 Task: In the  document Healthydiet.doc ,insert the clipart between heading and points ' search for vegetabels ' and adjust the shape height to  '2.9''
Action: Mouse moved to (155, 408)
Screenshot: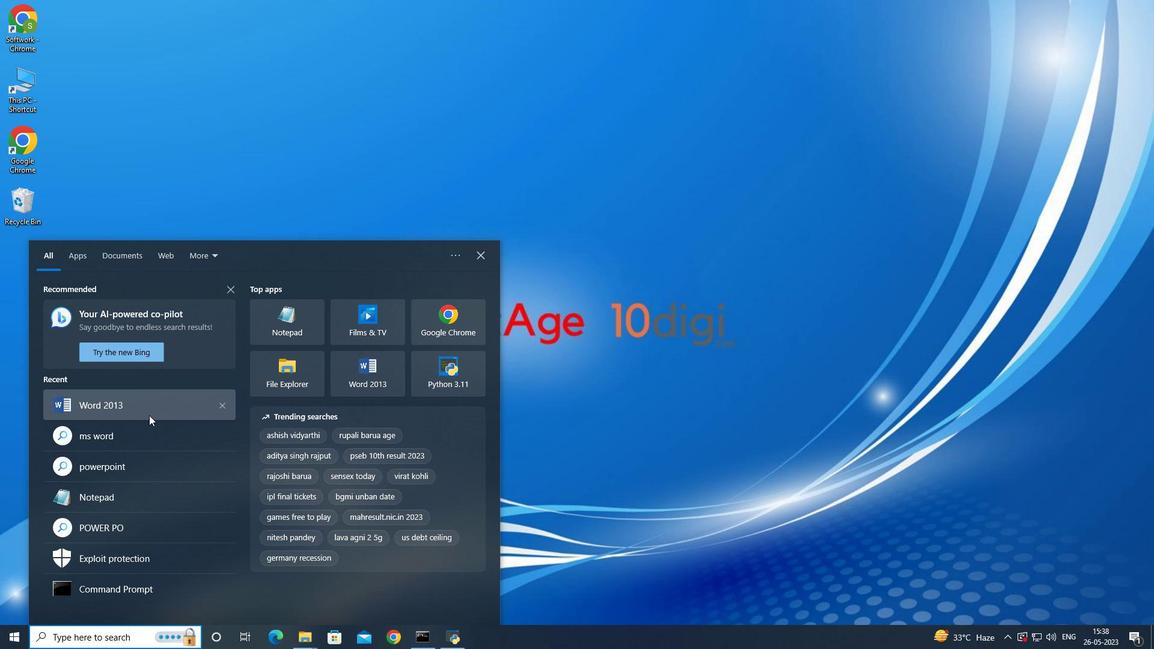 
Action: Mouse pressed left at (155, 408)
Screenshot: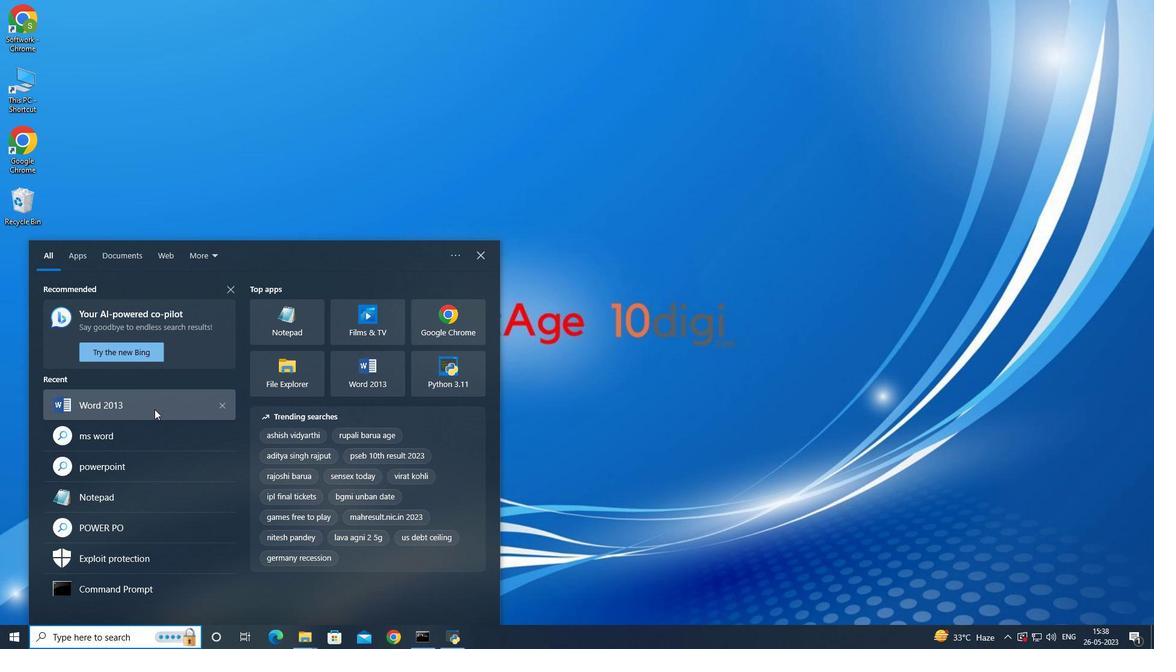 
Action: Mouse moved to (18, 108)
Screenshot: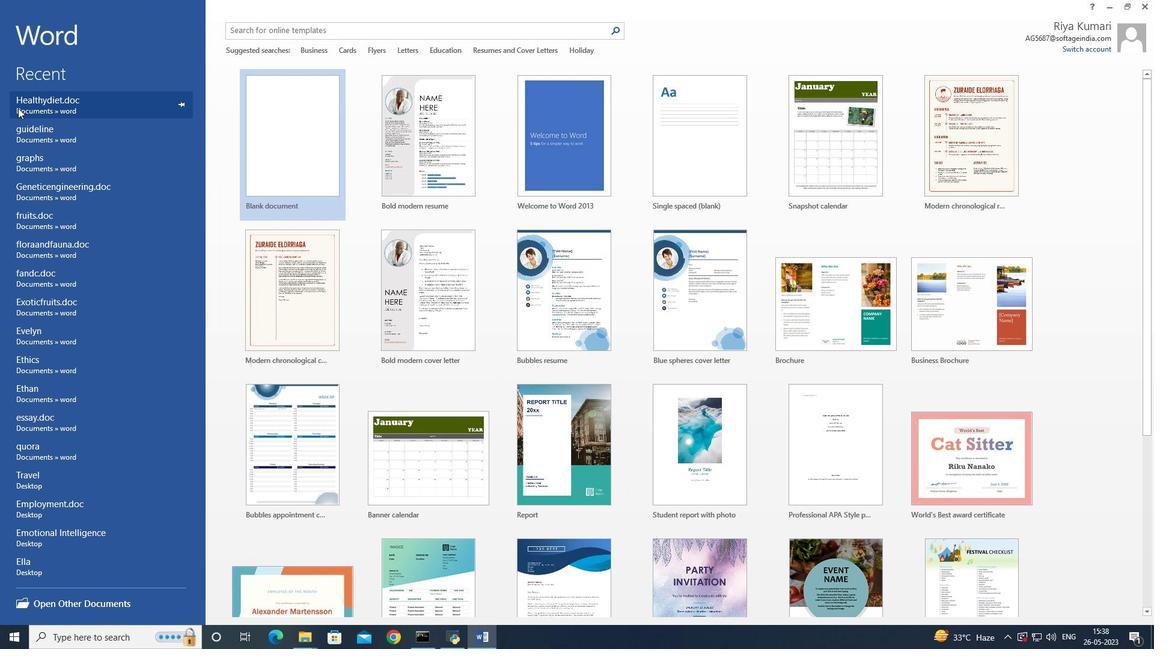 
Action: Mouse pressed left at (18, 108)
Screenshot: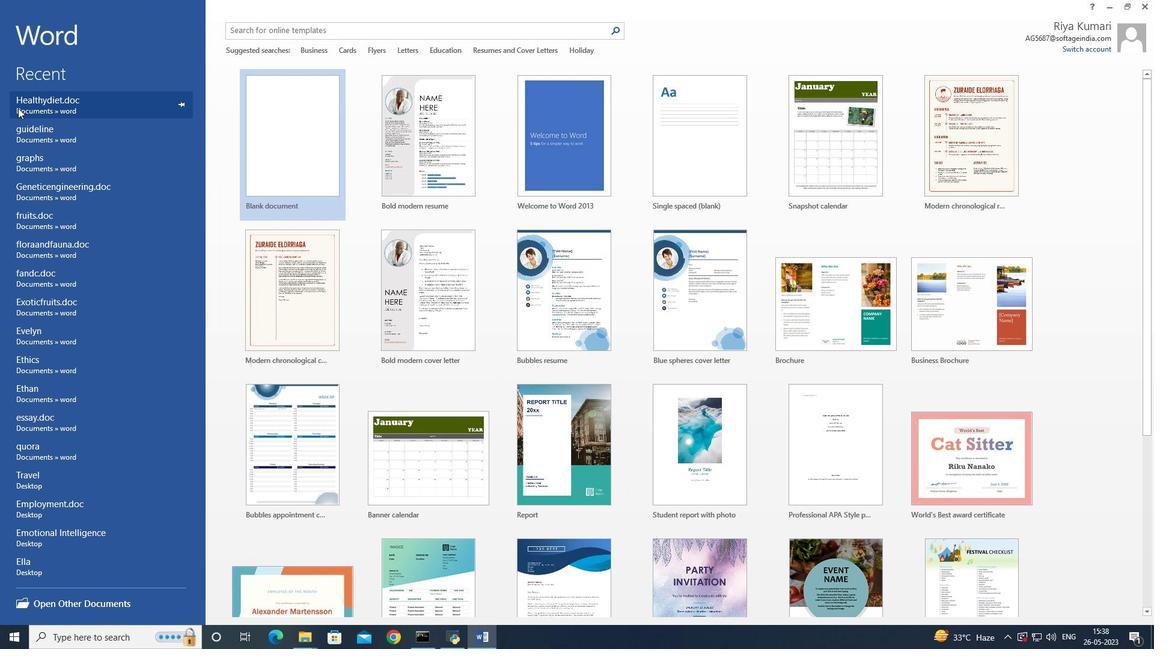 
Action: Mouse moved to (473, 159)
Screenshot: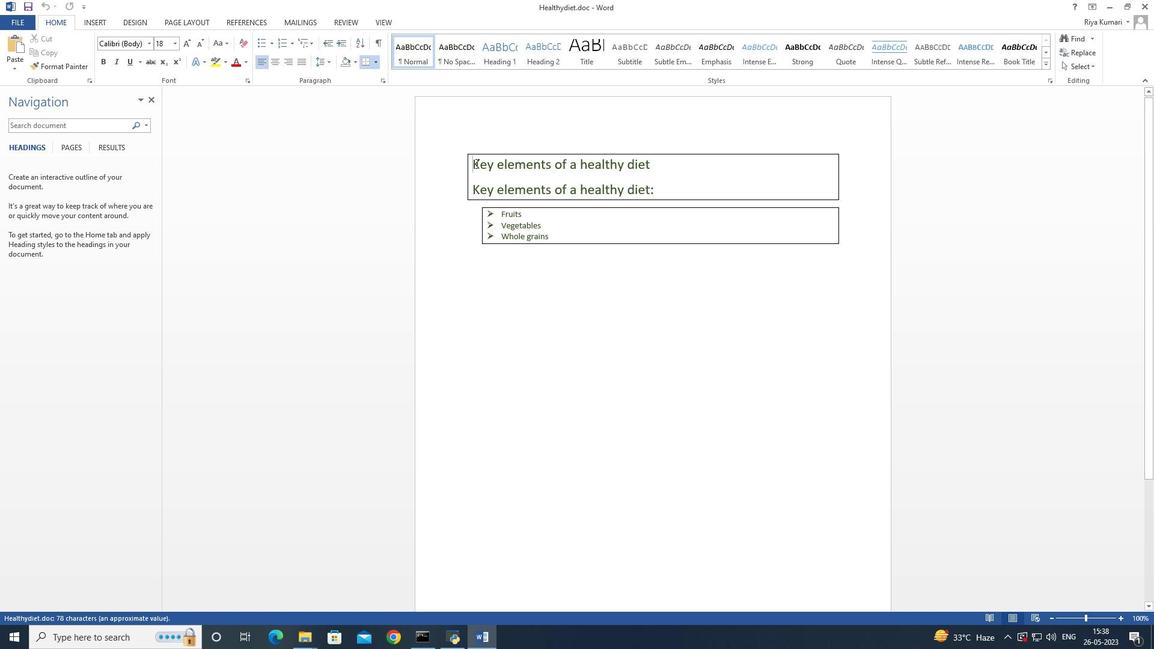 
Action: Mouse pressed left at (473, 159)
Screenshot: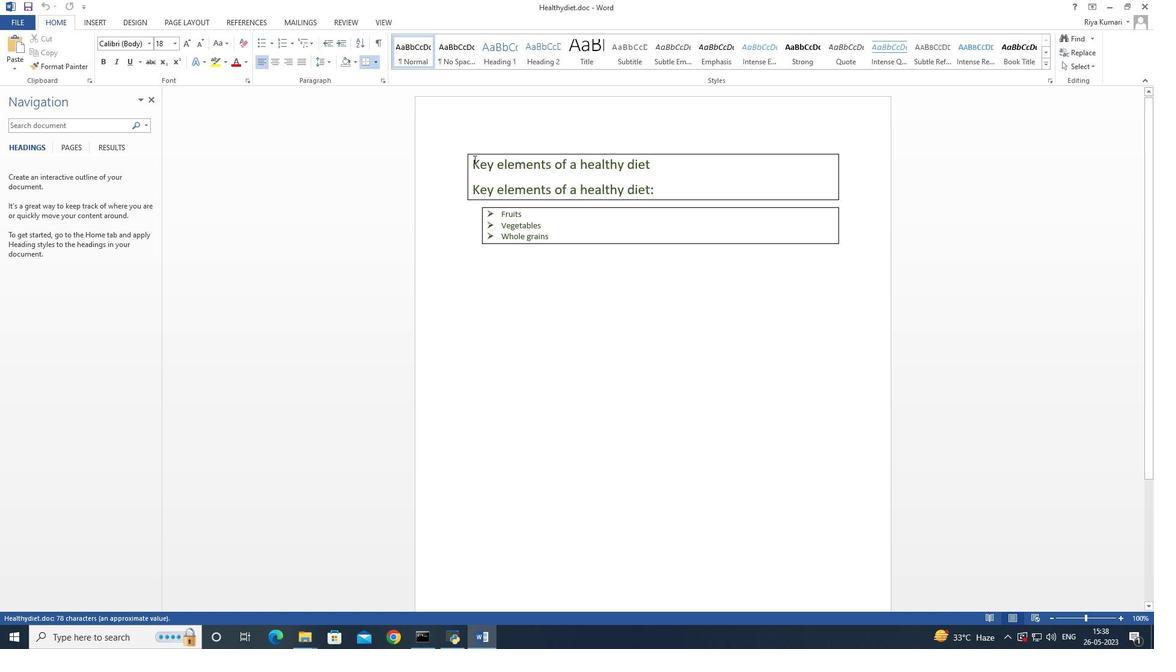 
Action: Mouse moved to (561, 229)
Screenshot: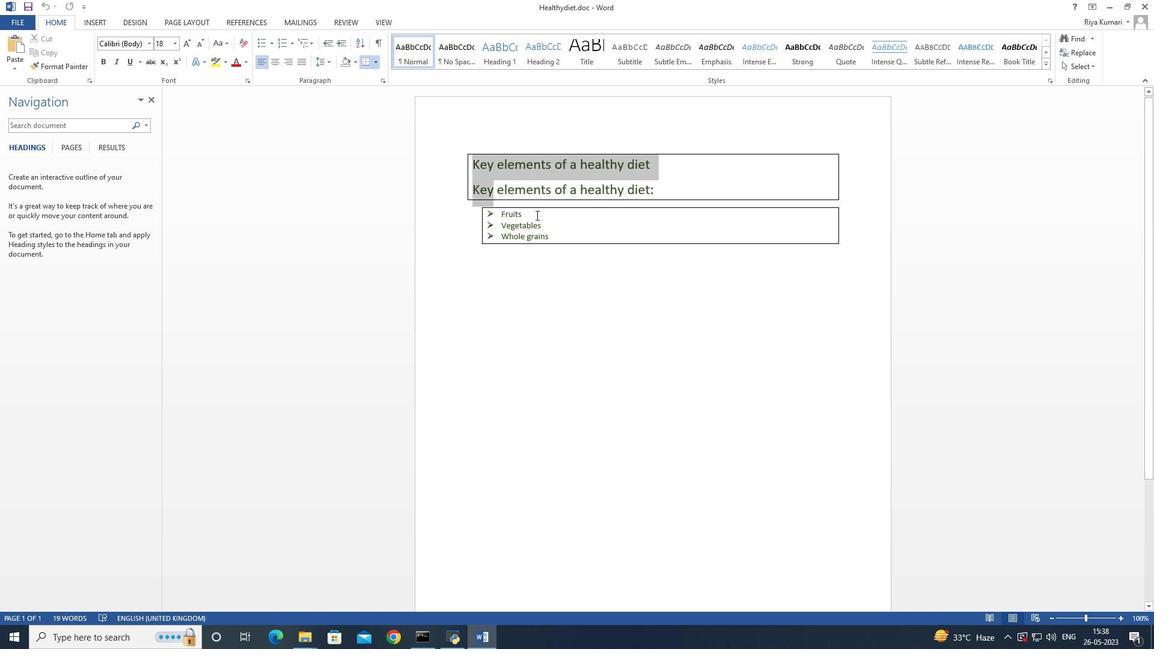 
Action: Mouse pressed left at (561, 229)
Screenshot: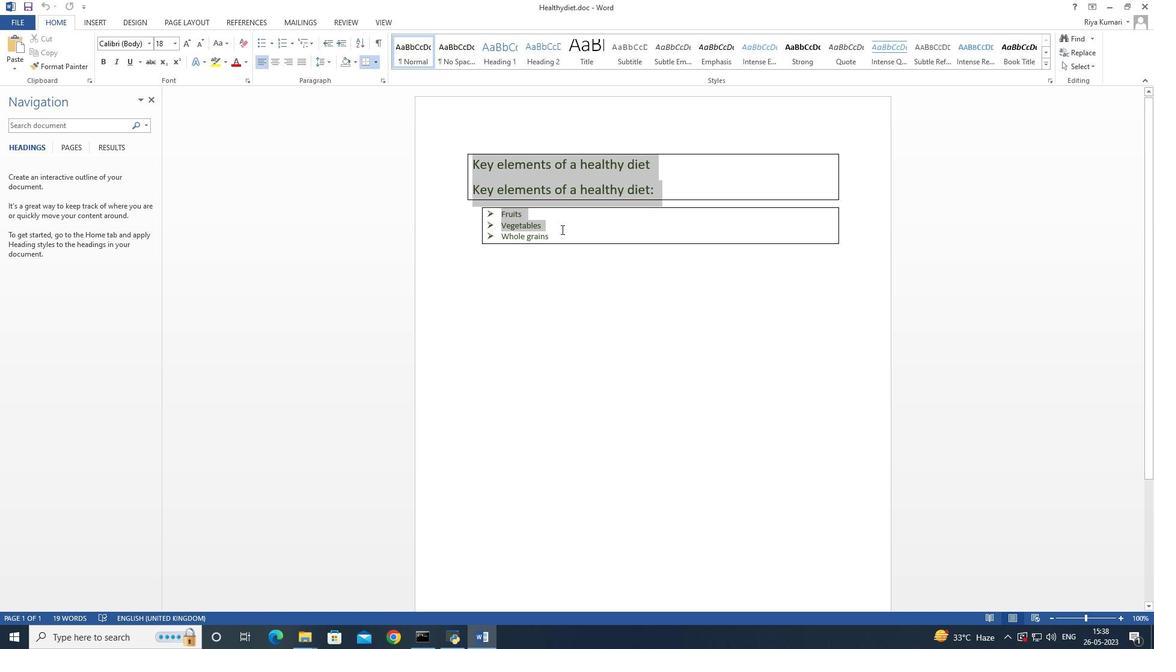 
Action: Mouse moved to (470, 164)
Screenshot: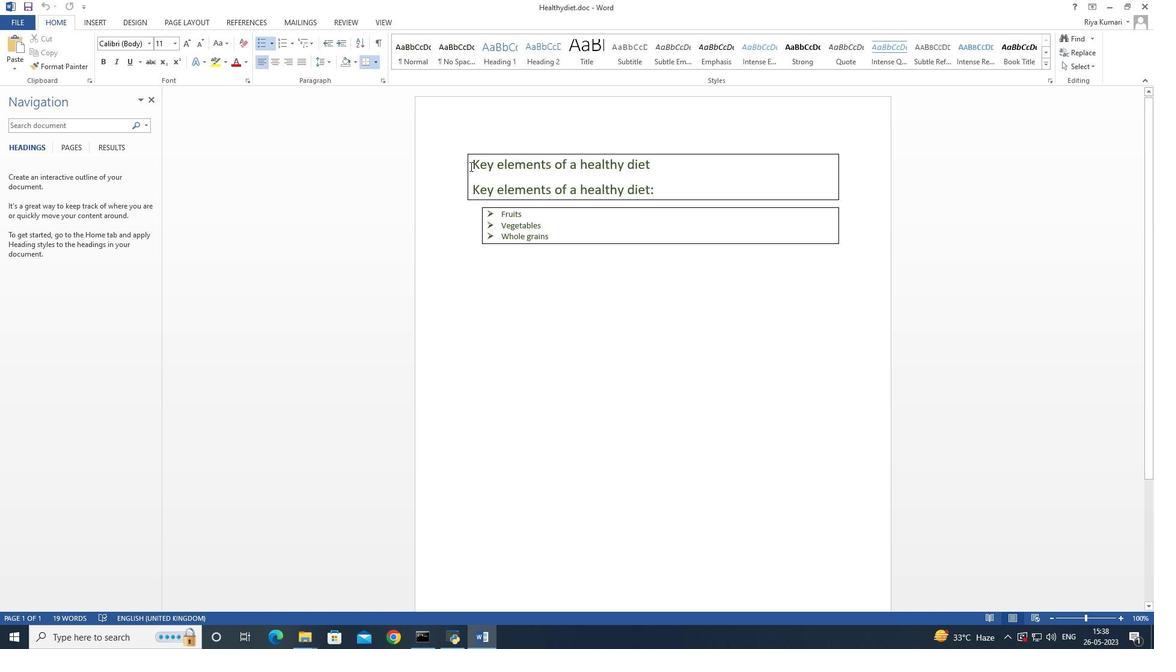 
Action: Mouse pressed left at (470, 164)
Screenshot: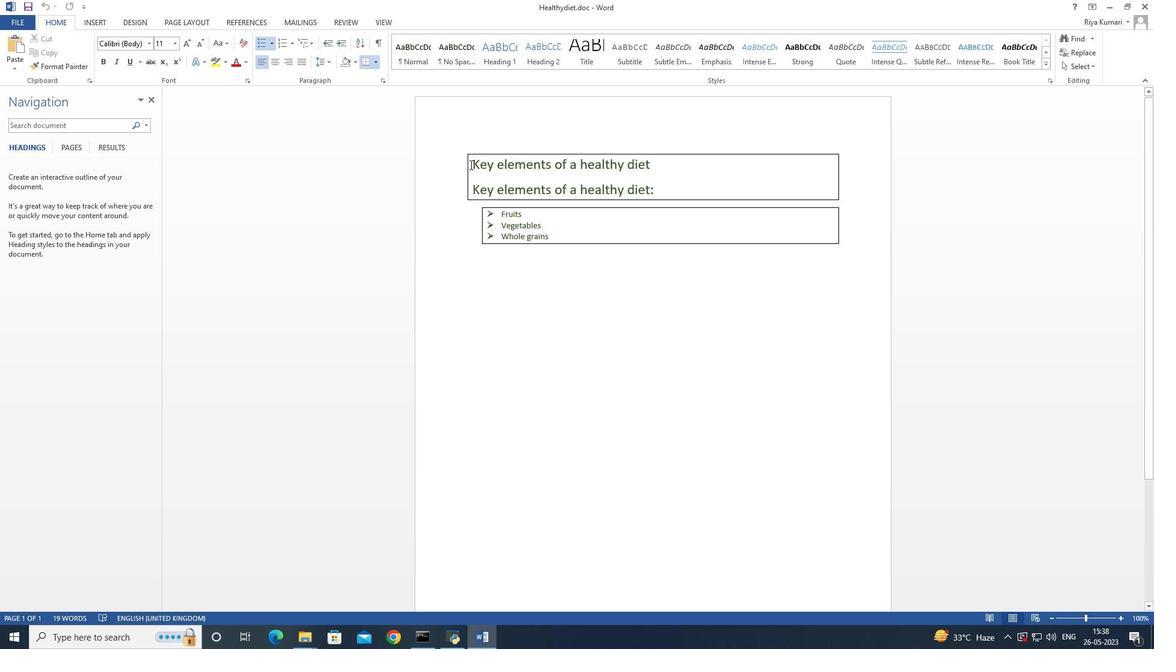
Action: Mouse moved to (375, 59)
Screenshot: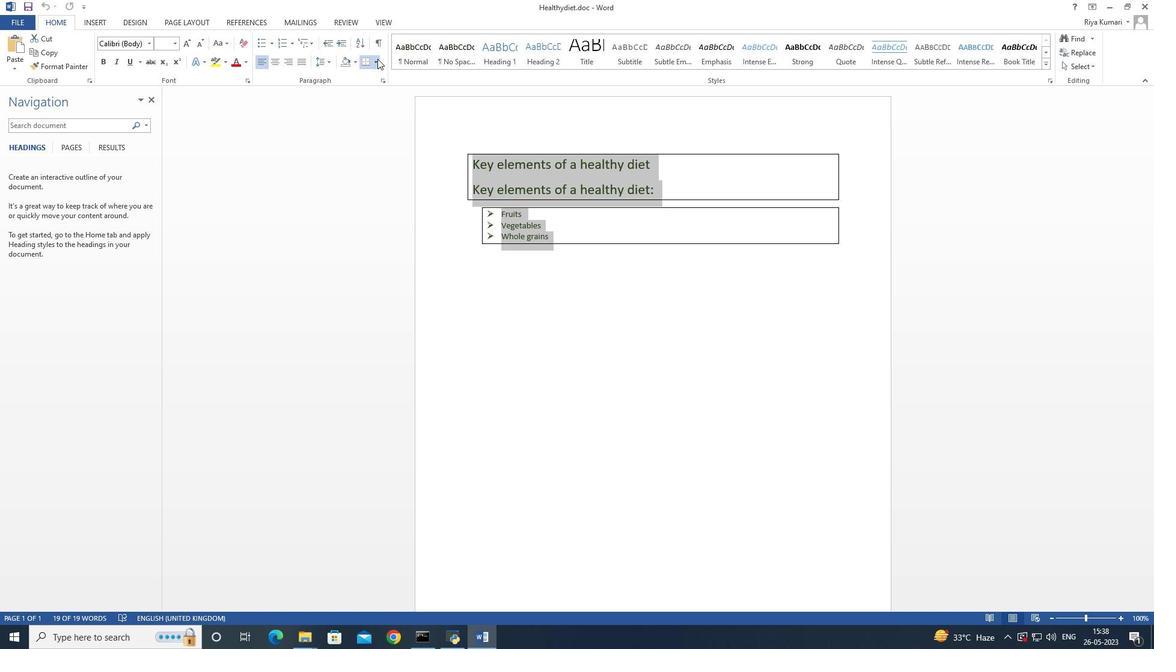 
Action: Mouse pressed left at (375, 59)
Screenshot: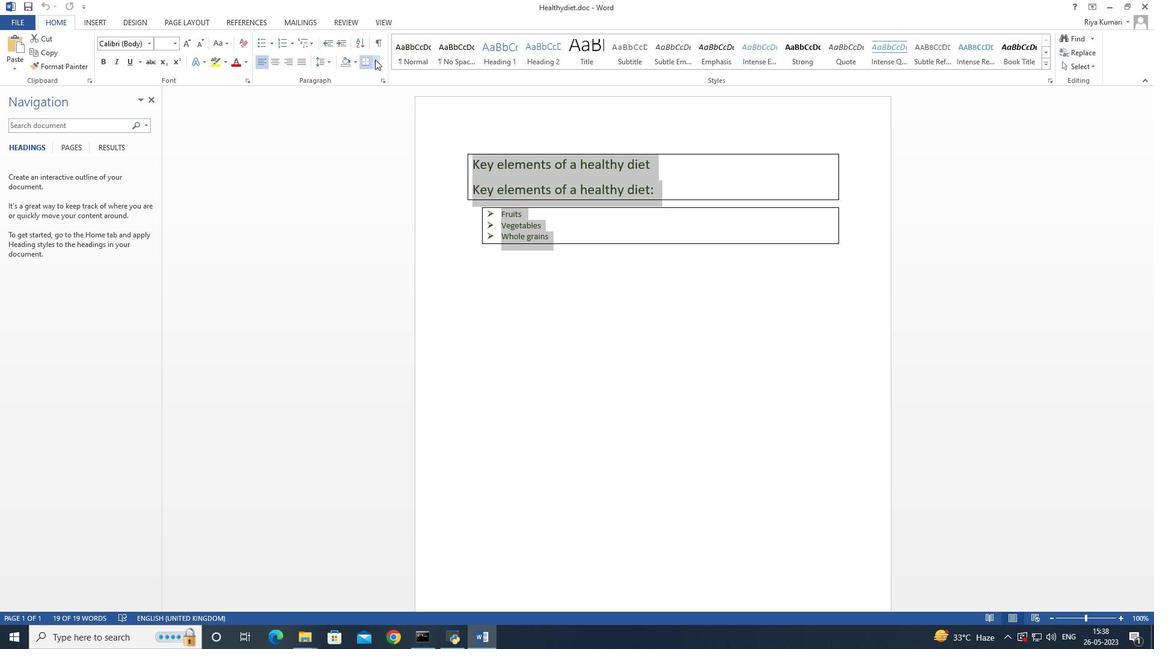 
Action: Mouse moved to (391, 135)
Screenshot: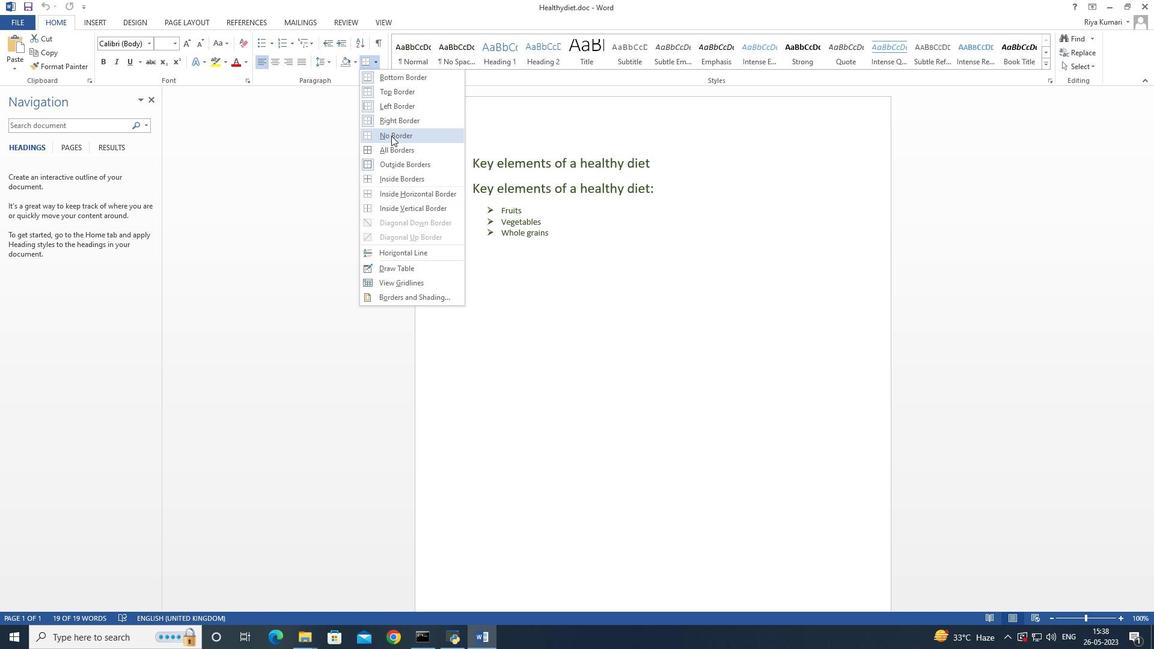 
Action: Mouse pressed left at (391, 135)
Screenshot: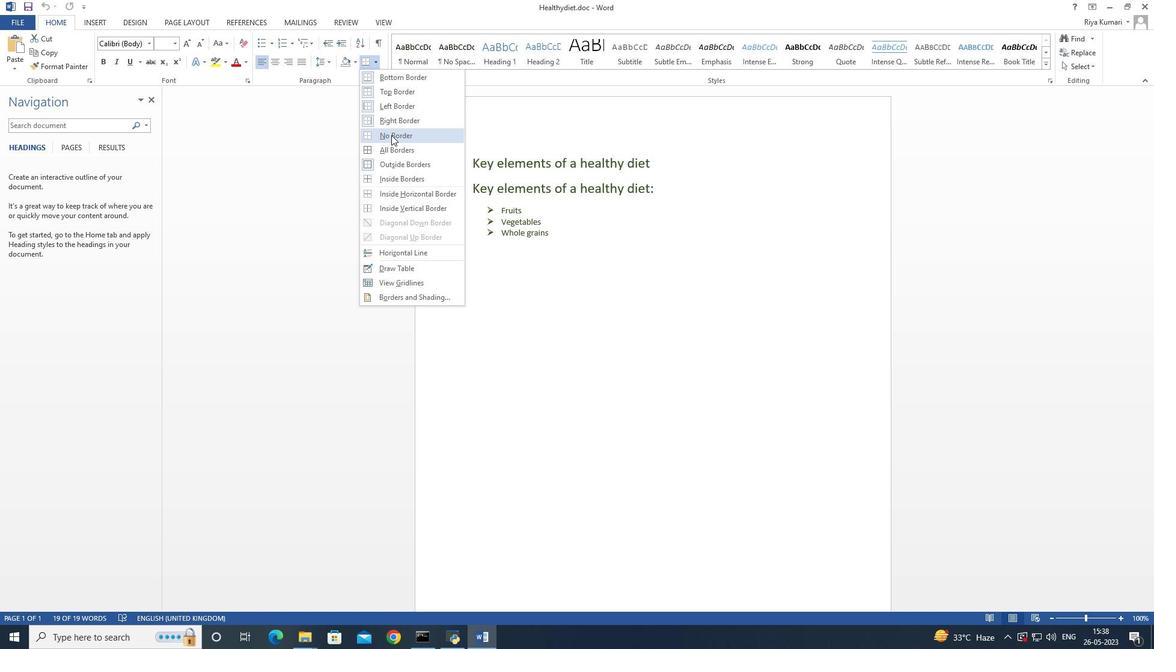 
Action: Mouse moved to (576, 270)
Screenshot: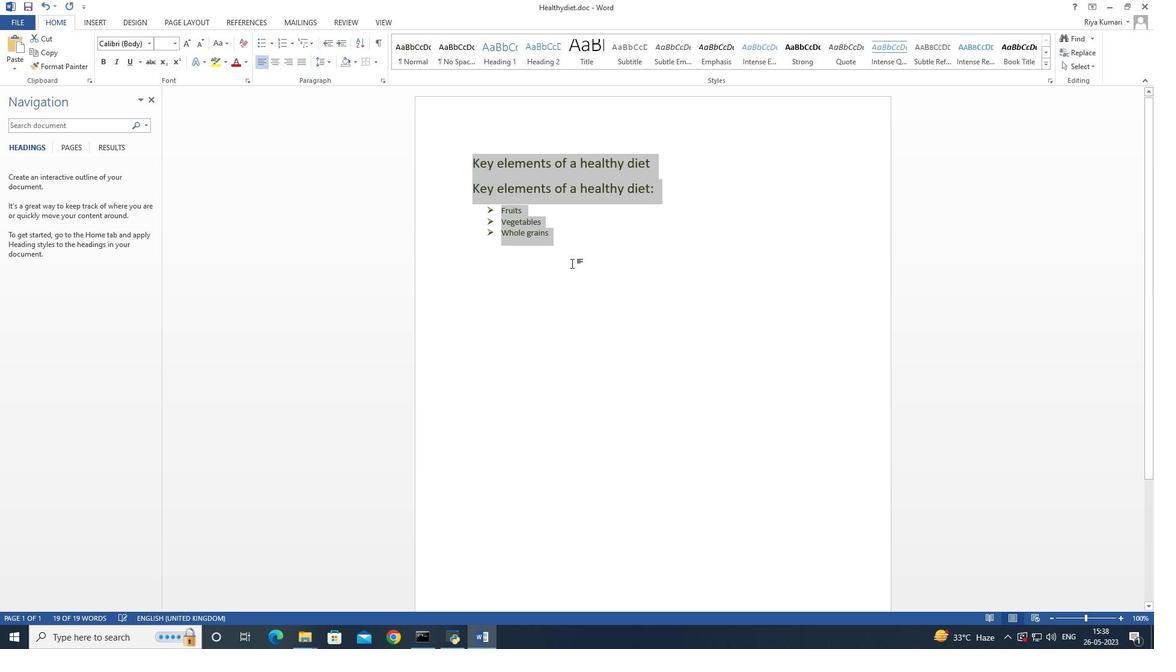 
Action: Mouse pressed left at (576, 270)
Screenshot: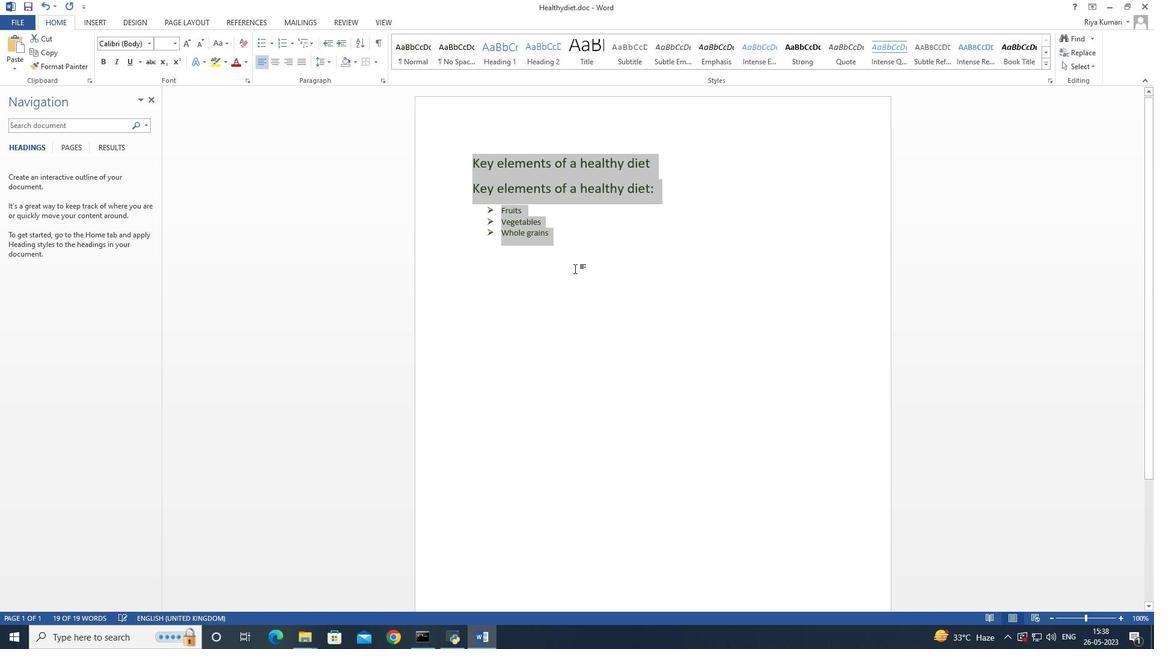 
Action: Mouse moved to (663, 196)
Screenshot: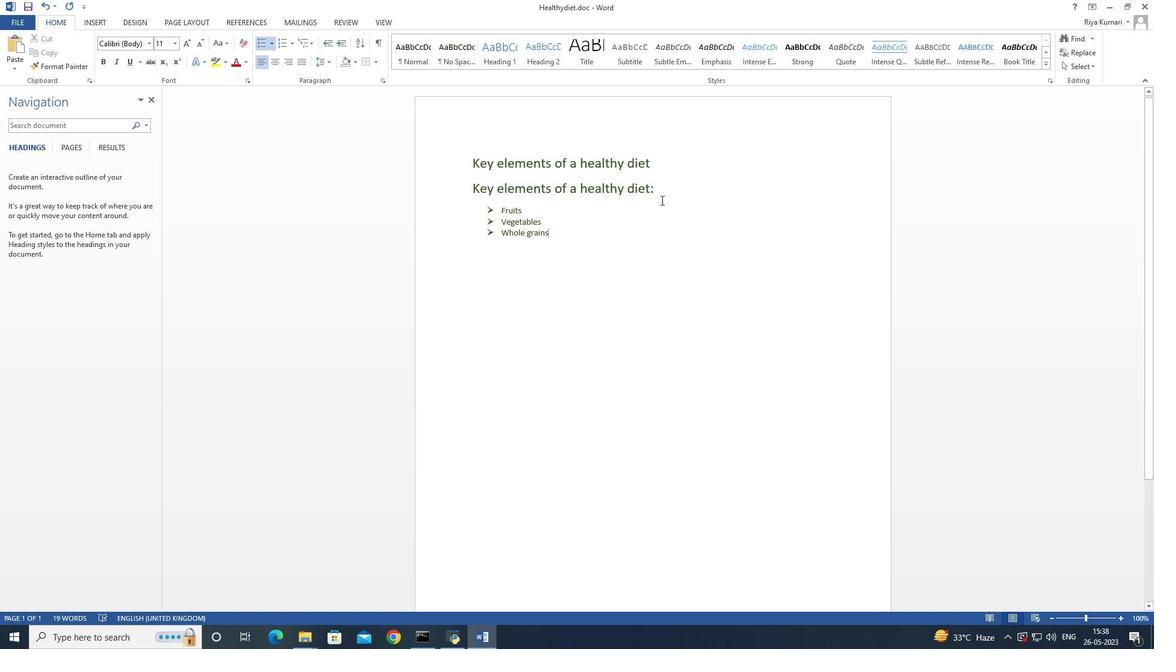 
Action: Mouse pressed left at (663, 196)
Screenshot: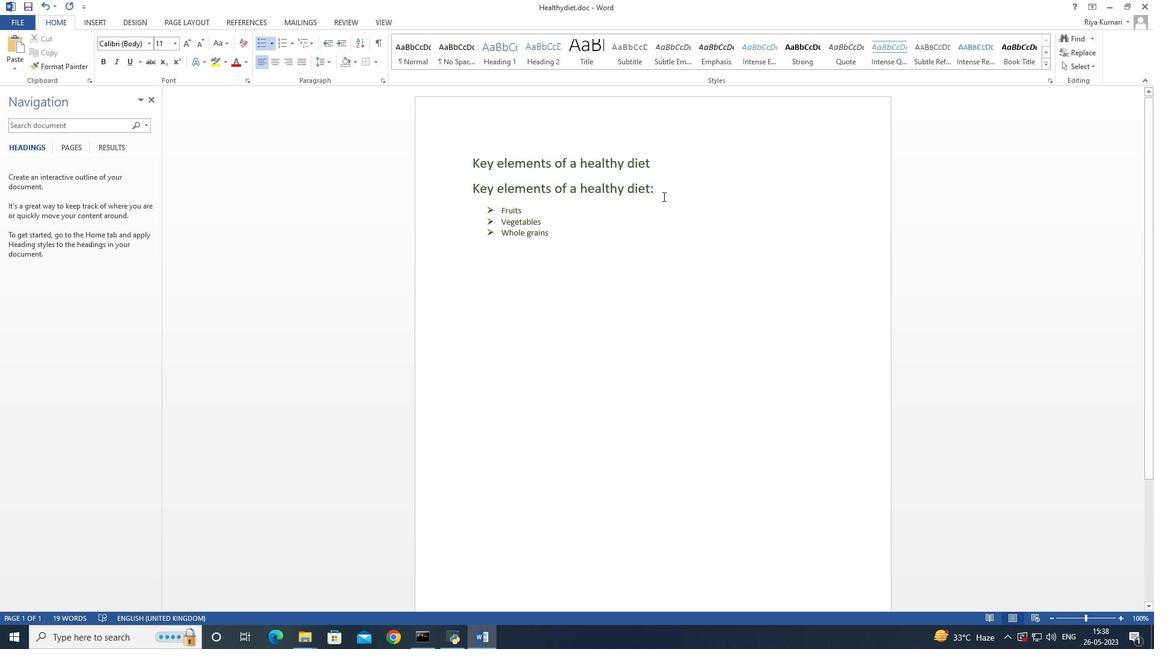 
Action: Mouse moved to (643, 204)
Screenshot: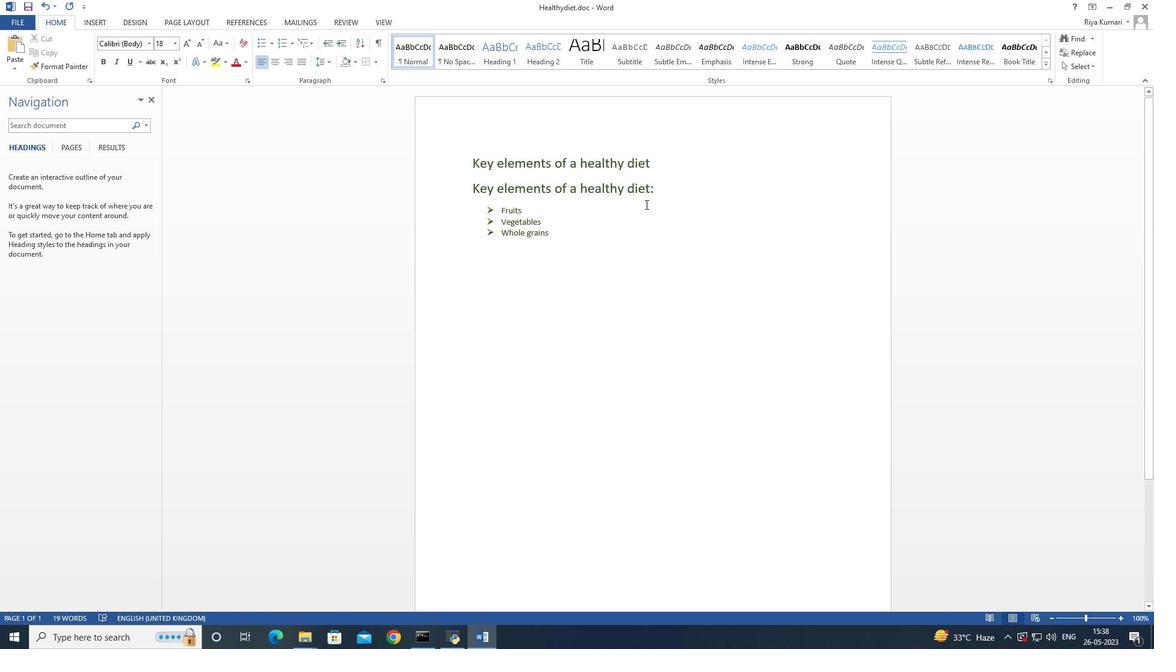 
Action: Key pressed <Key.enter><Key.enter><Key.enter>
Screenshot: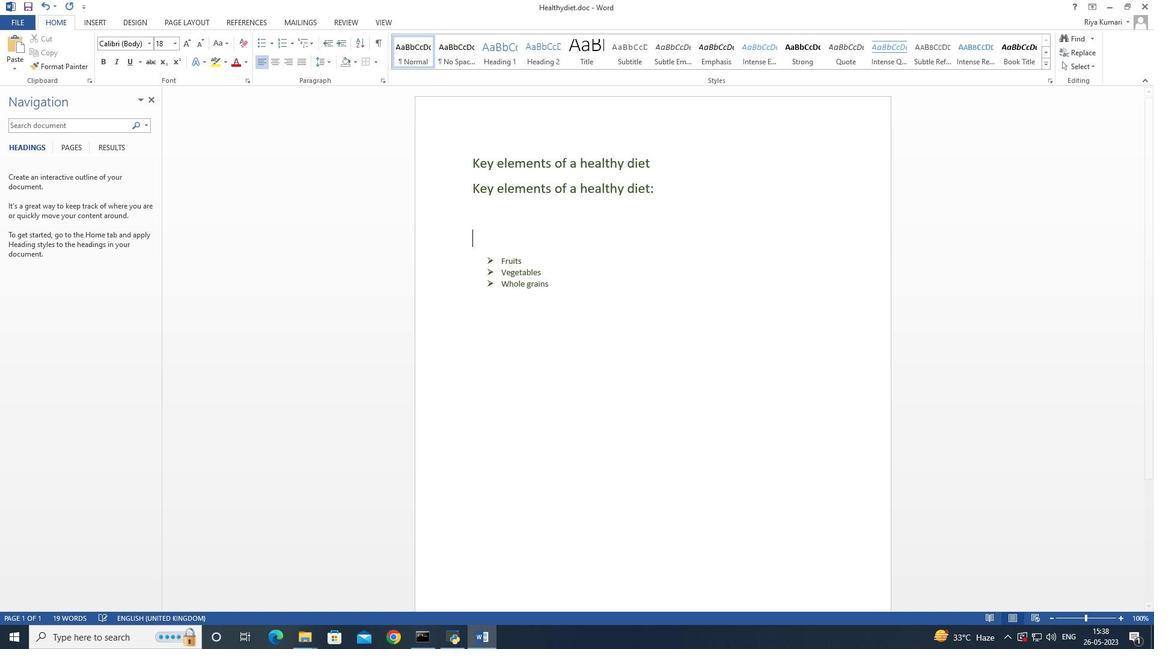 
Action: Mouse moved to (495, 223)
Screenshot: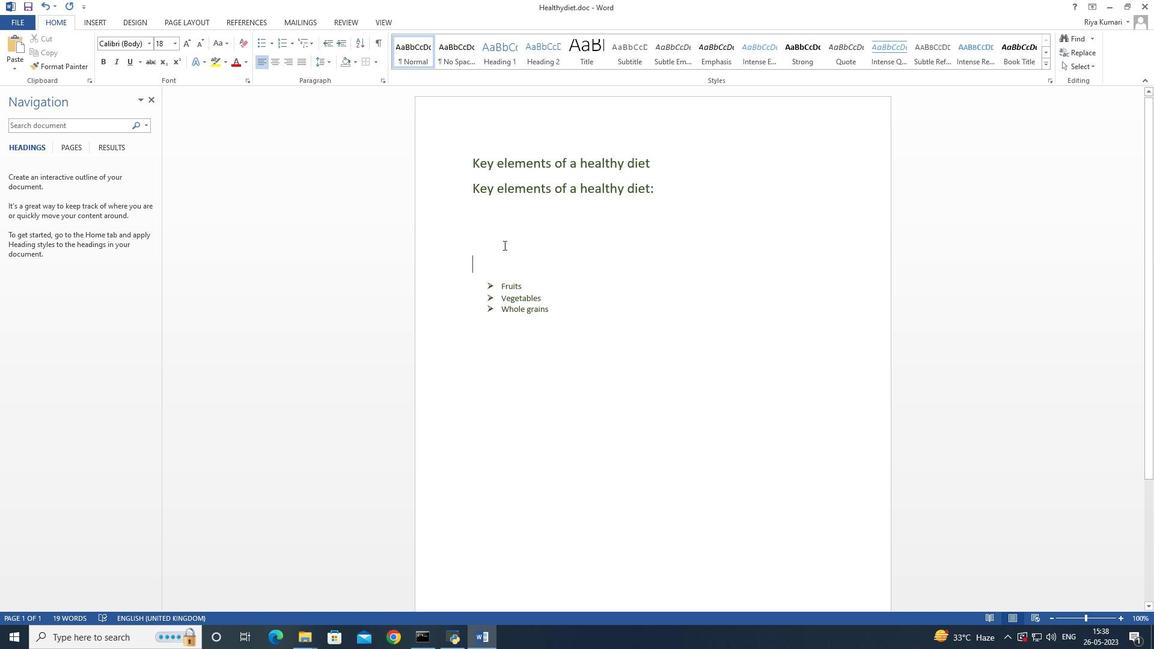 
Action: Mouse pressed left at (495, 223)
Screenshot: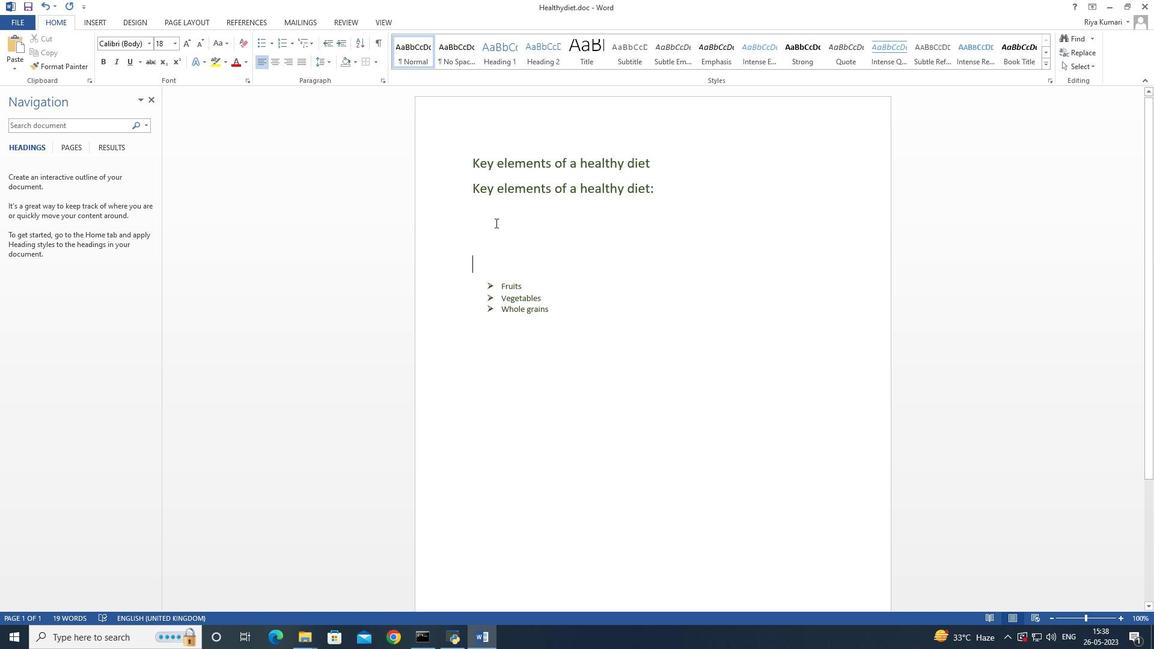
Action: Mouse moved to (86, 26)
Screenshot: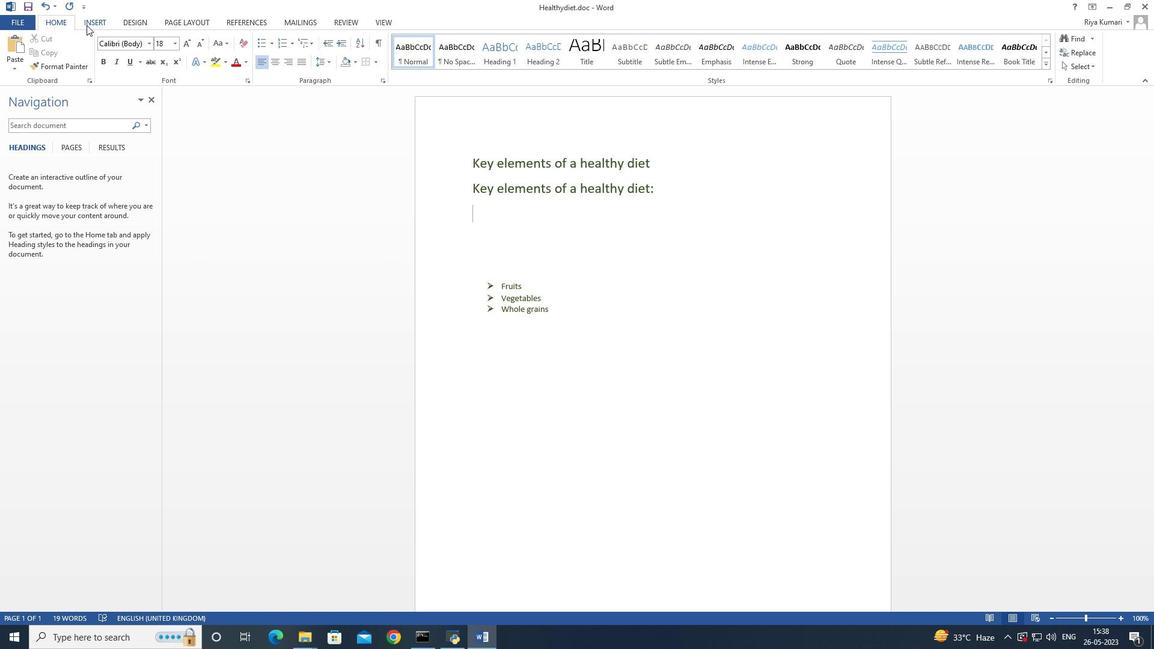 
Action: Mouse pressed left at (86, 26)
Screenshot: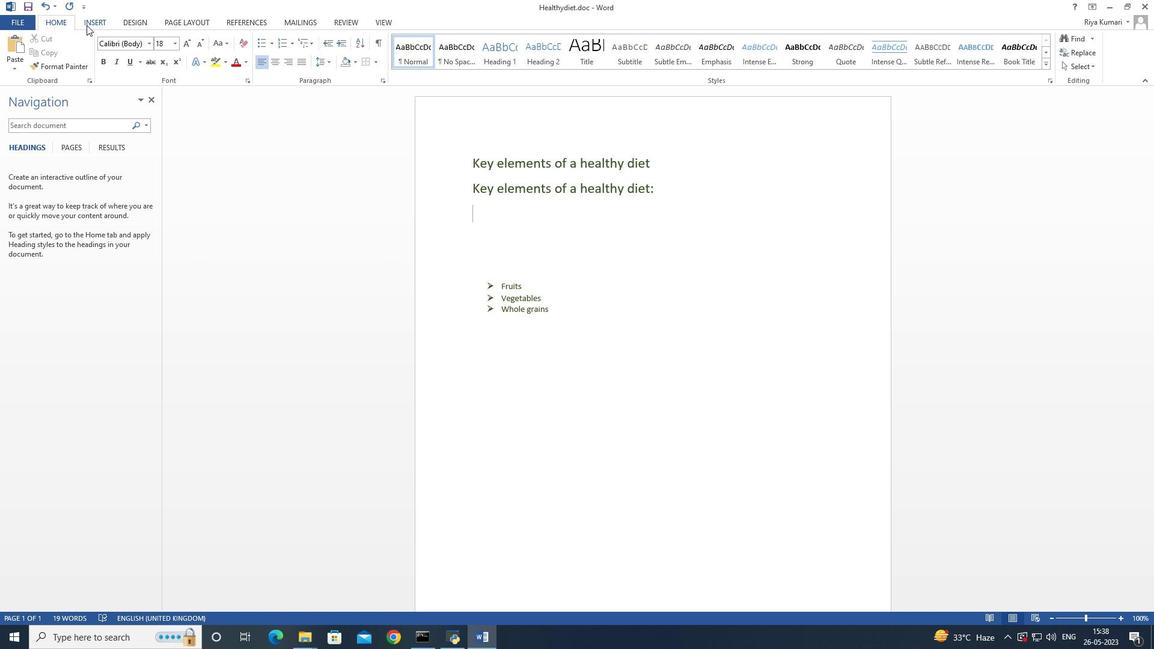 
Action: Mouse moved to (152, 49)
Screenshot: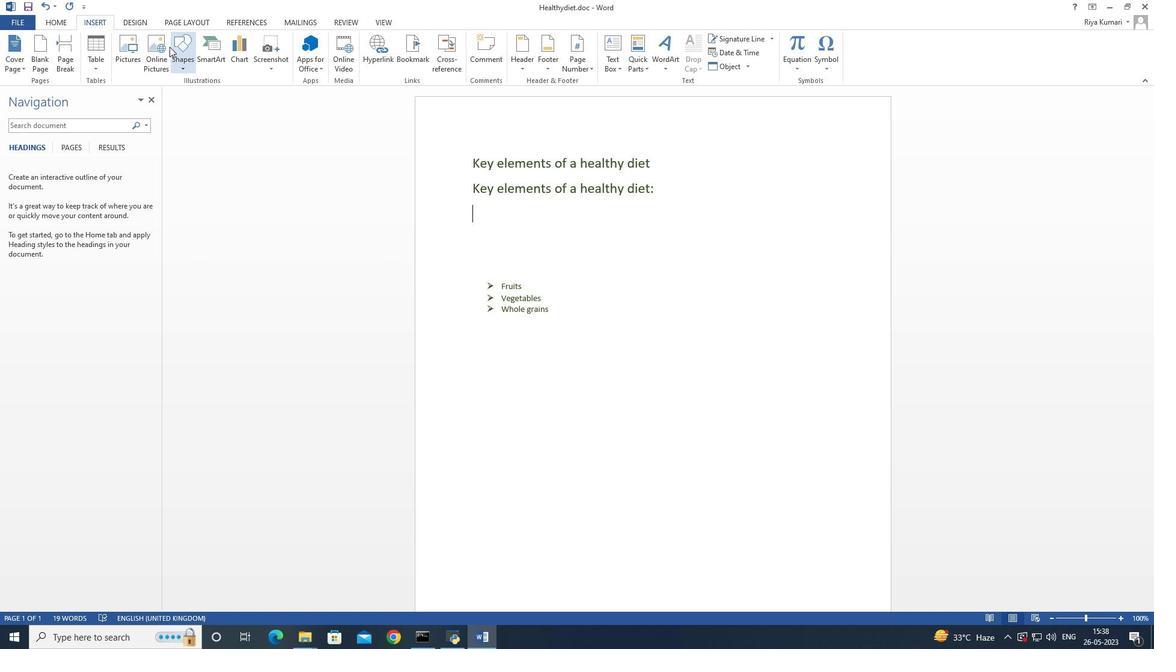 
Action: Mouse pressed left at (152, 49)
Screenshot: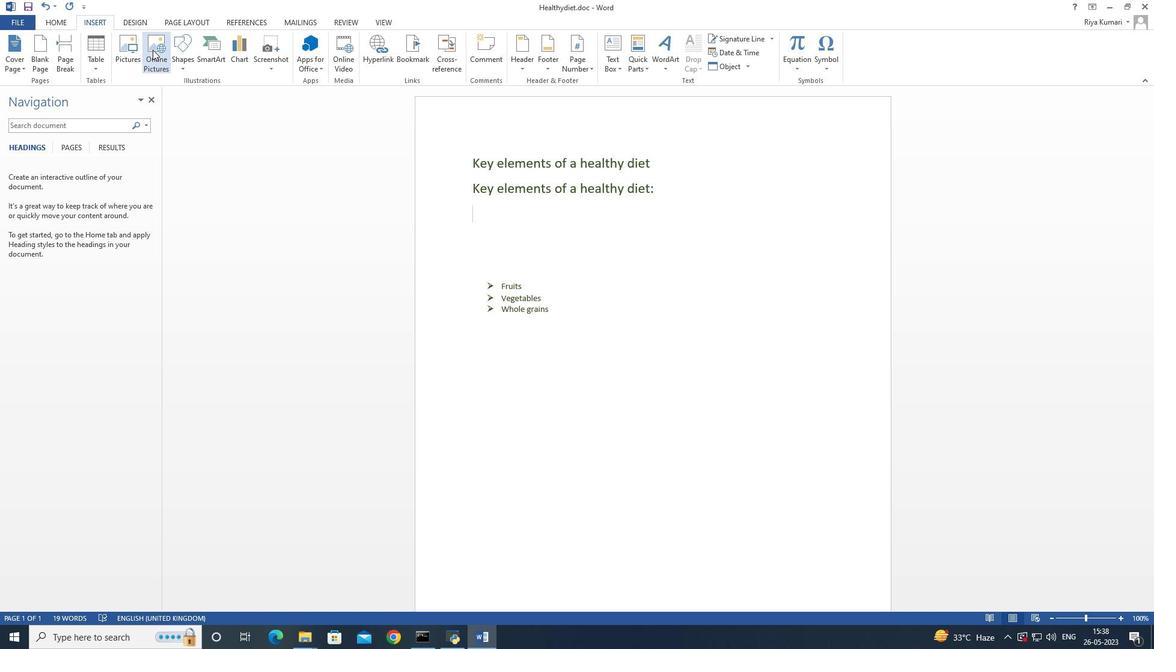 
Action: Mouse moved to (643, 247)
Screenshot: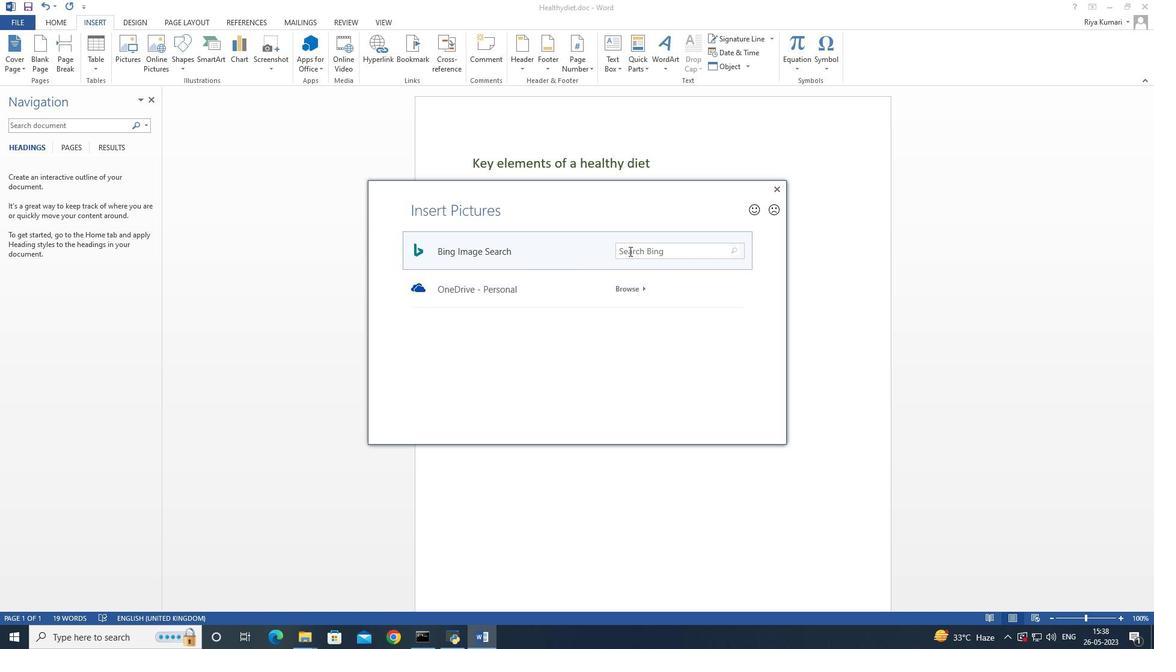 
Action: Mouse pressed left at (643, 247)
Screenshot: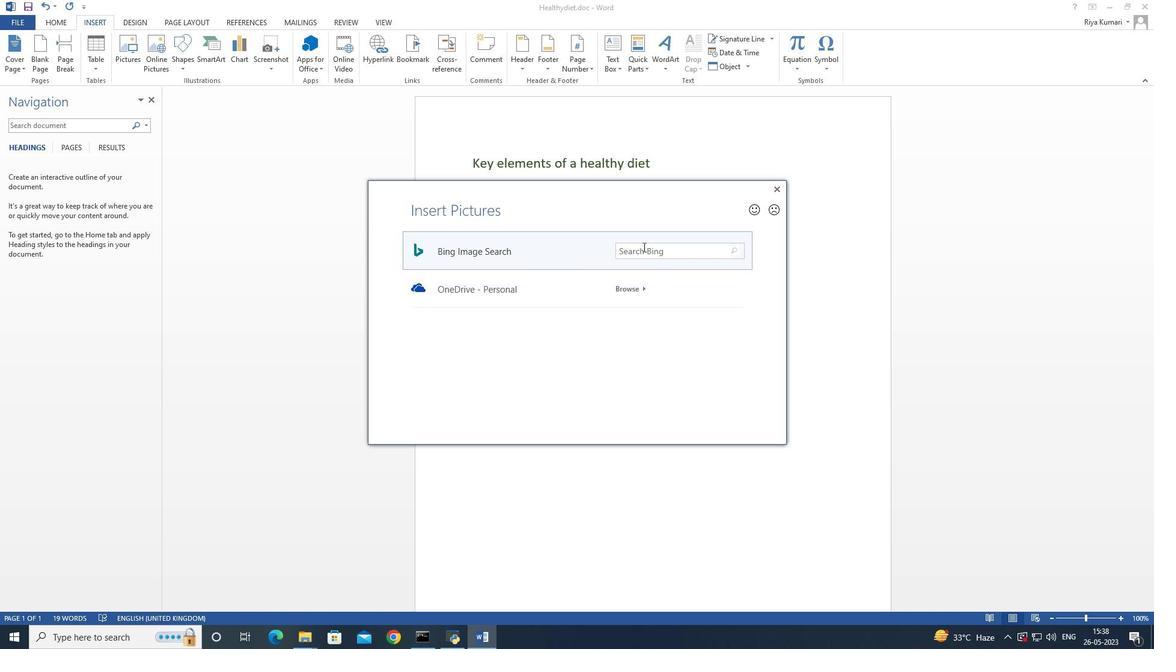 
Action: Mouse moved to (663, 221)
Screenshot: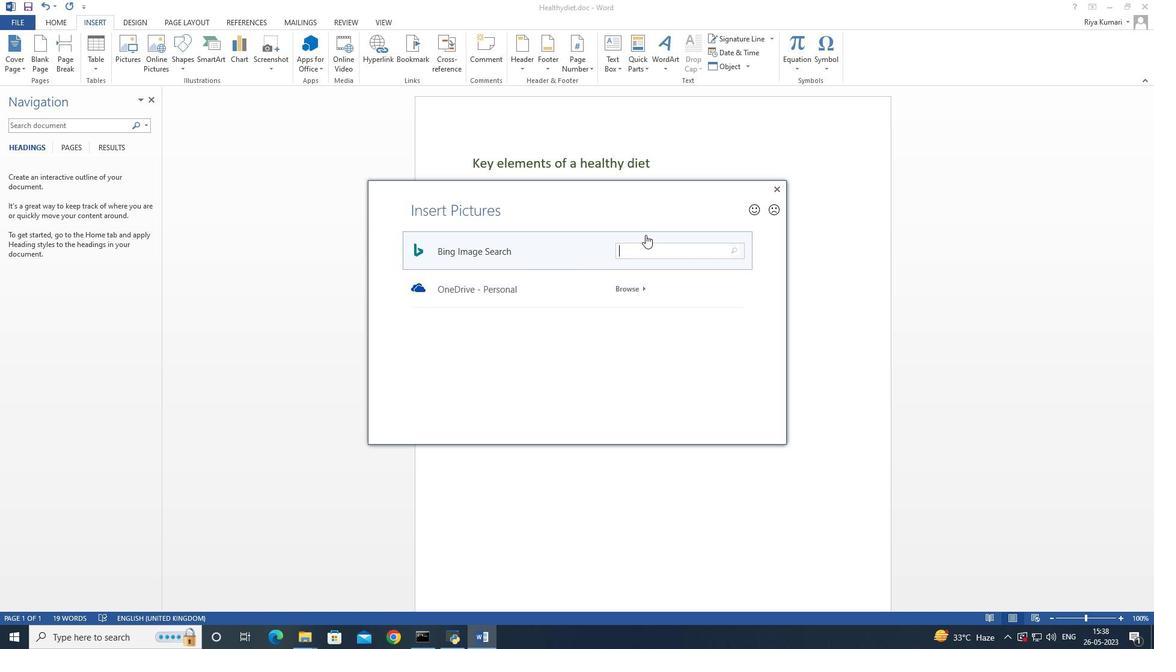 
Action: Key pressed <Key.shift>Vegetables
Screenshot: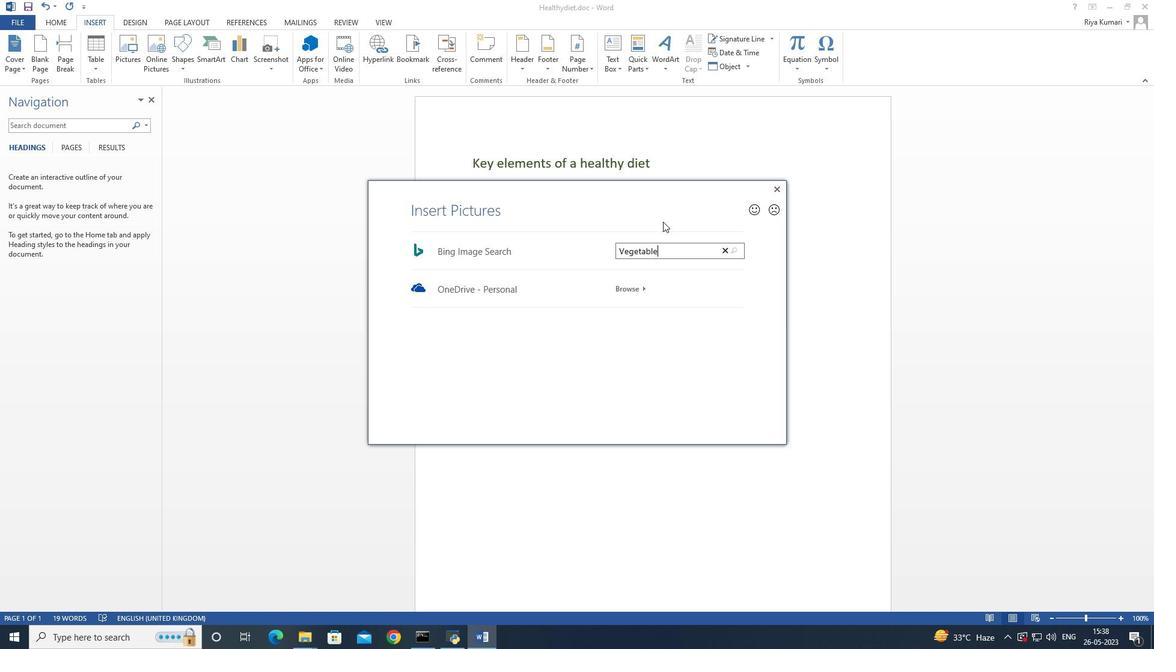 
Action: Mouse moved to (663, 220)
Screenshot: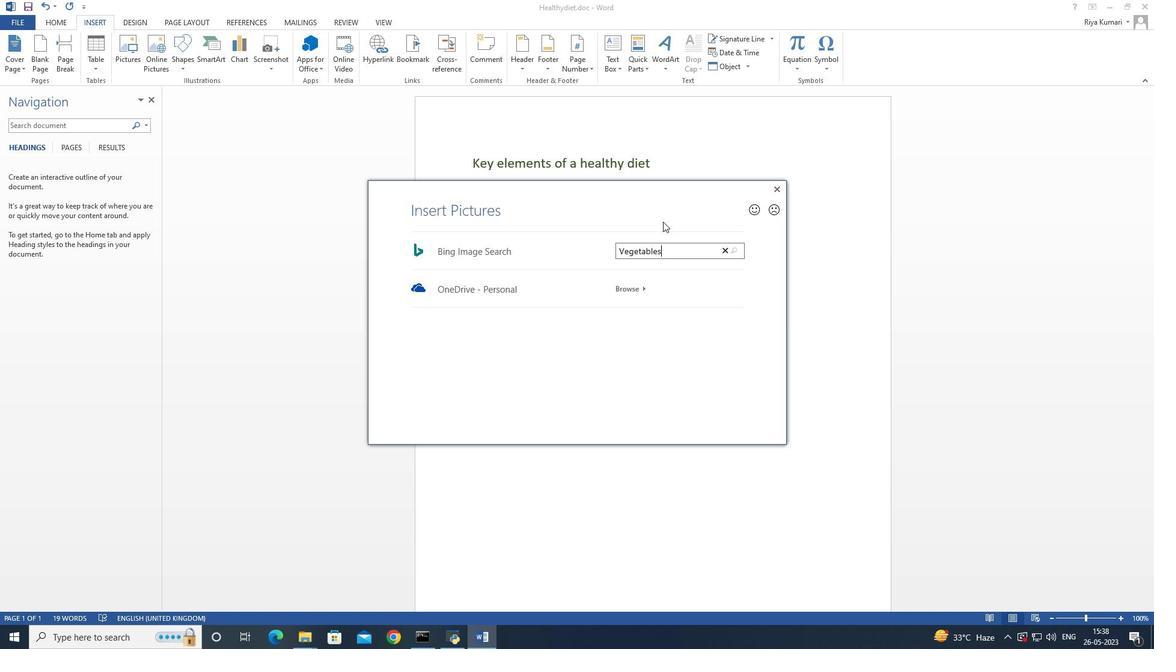 
Action: Key pressed <Key.enter>
Screenshot: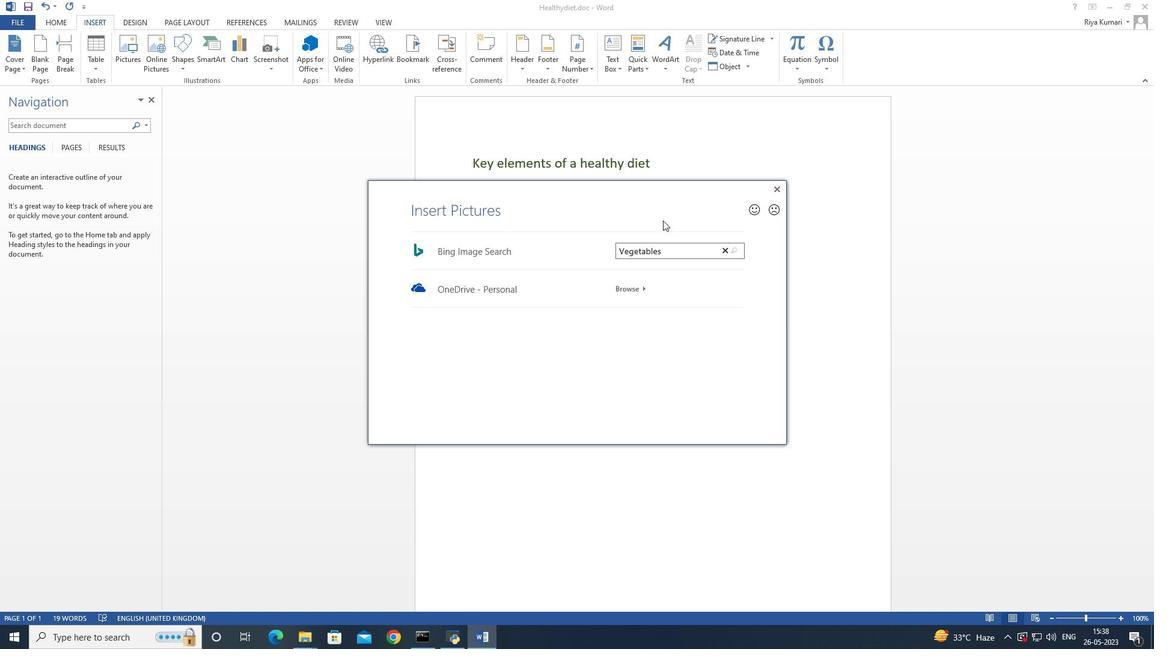 
Action: Mouse moved to (609, 305)
Screenshot: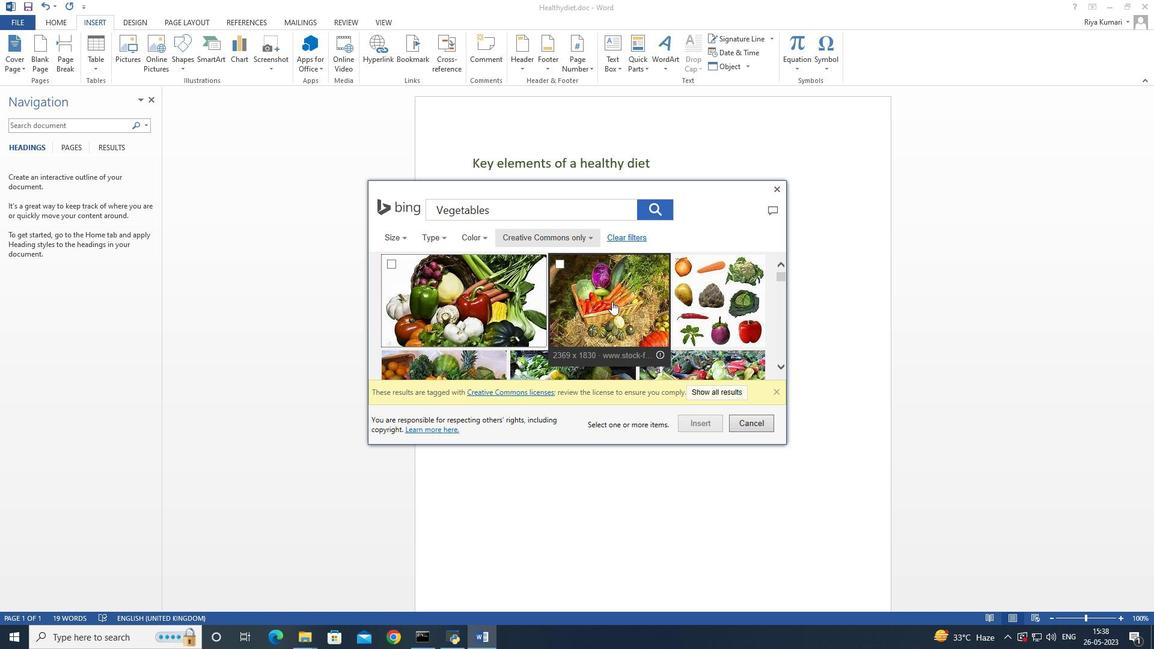 
Action: Mouse scrolled (609, 304) with delta (0, 0)
Screenshot: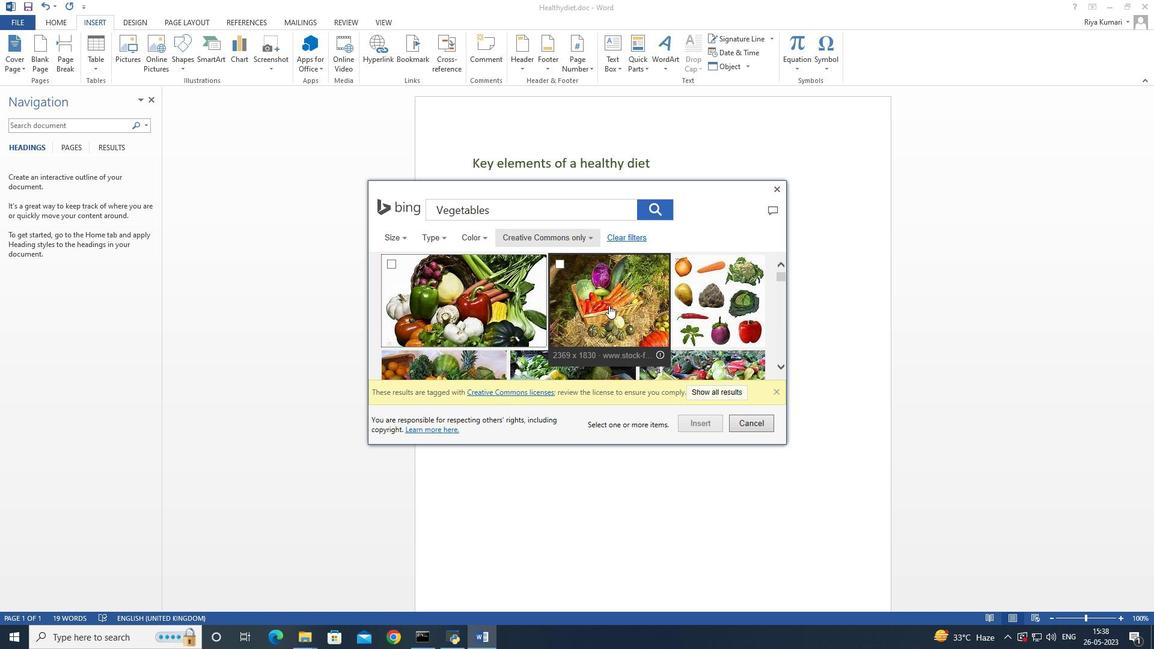 
Action: Mouse scrolled (609, 304) with delta (0, 0)
Screenshot: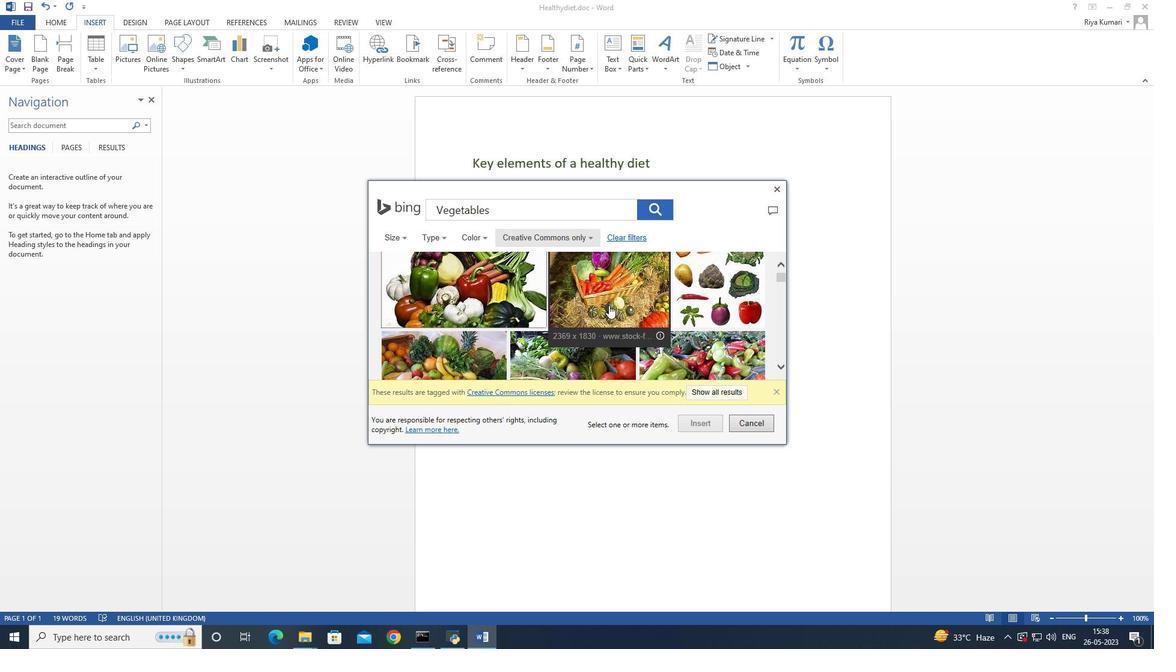 
Action: Mouse scrolled (609, 304) with delta (0, 0)
Screenshot: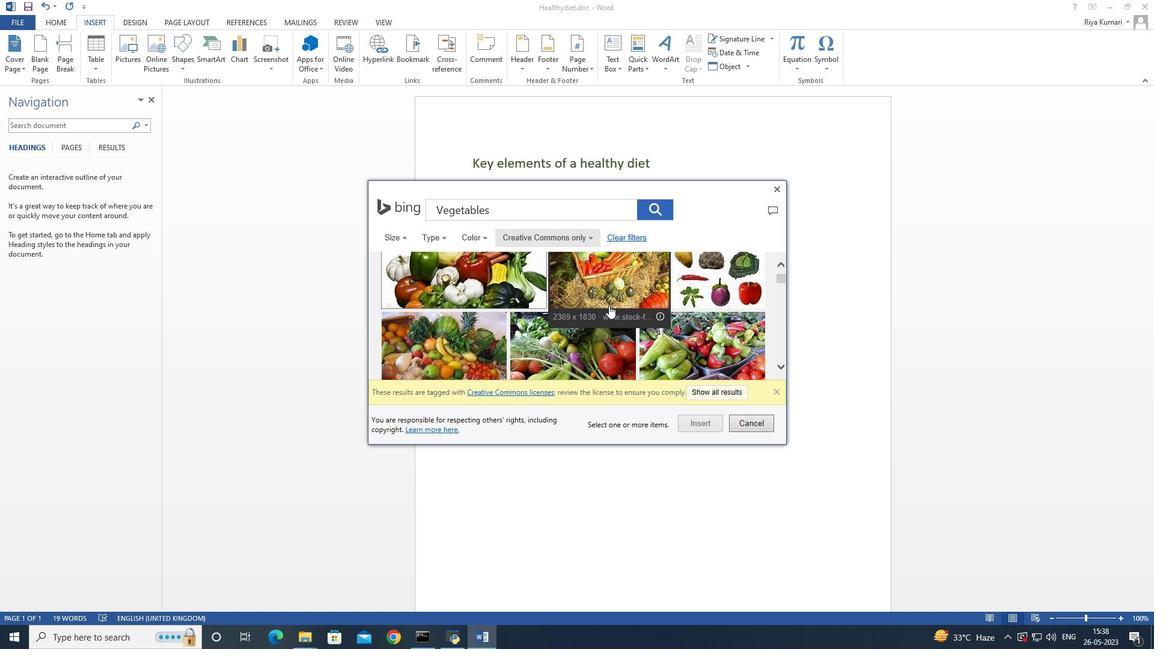 
Action: Mouse scrolled (609, 304) with delta (0, 0)
Screenshot: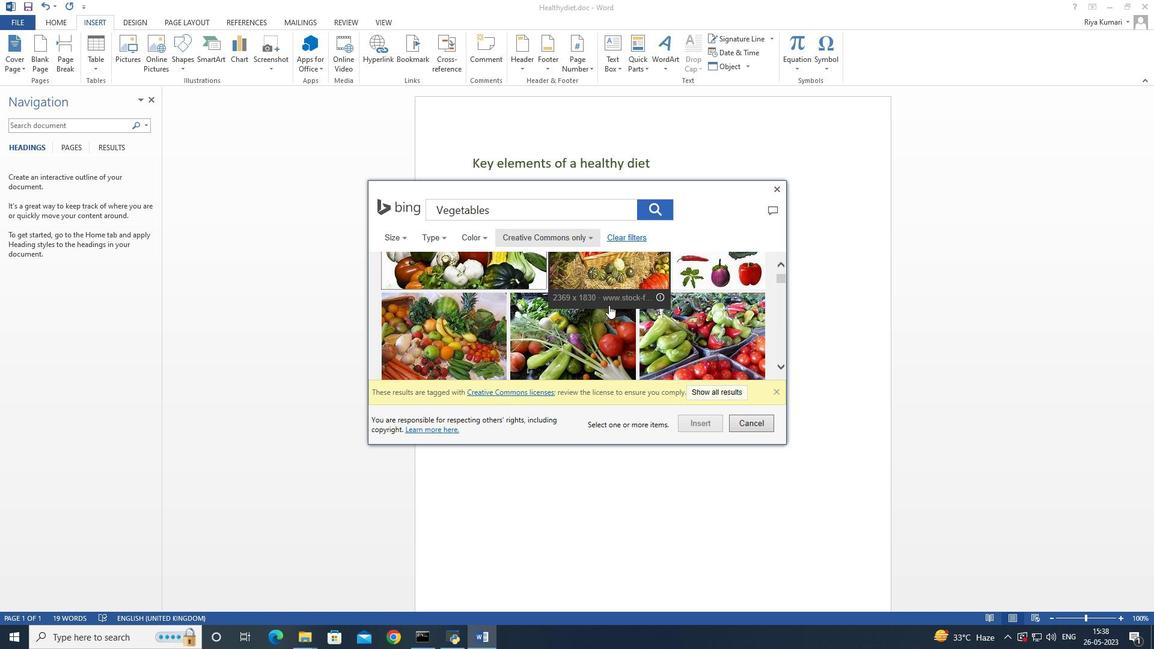 
Action: Mouse scrolled (609, 304) with delta (0, 0)
Screenshot: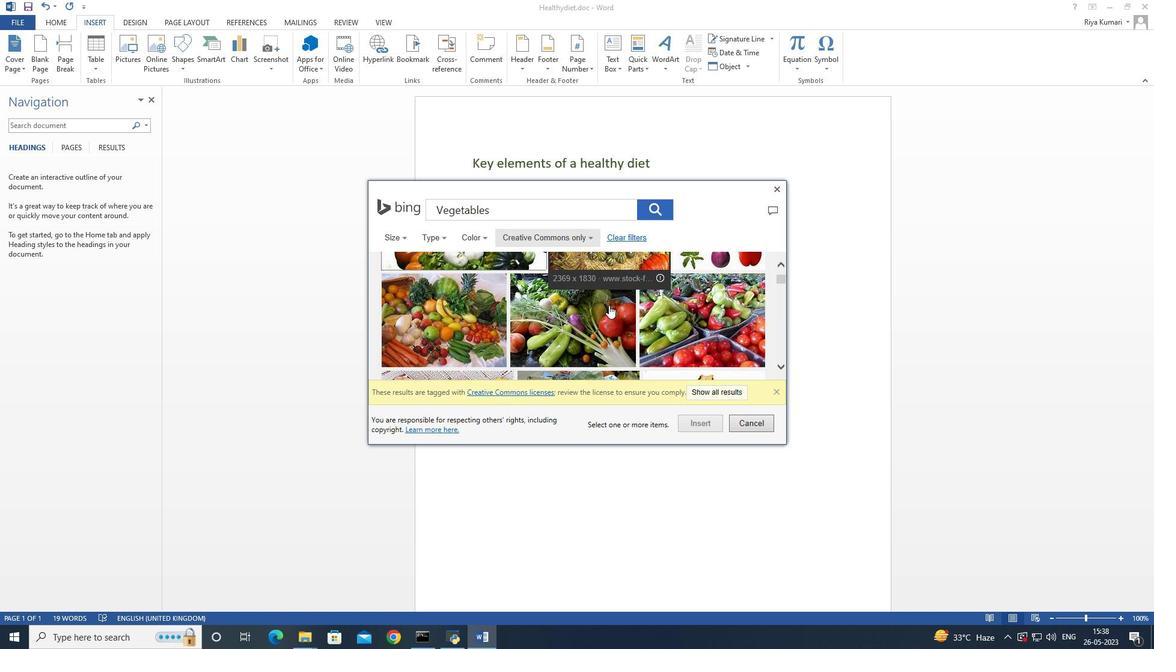 
Action: Mouse scrolled (609, 304) with delta (0, 0)
Screenshot: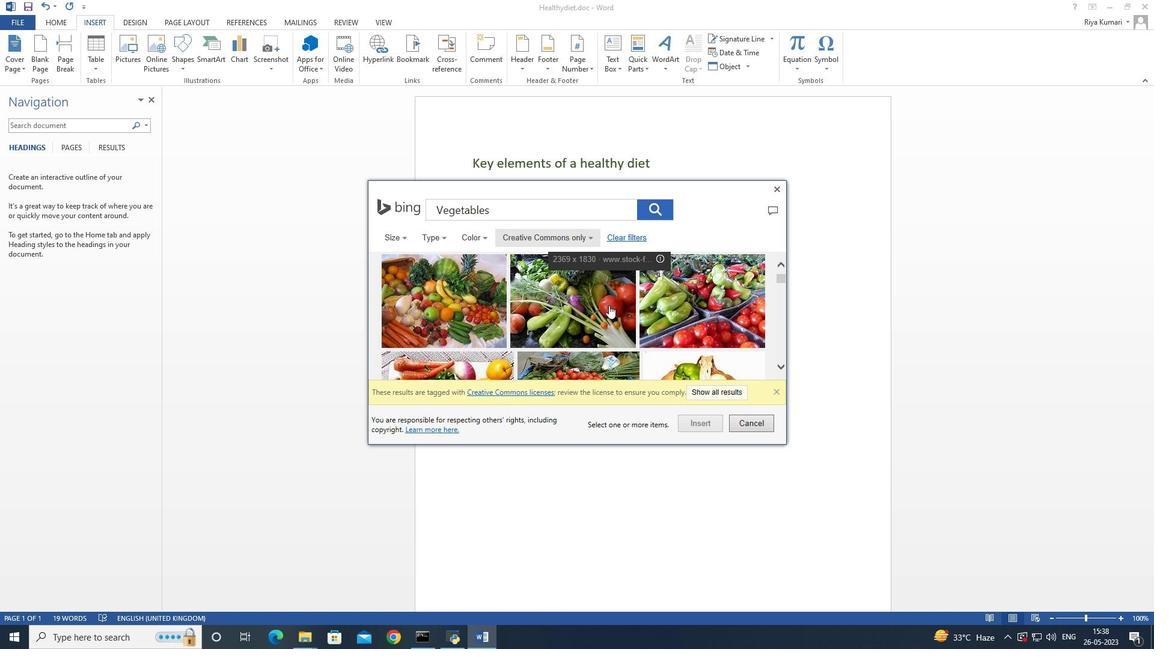 
Action: Mouse scrolled (609, 304) with delta (0, 0)
Screenshot: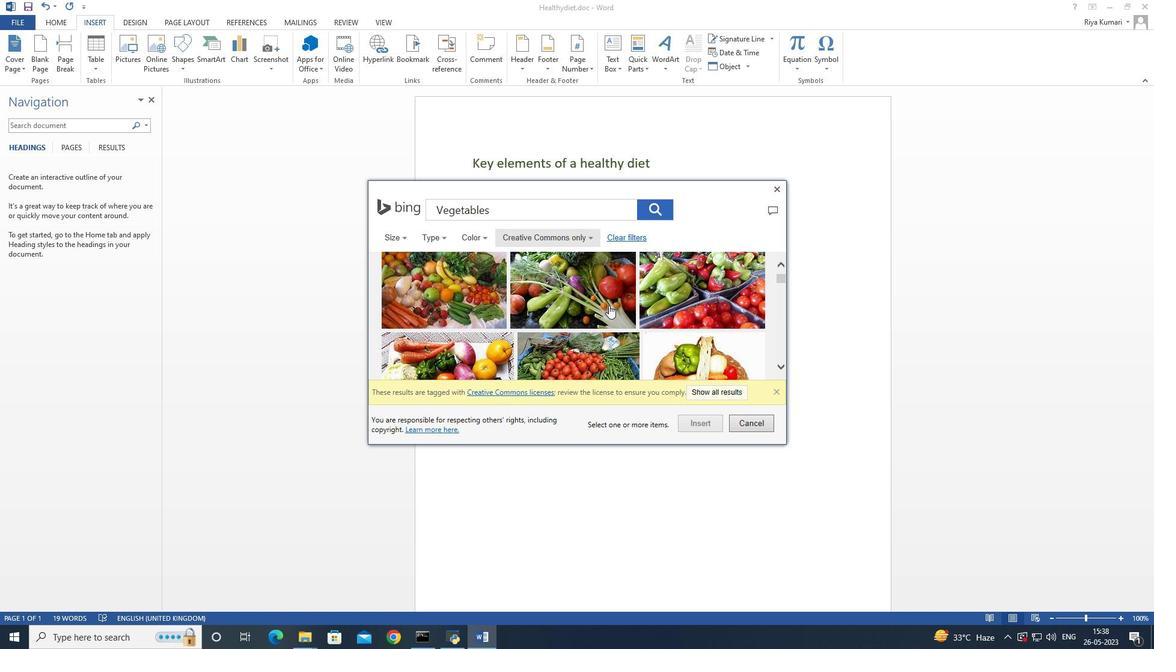 
Action: Mouse scrolled (609, 304) with delta (0, 0)
Screenshot: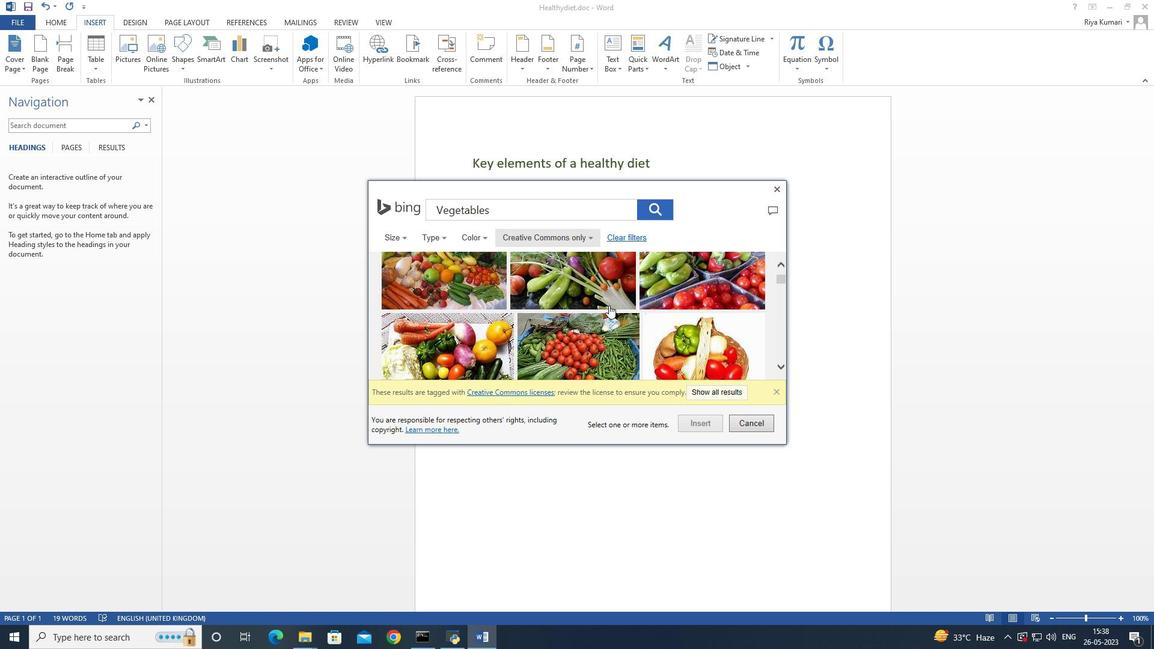 
Action: Mouse scrolled (609, 304) with delta (0, 0)
Screenshot: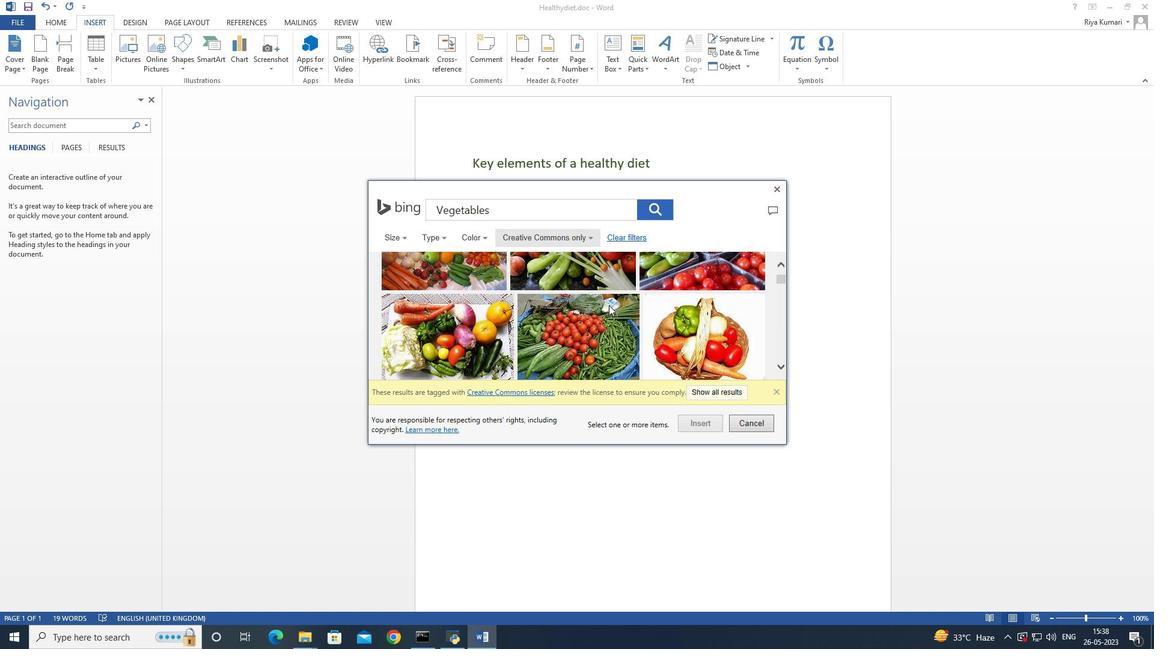 
Action: Mouse scrolled (609, 304) with delta (0, 0)
Screenshot: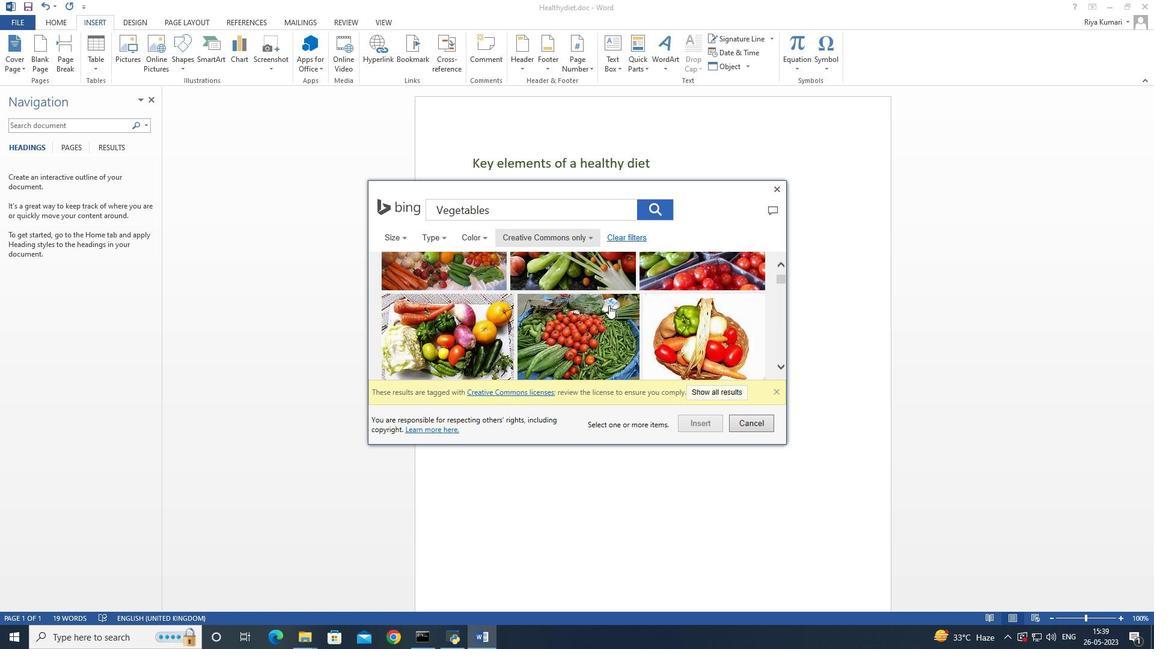 
Action: Mouse scrolled (609, 304) with delta (0, 0)
Screenshot: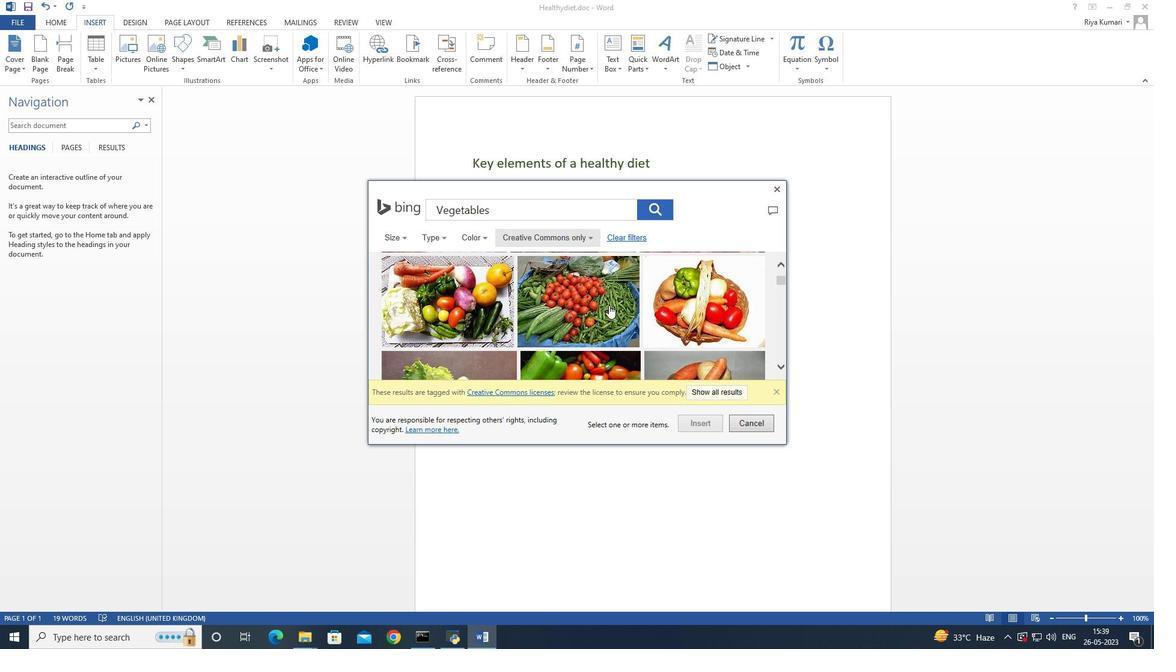 
Action: Mouse scrolled (609, 304) with delta (0, 0)
Screenshot: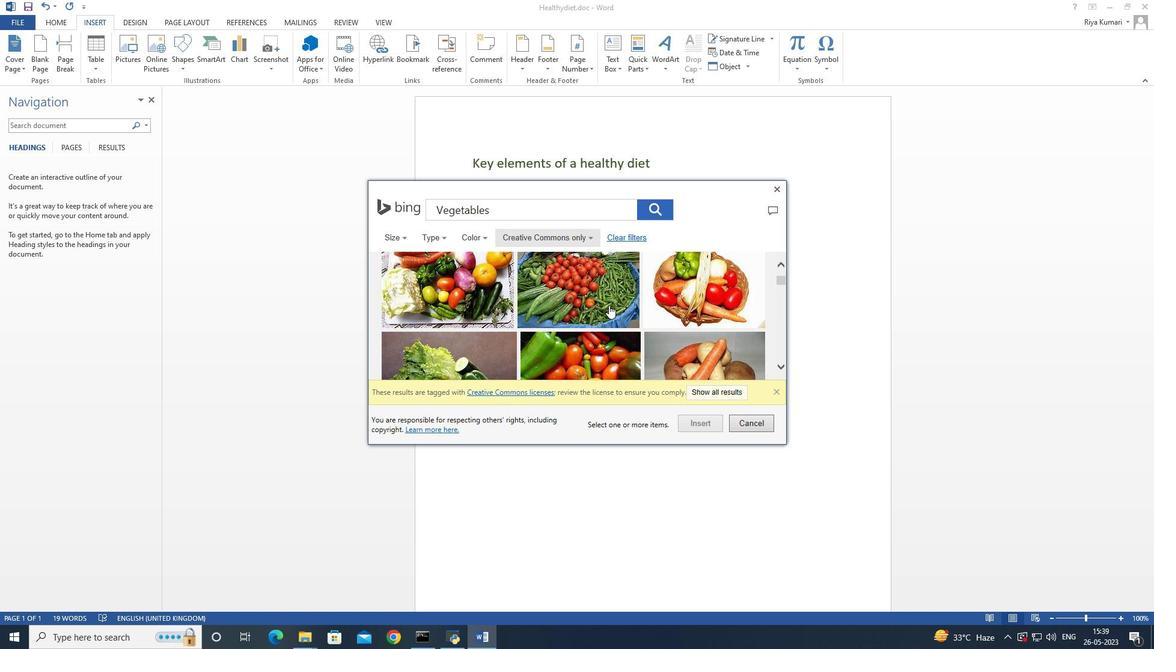 
Action: Mouse scrolled (609, 304) with delta (0, 0)
Screenshot: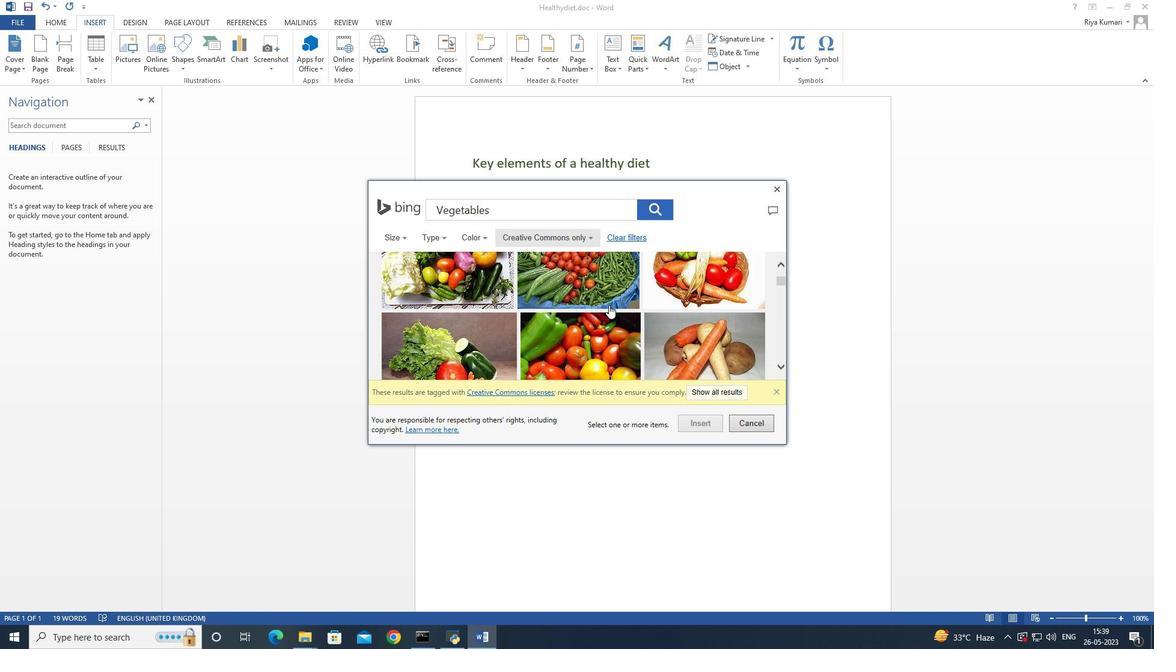 
Action: Mouse scrolled (609, 304) with delta (0, 0)
Screenshot: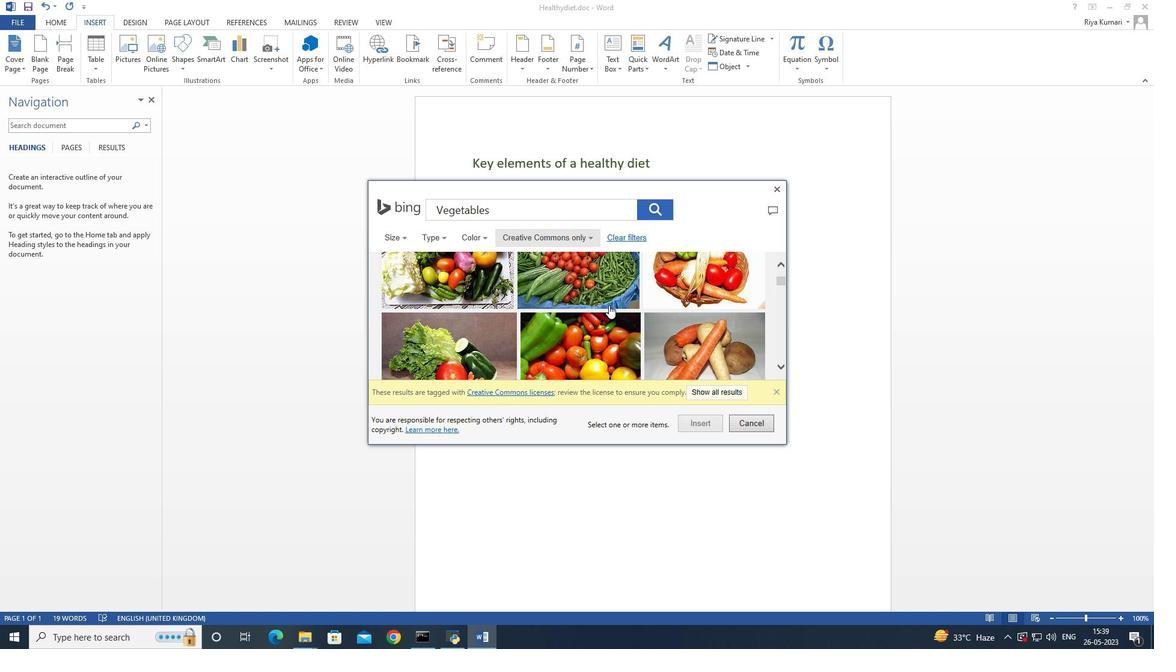 
Action: Mouse scrolled (609, 304) with delta (0, 0)
Screenshot: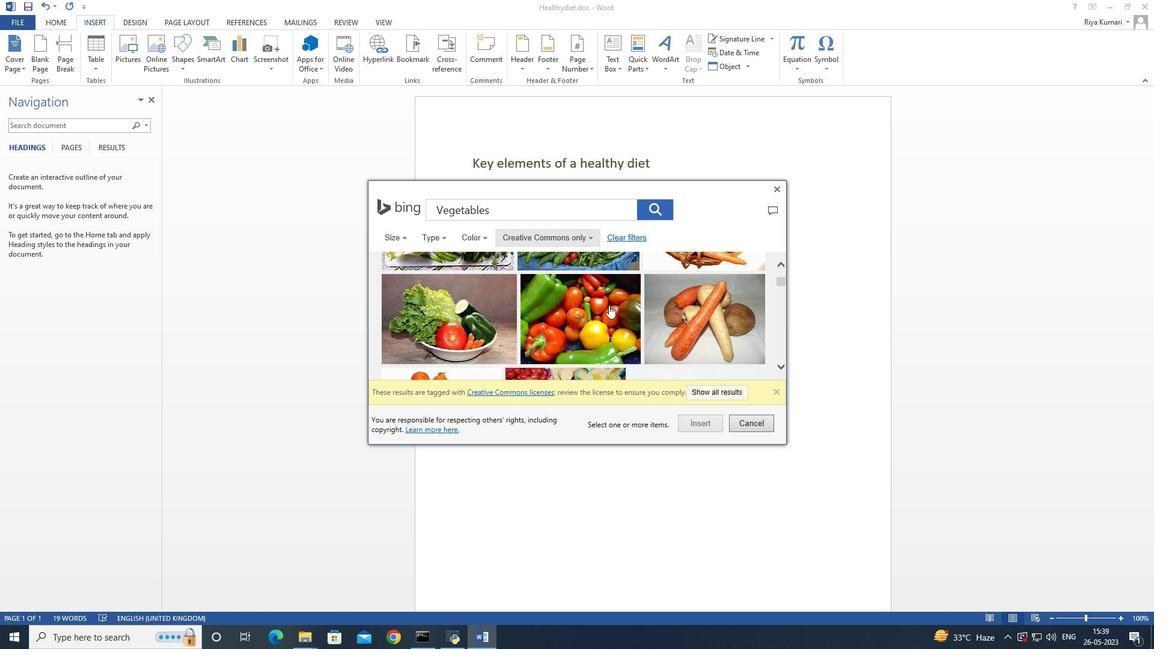 
Action: Mouse scrolled (609, 304) with delta (0, 0)
Screenshot: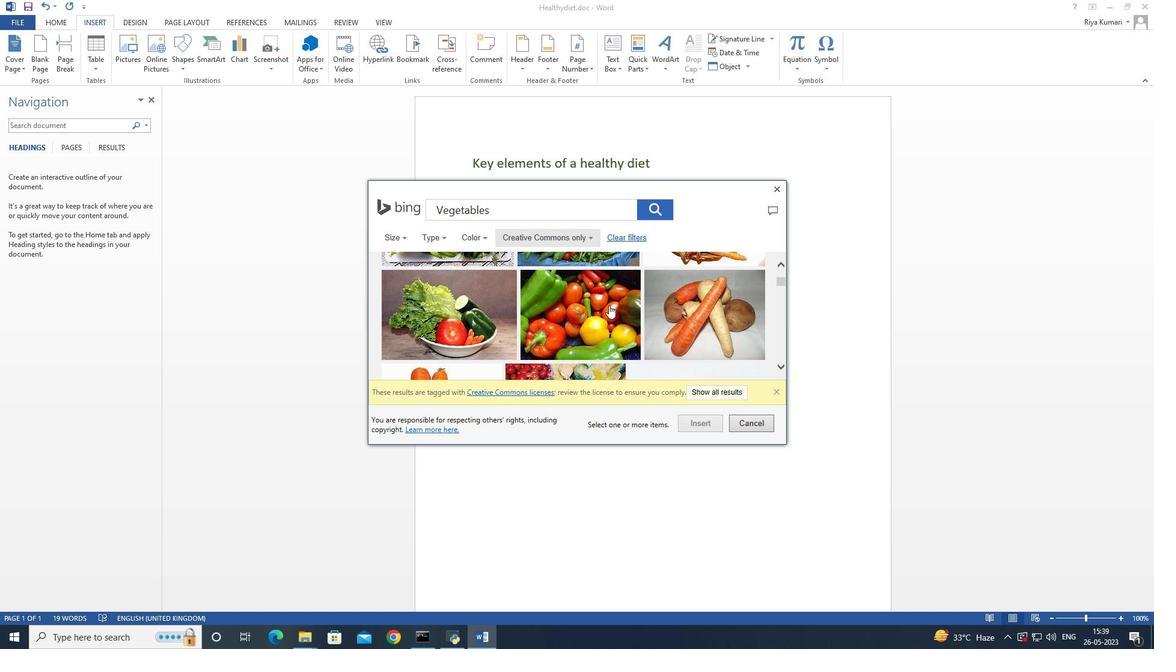 
Action: Mouse scrolled (609, 304) with delta (0, 0)
Screenshot: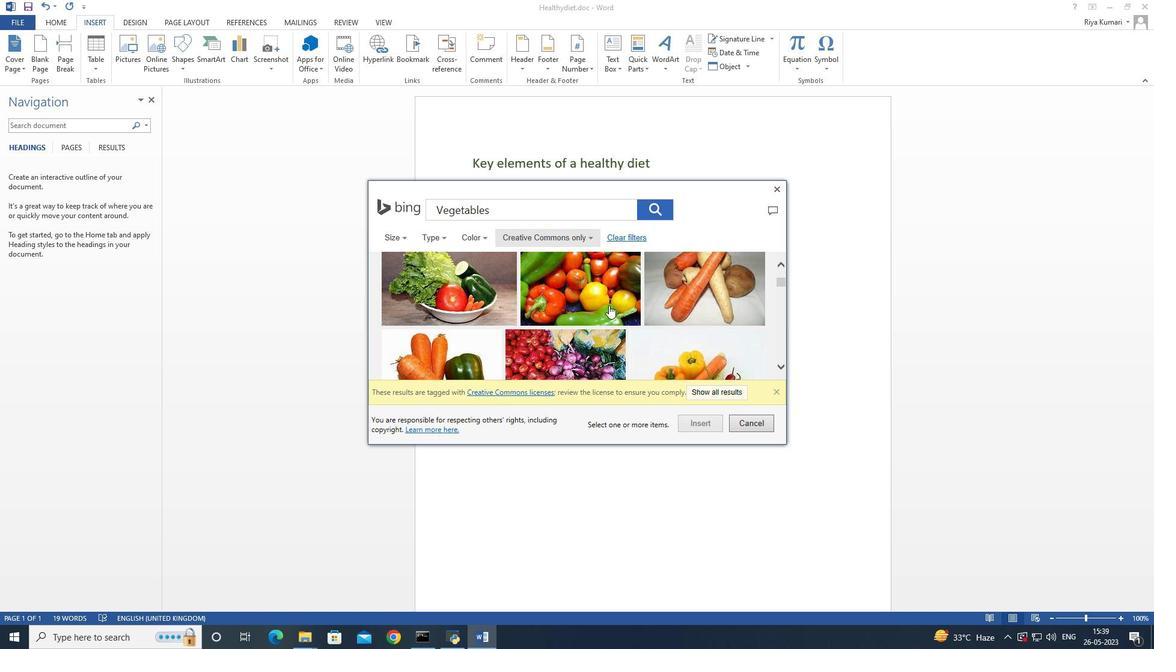 
Action: Mouse scrolled (609, 304) with delta (0, 0)
Screenshot: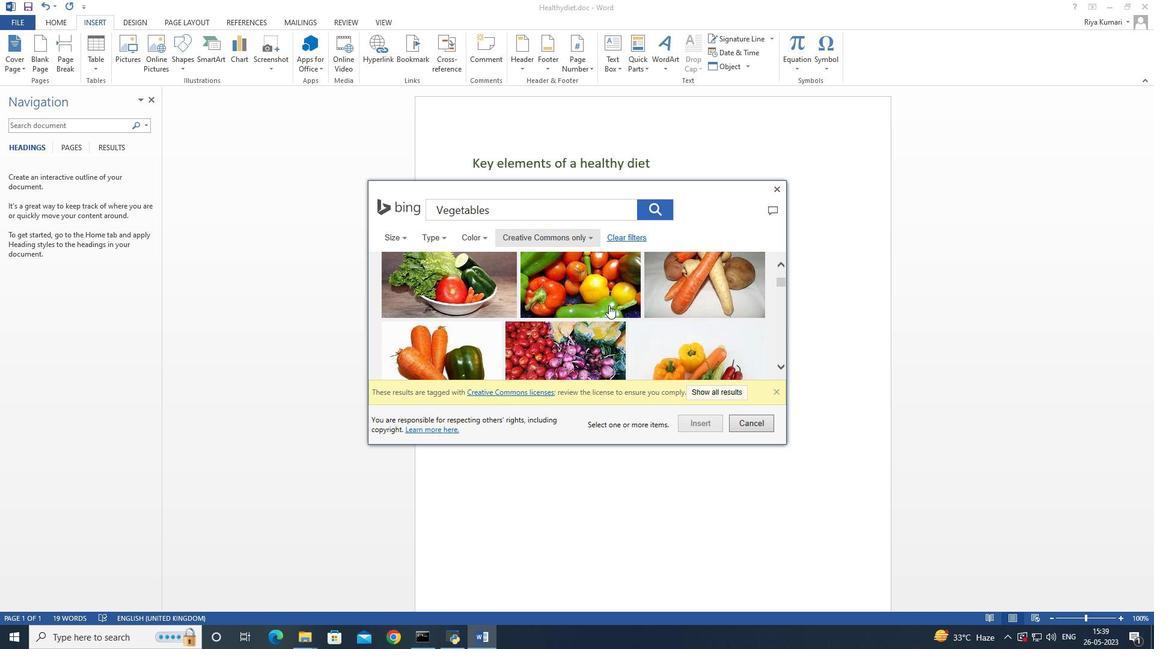 
Action: Mouse moved to (611, 301)
Screenshot: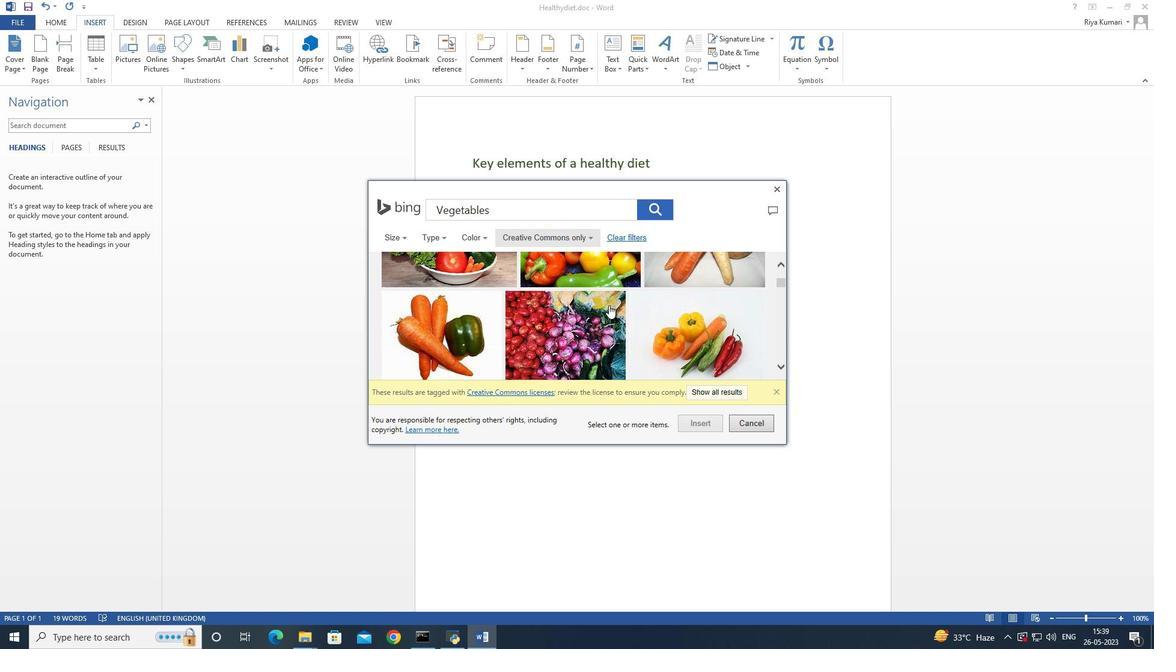 
Action: Mouse scrolled (611, 301) with delta (0, 0)
Screenshot: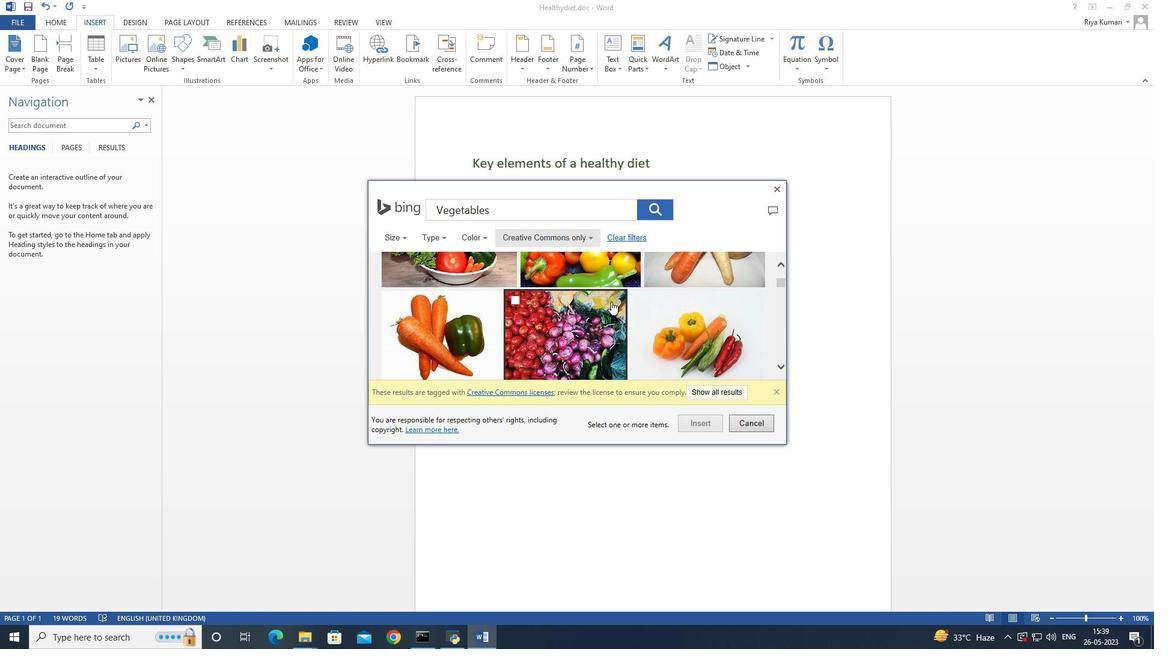 
Action: Mouse moved to (614, 313)
Screenshot: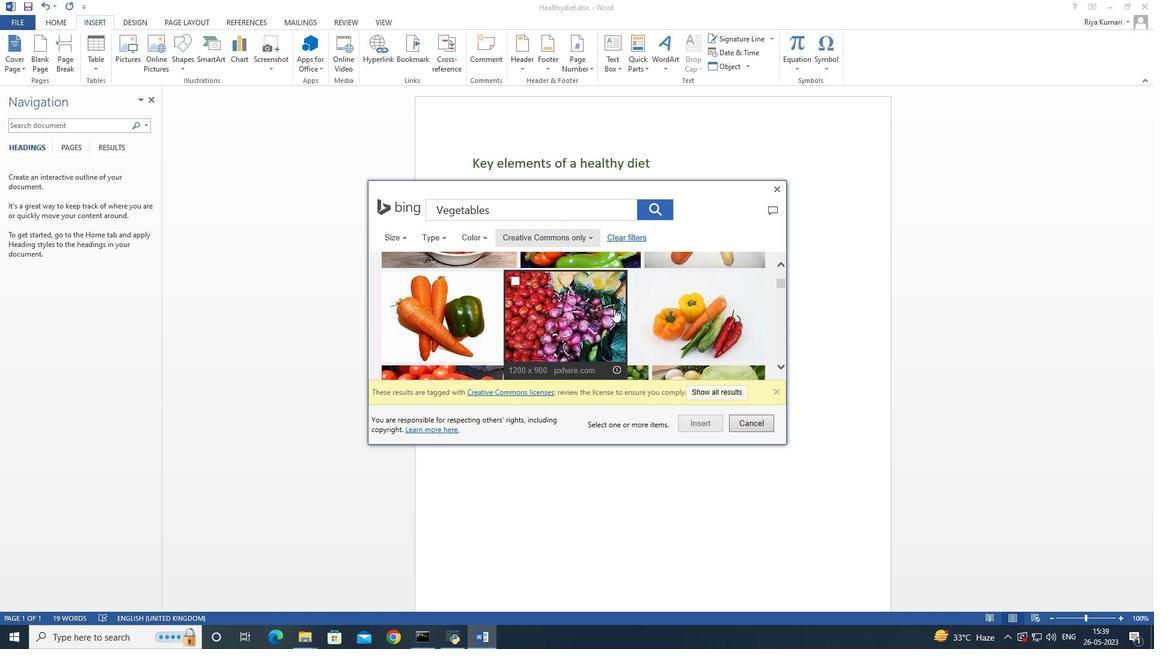 
Action: Mouse scrolled (614, 312) with delta (0, 0)
Screenshot: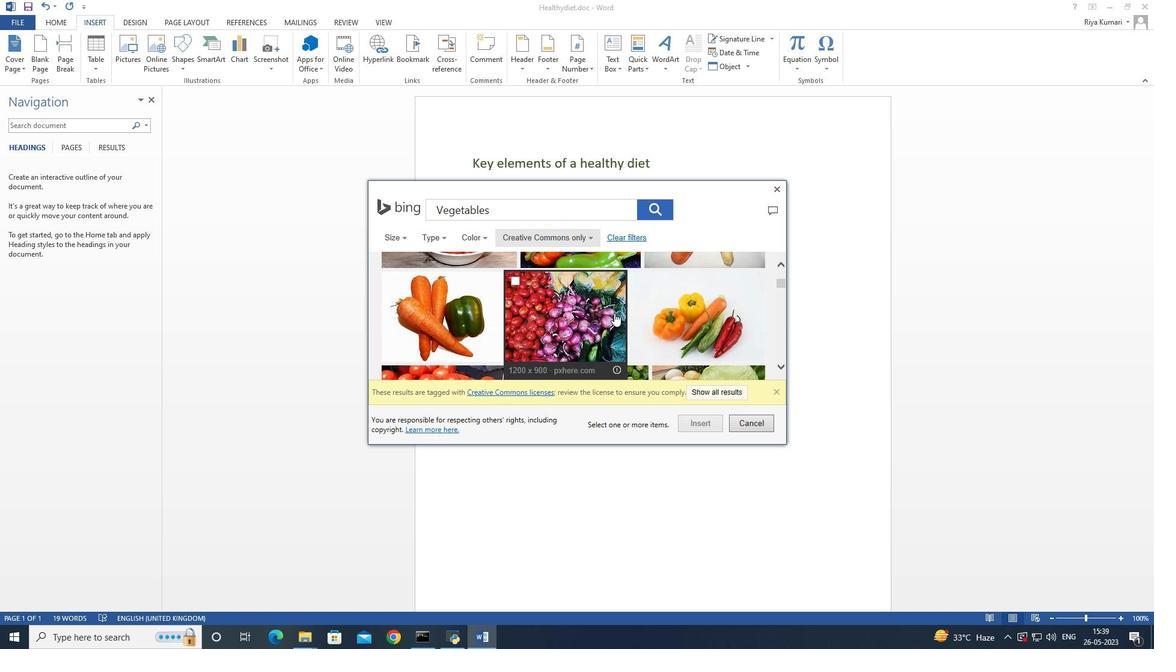 
Action: Mouse scrolled (614, 312) with delta (0, 0)
Screenshot: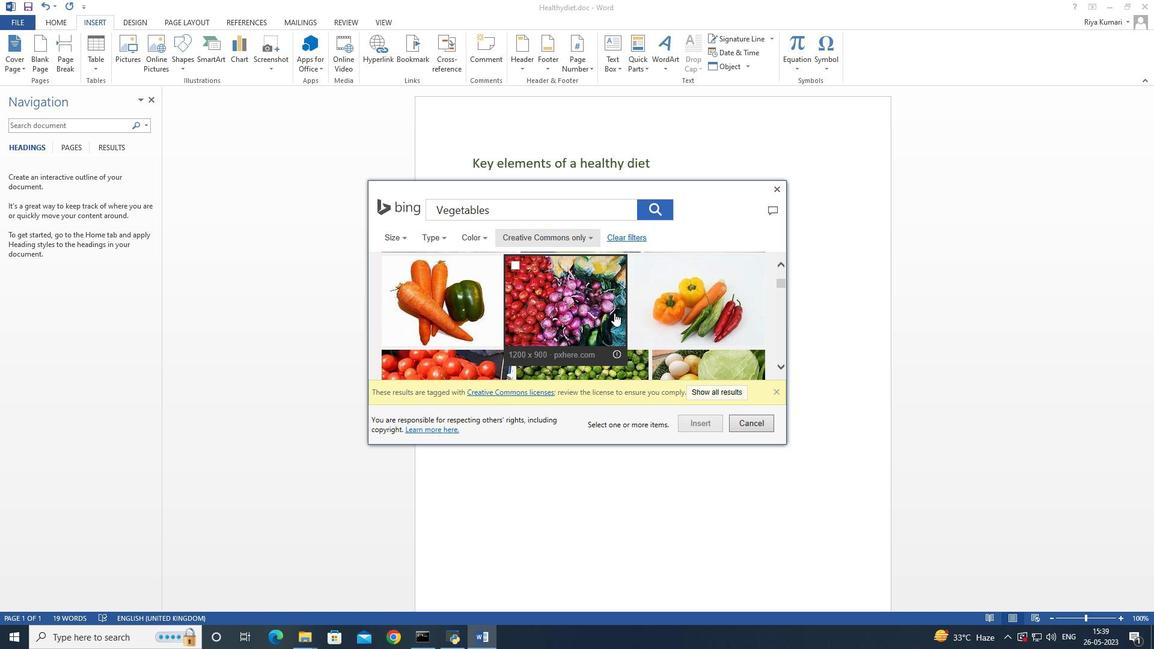 
Action: Mouse moved to (615, 315)
Screenshot: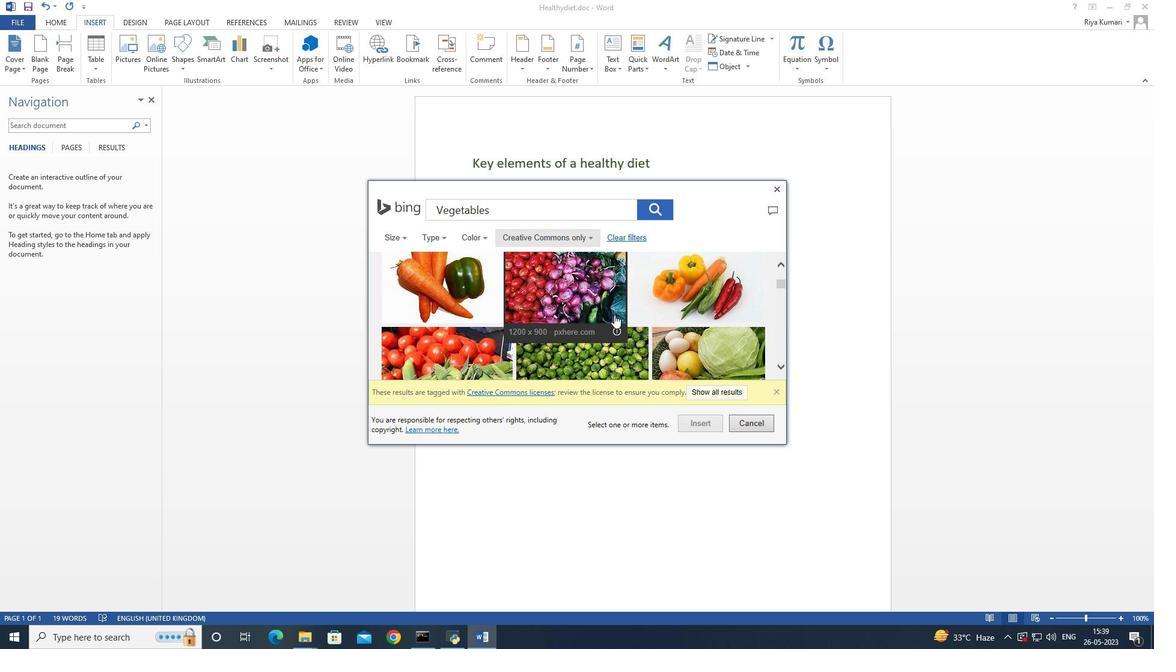 
Action: Mouse scrolled (615, 315) with delta (0, 0)
Screenshot: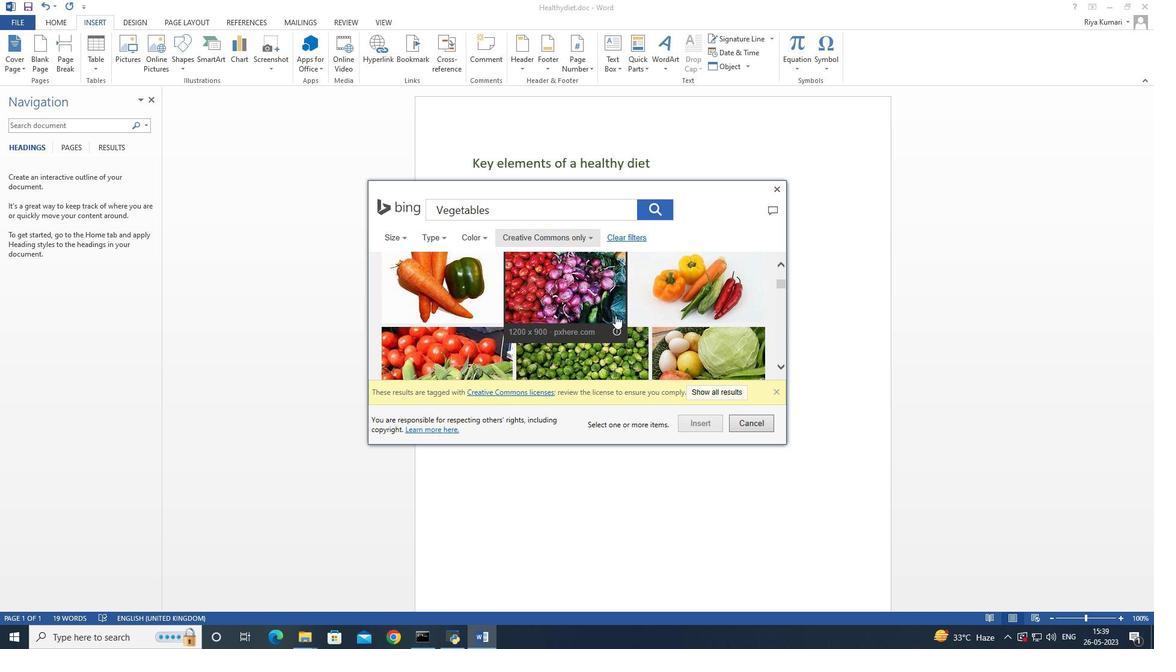 
Action: Mouse moved to (608, 310)
Screenshot: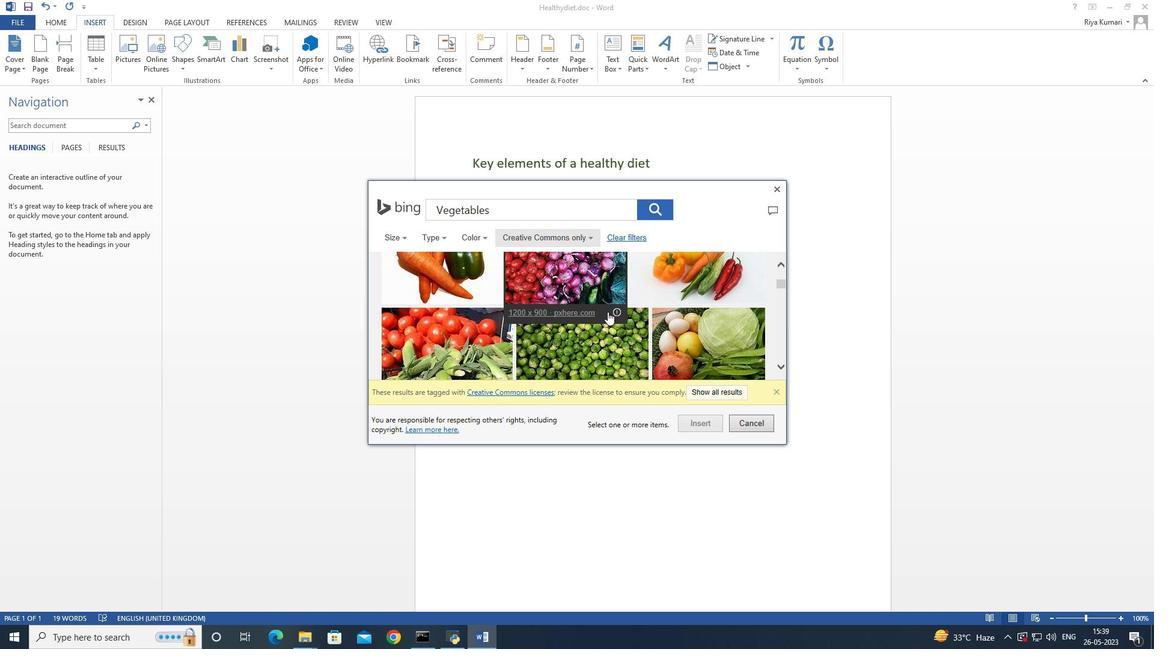 
Action: Mouse scrolled (608, 309) with delta (0, 0)
Screenshot: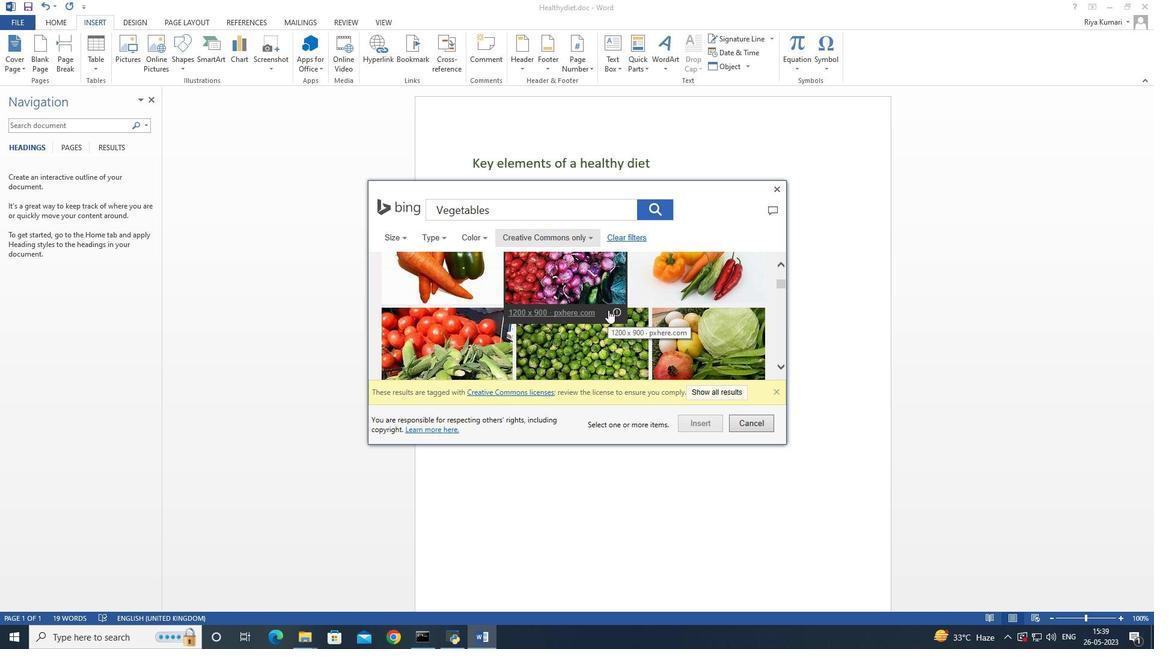 
Action: Mouse scrolled (608, 309) with delta (0, 0)
Screenshot: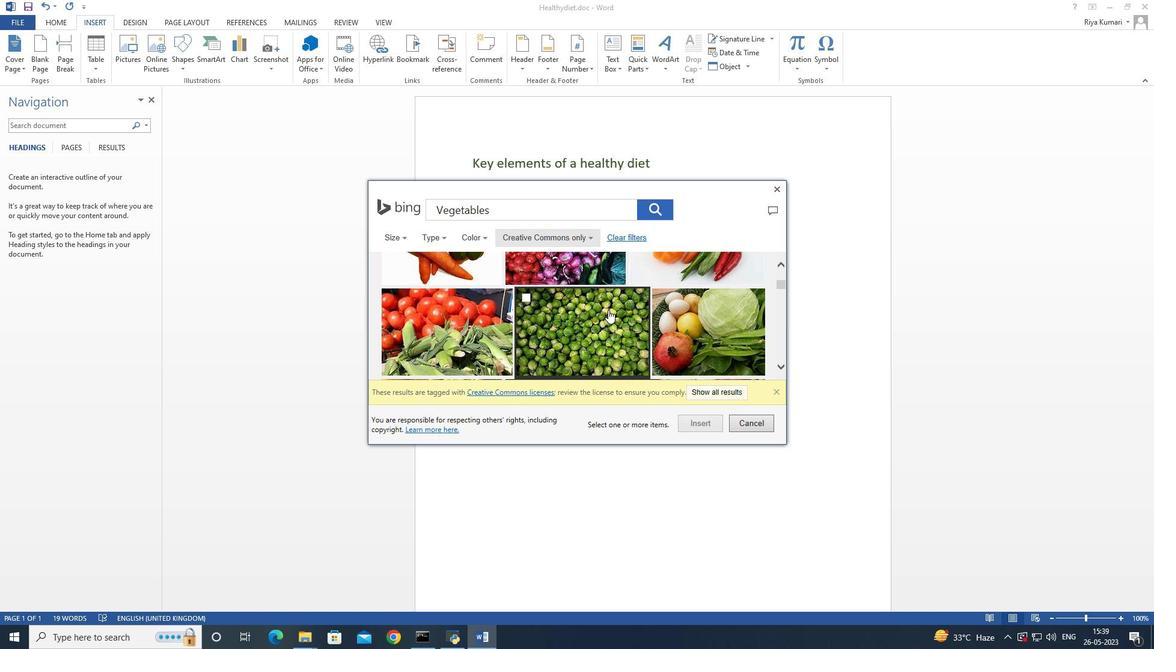 
Action: Mouse scrolled (608, 309) with delta (0, 0)
Screenshot: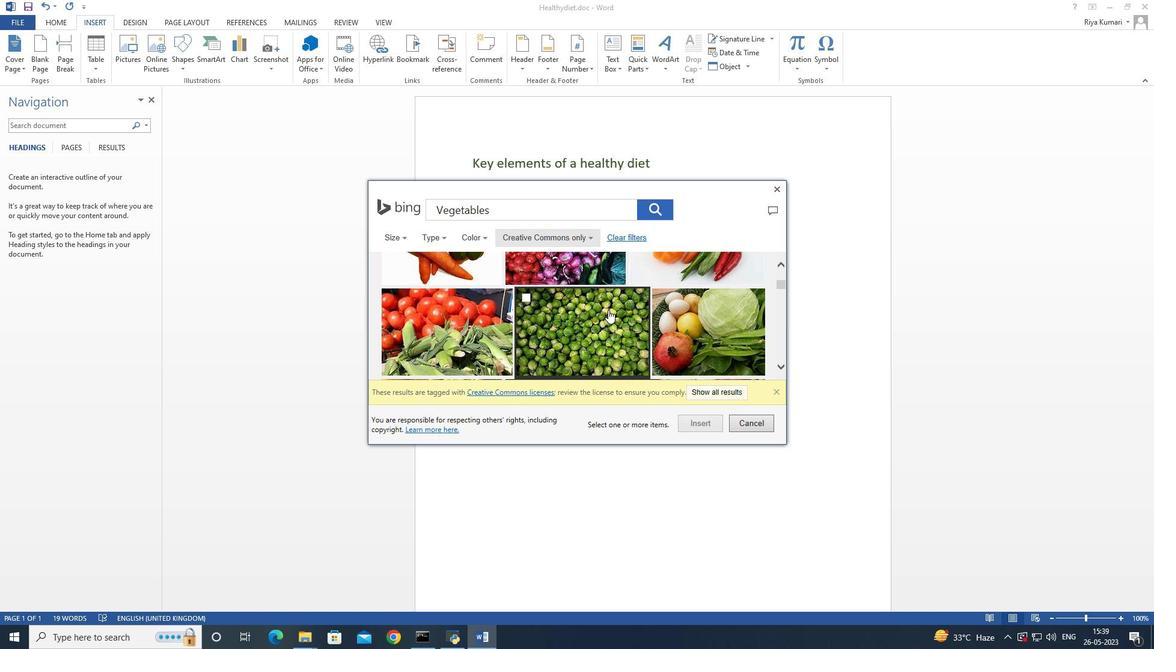 
Action: Mouse scrolled (608, 310) with delta (0, 0)
Screenshot: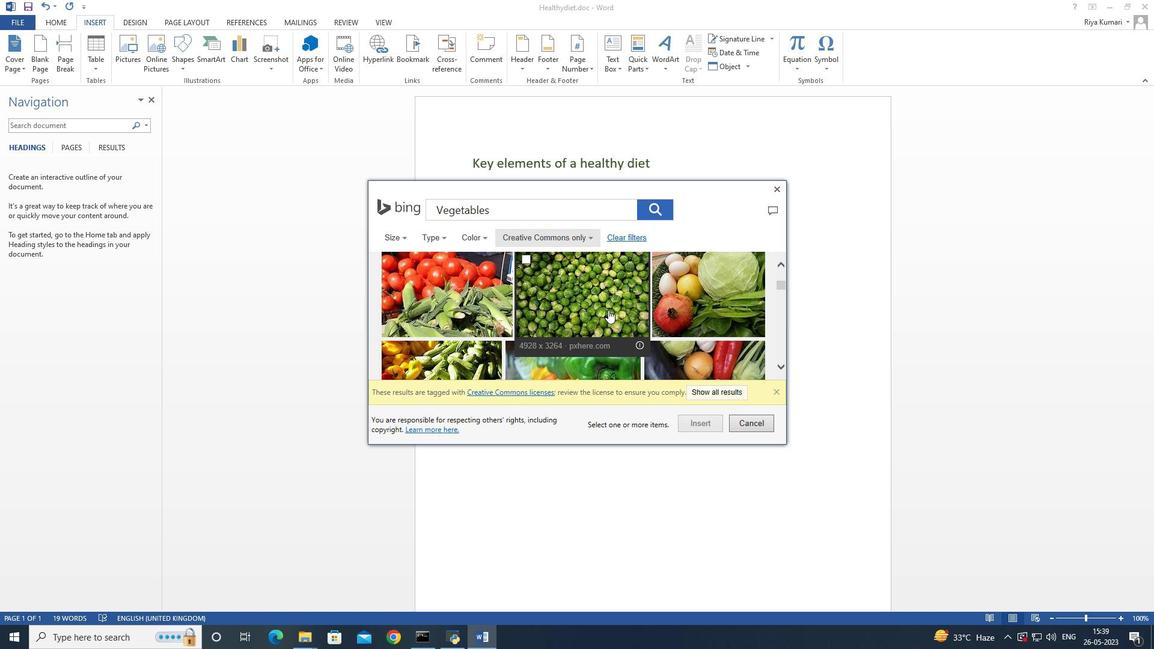 
Action: Mouse scrolled (608, 310) with delta (0, 0)
Screenshot: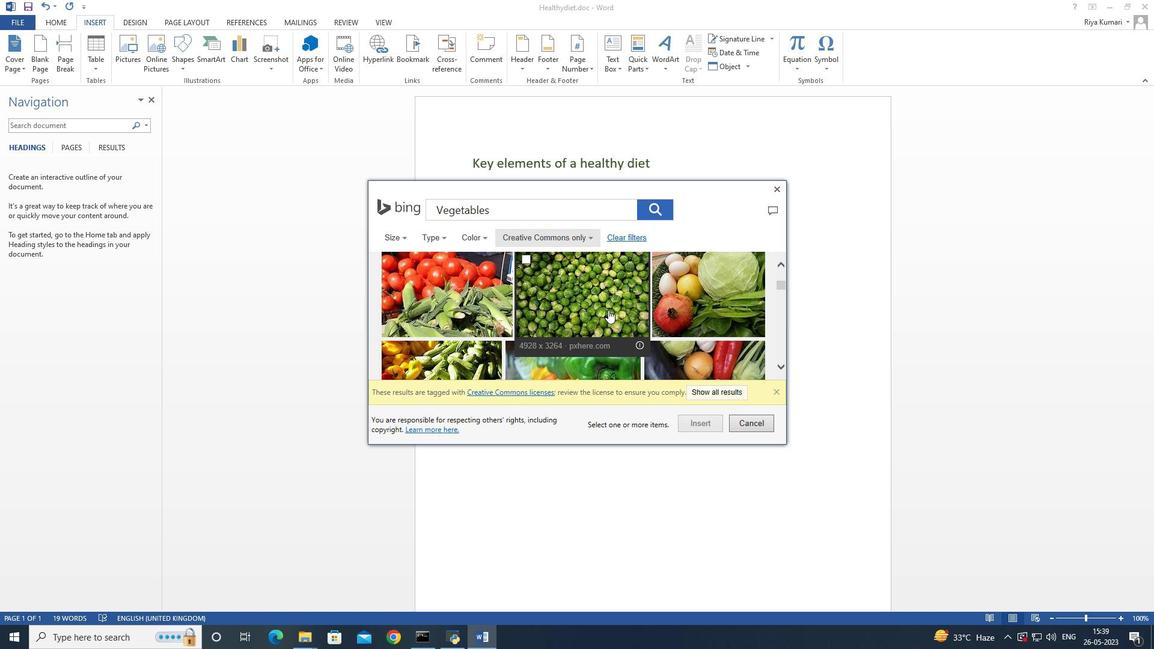 
Action: Mouse scrolled (608, 310) with delta (0, 0)
Screenshot: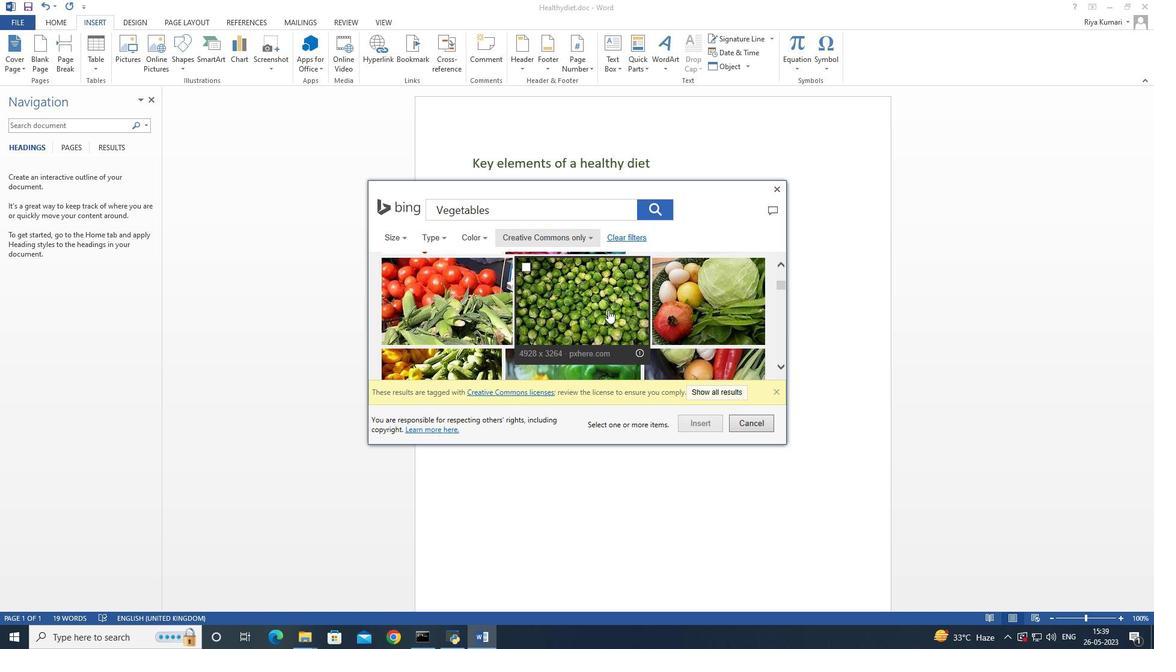 
Action: Mouse scrolled (608, 310) with delta (0, 0)
Screenshot: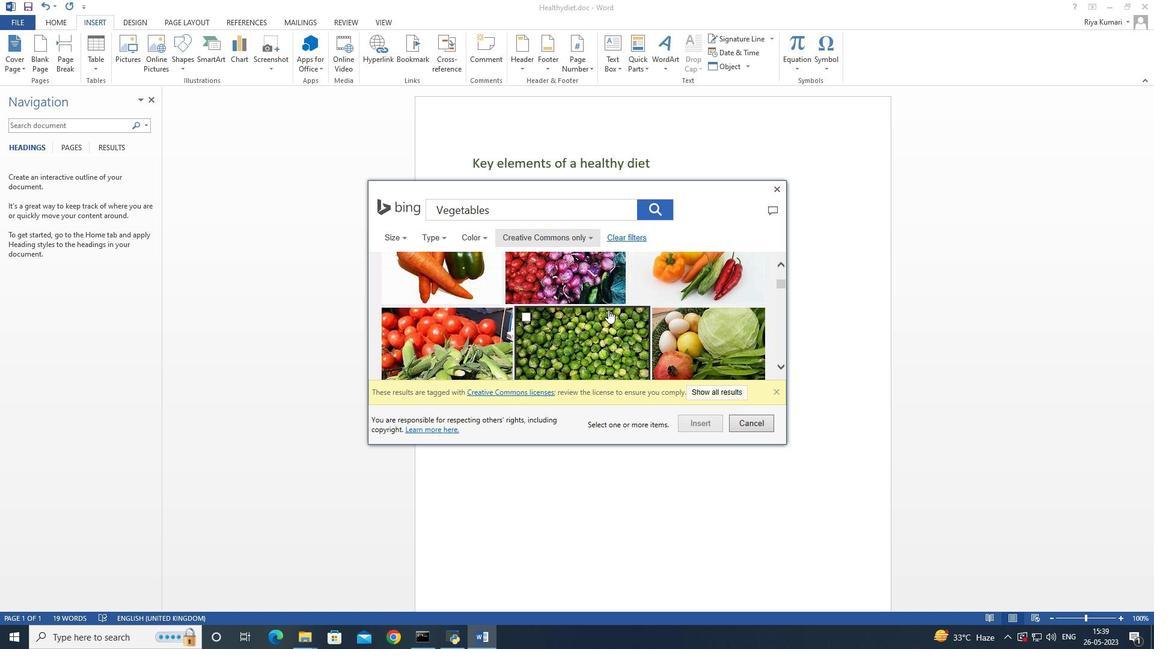 
Action: Mouse scrolled (608, 310) with delta (0, 0)
Screenshot: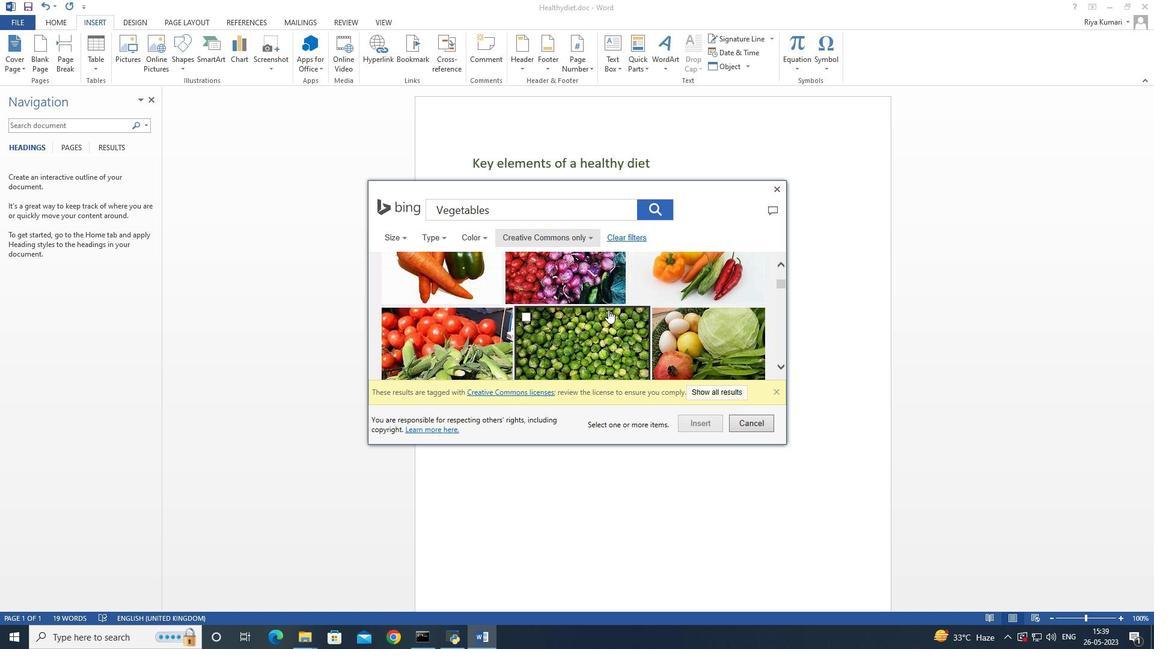 
Action: Mouse scrolled (608, 310) with delta (0, 0)
Screenshot: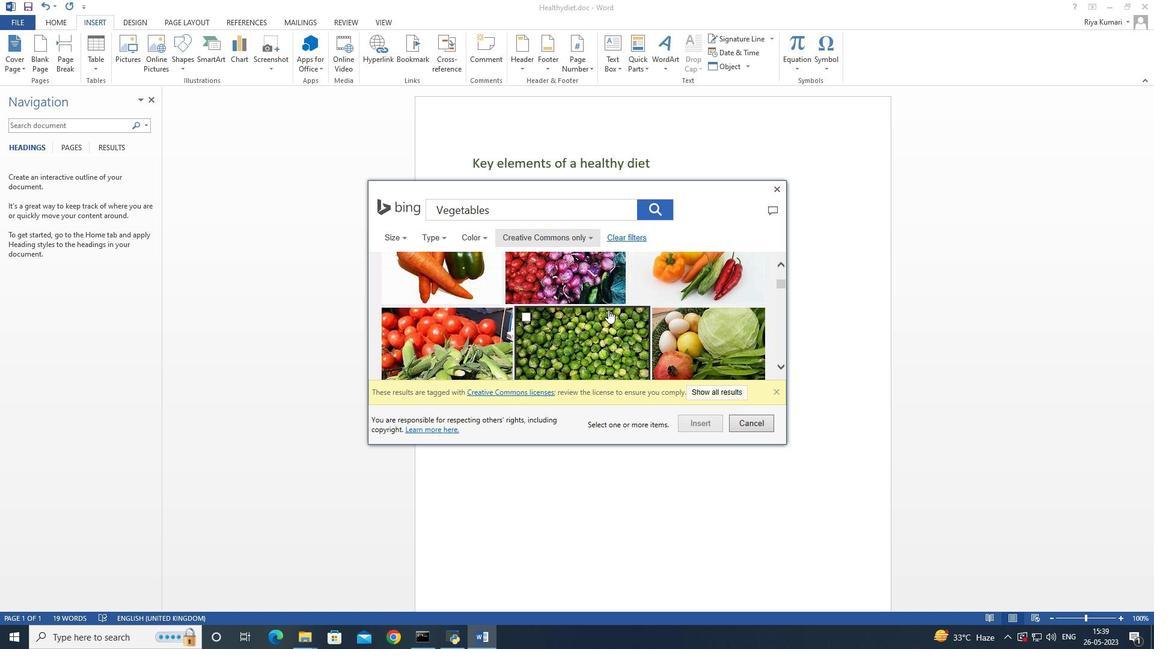 
Action: Mouse scrolled (608, 310) with delta (0, 0)
Screenshot: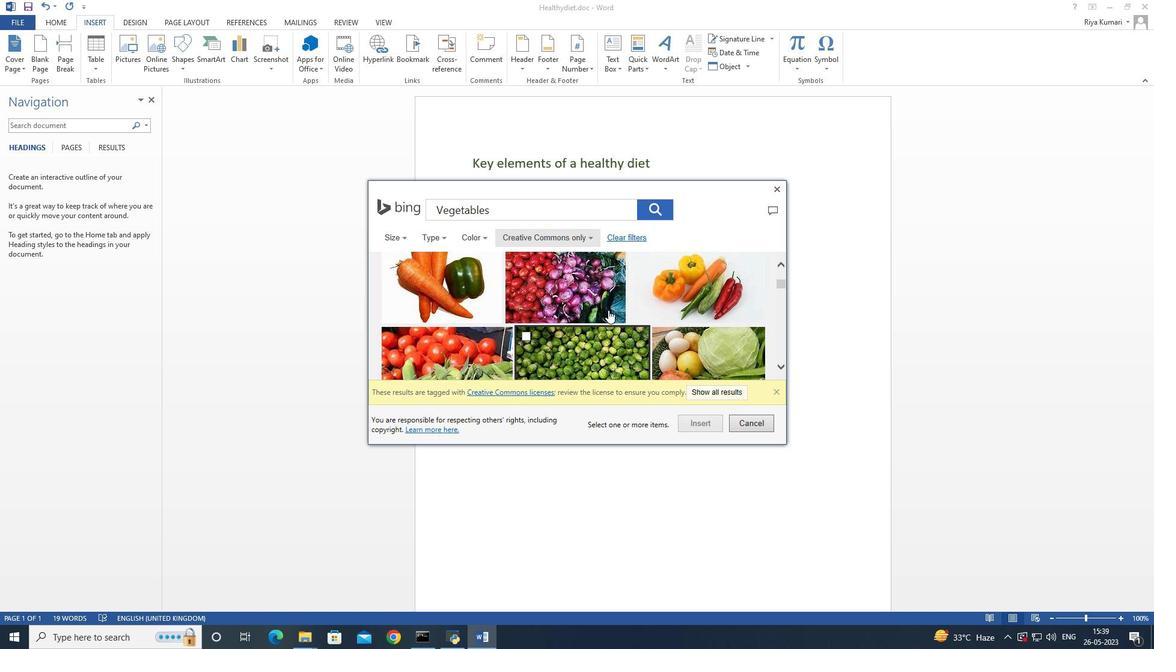 
Action: Mouse scrolled (608, 310) with delta (0, 0)
Screenshot: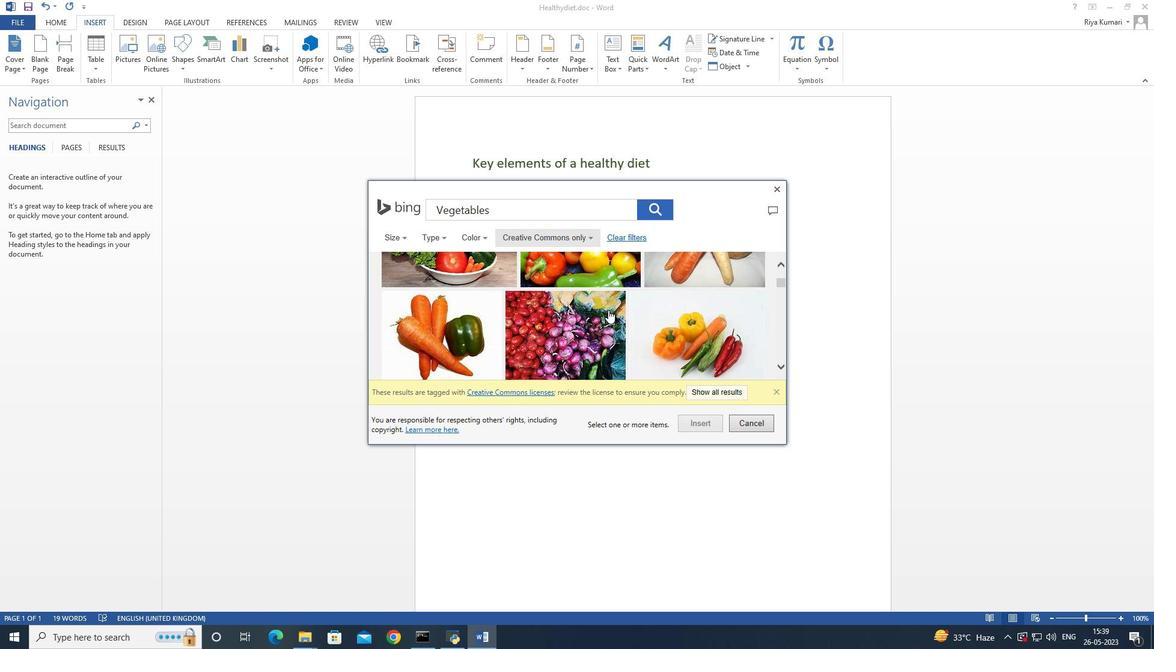 
Action: Mouse scrolled (608, 310) with delta (0, 0)
Screenshot: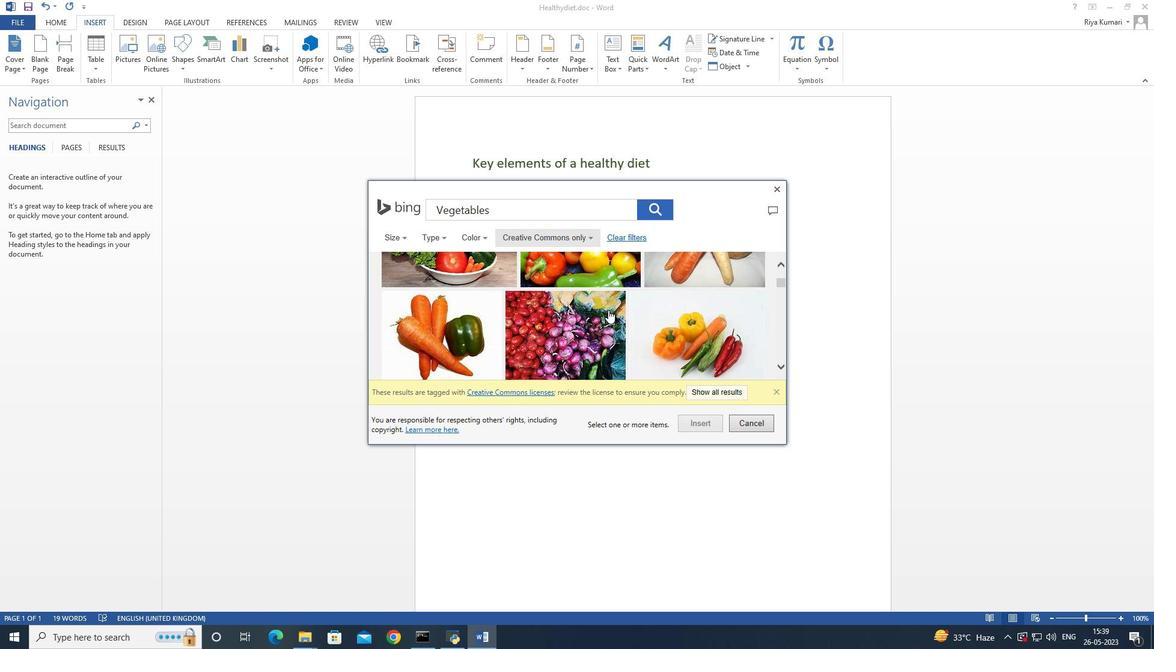 
Action: Mouse scrolled (608, 310) with delta (0, 0)
Screenshot: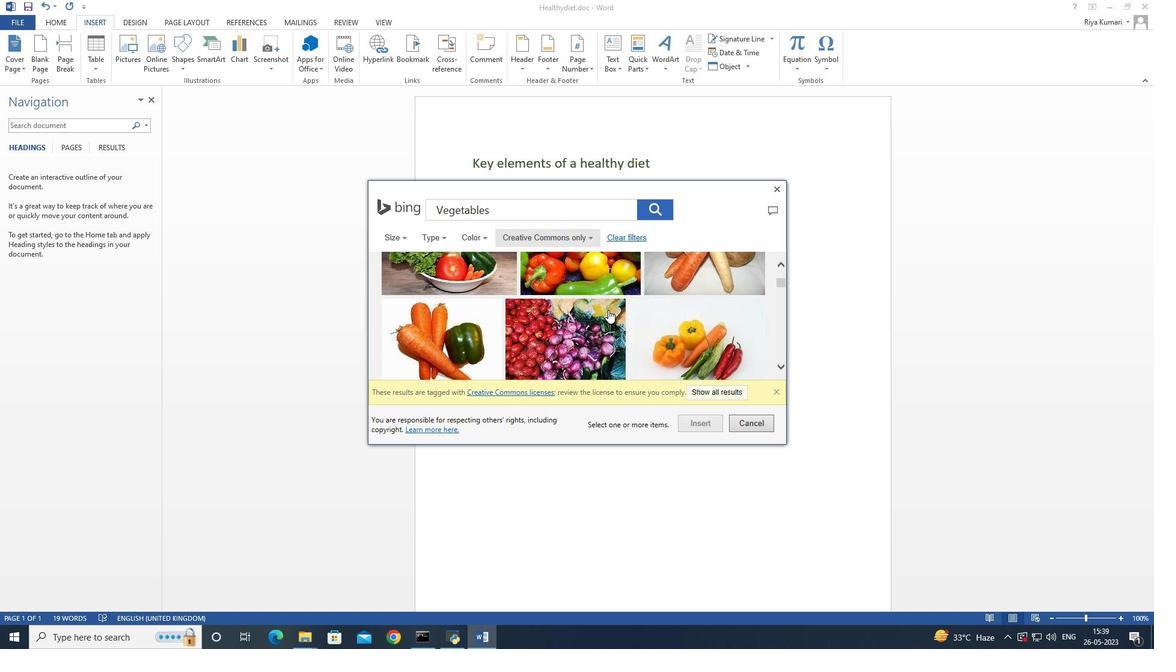 
Action: Mouse moved to (609, 312)
Screenshot: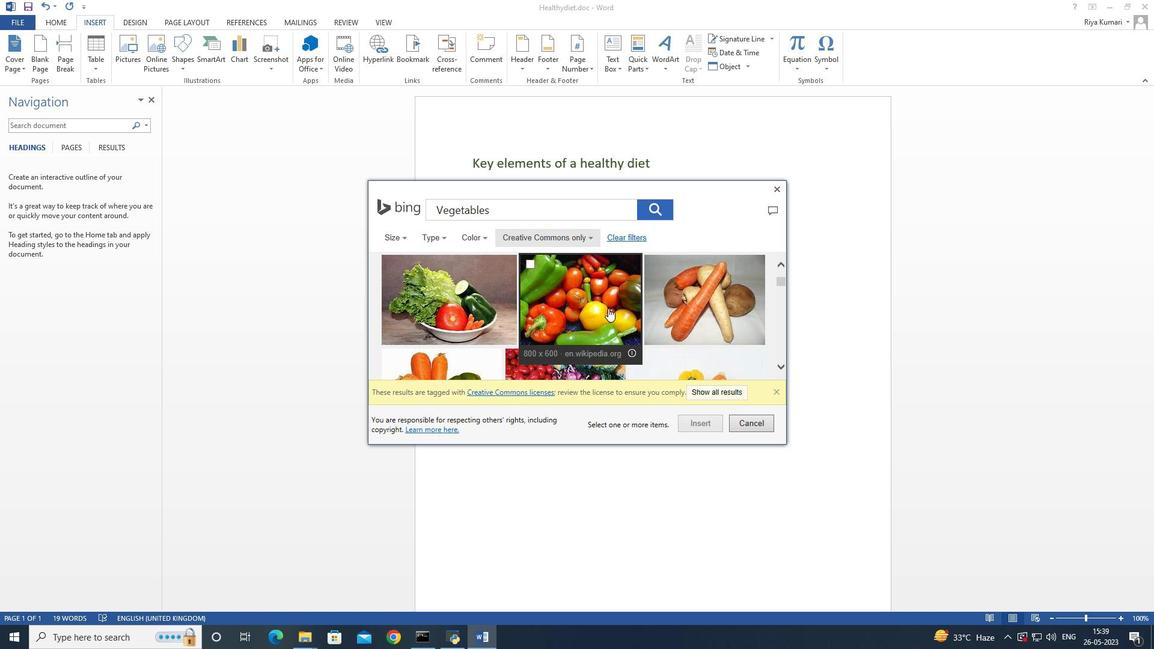 
Action: Mouse scrolled (609, 313) with delta (0, 0)
Screenshot: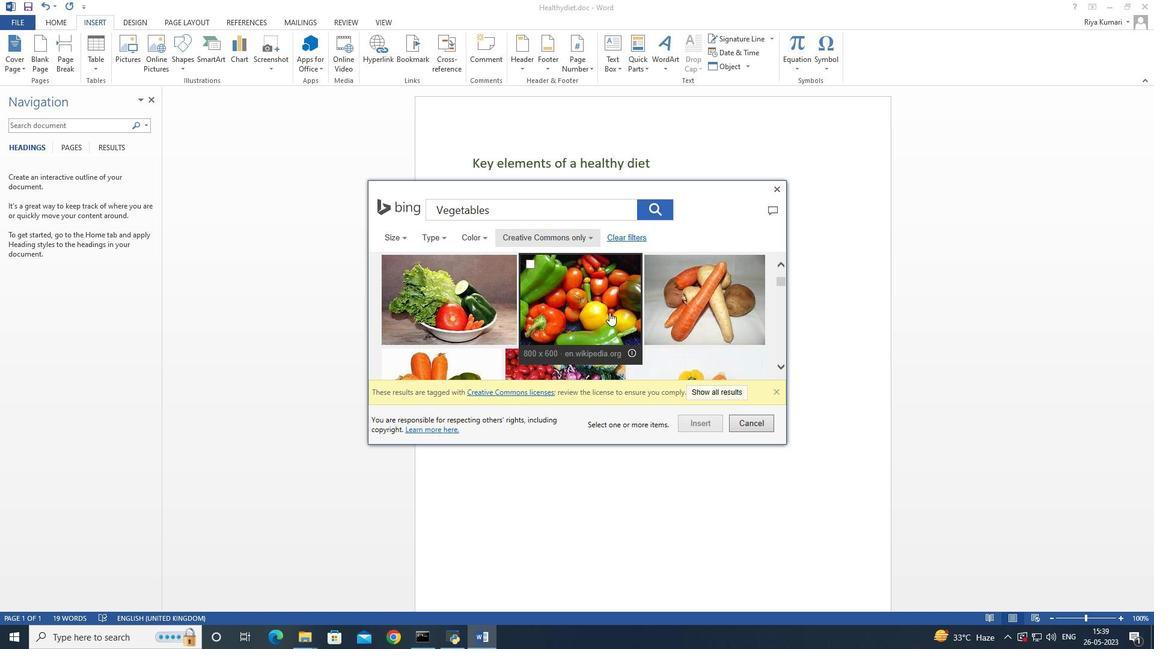 
Action: Mouse scrolled (609, 313) with delta (0, 0)
Screenshot: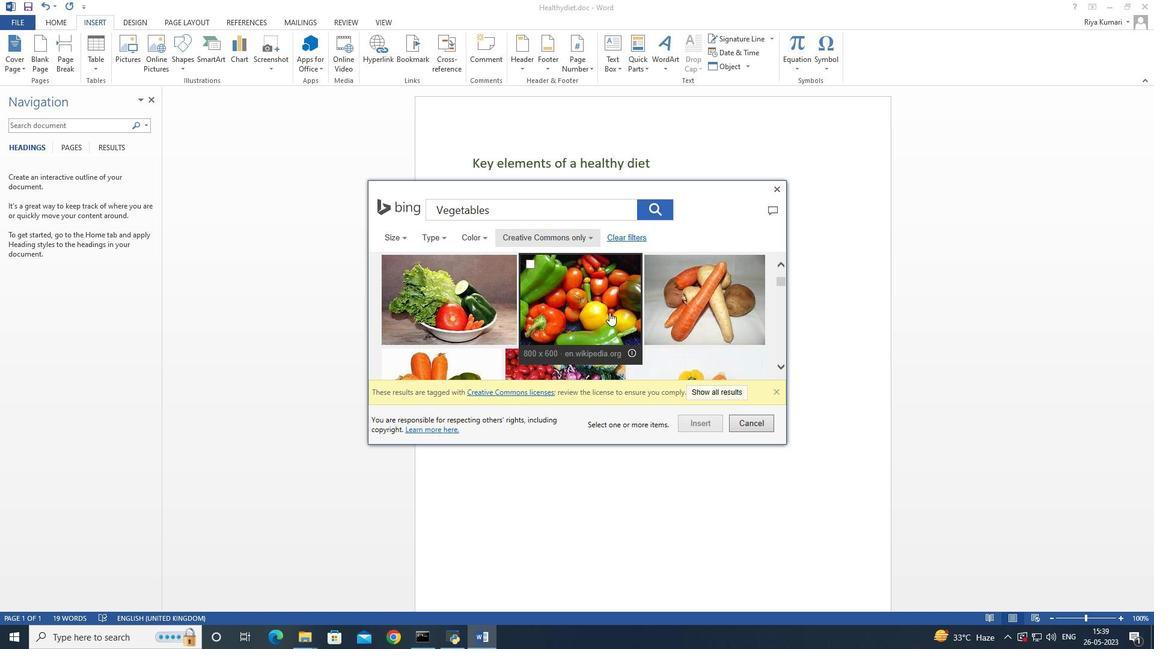 
Action: Mouse scrolled (609, 313) with delta (0, 0)
Screenshot: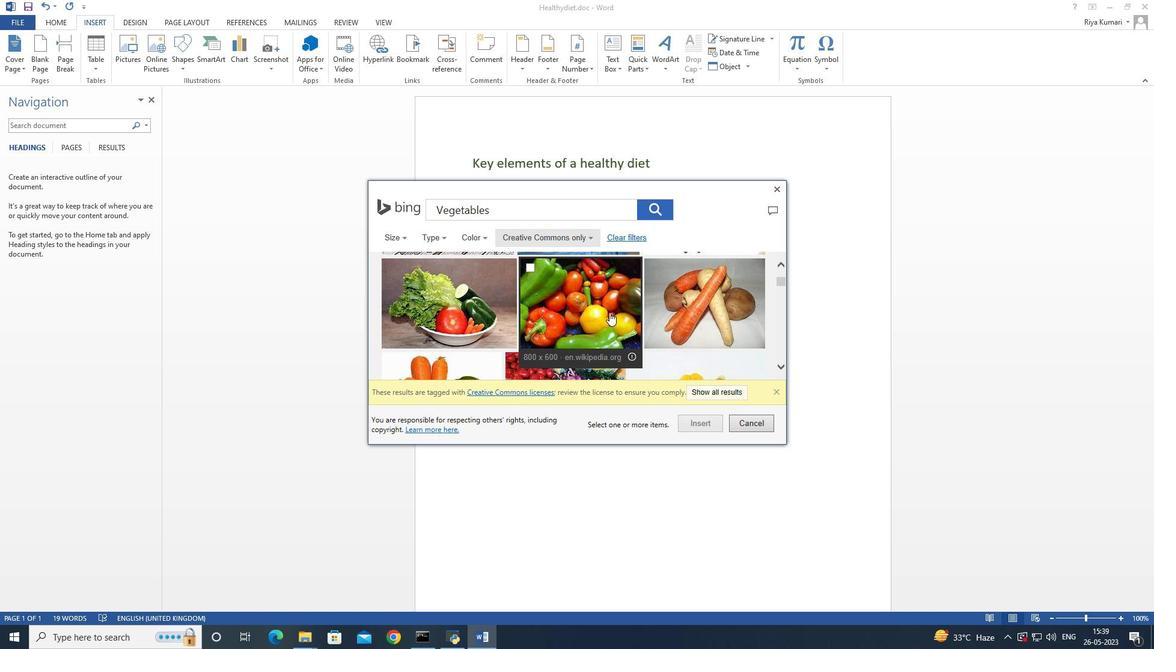 
Action: Mouse scrolled (609, 313) with delta (0, 0)
Screenshot: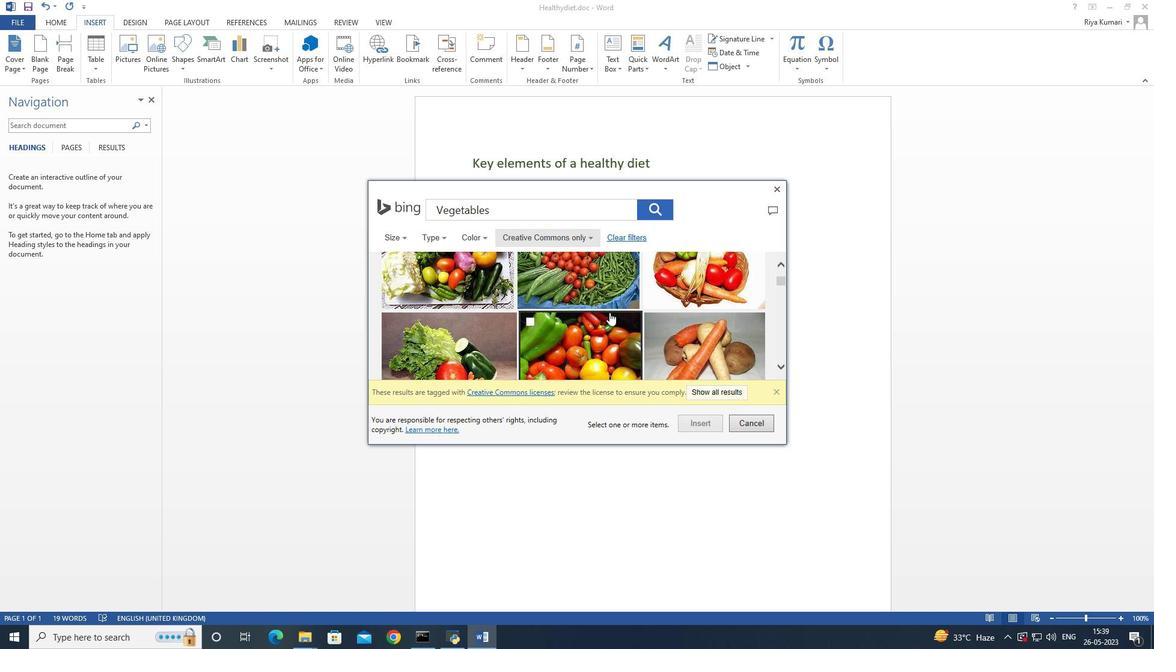 
Action: Mouse scrolled (609, 313) with delta (0, 0)
Screenshot: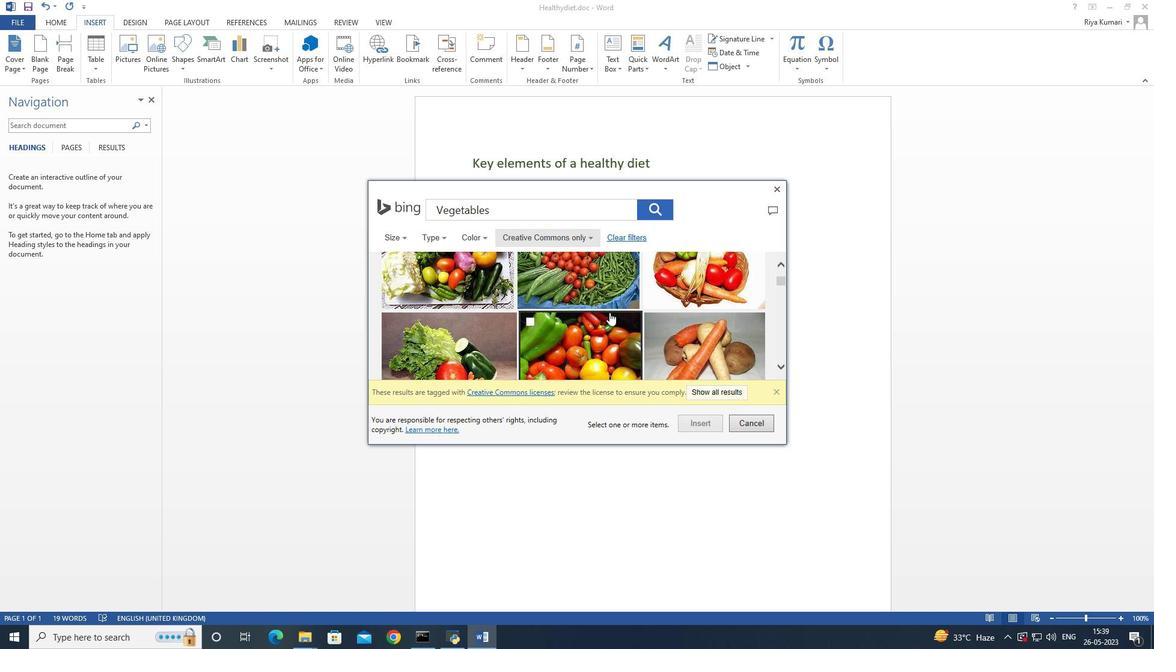
Action: Mouse scrolled (609, 313) with delta (0, 0)
Screenshot: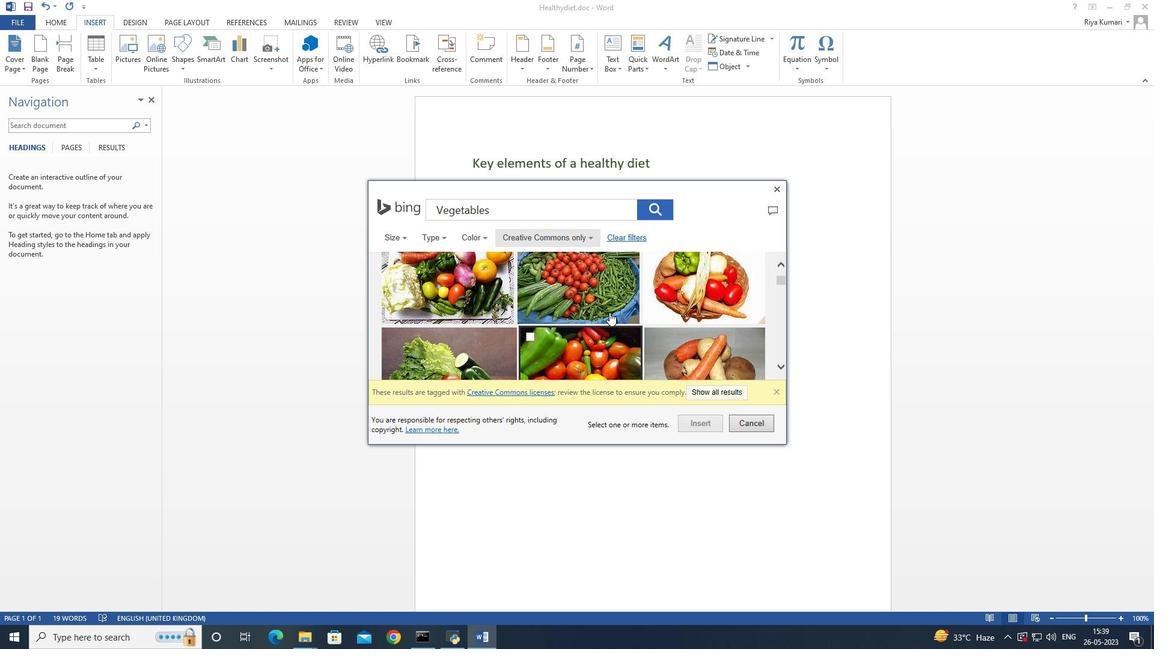 
Action: Mouse moved to (614, 310)
Screenshot: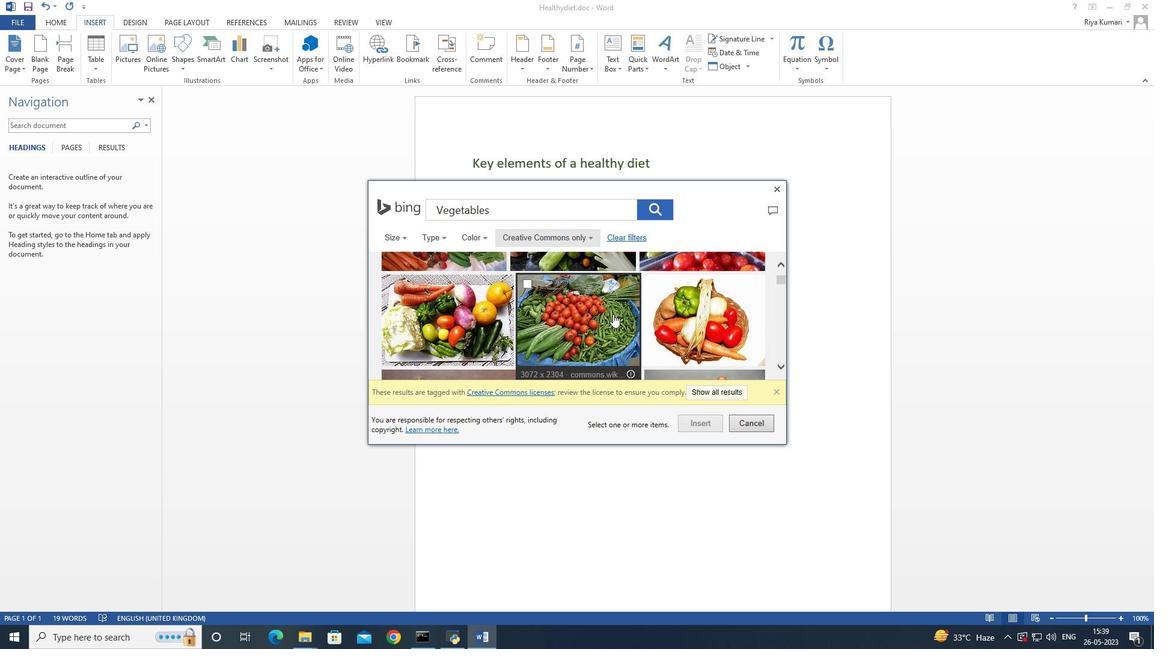 
Action: Mouse scrolled (614, 311) with delta (0, 0)
Screenshot: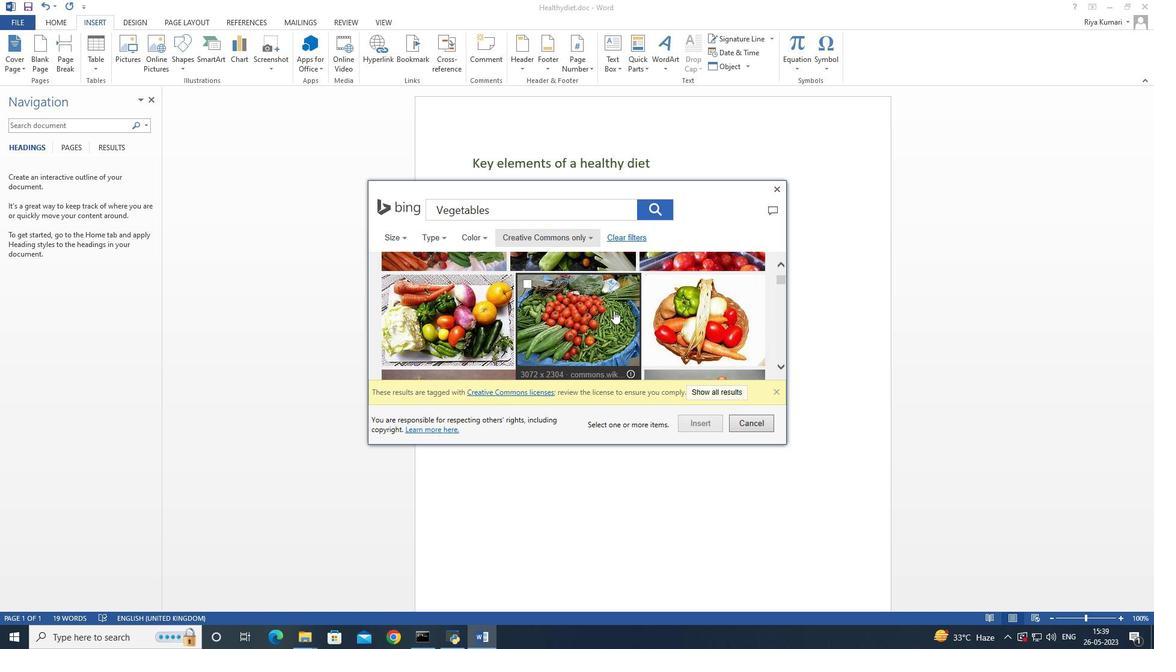 
Action: Mouse moved to (614, 310)
Screenshot: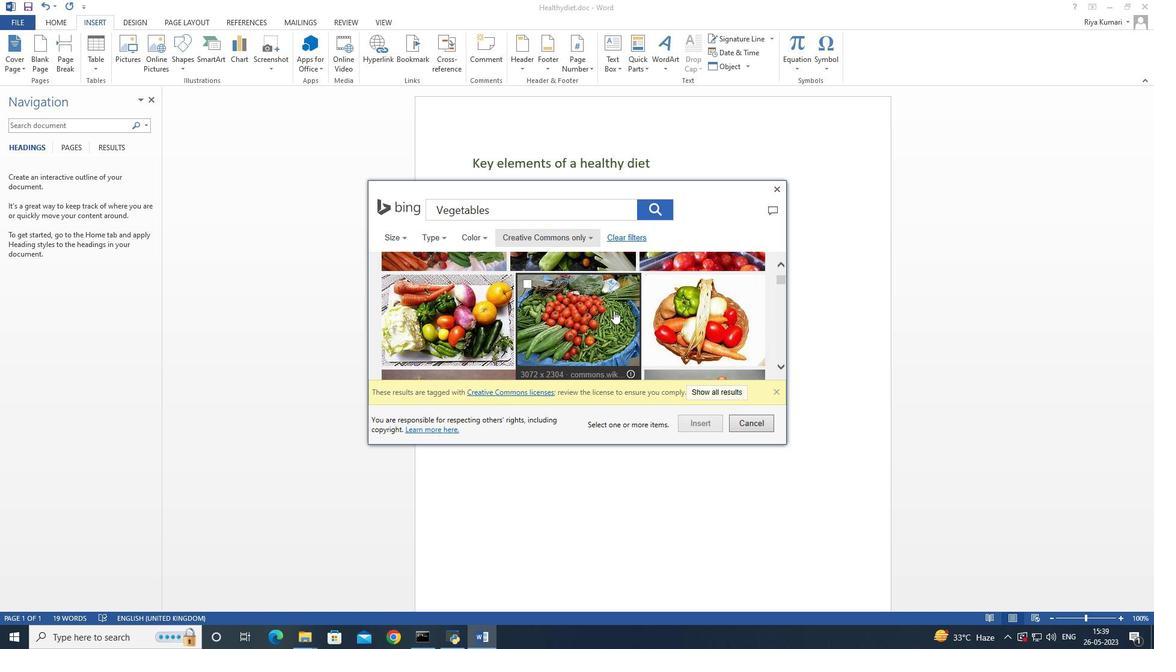 
Action: Mouse scrolled (614, 311) with delta (0, 0)
Screenshot: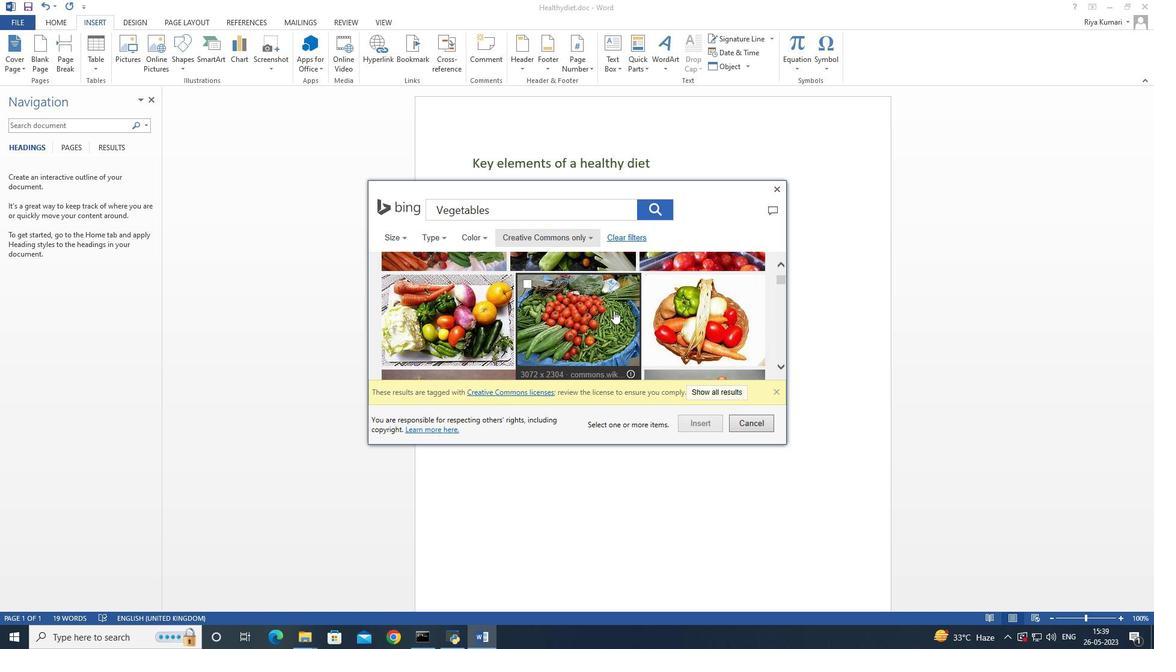 
Action: Mouse moved to (621, 308)
Screenshot: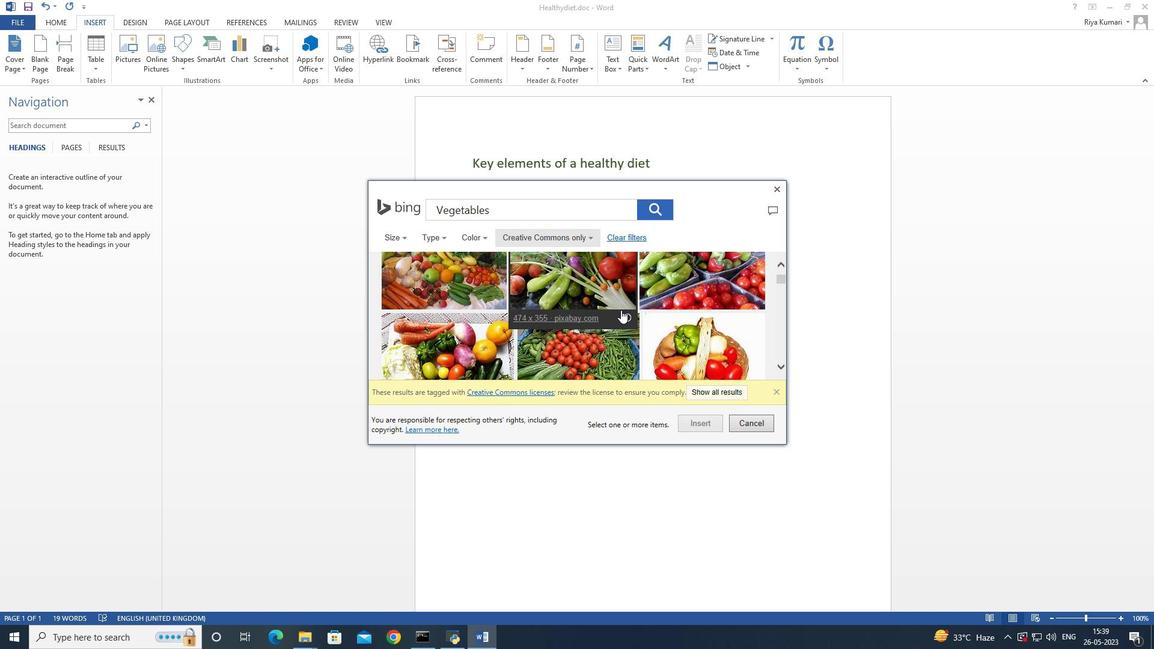 
Action: Mouse scrolled (621, 309) with delta (0, 0)
Screenshot: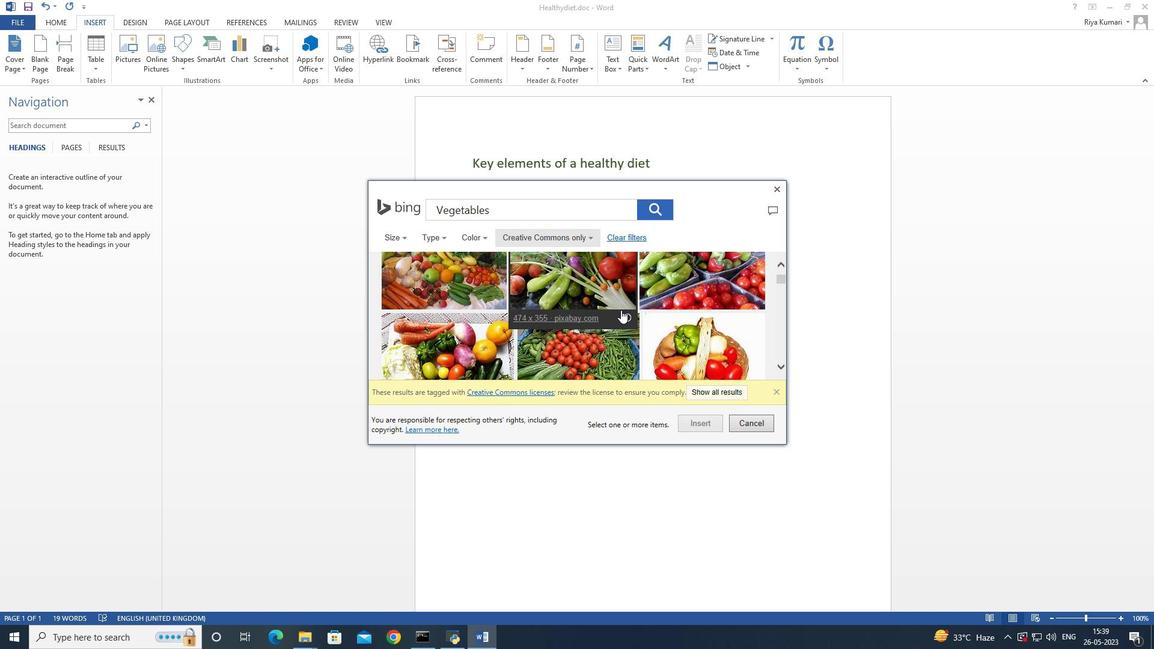 
Action: Mouse scrolled (621, 309) with delta (0, 0)
Screenshot: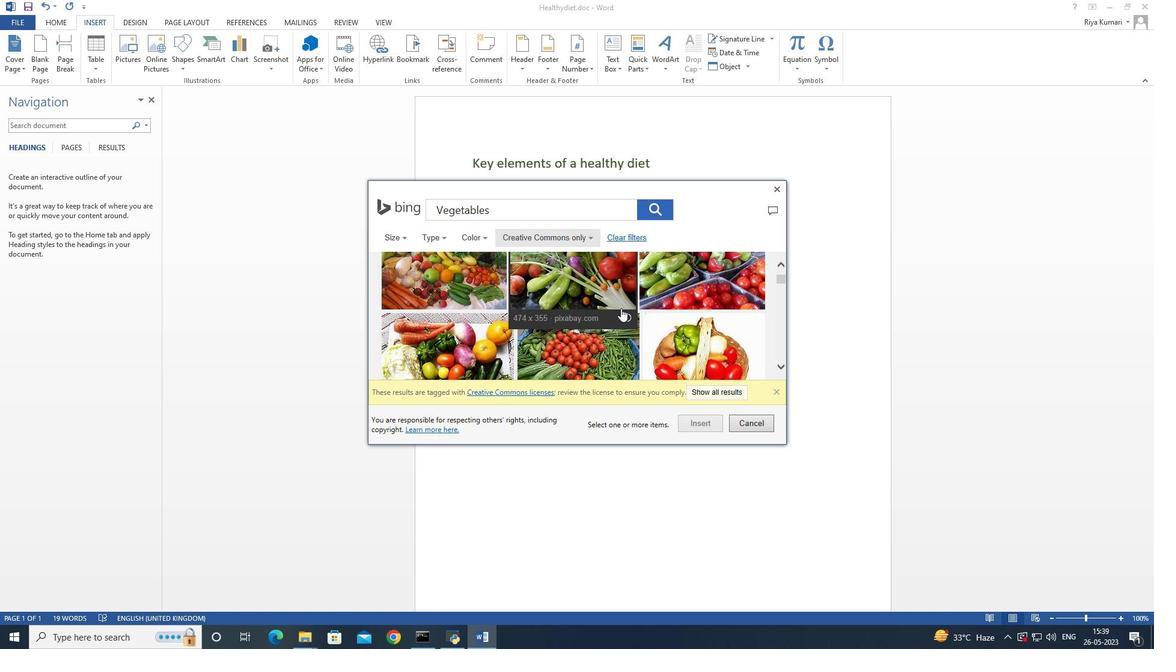 
Action: Mouse moved to (619, 282)
Screenshot: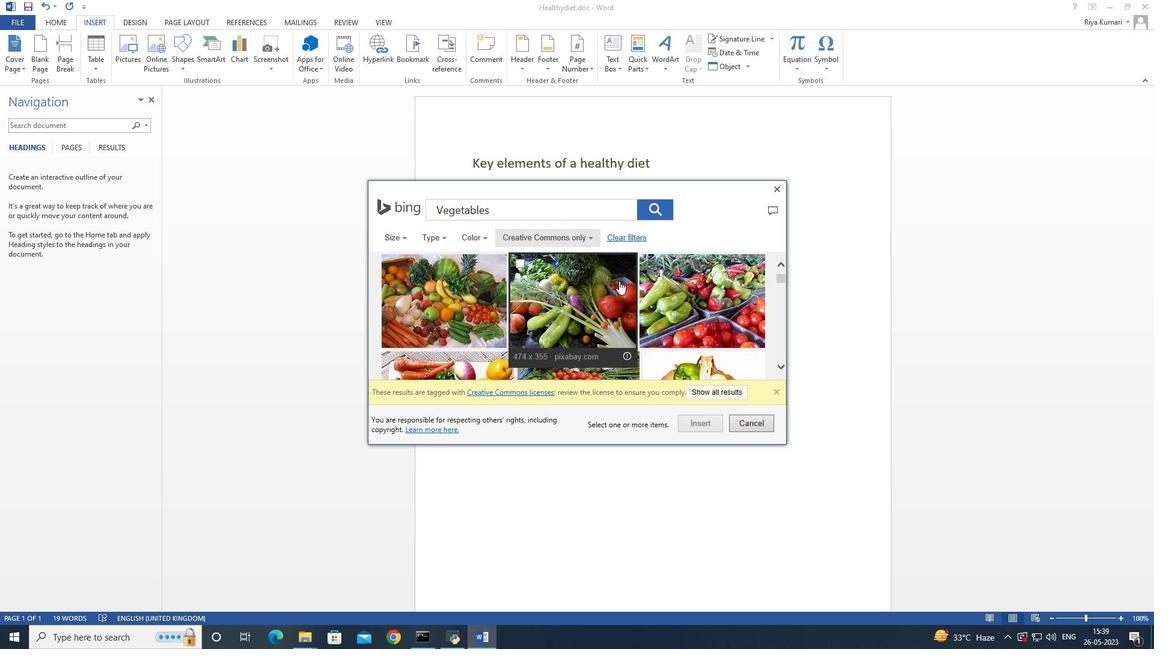 
Action: Mouse scrolled (619, 283) with delta (0, 0)
Screenshot: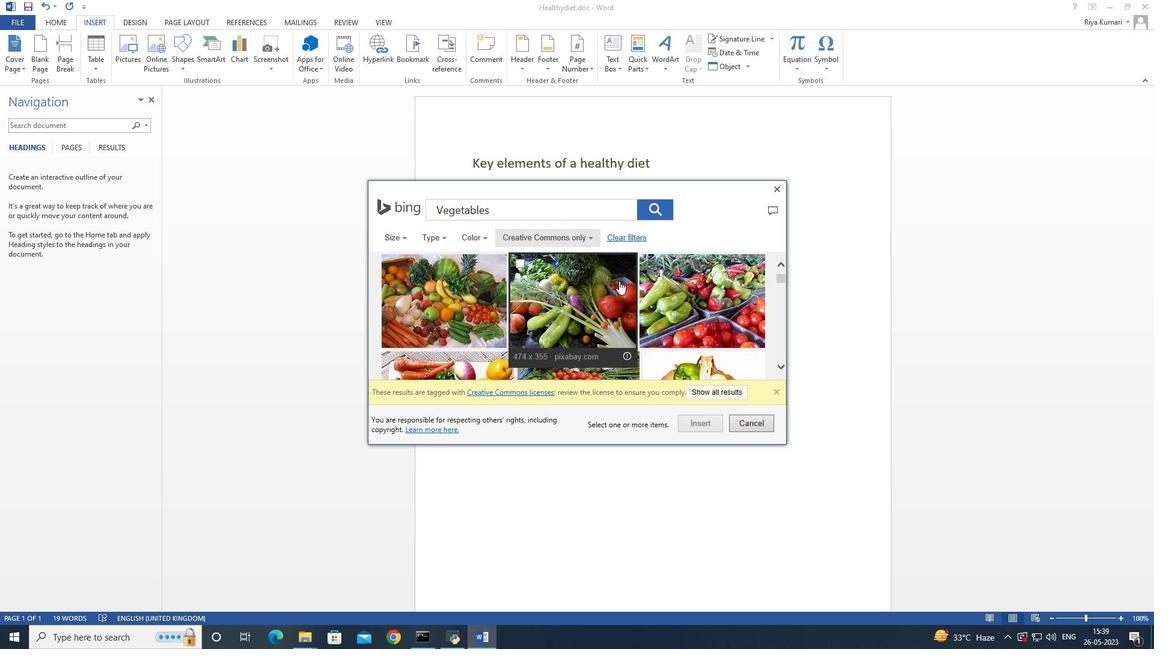 
Action: Mouse moved to (623, 281)
Screenshot: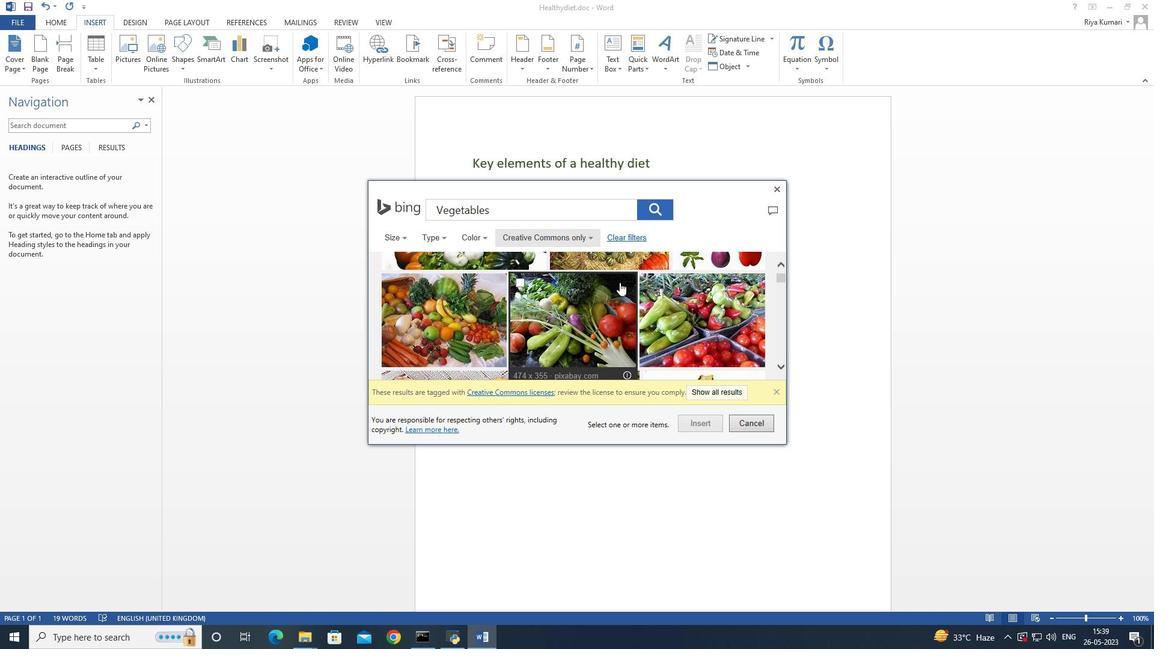 
Action: Mouse scrolled (621, 283) with delta (0, 0)
Screenshot: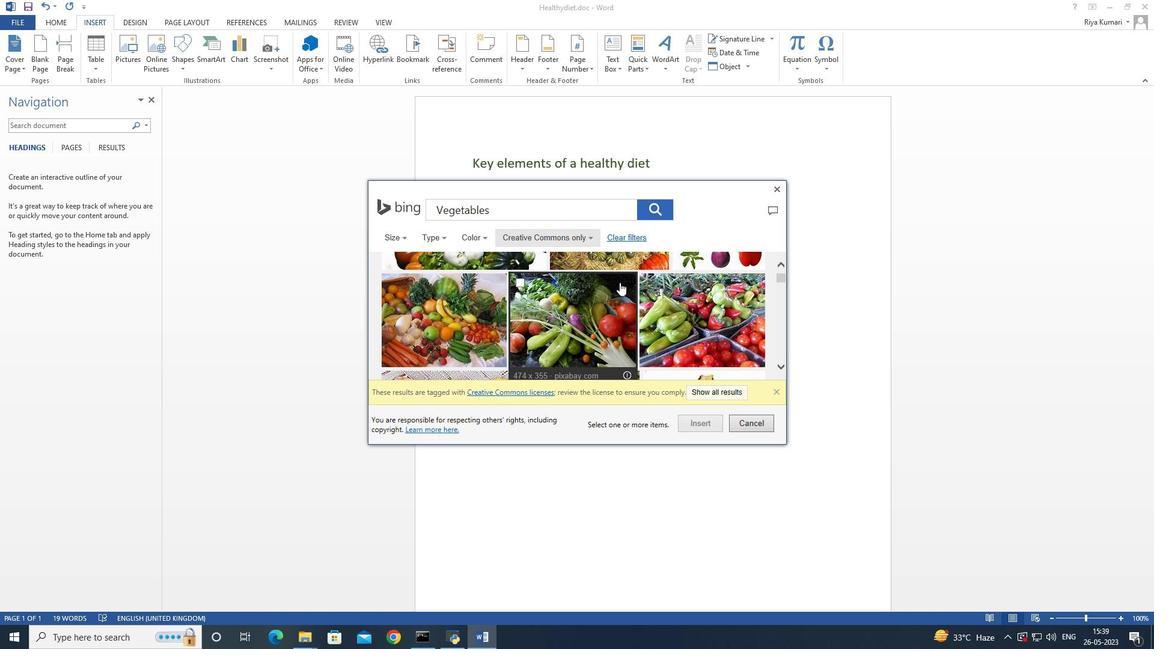 
Action: Mouse moved to (624, 280)
Screenshot: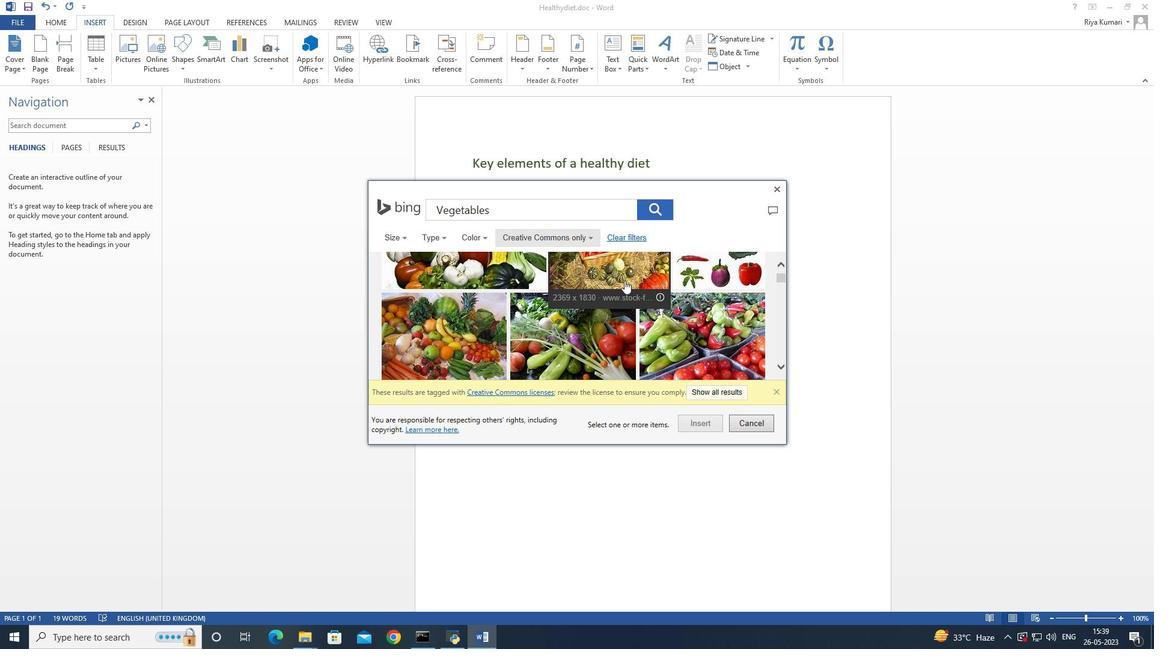 
Action: Mouse scrolled (624, 281) with delta (0, 0)
Screenshot: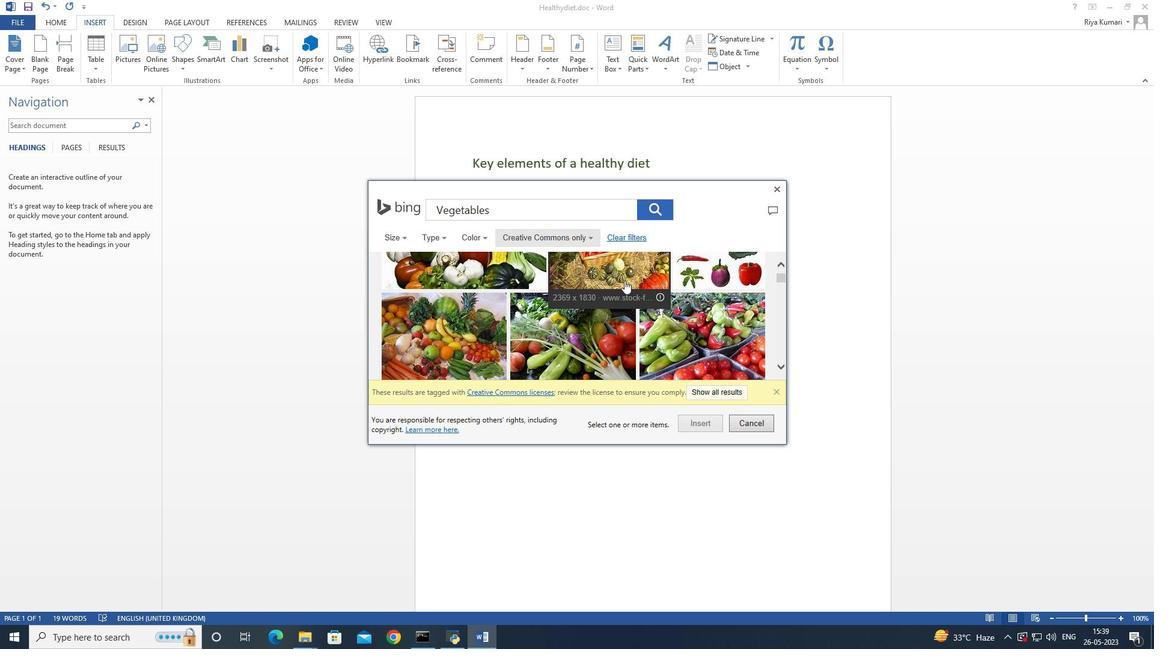 
Action: Mouse scrolled (624, 281) with delta (0, 0)
Screenshot: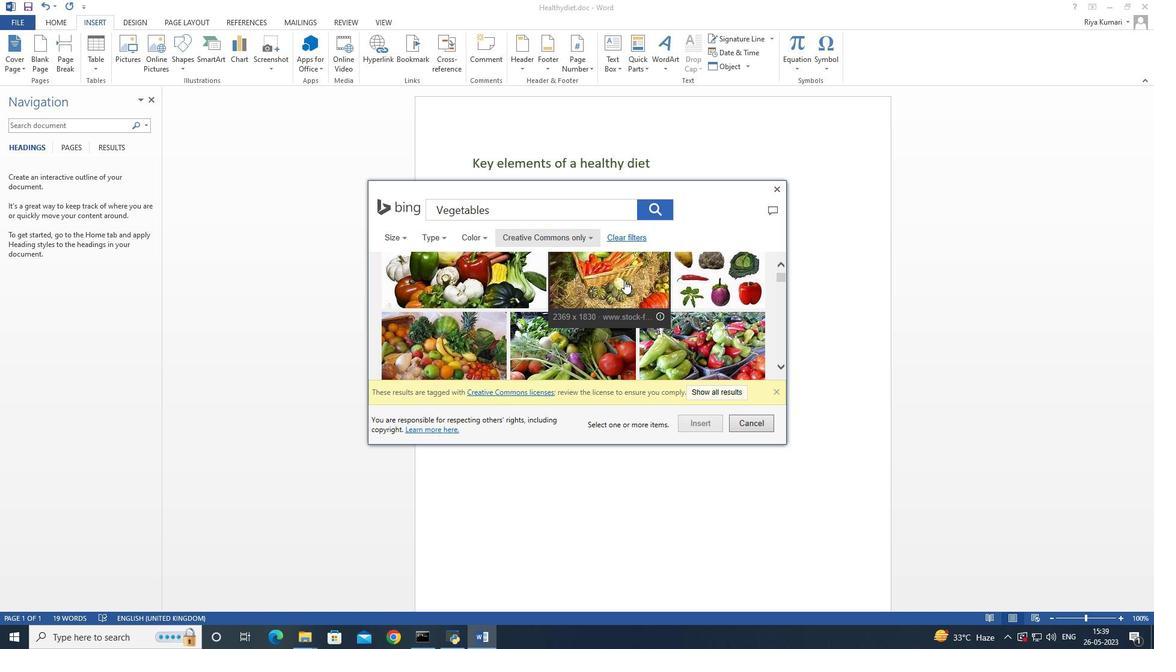 
Action: Mouse moved to (623, 289)
Screenshot: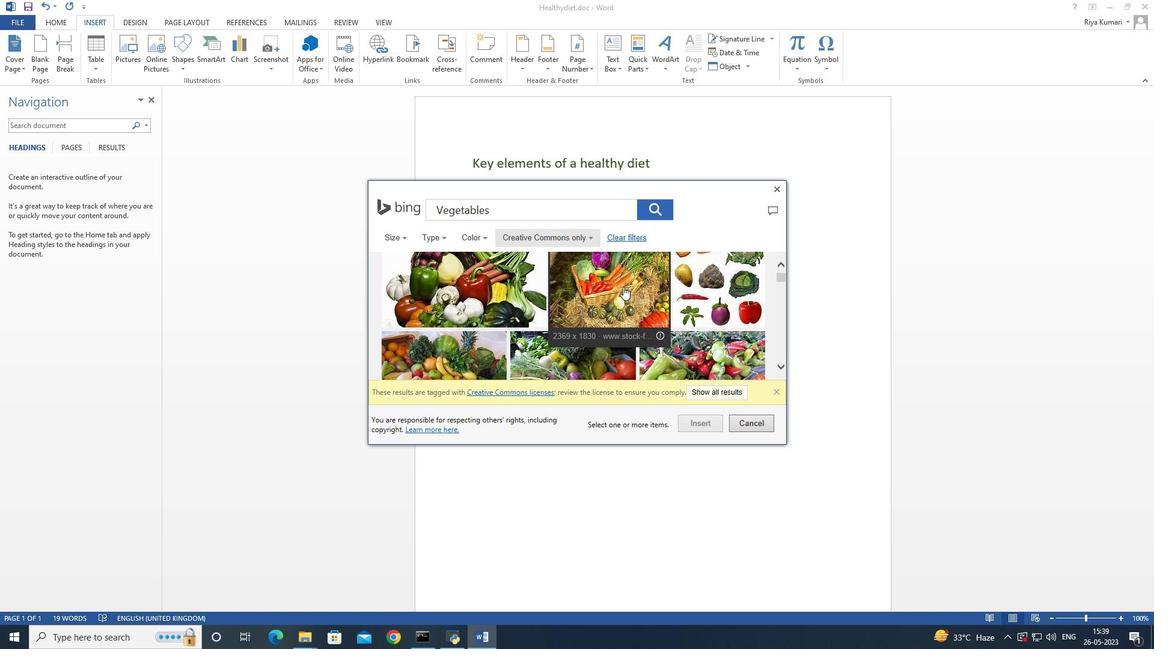 
Action: Mouse scrolled (623, 290) with delta (0, 0)
Screenshot: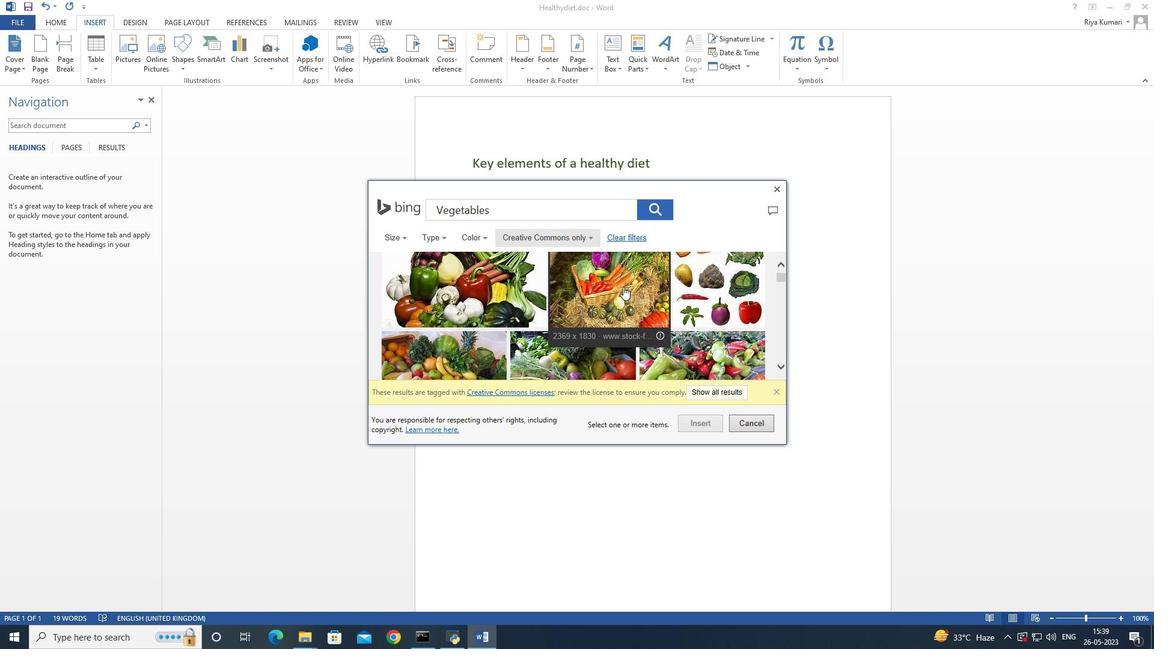 
Action: Mouse moved to (623, 292)
Screenshot: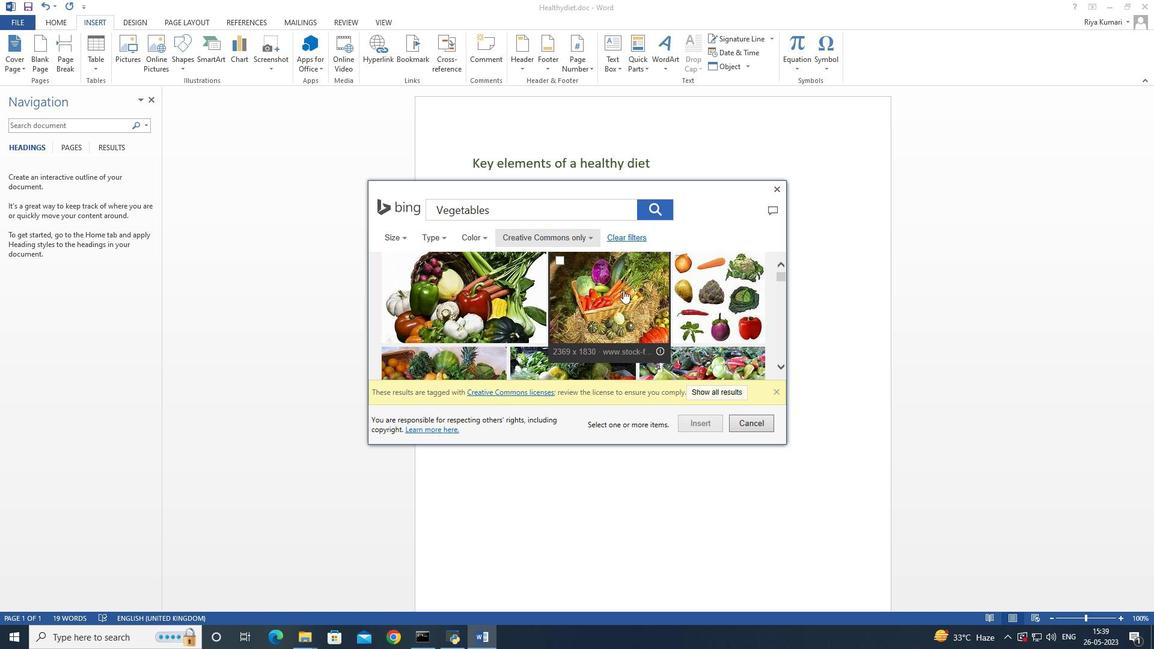 
Action: Mouse scrolled (623, 292) with delta (0, 0)
Screenshot: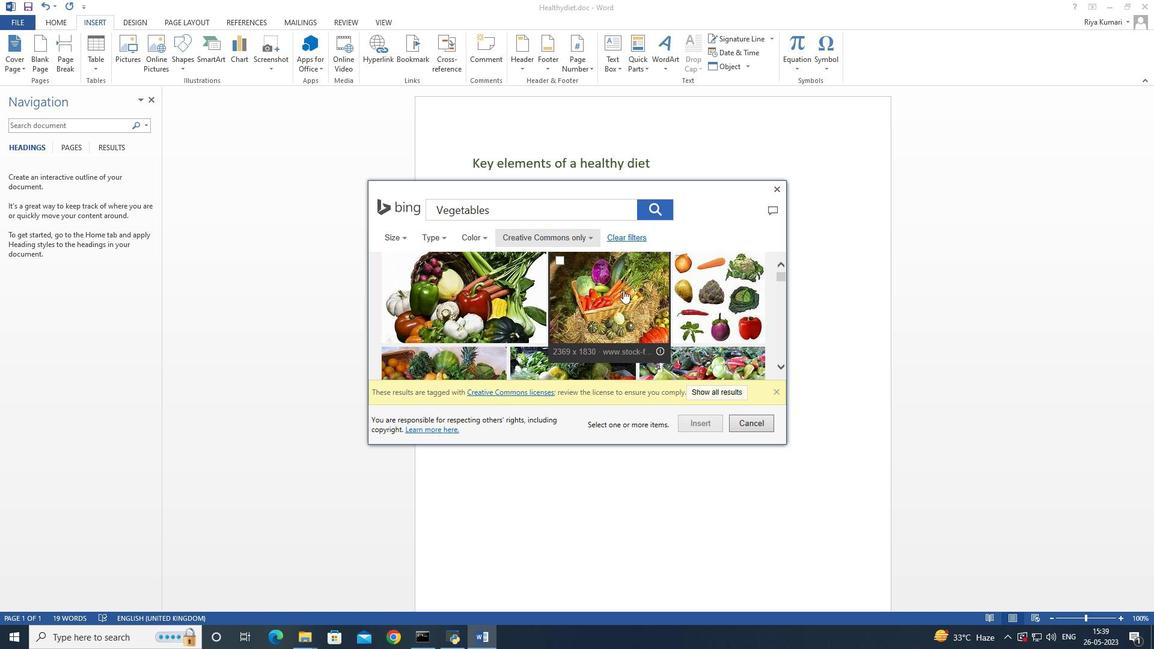 
Action: Mouse moved to (625, 297)
Screenshot: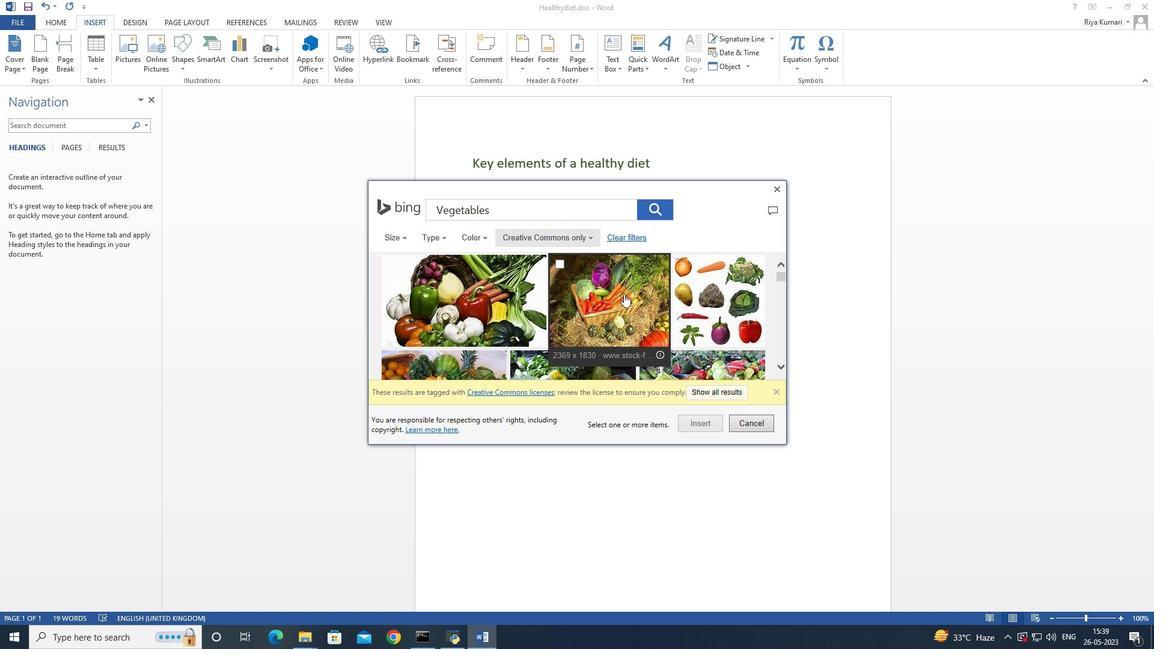 
Action: Mouse scrolled (625, 297) with delta (0, 0)
Screenshot: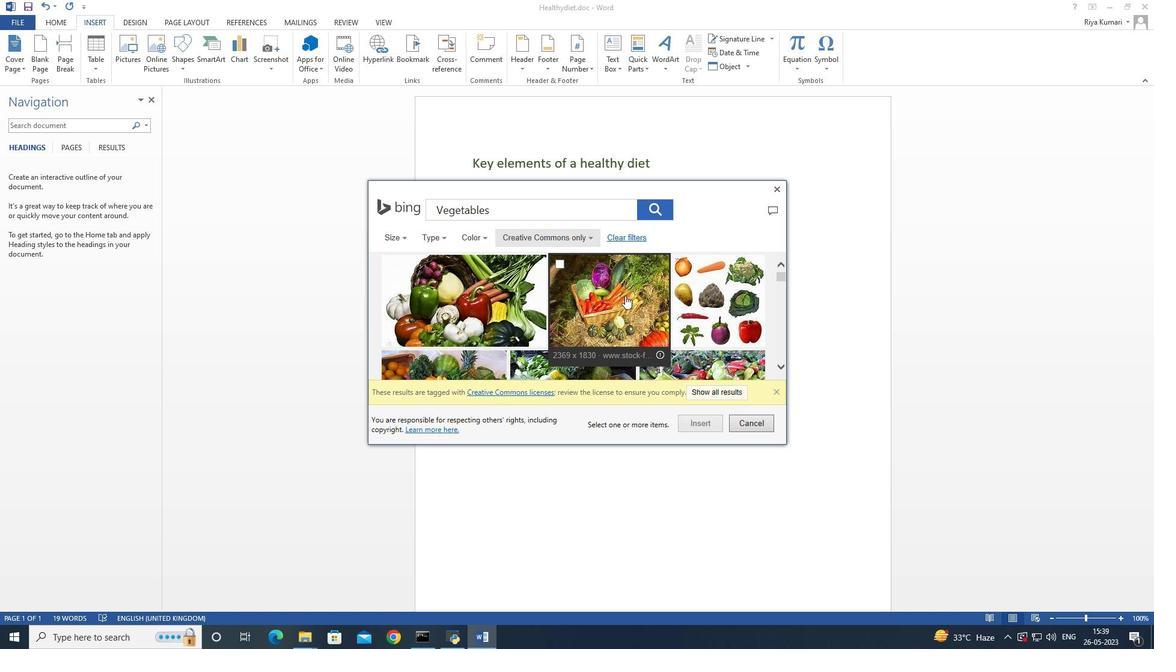 
Action: Mouse moved to (624, 310)
Screenshot: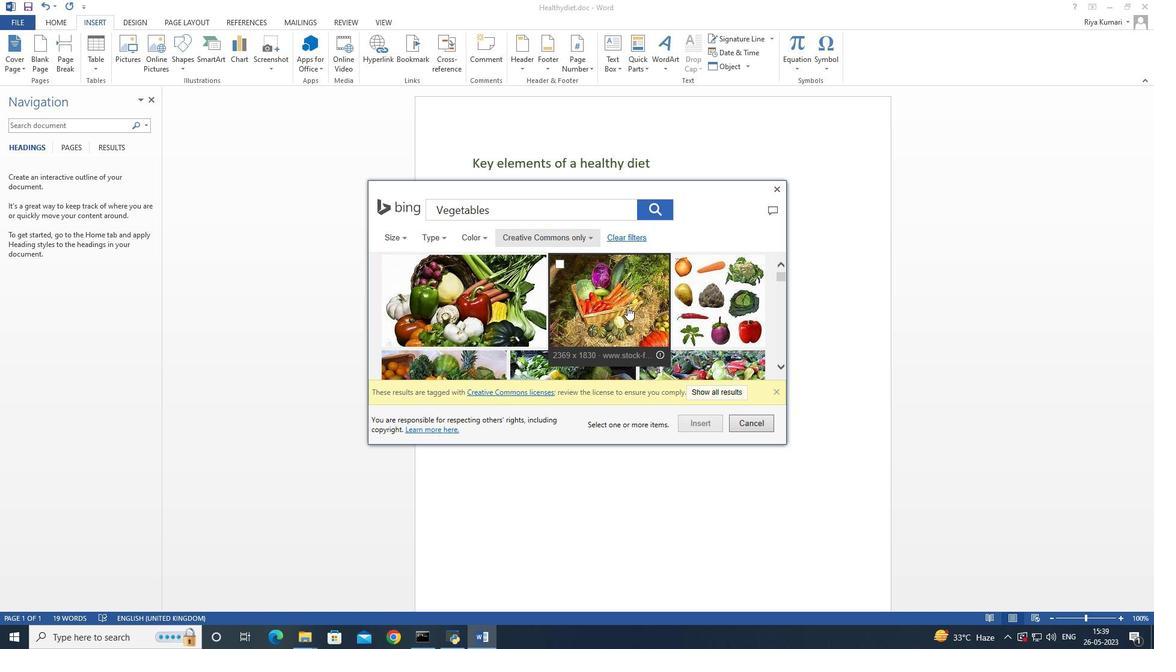 
Action: Mouse scrolled (624, 310) with delta (0, 0)
Screenshot: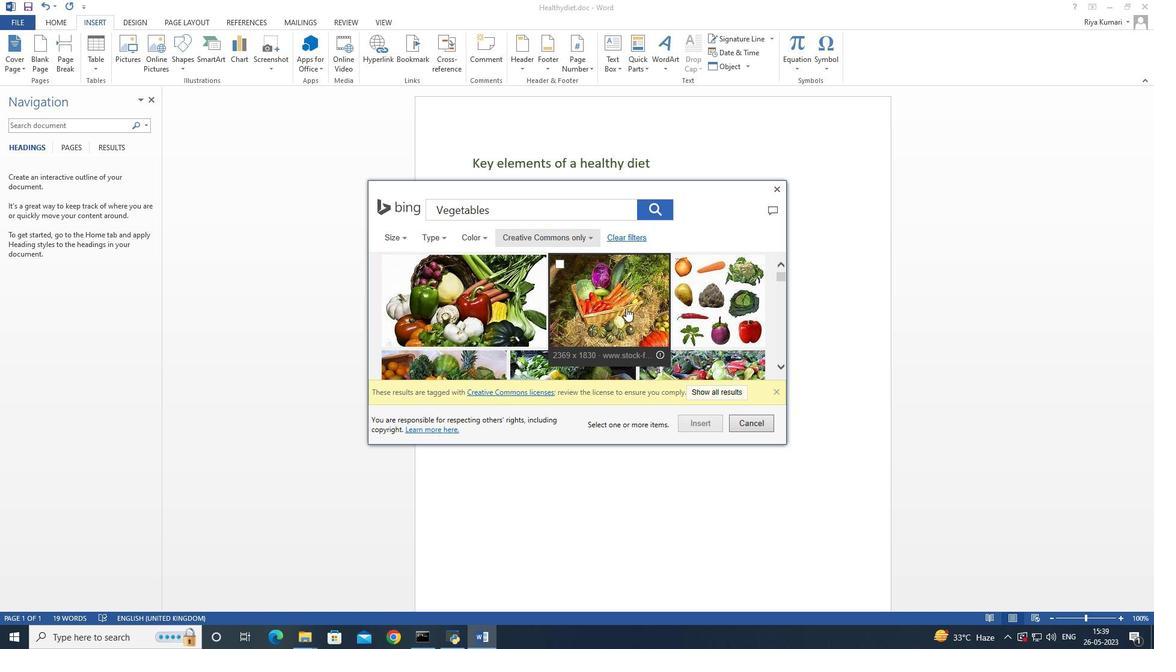 
Action: Mouse moved to (621, 309)
Screenshot: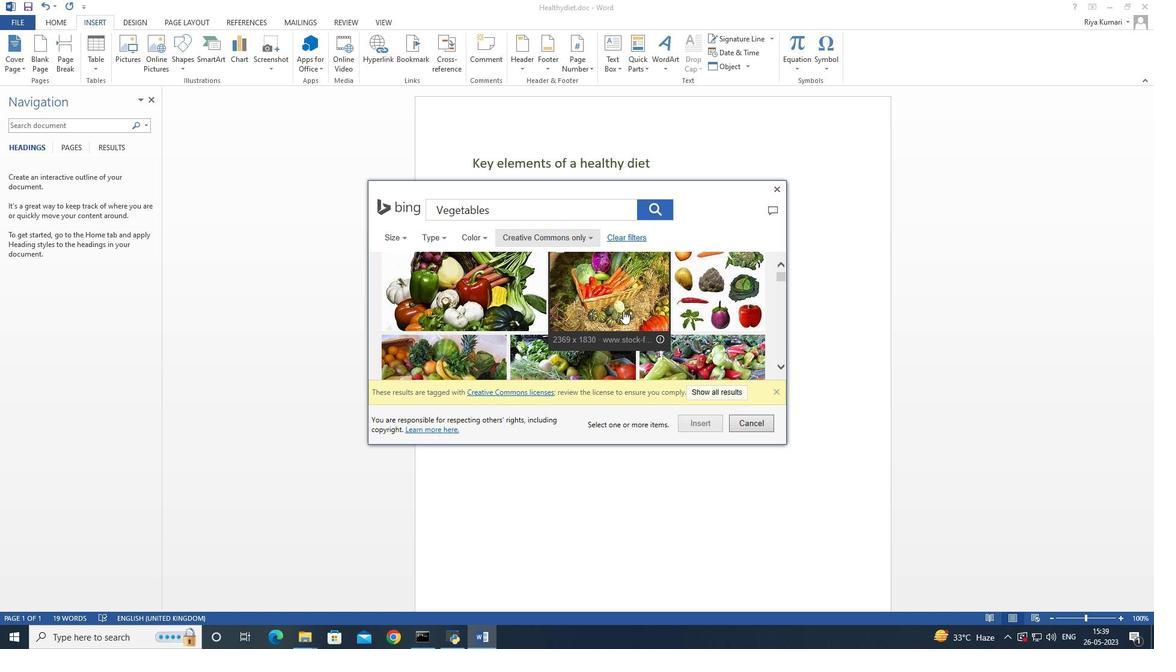
Action: Mouse scrolled (621, 308) with delta (0, 0)
Screenshot: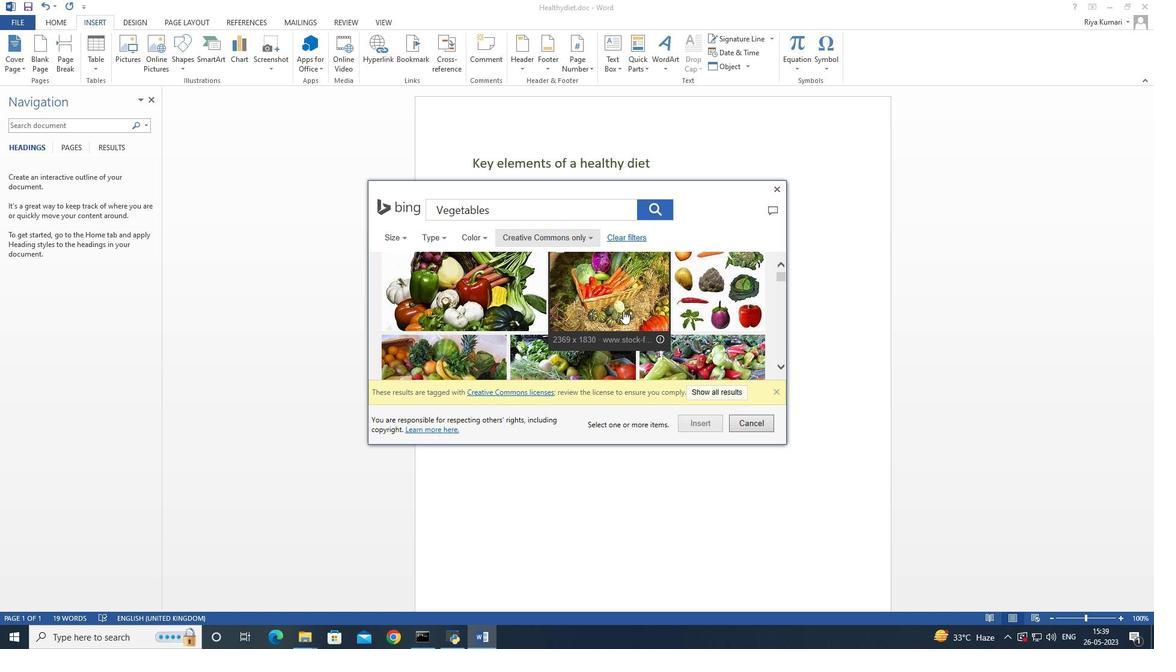 
Action: Mouse moved to (453, 168)
Screenshot: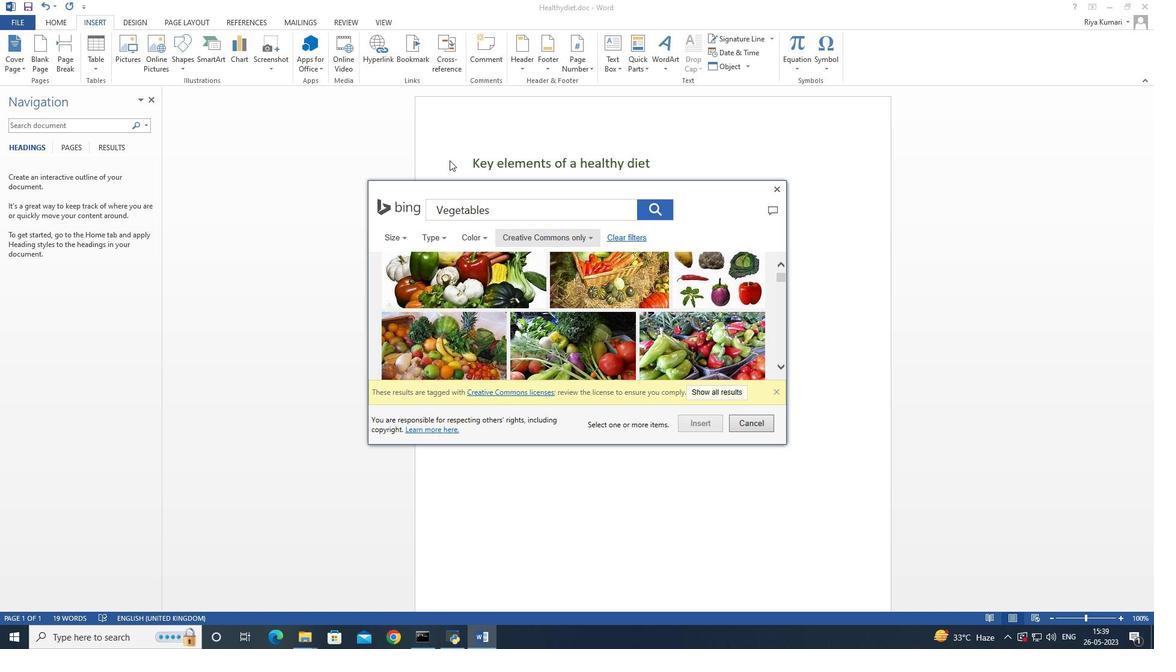 
Action: Mouse scrolled (452, 164) with delta (0, 0)
Screenshot: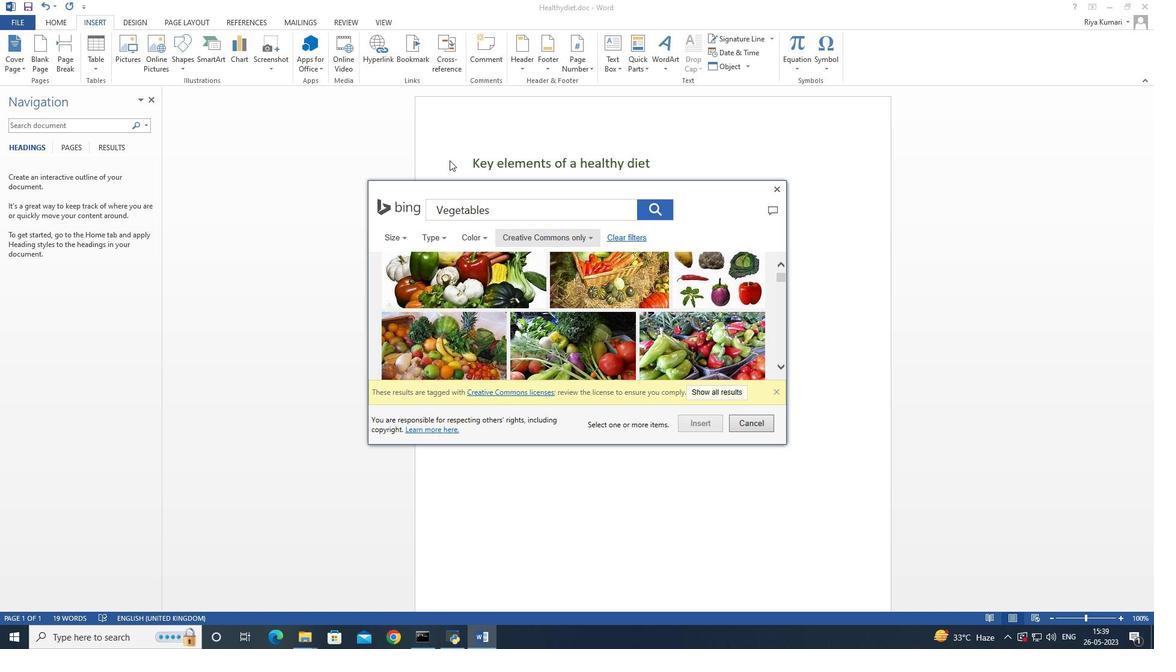
Action: Mouse moved to (456, 175)
Screenshot: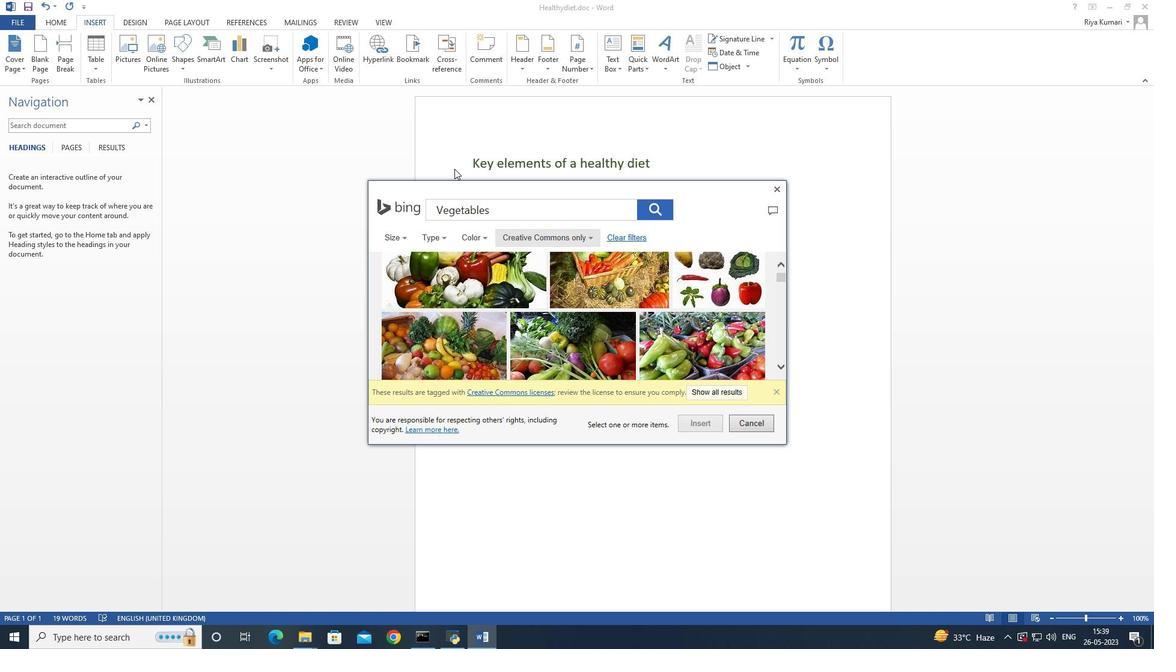 
Action: Mouse scrolled (456, 174) with delta (0, 0)
Screenshot: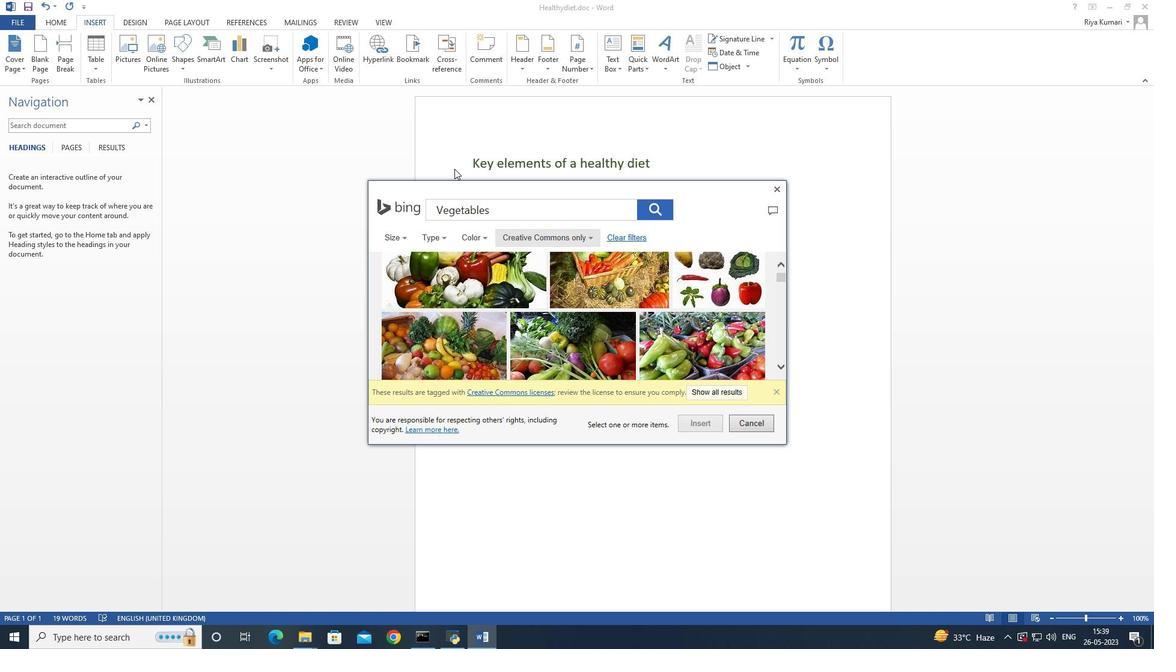 
Action: Mouse moved to (481, 167)
Screenshot: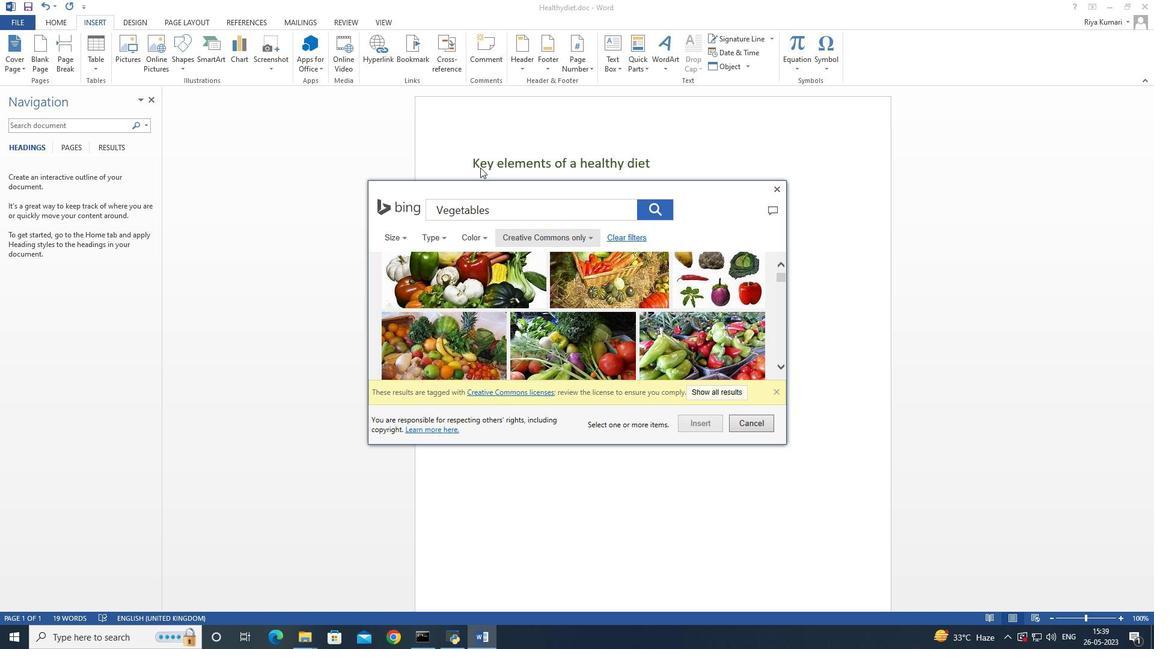 
Action: Mouse scrolled (481, 166) with delta (0, 0)
Screenshot: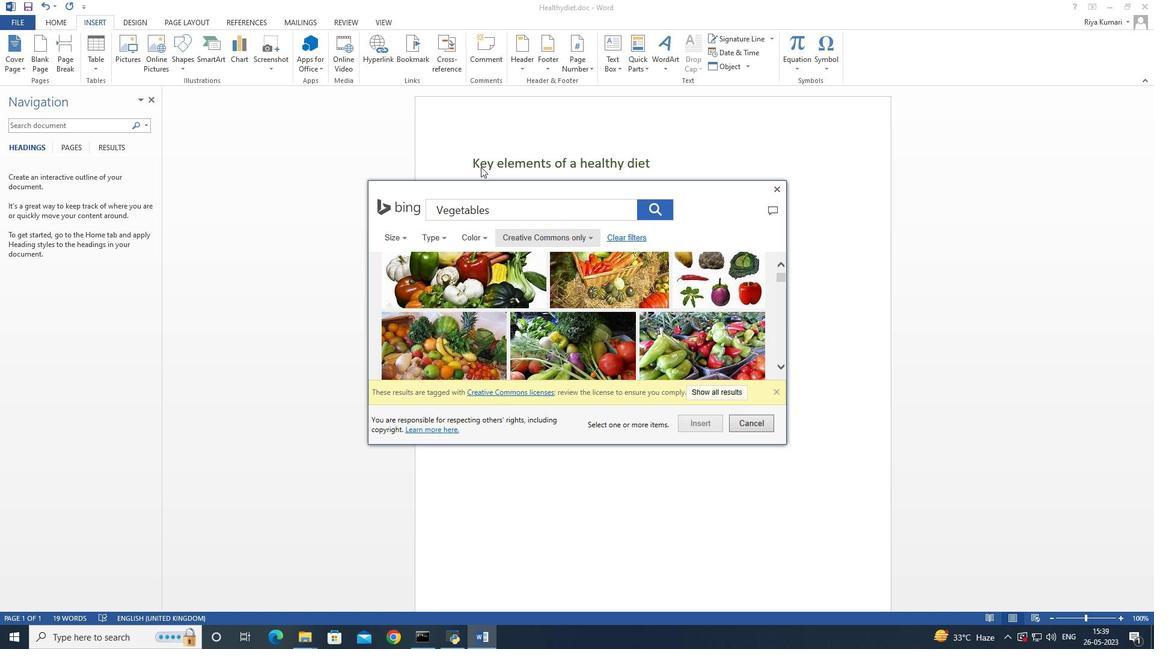 
Action: Mouse scrolled (481, 166) with delta (0, 0)
Screenshot: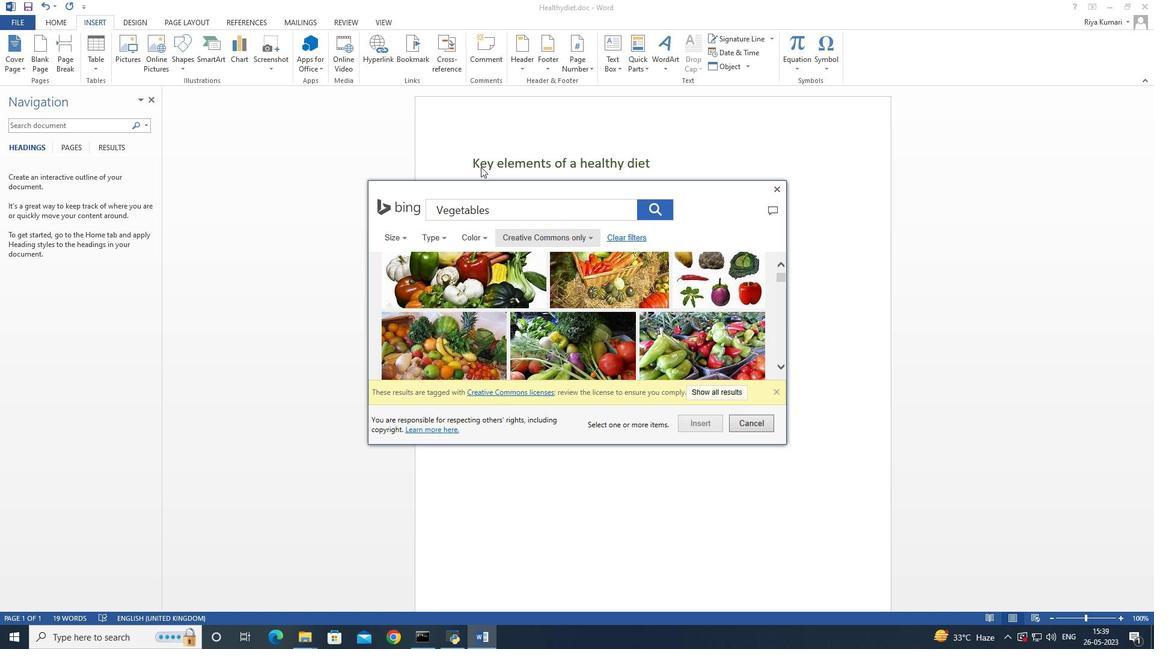 
Action: Mouse moved to (487, 164)
Screenshot: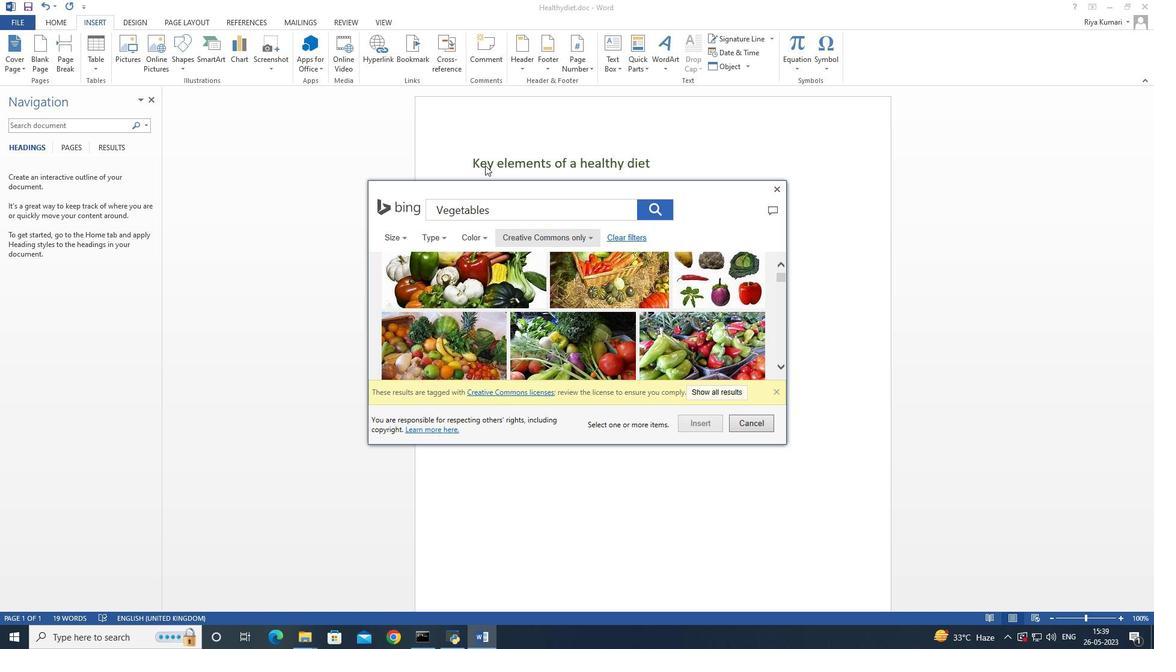 
Action: Mouse scrolled (487, 163) with delta (0, 0)
Screenshot: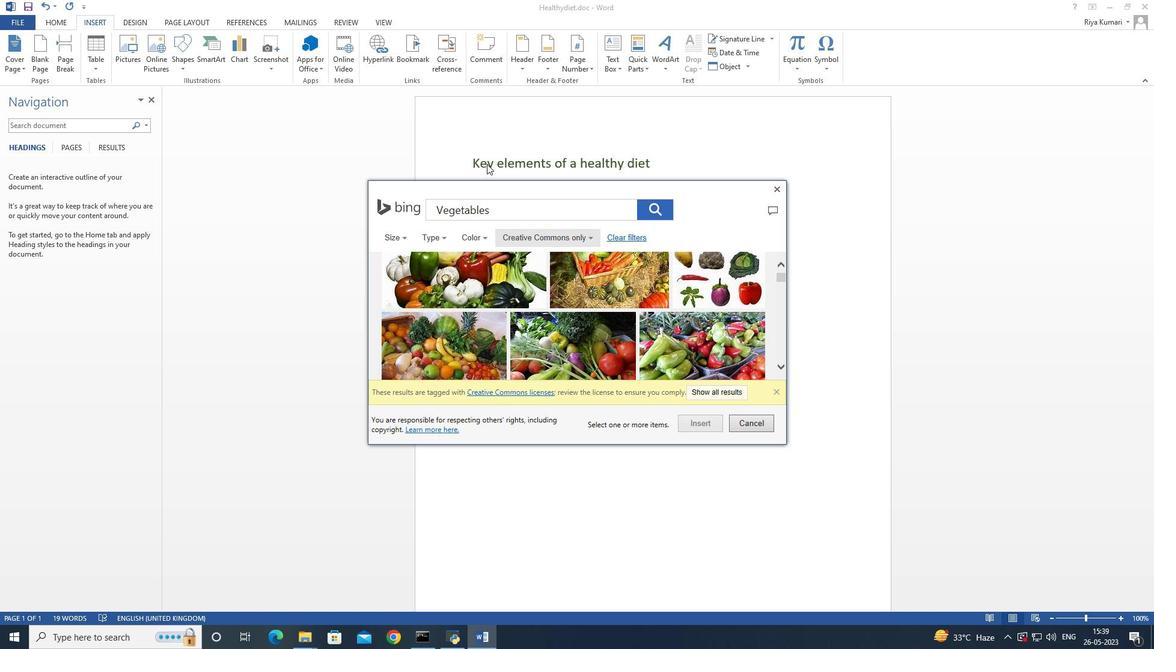 
Action: Mouse scrolled (487, 163) with delta (0, 0)
Screenshot: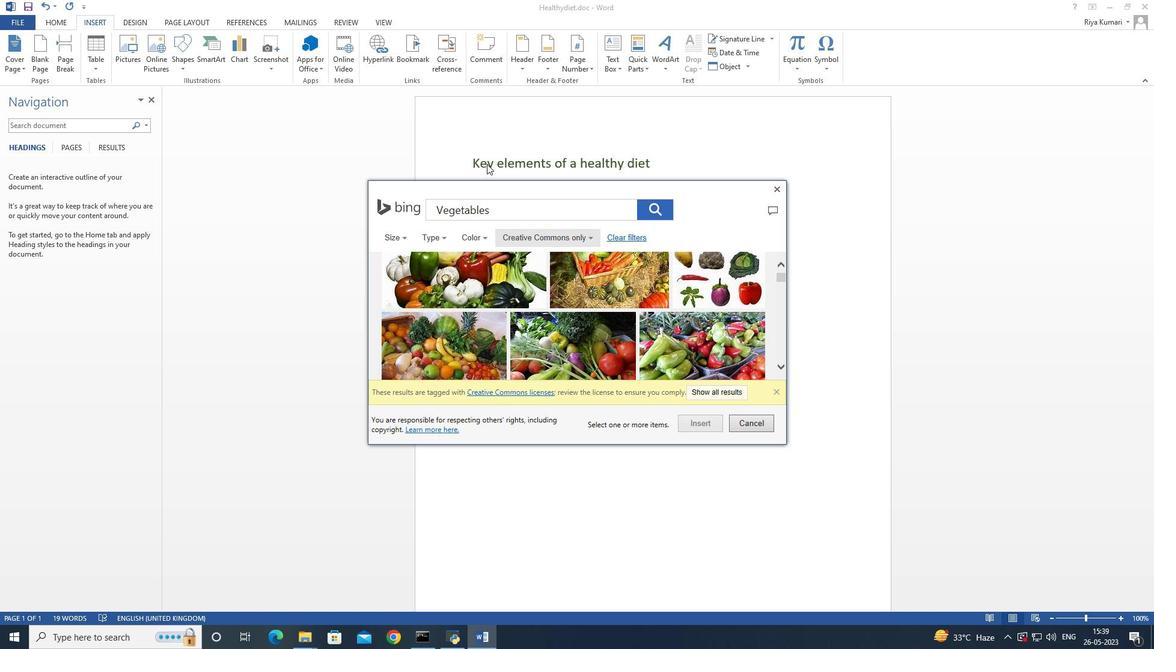 
Action: Mouse scrolled (487, 163) with delta (0, 0)
Screenshot: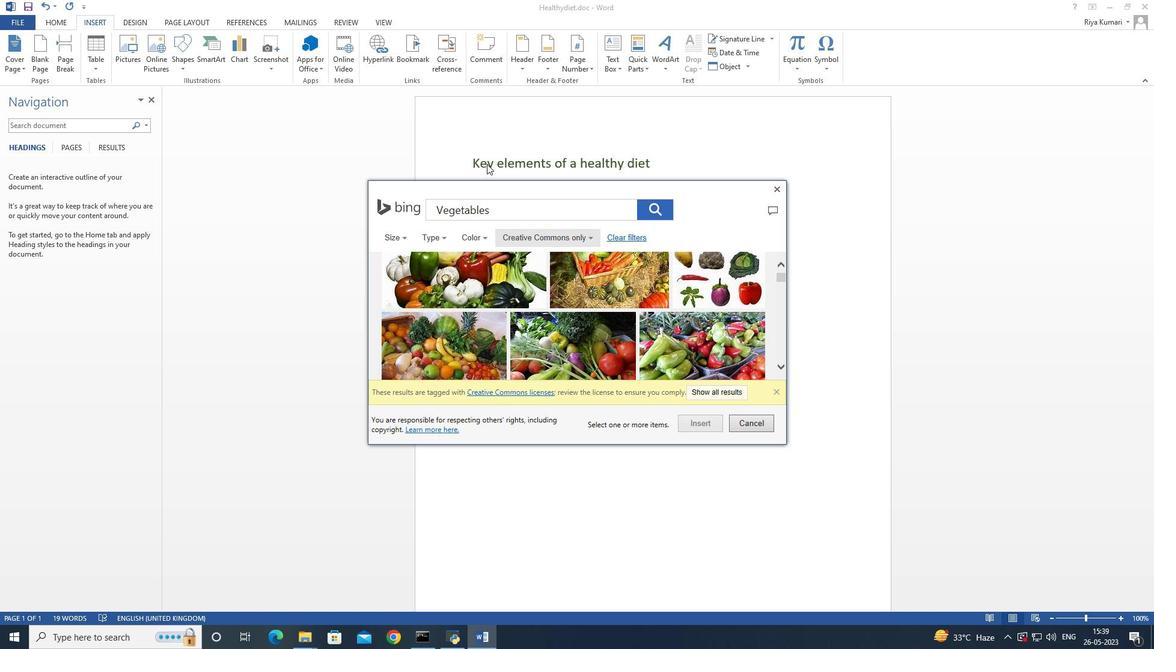 
Action: Mouse moved to (491, 162)
Screenshot: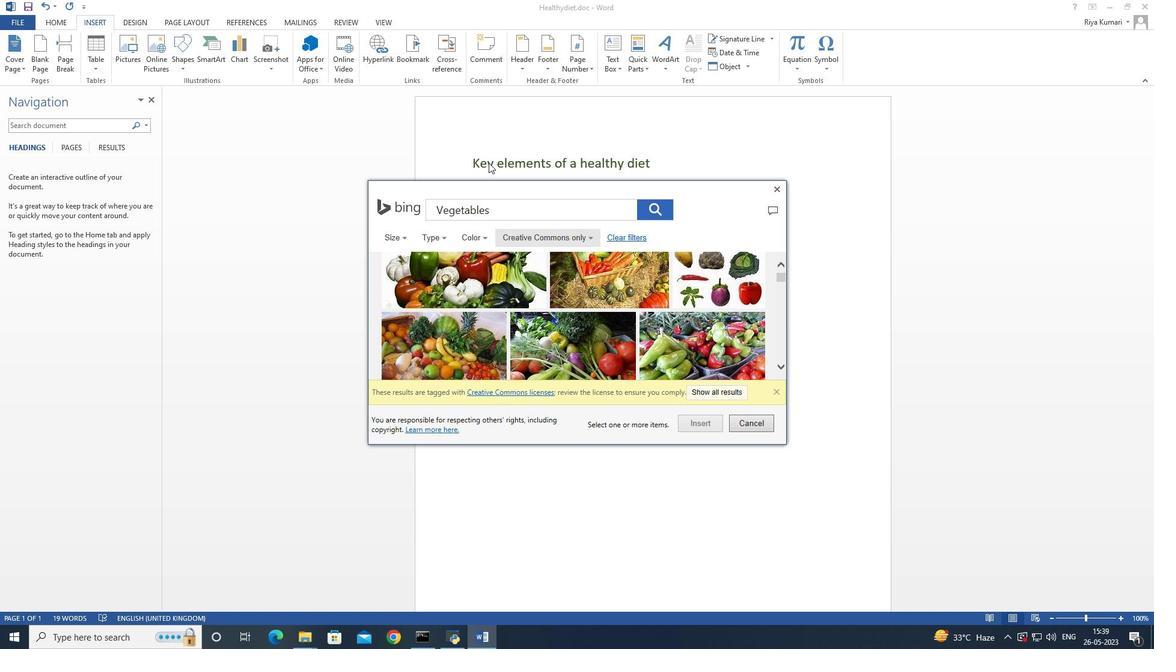 
Action: Mouse scrolled (491, 161) with delta (0, 0)
Screenshot: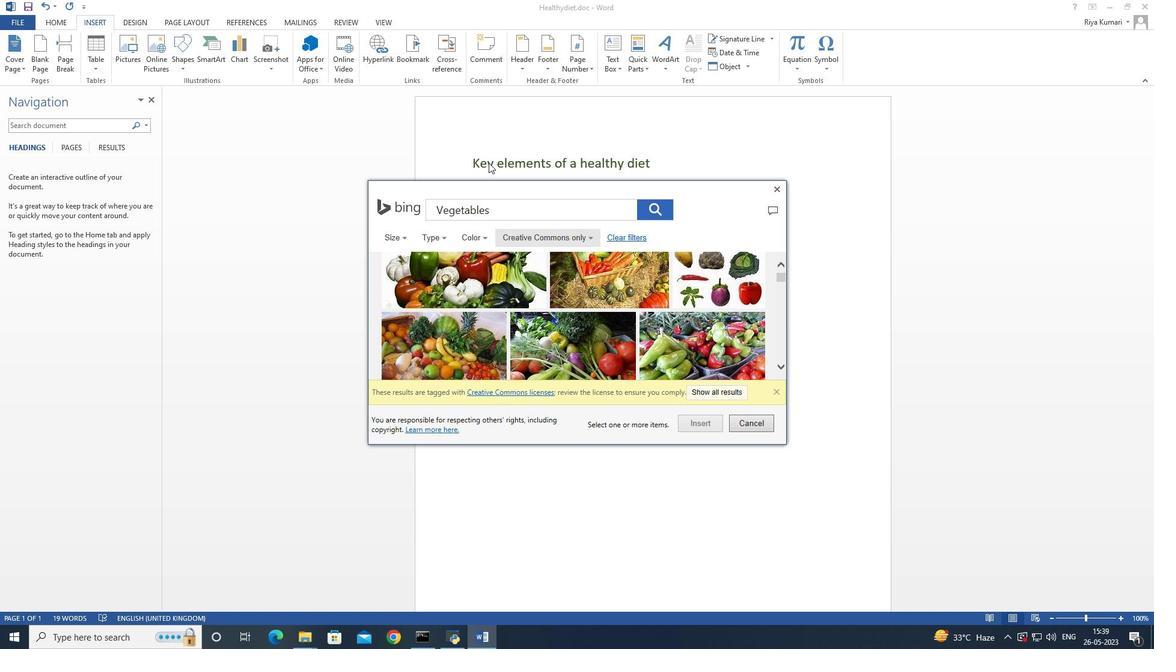 
Action: Mouse moved to (492, 162)
Screenshot: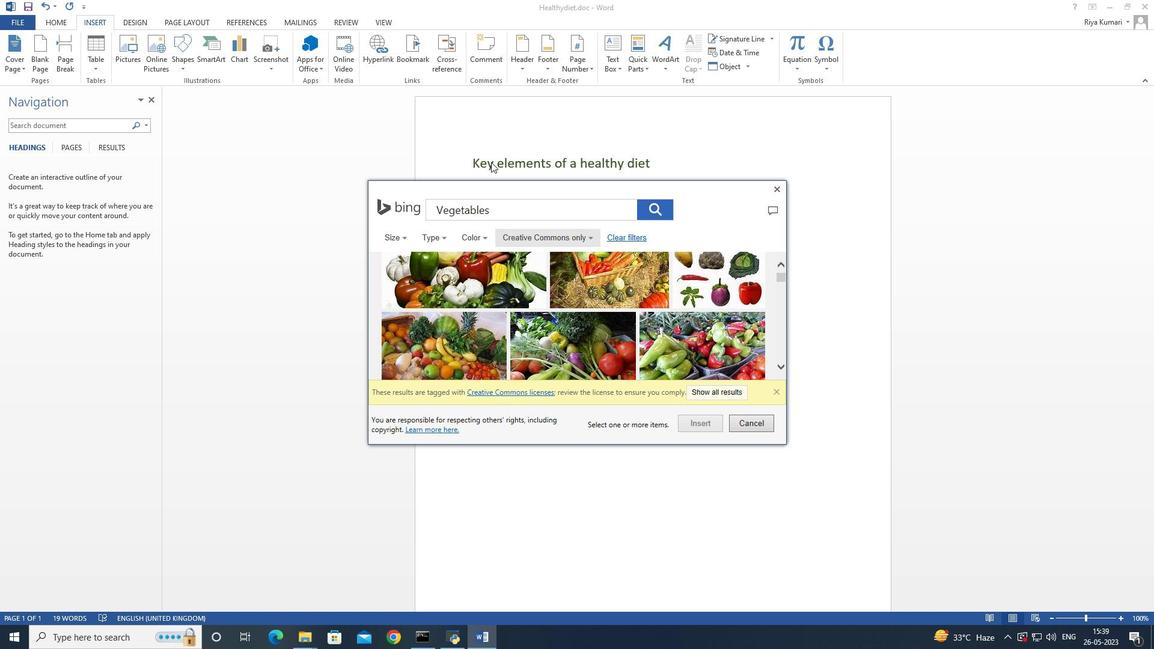 
Action: Mouse scrolled (492, 161) with delta (0, 0)
Screenshot: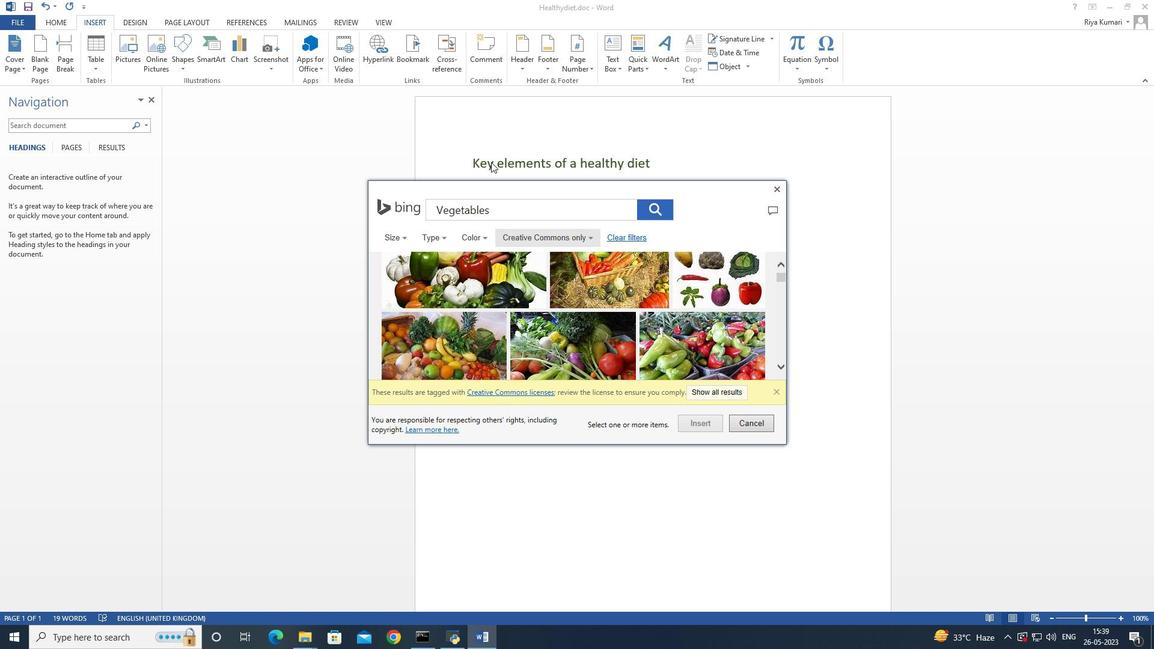 
Action: Mouse moved to (493, 162)
Screenshot: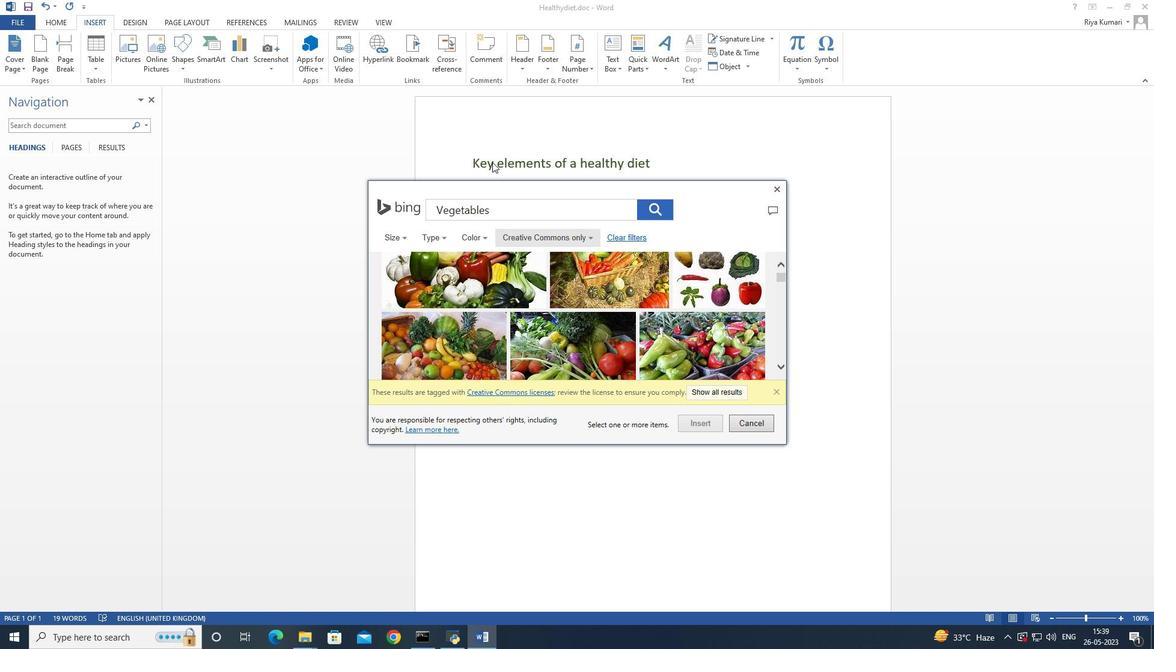 
Action: Mouse scrolled (493, 161) with delta (0, 0)
Screenshot: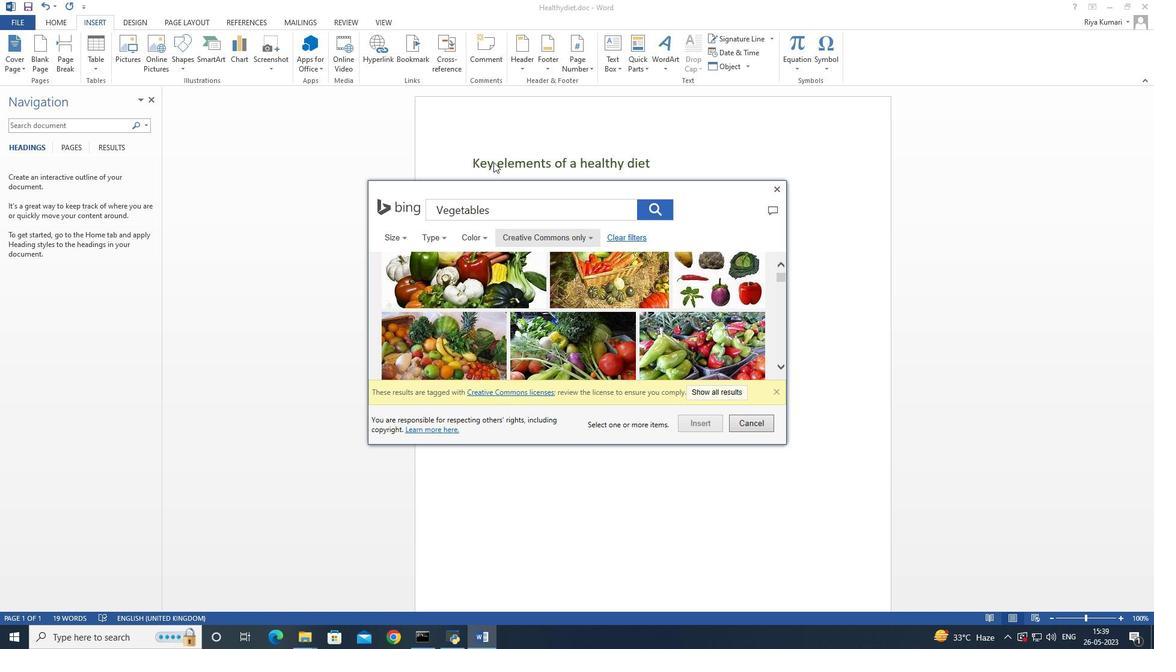 
Action: Mouse scrolled (493, 161) with delta (0, 0)
Screenshot: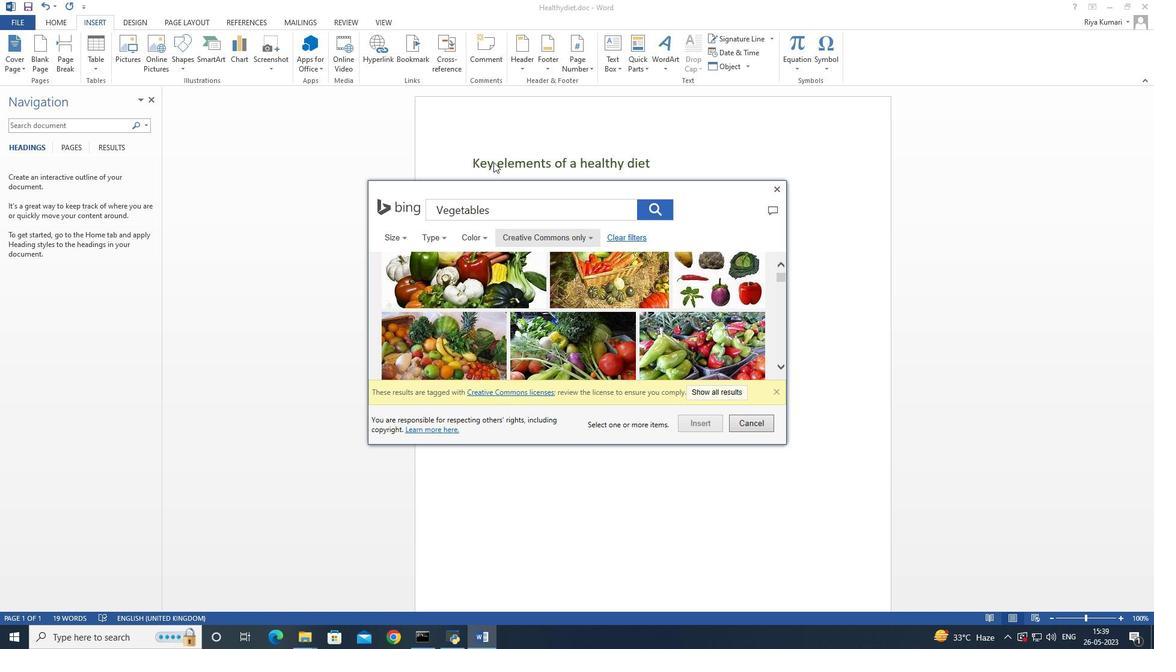 
Action: Mouse moved to (507, 159)
Screenshot: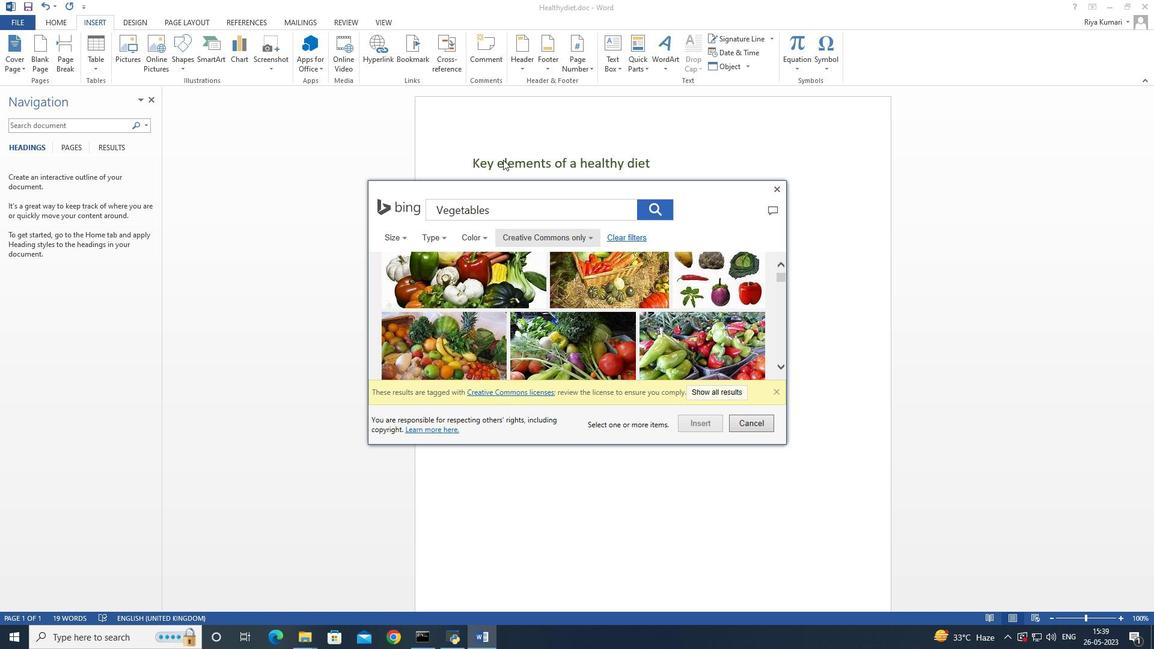 
Action: Mouse scrolled (507, 159) with delta (0, 0)
Screenshot: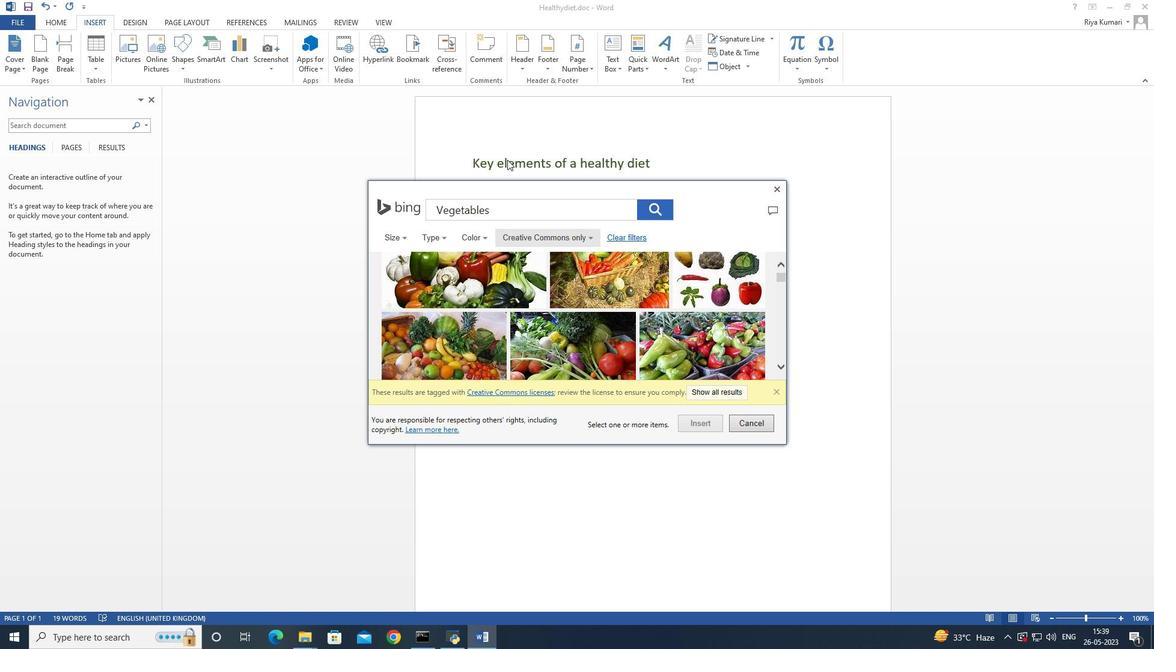 
Action: Mouse scrolled (507, 159) with delta (0, 0)
Screenshot: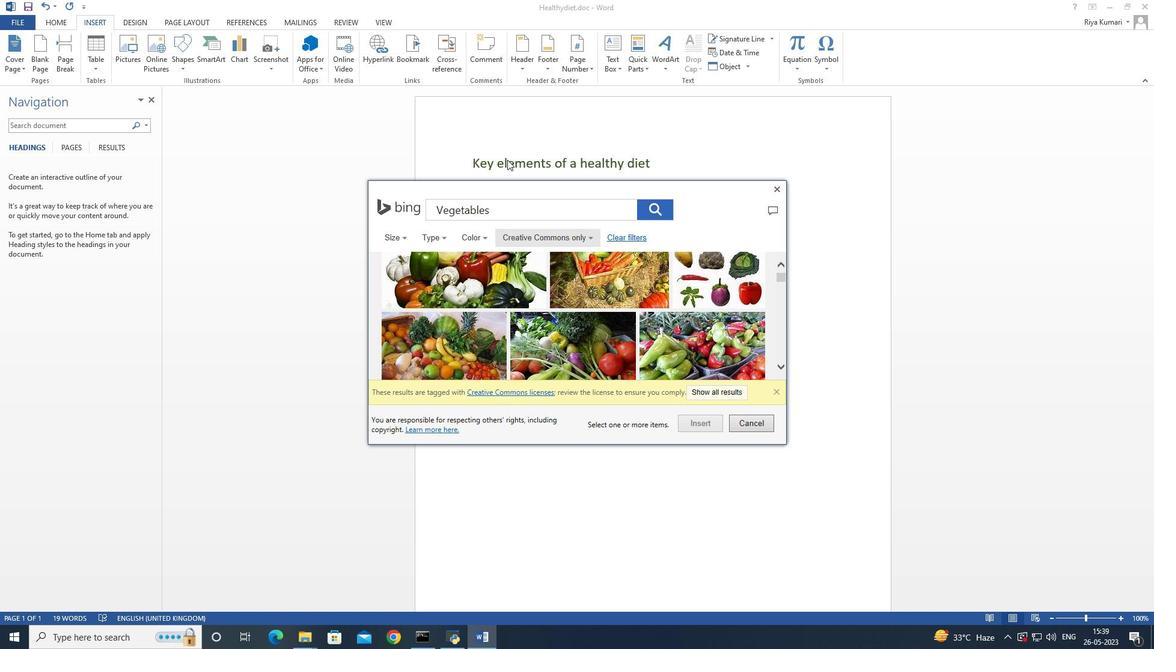 
Action: Mouse scrolled (507, 159) with delta (0, 0)
Screenshot: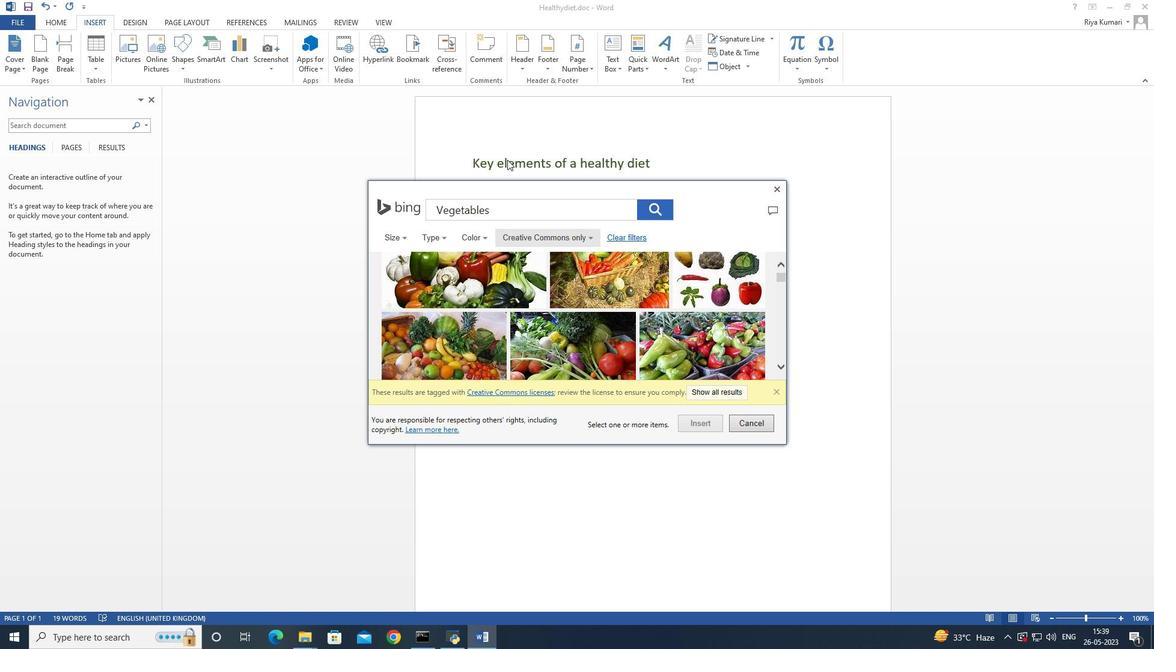 
Action: Mouse scrolled (507, 160) with delta (0, 0)
Screenshot: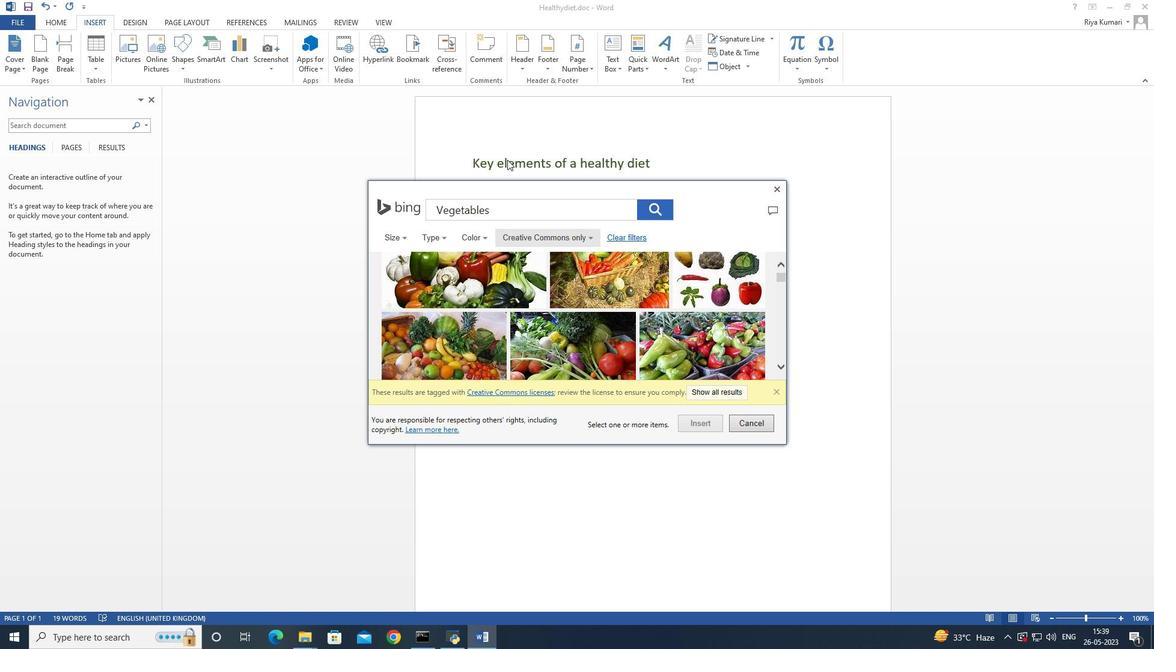 
Action: Mouse scrolled (507, 160) with delta (0, 0)
Screenshot: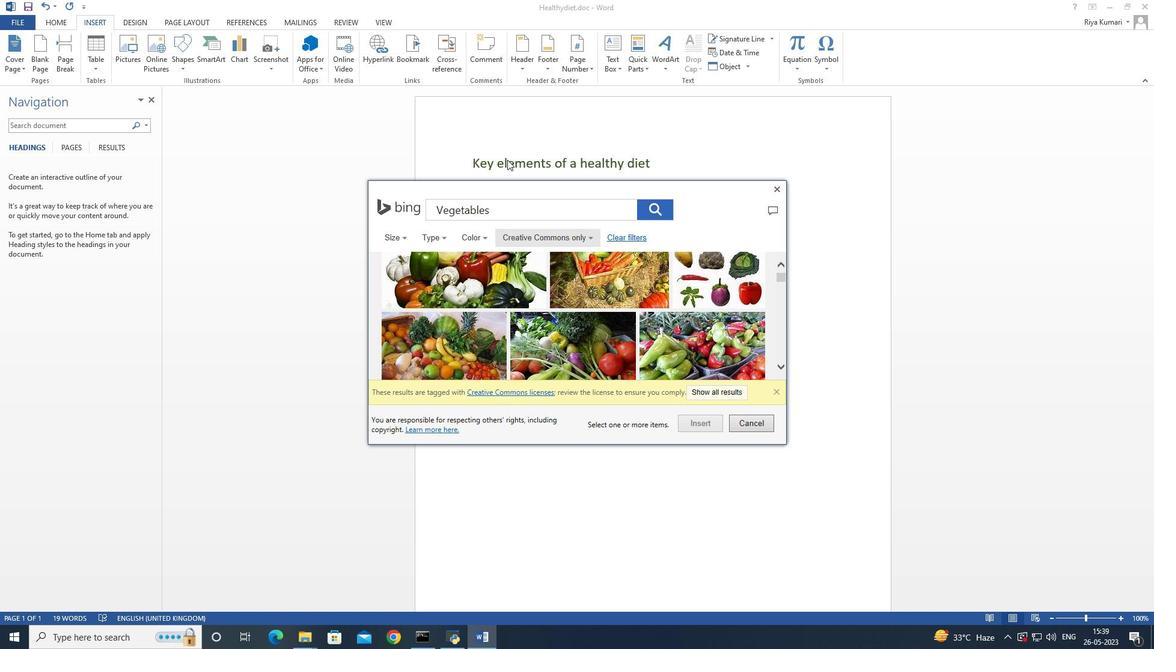 
Action: Mouse scrolled (507, 160) with delta (0, 0)
Screenshot: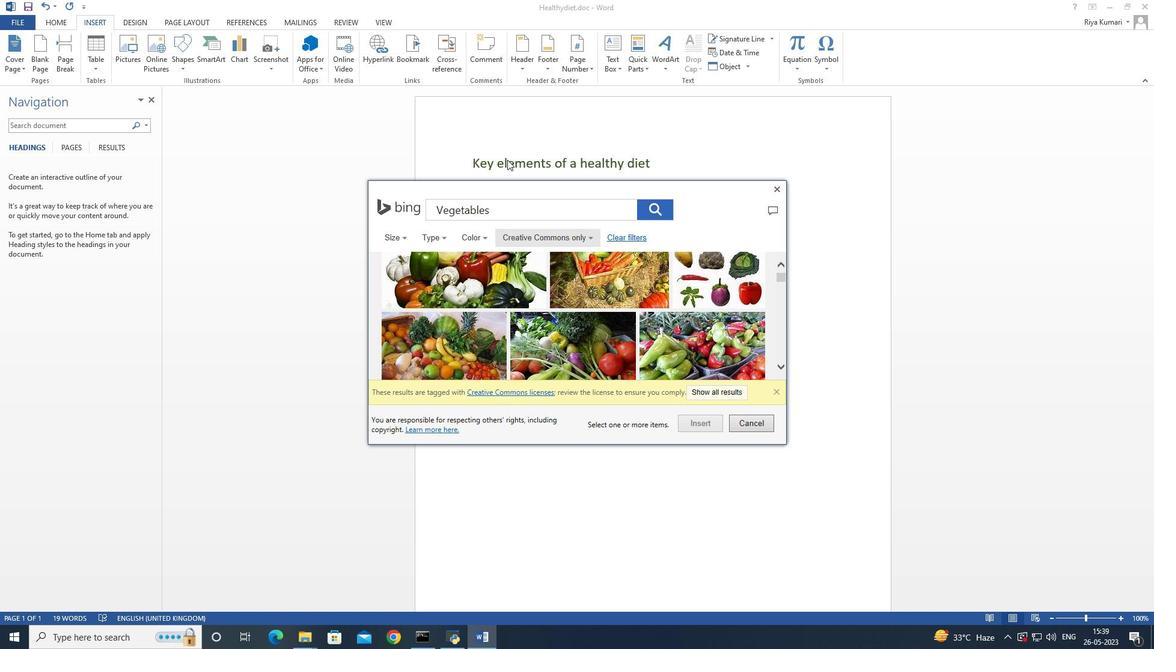 
Action: Mouse moved to (508, 159)
Screenshot: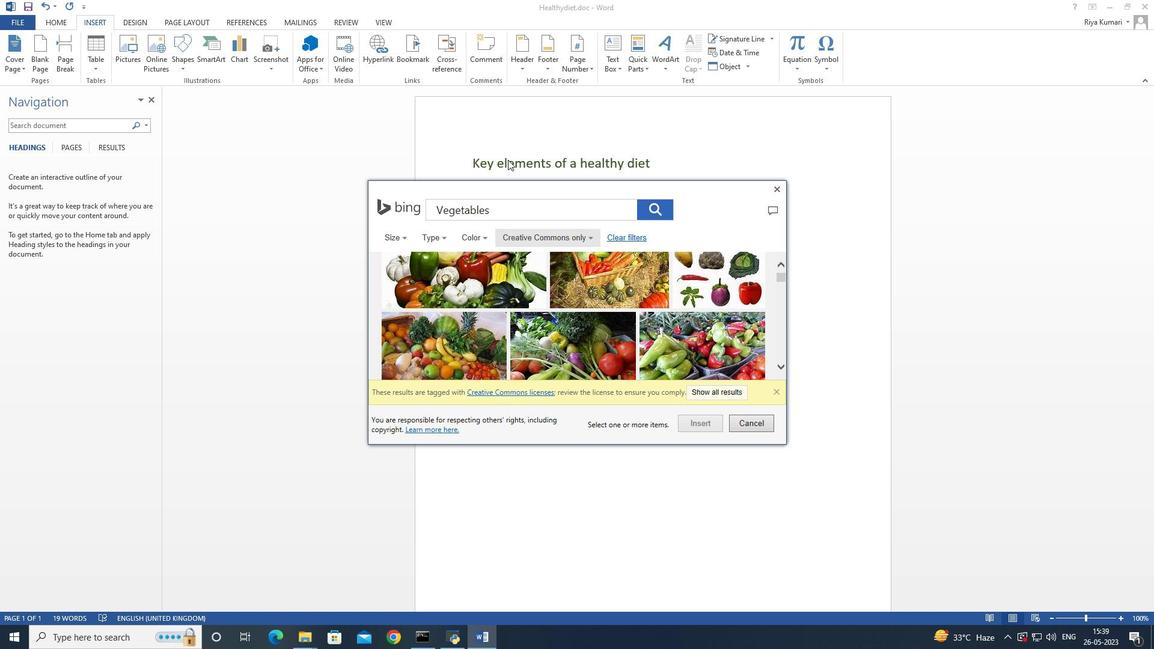 
Action: Mouse scrolled (508, 160) with delta (0, 0)
Screenshot: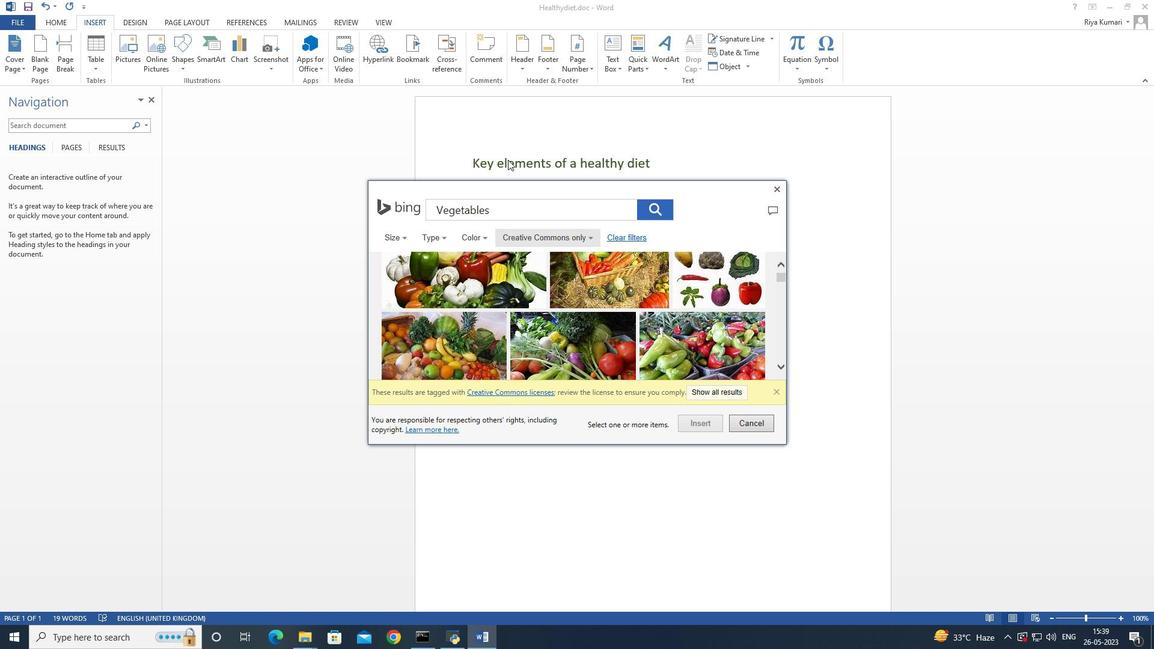 
Action: Mouse moved to (506, 172)
Screenshot: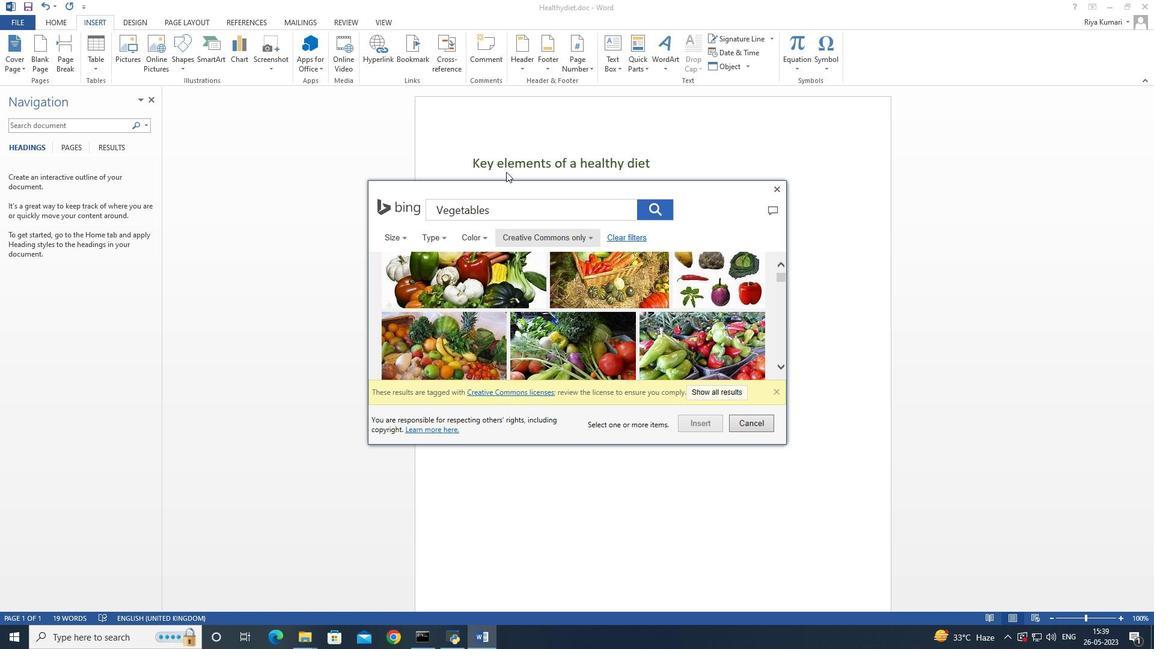 
Action: Mouse scrolled (506, 172) with delta (0, 0)
Screenshot: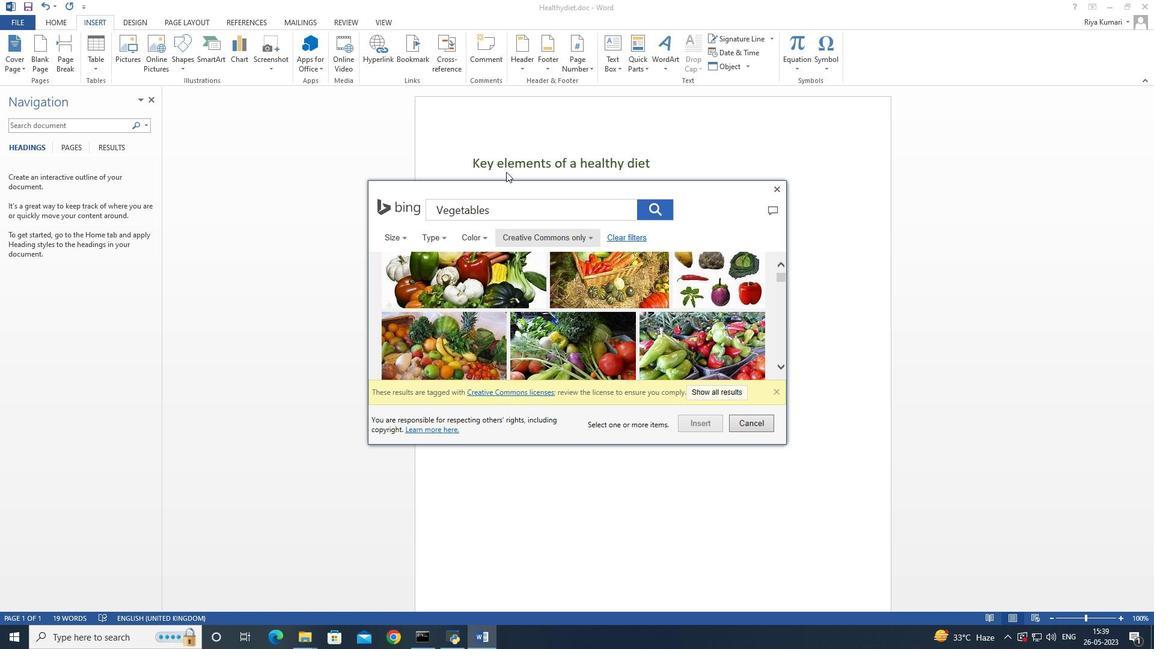 
Action: Mouse moved to (506, 171)
Screenshot: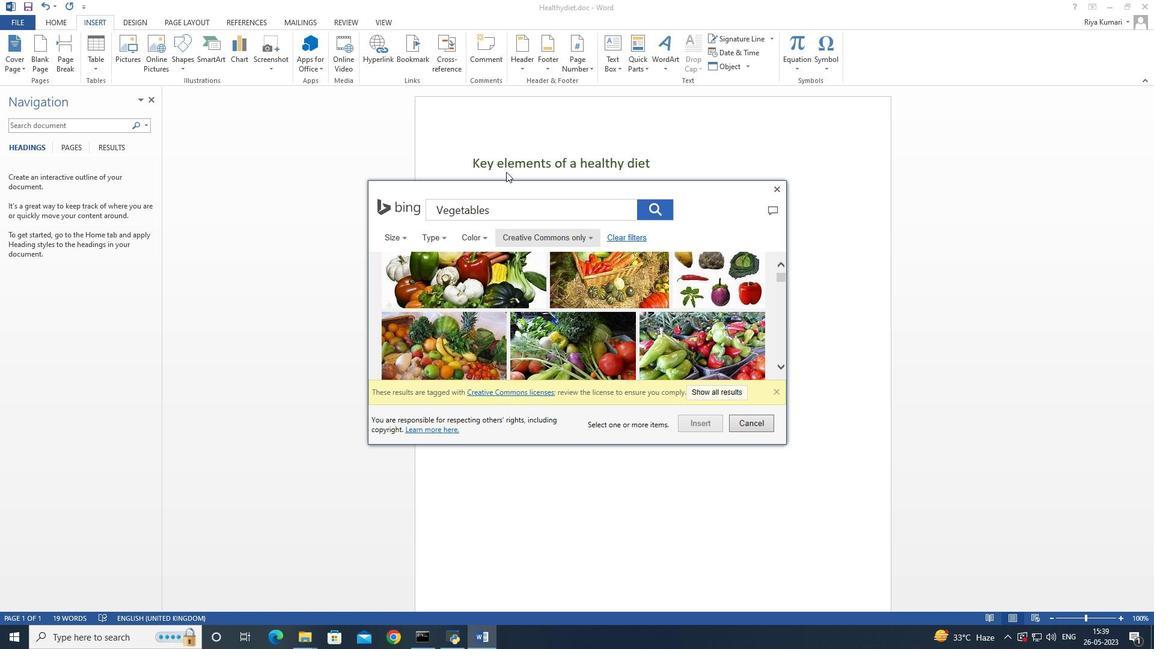 
Action: Mouse scrolled (506, 172) with delta (0, 0)
Screenshot: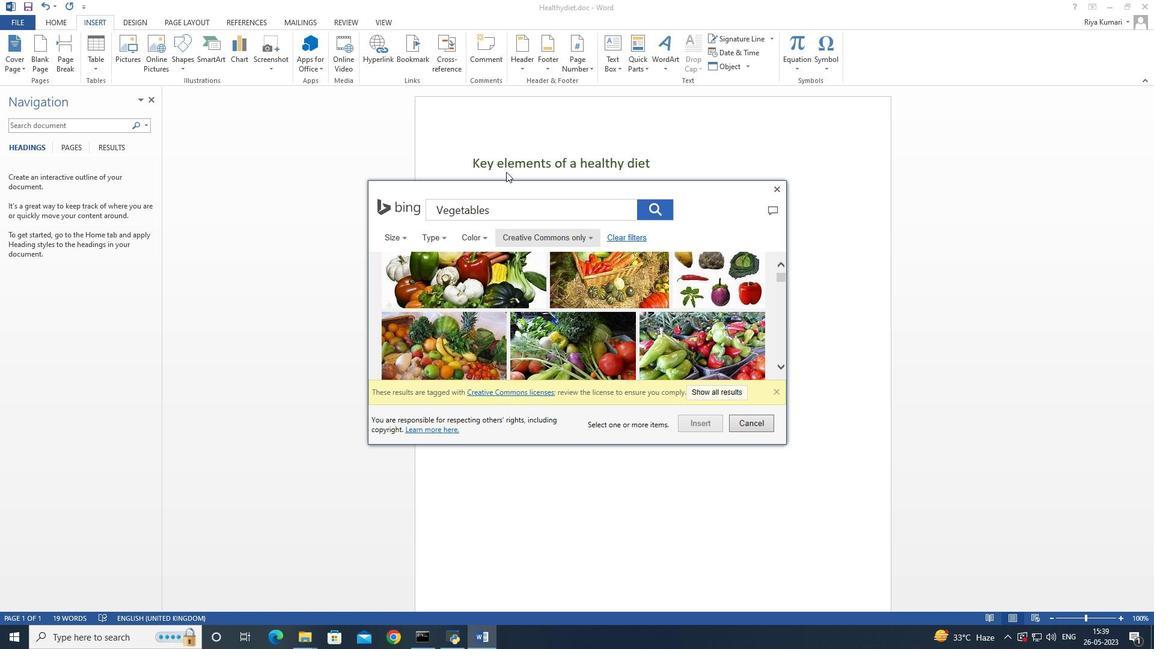 
Action: Mouse moved to (532, 297)
Screenshot: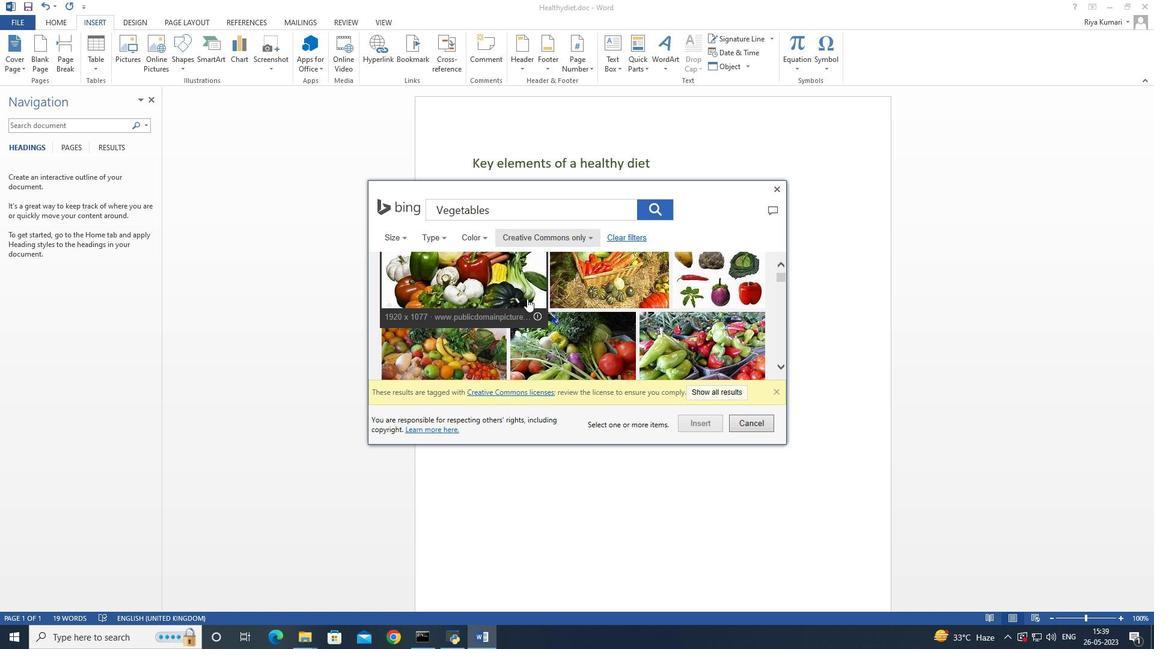 
Action: Mouse scrolled (532, 296) with delta (0, 0)
Screenshot: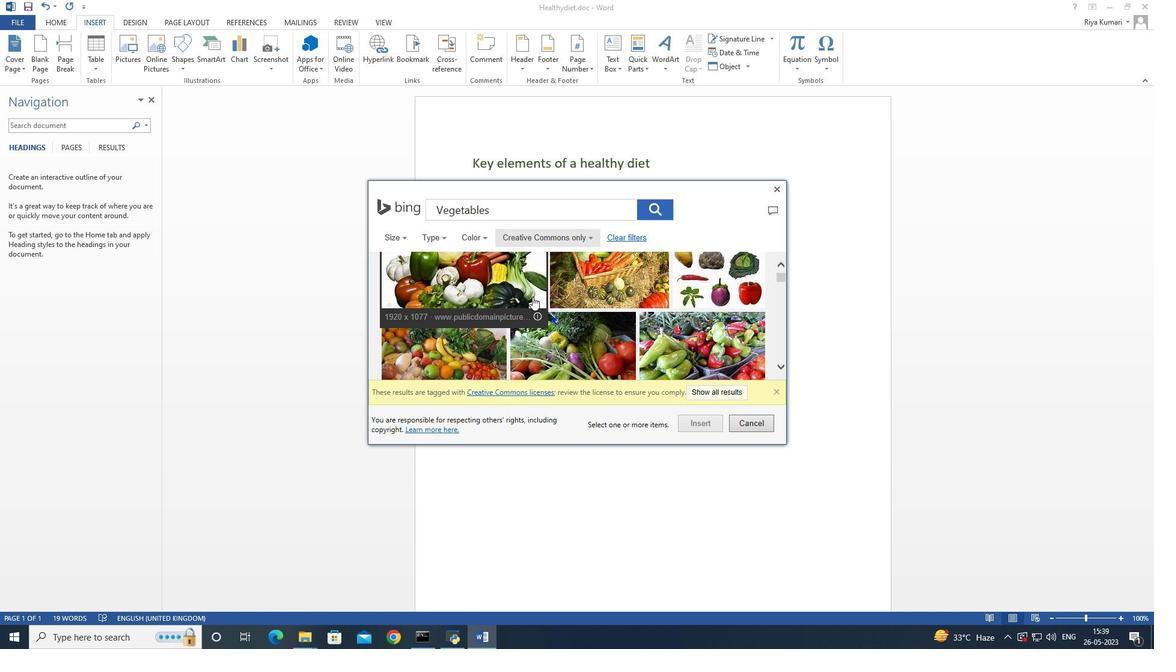
Action: Mouse scrolled (532, 296) with delta (0, 0)
Screenshot: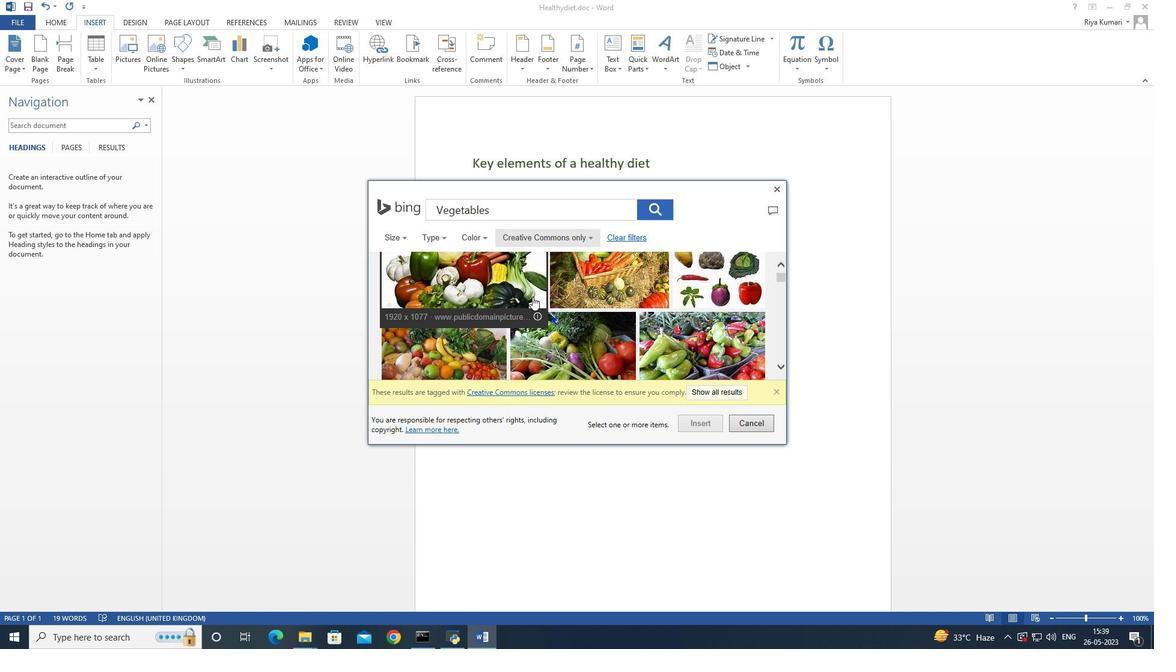
Action: Mouse scrolled (532, 296) with delta (0, 0)
Screenshot: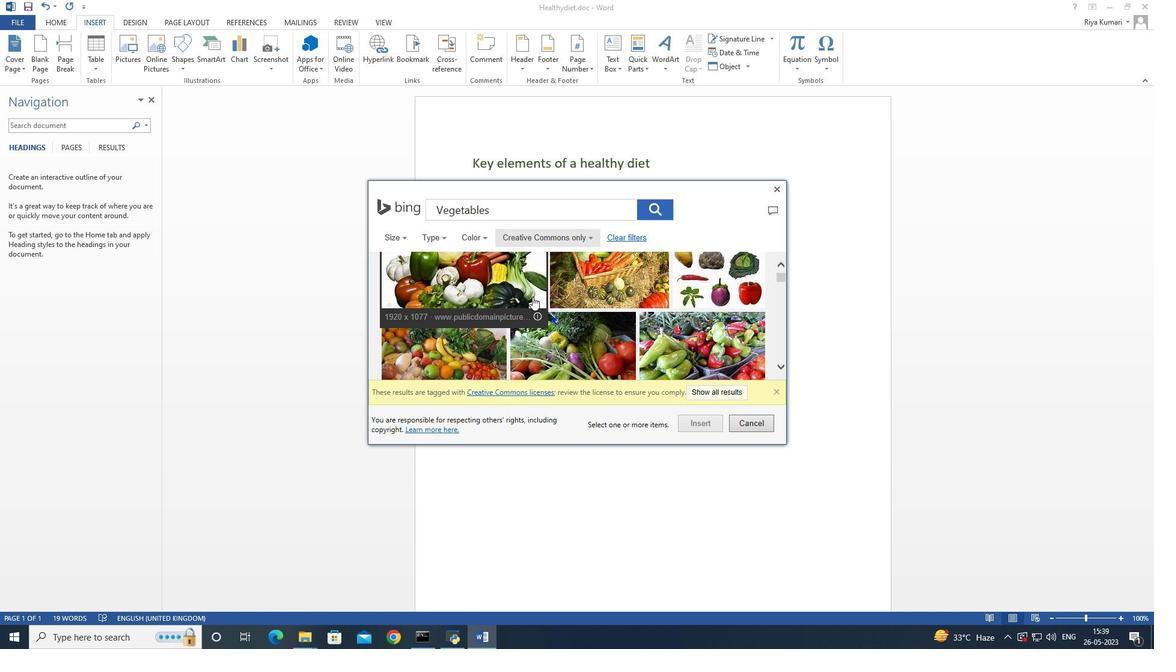 
Action: Mouse moved to (535, 291)
Screenshot: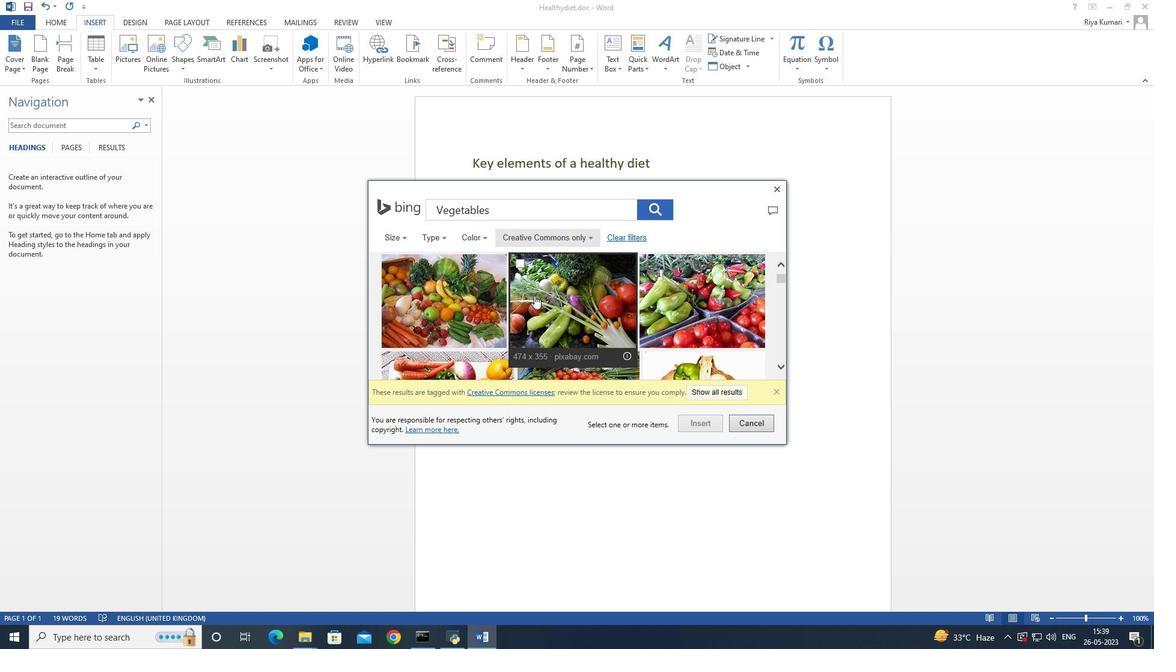
Action: Mouse scrolled (535, 291) with delta (0, 0)
Screenshot: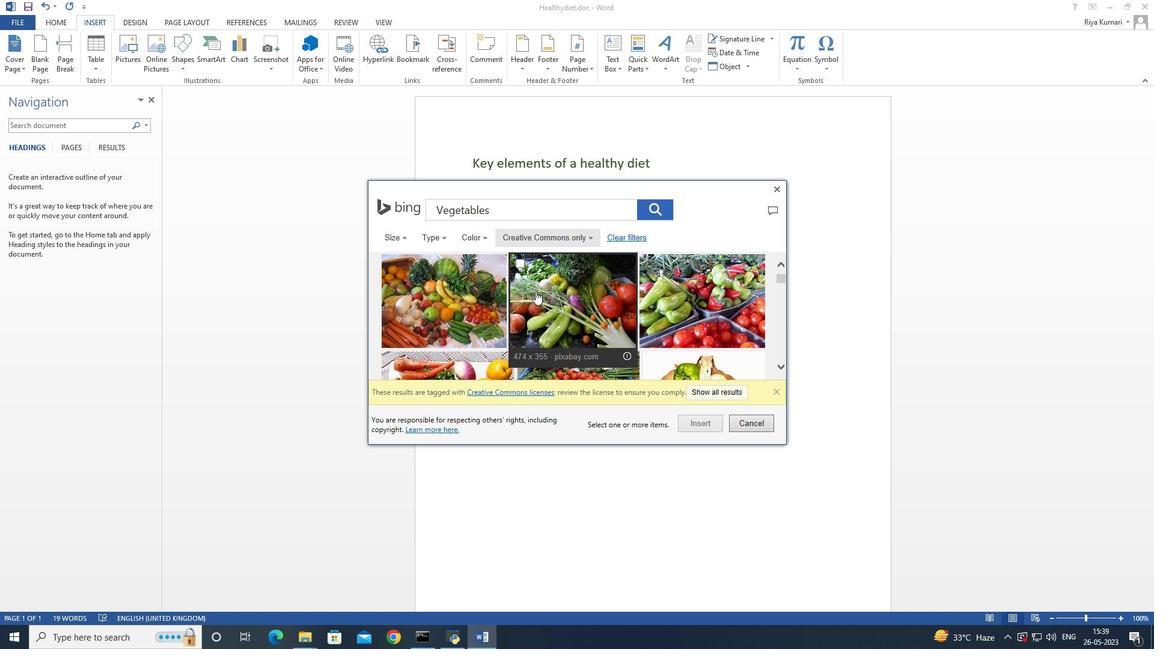 
Action: Mouse scrolled (535, 291) with delta (0, 0)
Screenshot: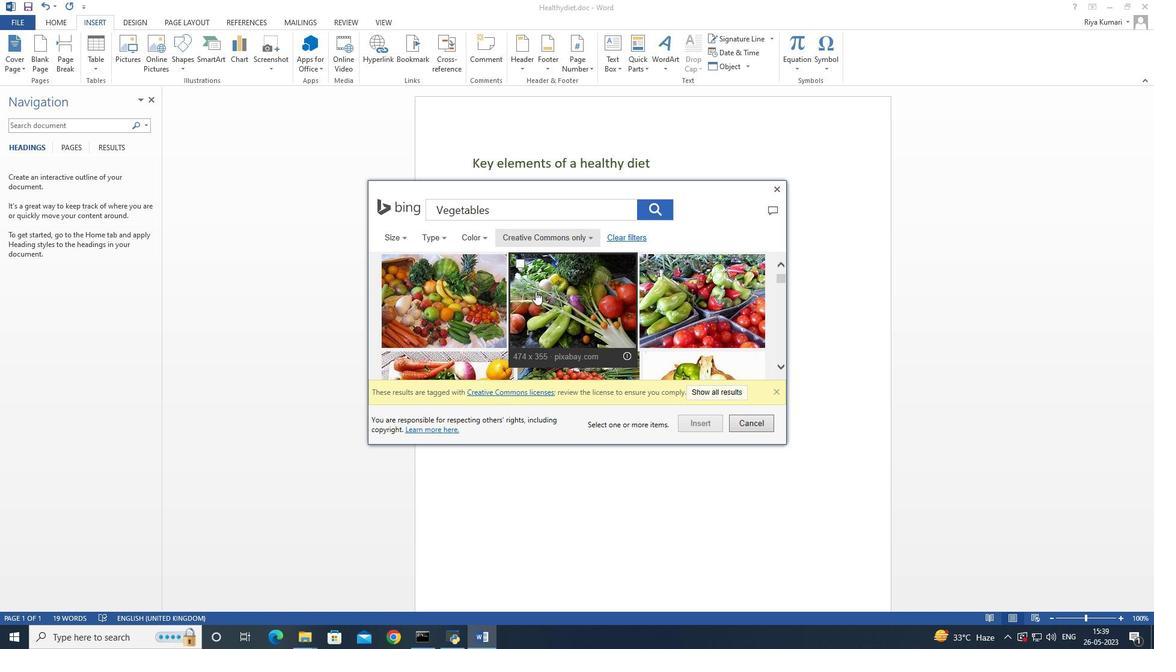 
Action: Mouse moved to (535, 291)
Screenshot: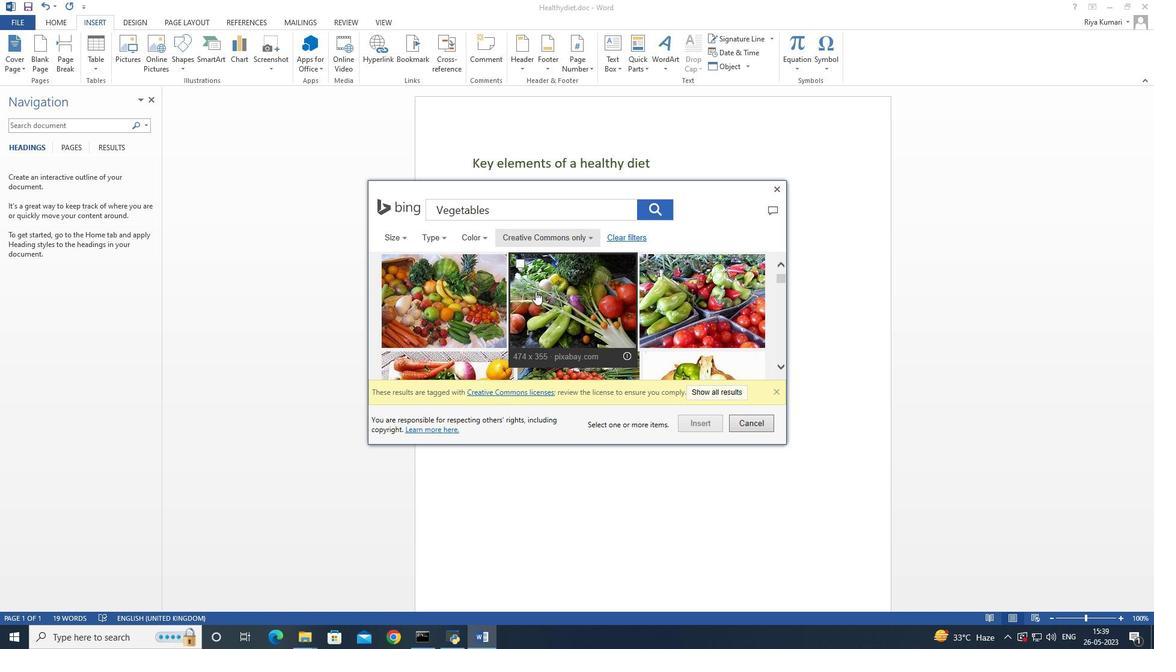 
Action: Mouse scrolled (535, 291) with delta (0, 0)
Screenshot: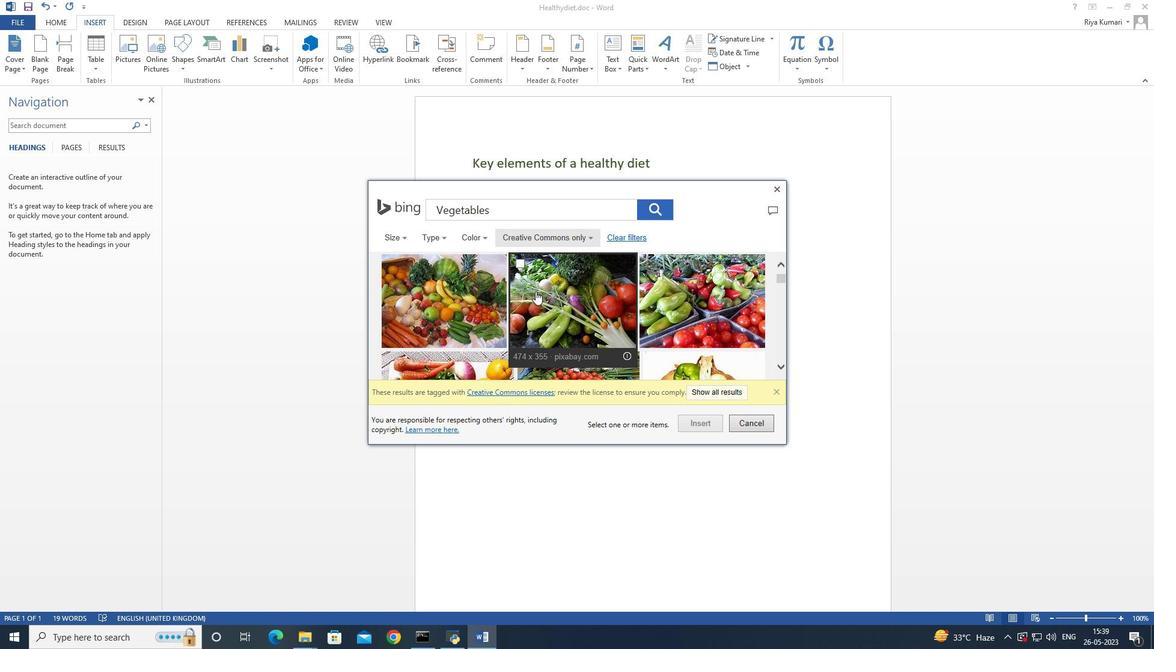 
Action: Mouse scrolled (535, 291) with delta (0, 0)
Screenshot: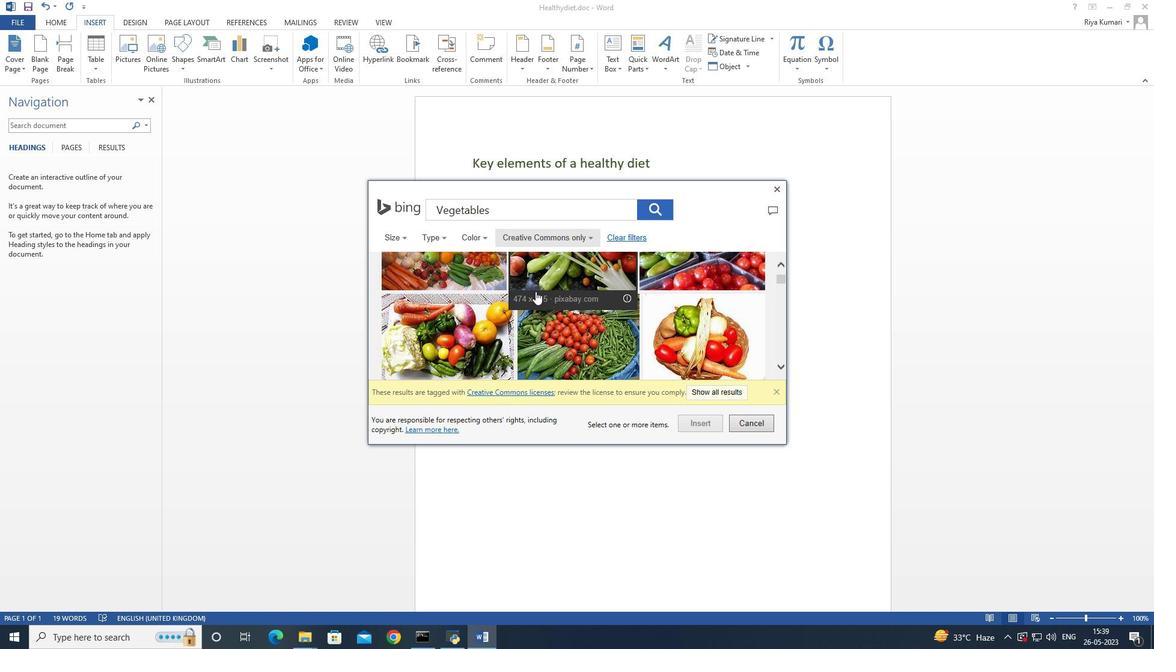 
Action: Mouse scrolled (535, 291) with delta (0, 0)
Screenshot: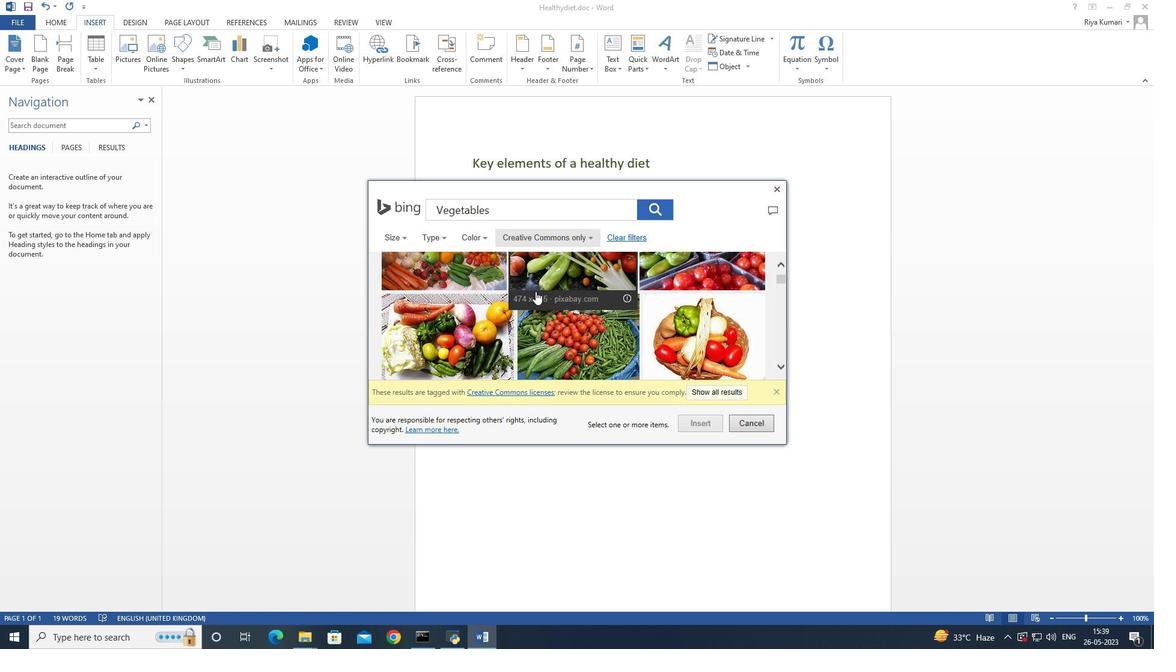
Action: Mouse moved to (536, 291)
Screenshot: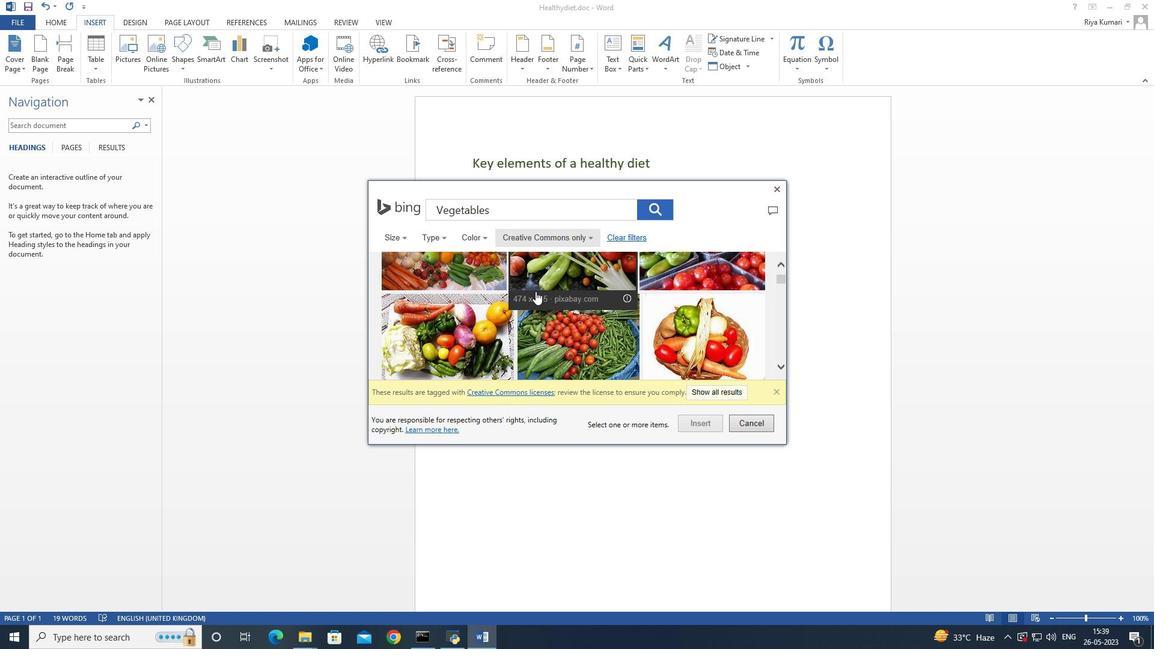 
Action: Mouse scrolled (536, 290) with delta (0, 0)
Screenshot: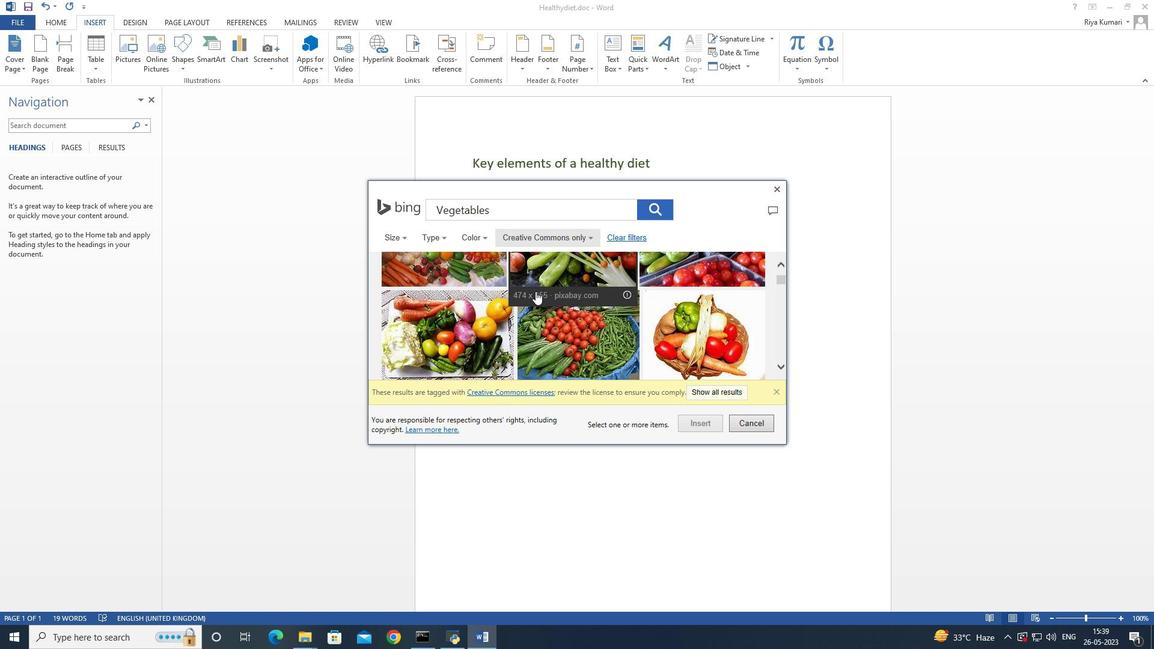 
Action: Mouse moved to (538, 301)
Screenshot: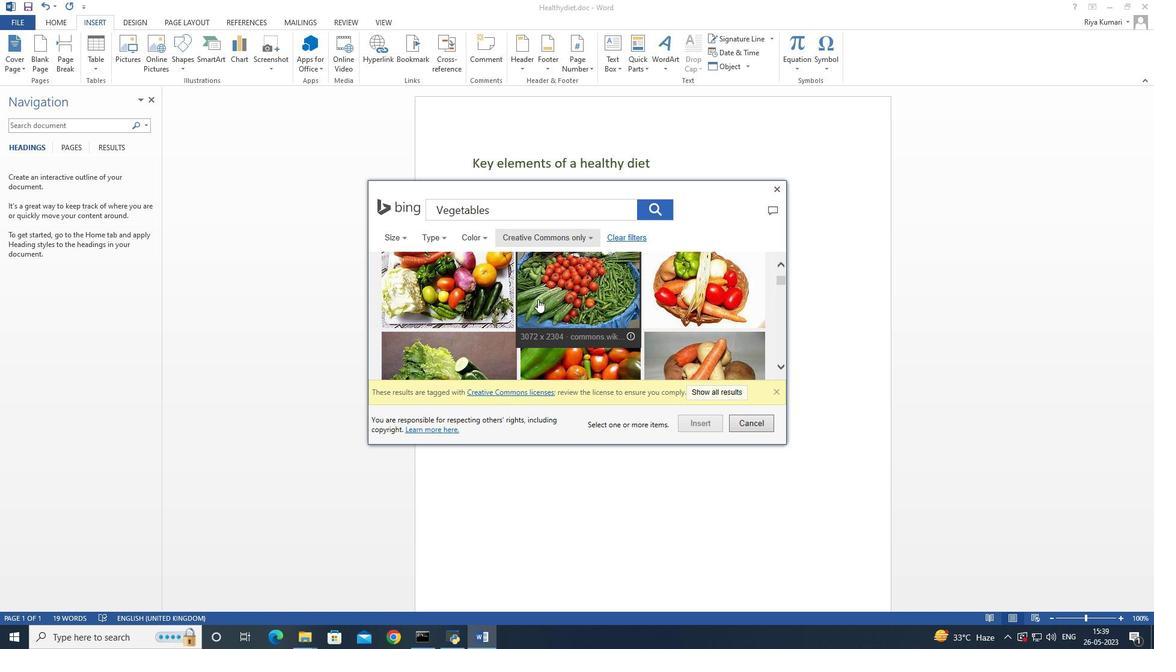 
Action: Mouse scrolled (538, 301) with delta (0, 0)
Screenshot: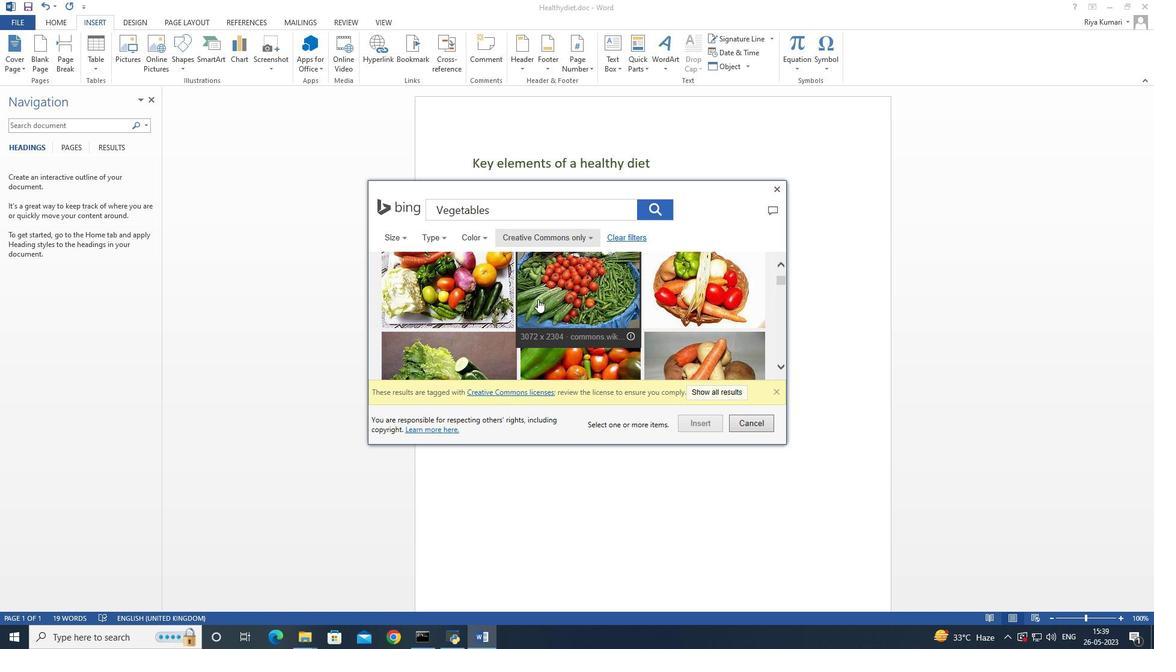 
Action: Mouse moved to (547, 300)
Screenshot: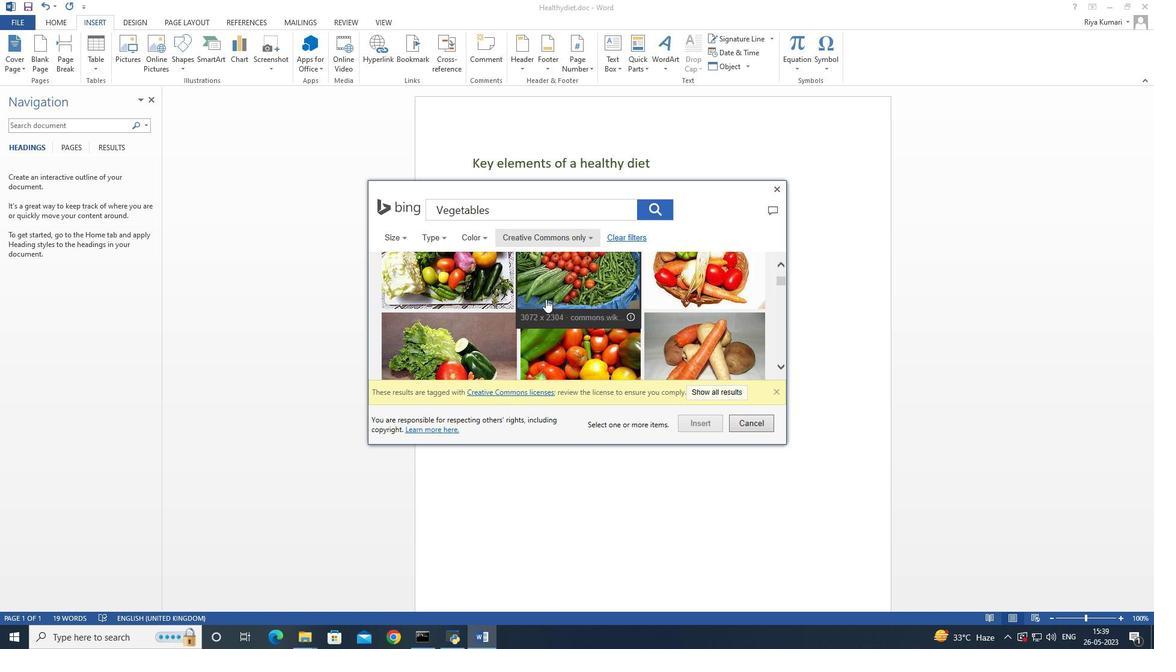
Action: Mouse scrolled (547, 301) with delta (0, 0)
Screenshot: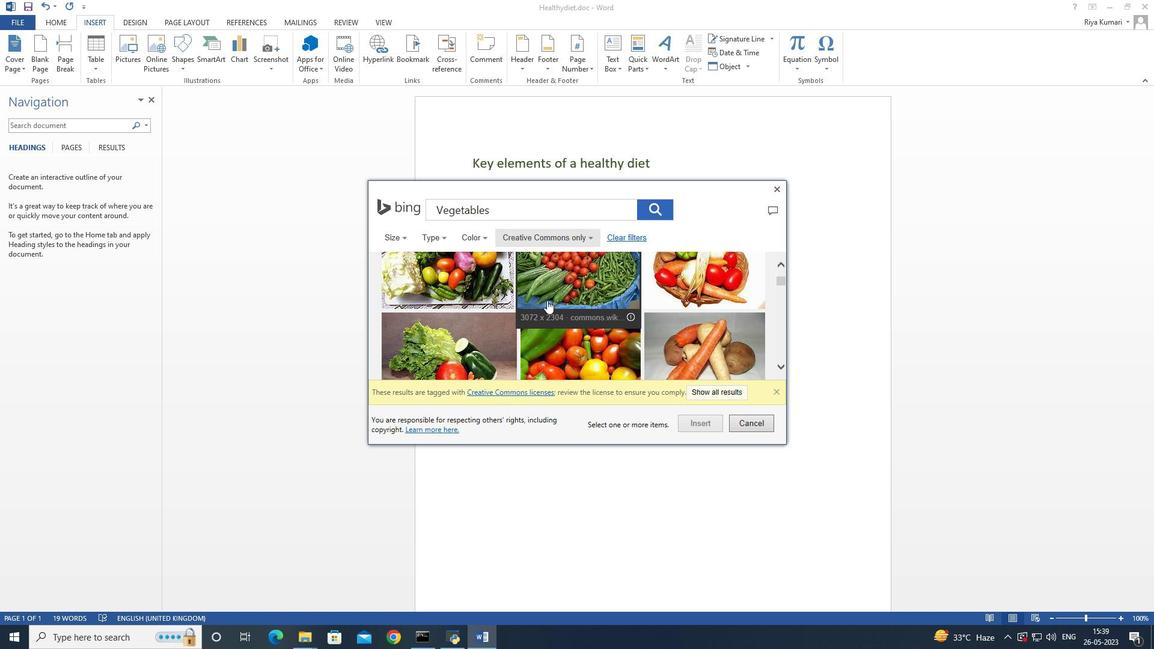 
Action: Mouse scrolled (547, 301) with delta (0, 0)
Screenshot: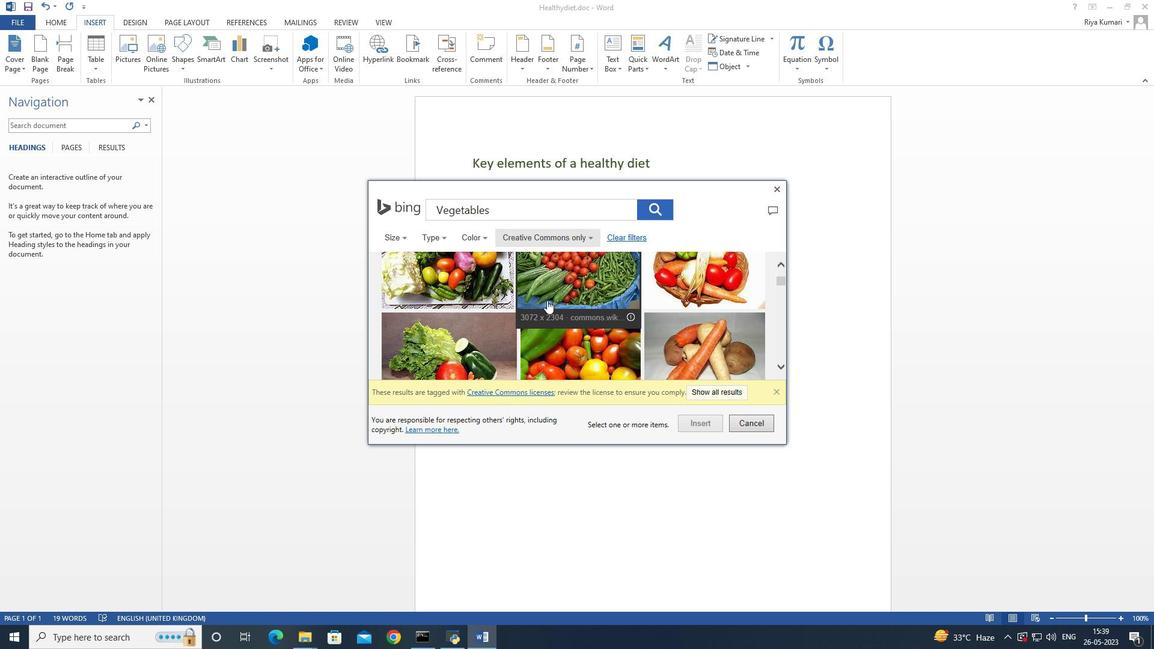 
Action: Mouse moved to (542, 302)
Screenshot: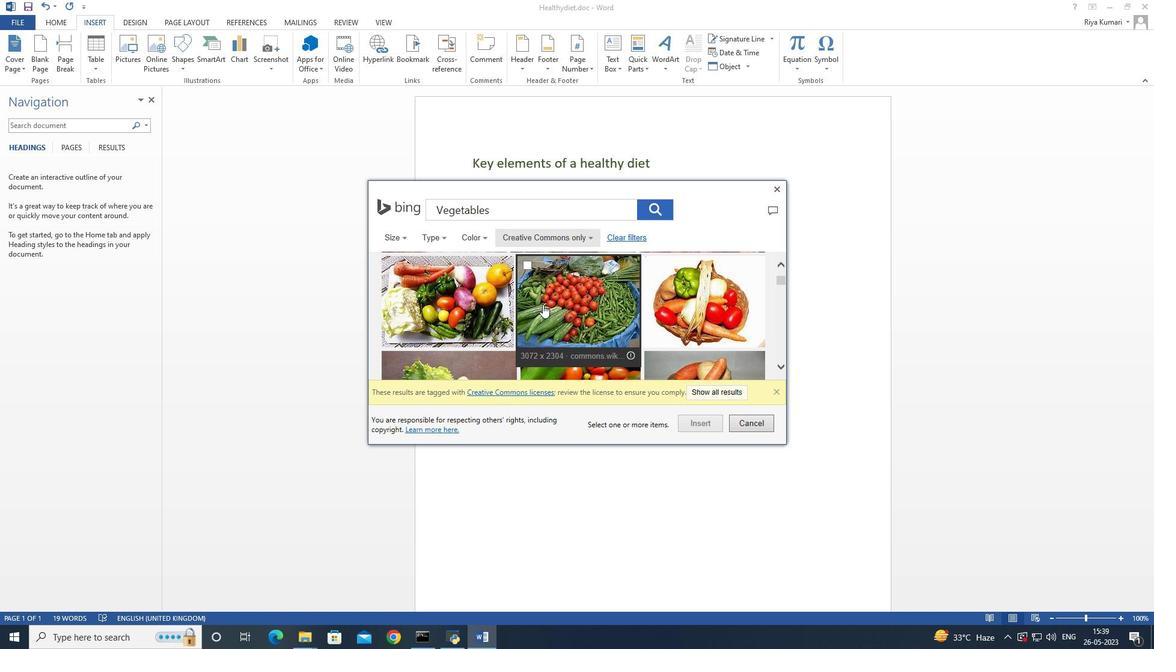 
Action: Mouse scrolled (542, 303) with delta (0, 0)
Screenshot: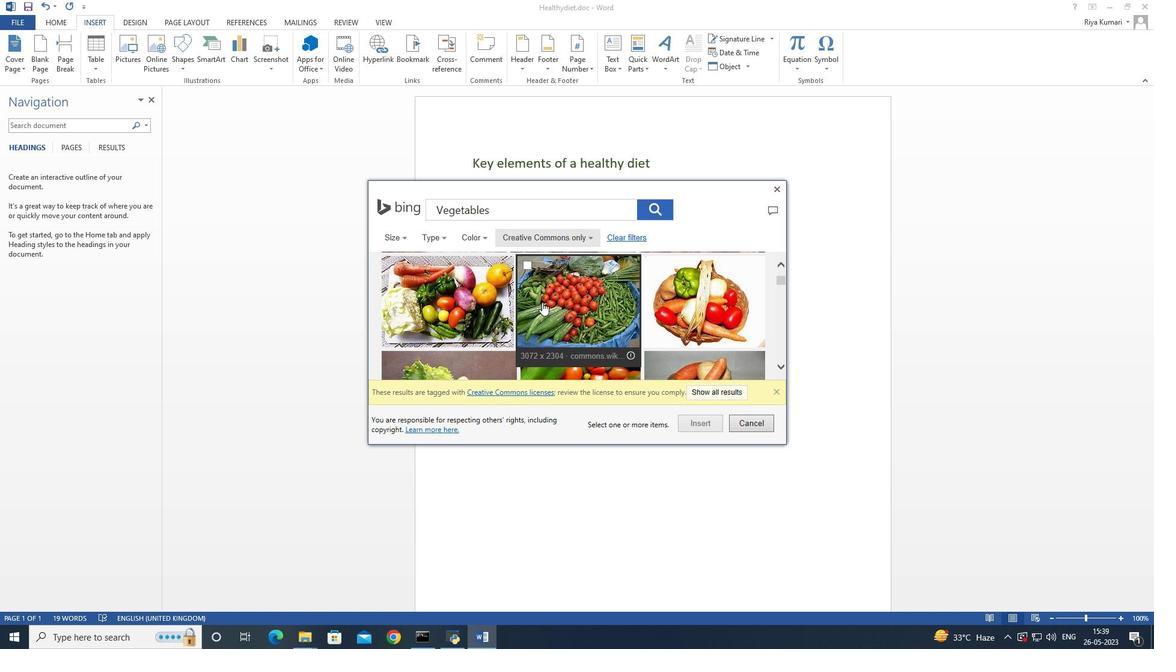 
Action: Mouse scrolled (542, 303) with delta (0, 0)
Screenshot: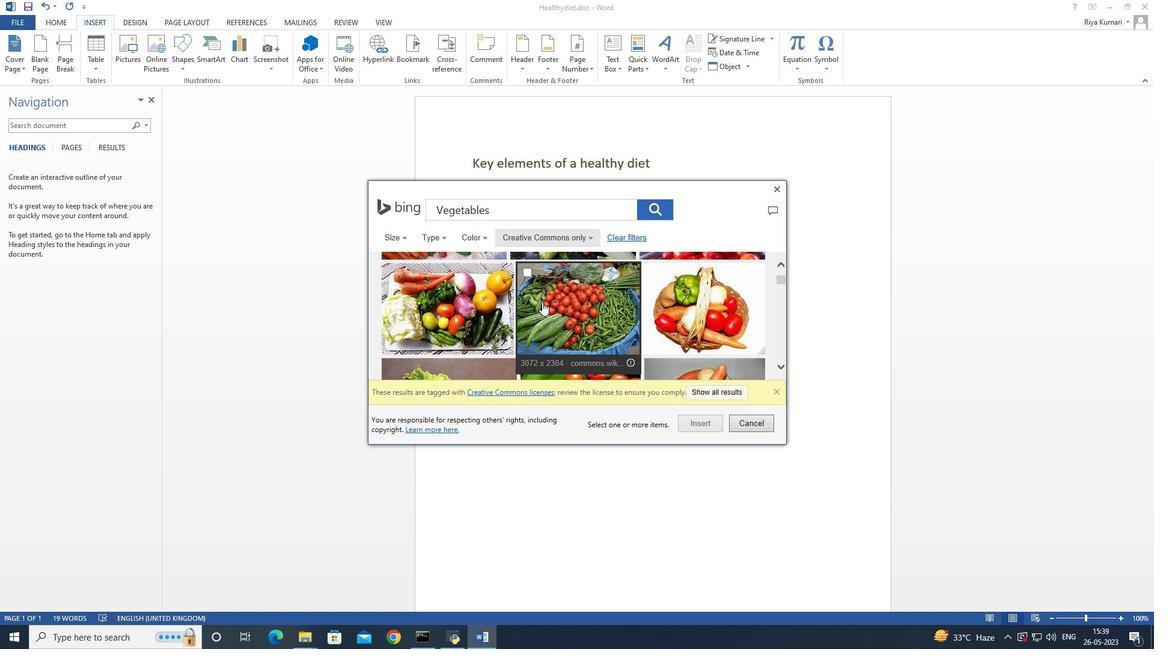 
Action: Mouse scrolled (542, 303) with delta (0, 0)
Screenshot: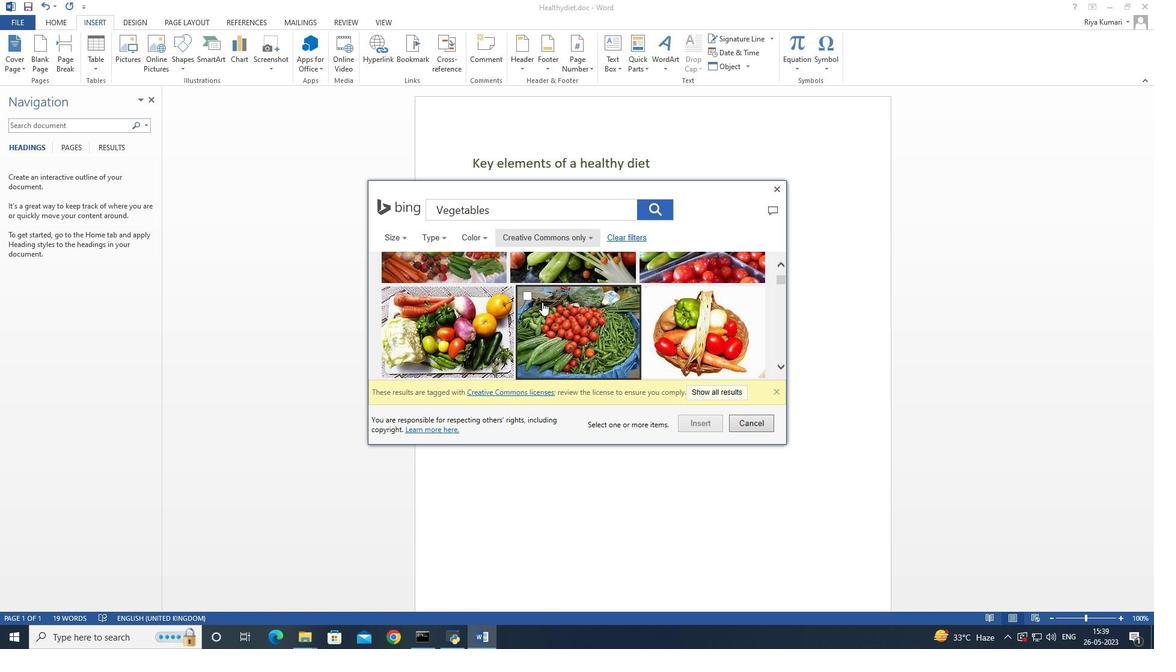 
Action: Mouse scrolled (542, 303) with delta (0, 0)
Screenshot: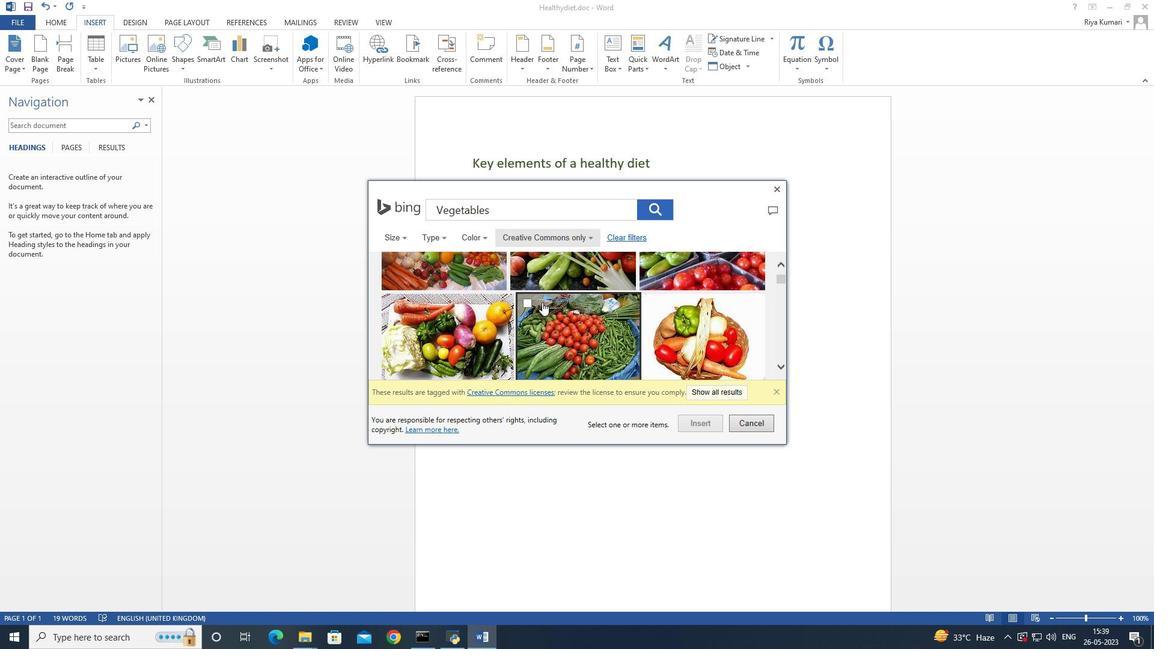 
Action: Mouse moved to (544, 301)
Screenshot: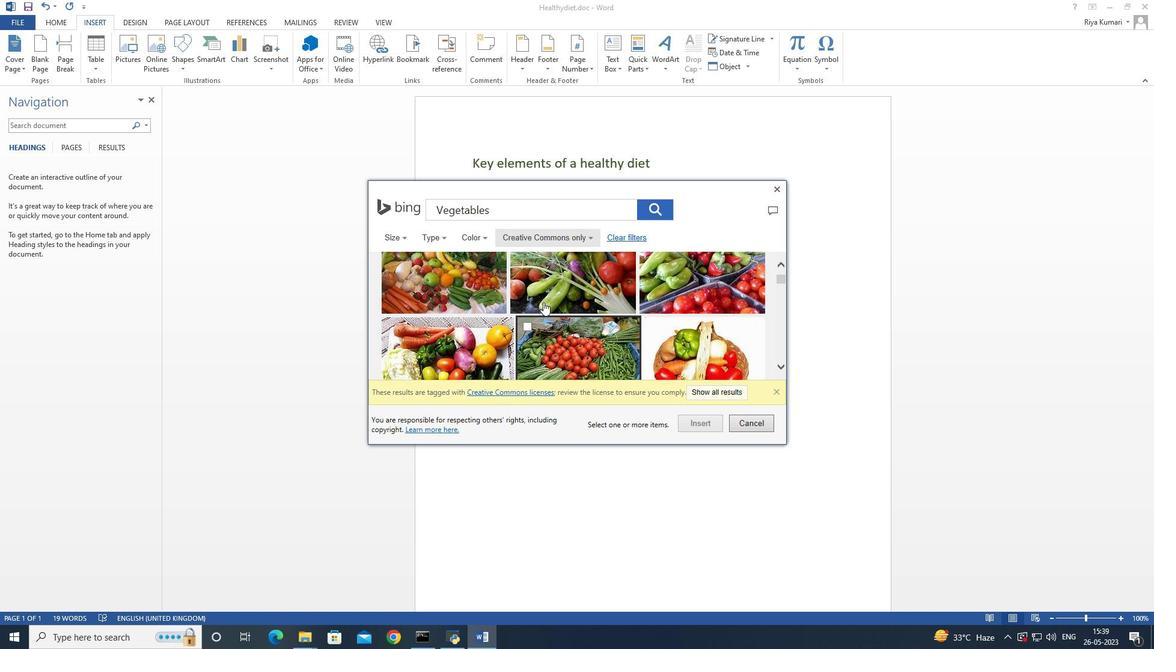 
Action: Mouse scrolled (544, 302) with delta (0, 0)
Screenshot: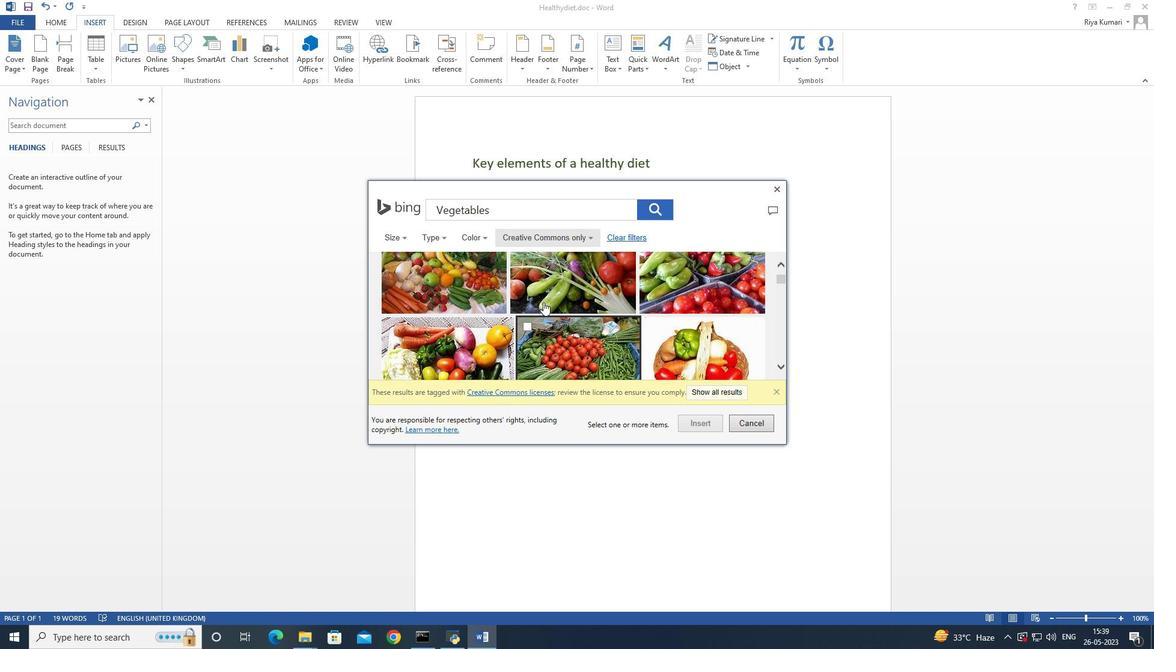 
Action: Mouse moved to (545, 300)
Screenshot: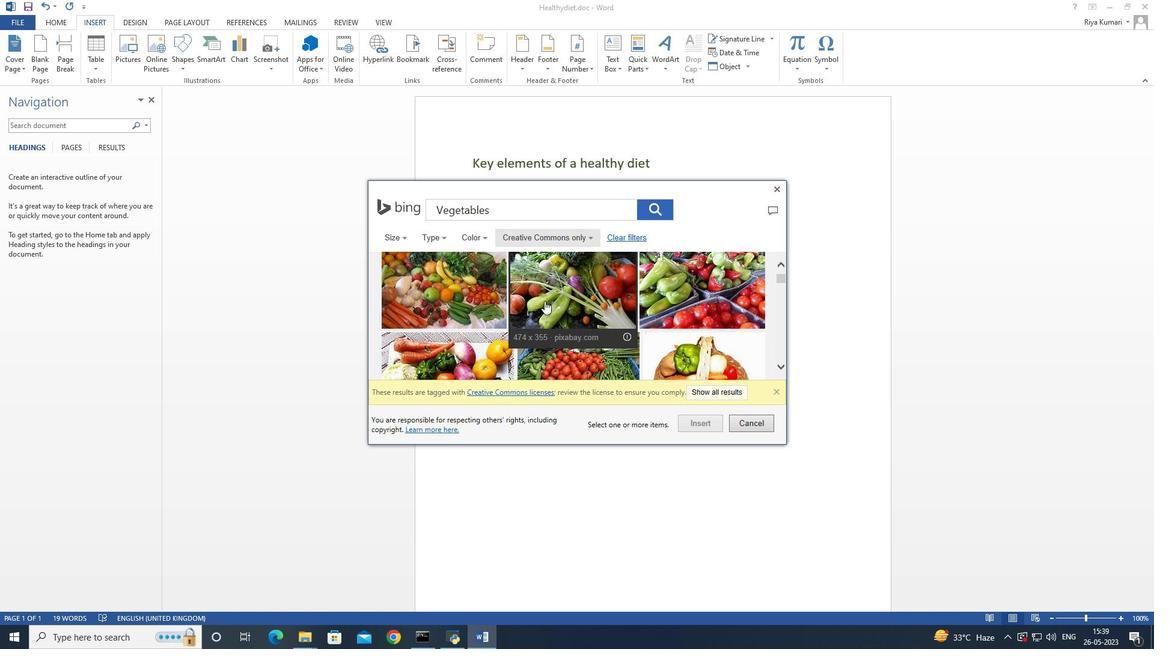 
Action: Mouse scrolled (545, 300) with delta (0, 0)
Screenshot: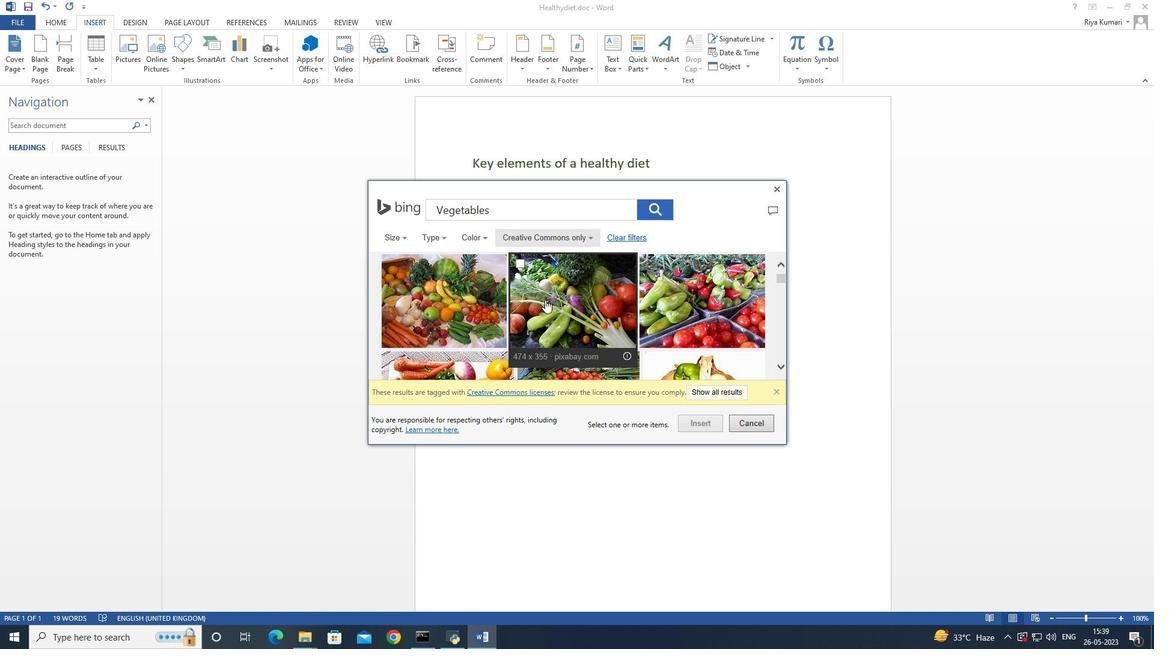 
Action: Mouse scrolled (545, 300) with delta (0, 0)
Screenshot: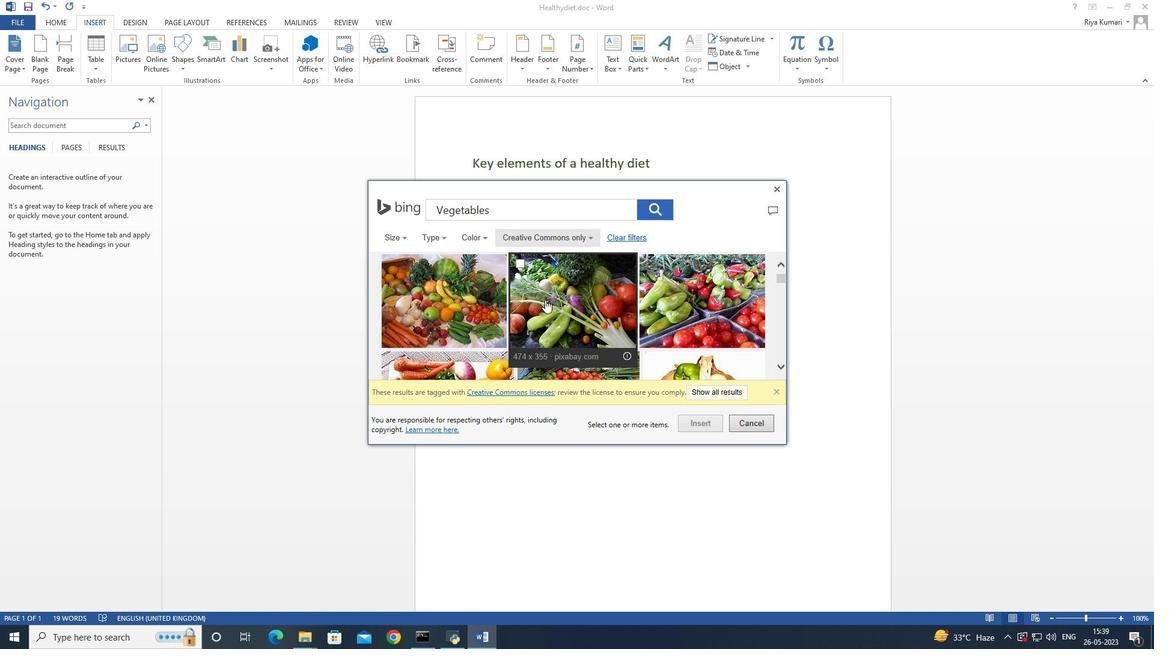 
Action: Mouse scrolled (545, 300) with delta (0, 0)
Screenshot: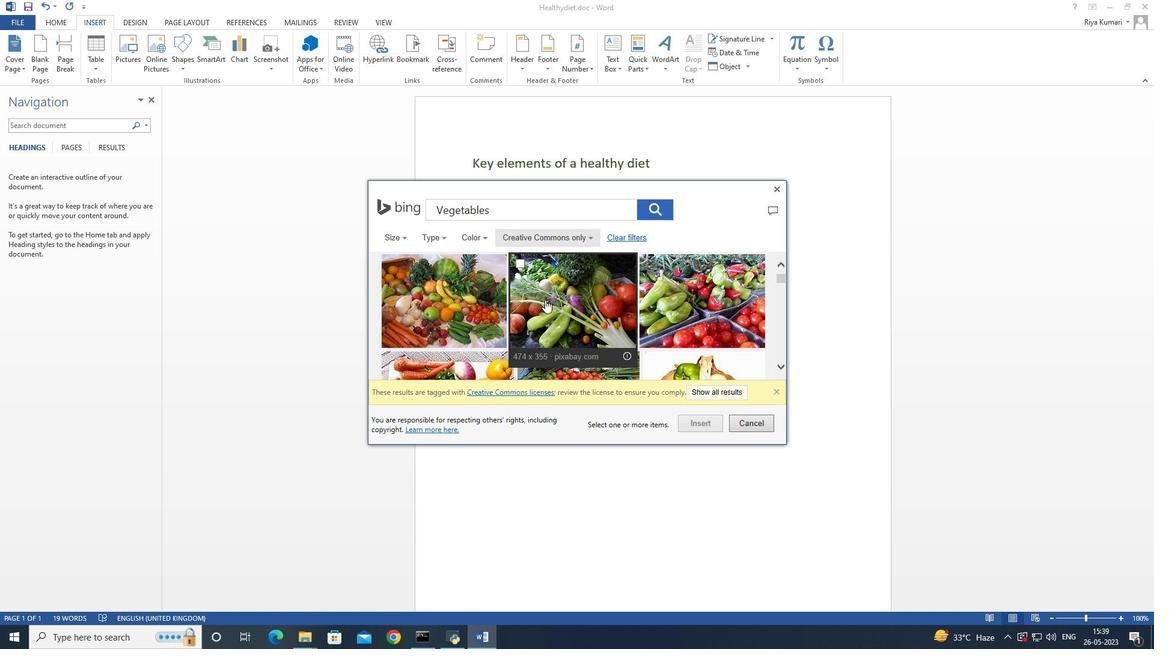 
Action: Mouse scrolled (545, 300) with delta (0, 0)
Screenshot: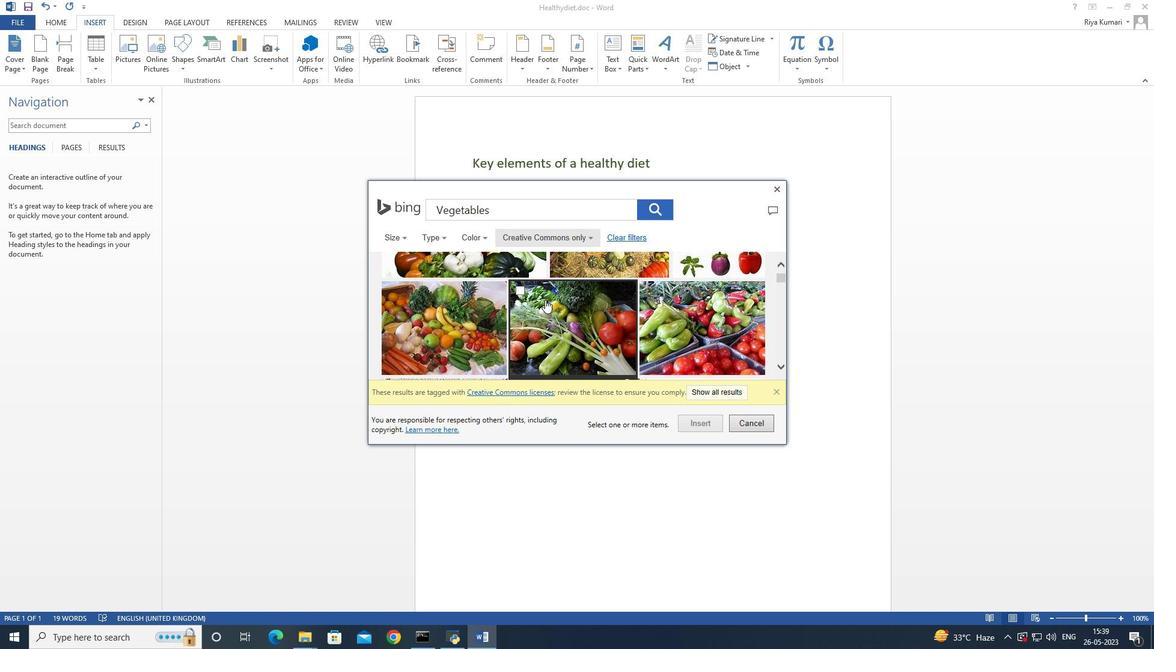 
Action: Mouse scrolled (545, 300) with delta (0, 0)
Screenshot: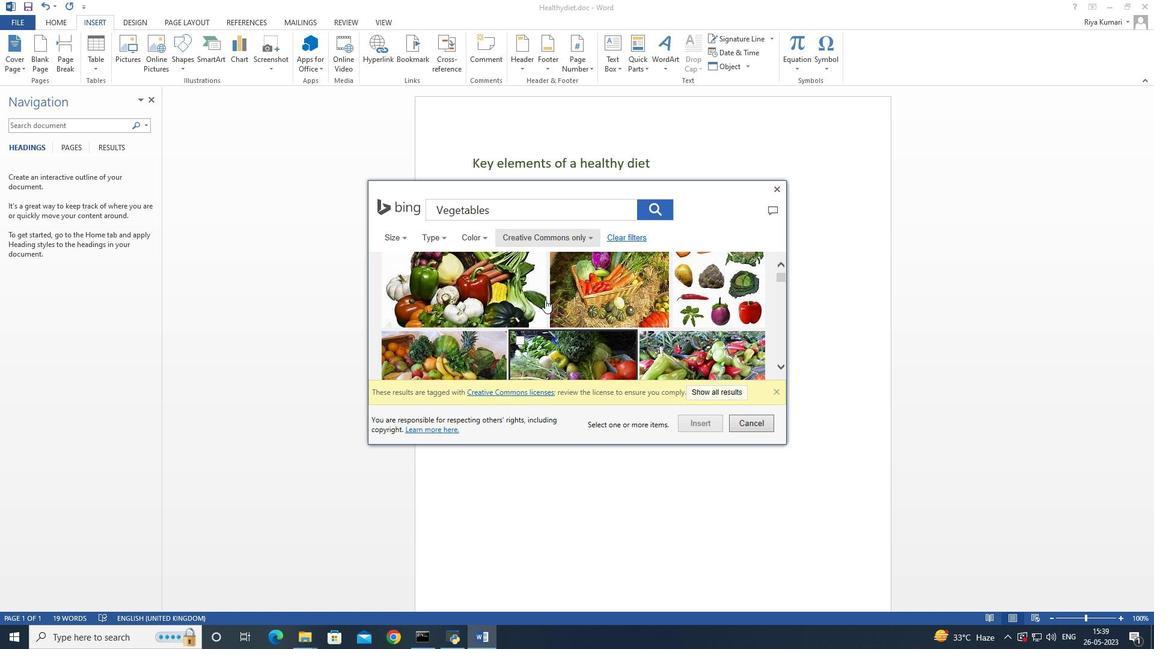 
Action: Mouse scrolled (545, 300) with delta (0, 0)
Screenshot: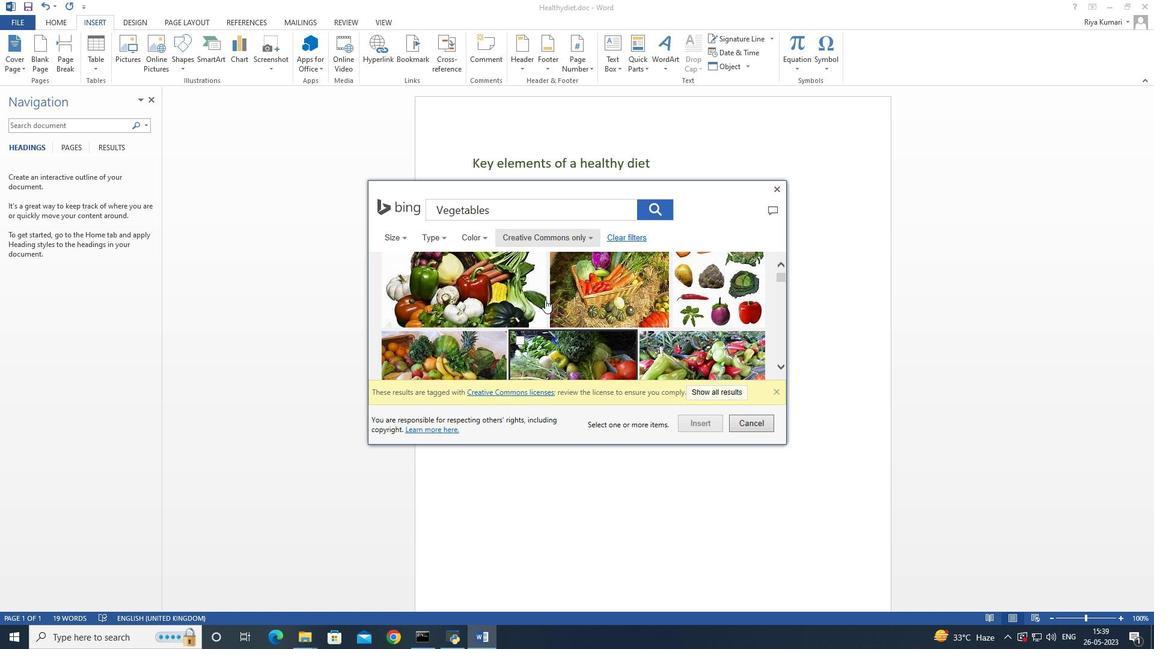 
Action: Mouse scrolled (545, 300) with delta (0, 0)
Screenshot: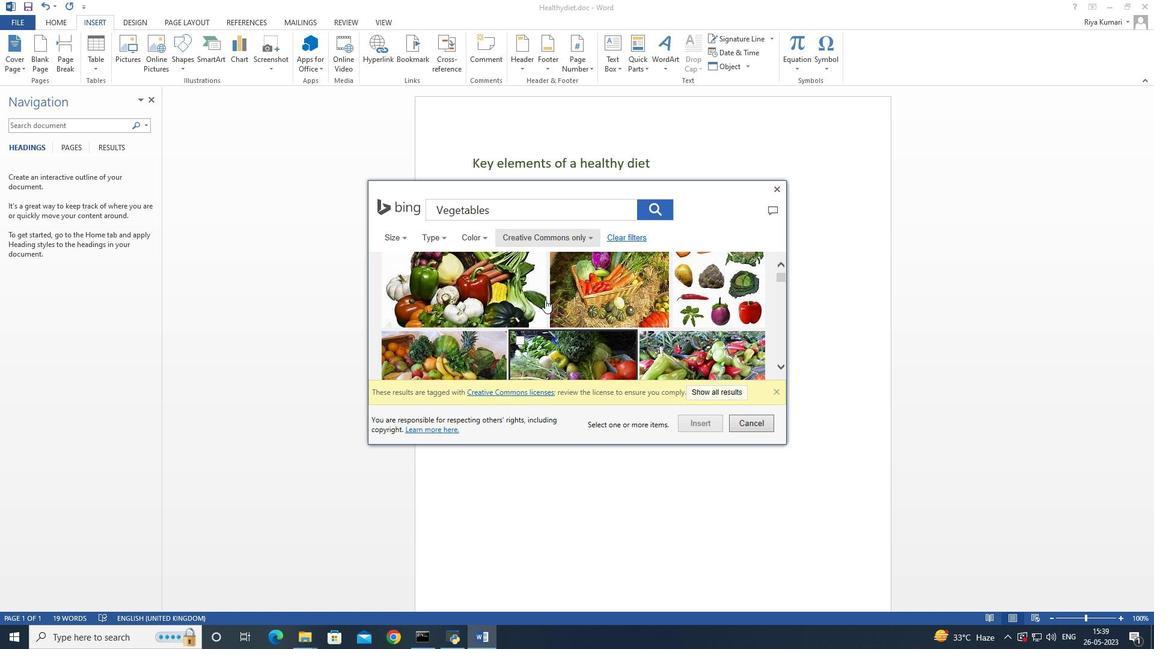 
Action: Mouse scrolled (545, 300) with delta (0, 0)
Screenshot: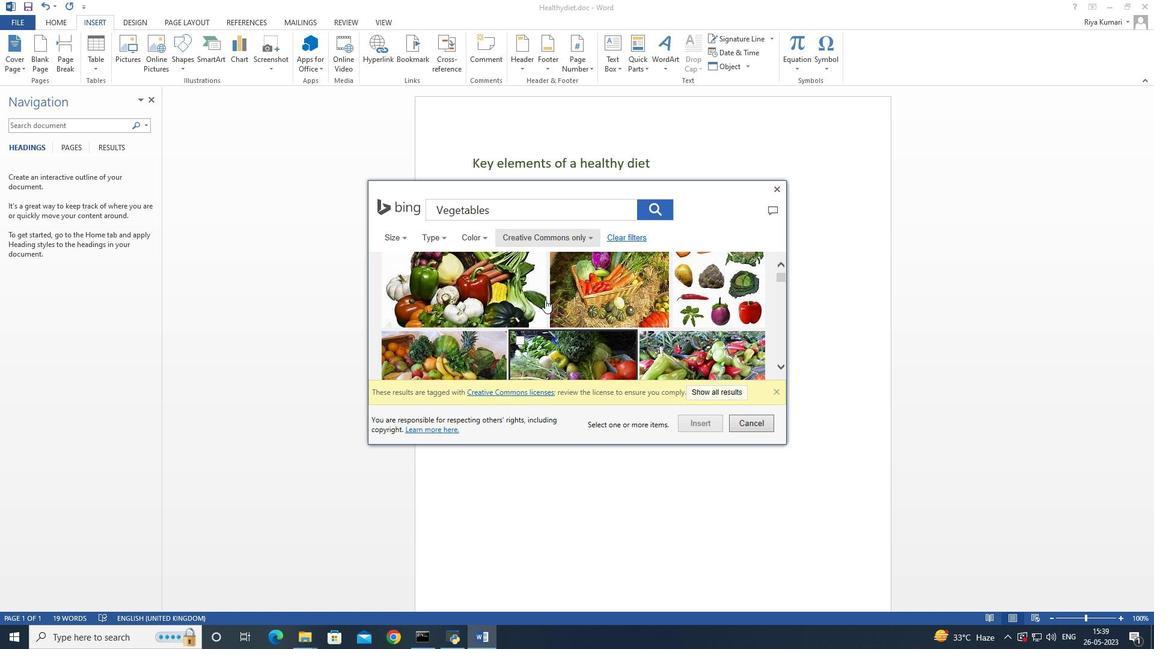 
Action: Mouse scrolled (545, 300) with delta (0, 0)
Screenshot: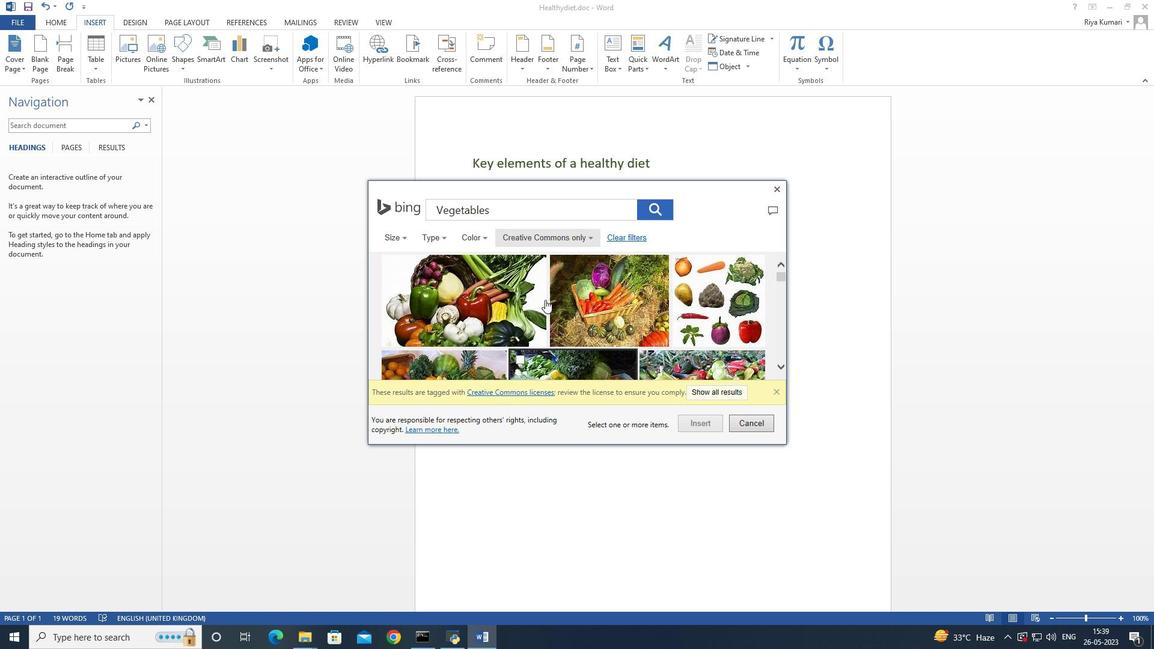 
Action: Mouse scrolled (545, 300) with delta (0, 0)
Screenshot: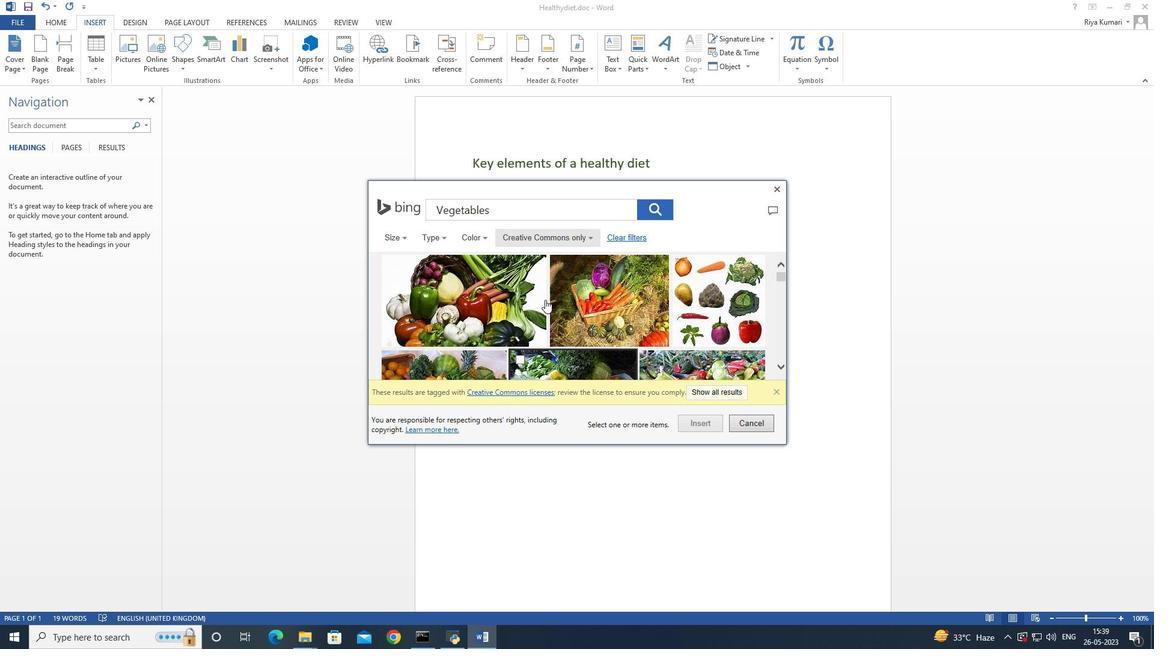 
Action: Mouse scrolled (545, 300) with delta (0, 0)
Screenshot: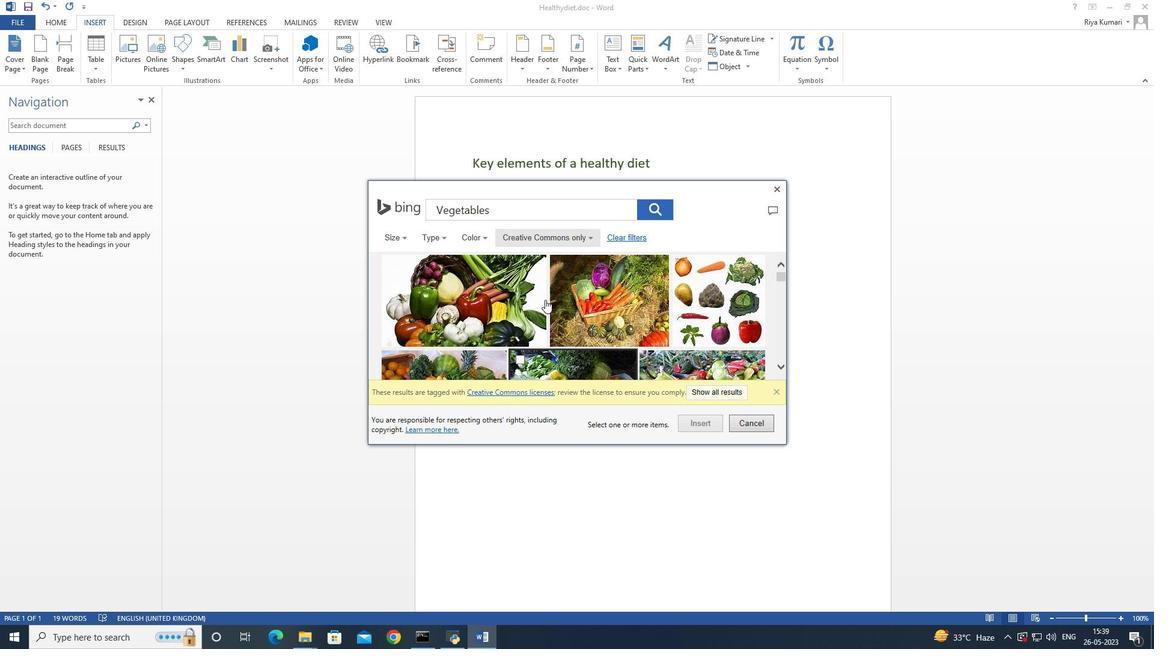 
Action: Mouse scrolled (545, 300) with delta (0, 0)
Screenshot: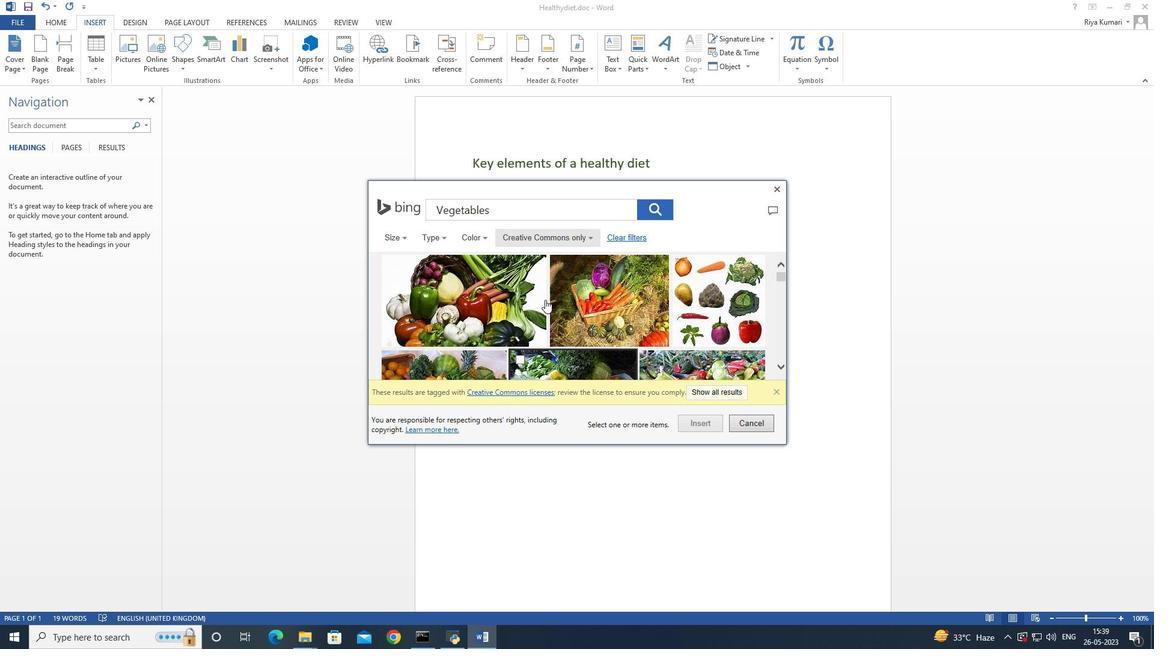 
Action: Mouse scrolled (545, 300) with delta (0, 0)
Screenshot: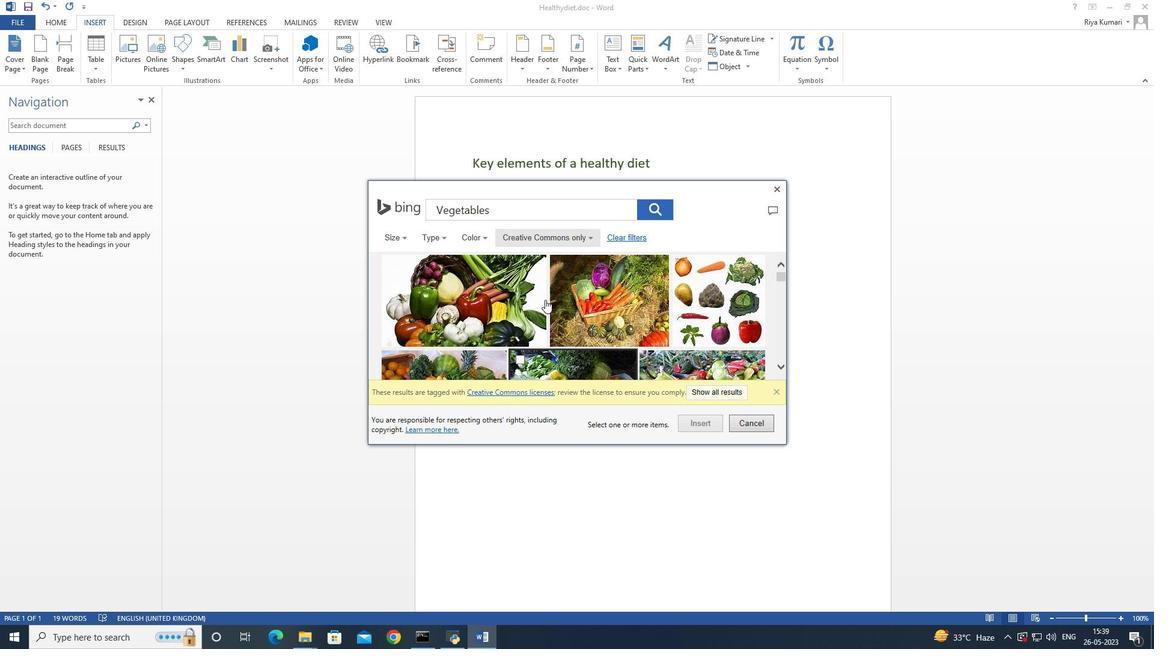
Action: Mouse scrolled (545, 299) with delta (0, 0)
Screenshot: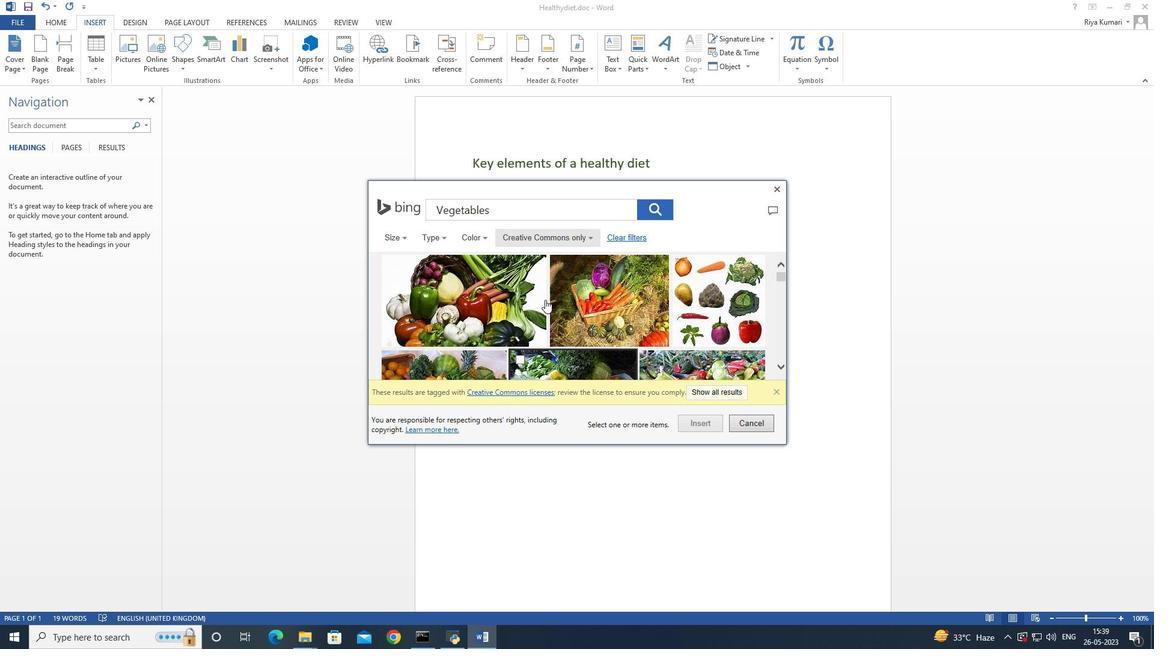 
Action: Mouse scrolled (545, 299) with delta (0, 0)
Screenshot: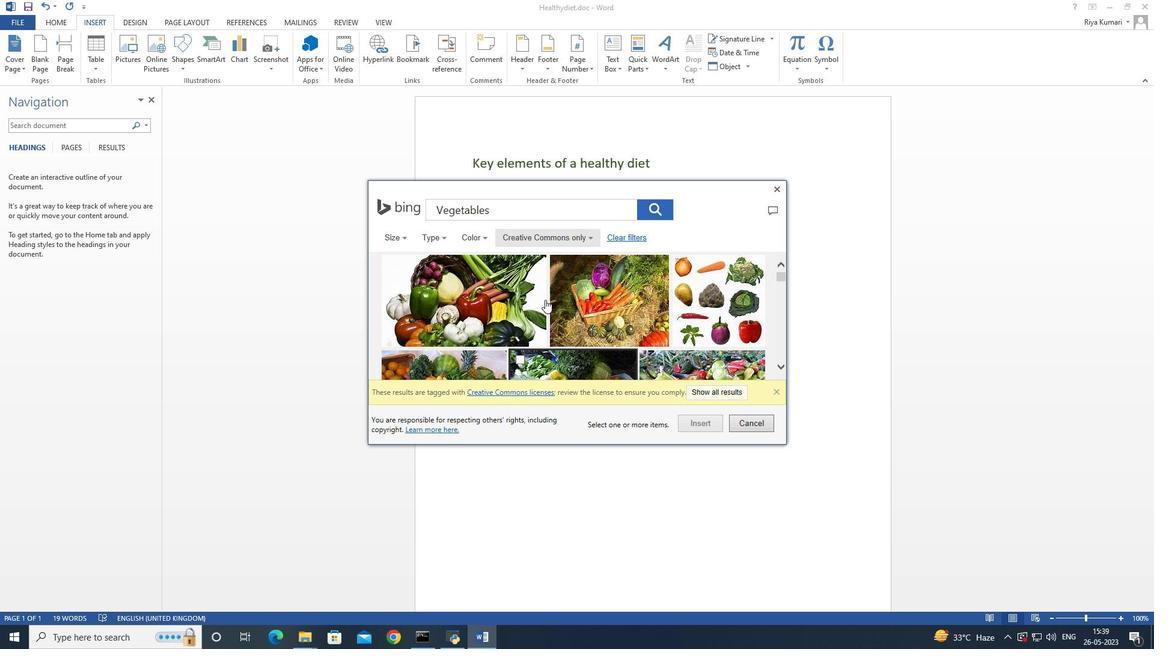 
Action: Mouse scrolled (545, 299) with delta (0, 0)
Screenshot: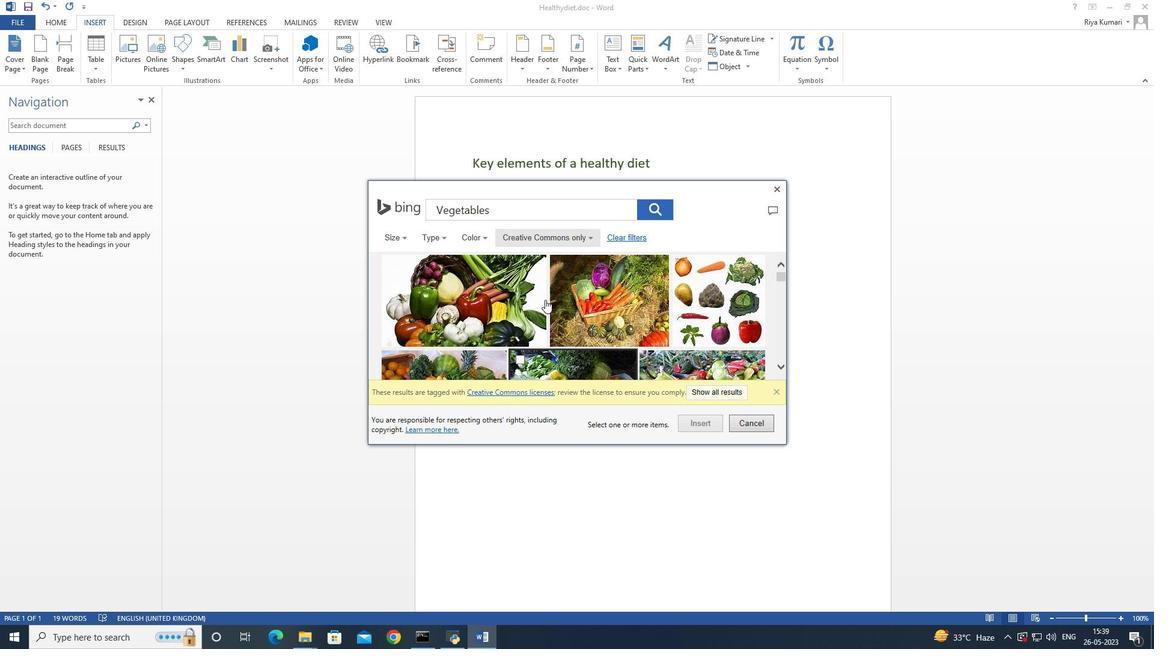 
Action: Mouse scrolled (545, 299) with delta (0, 0)
Screenshot: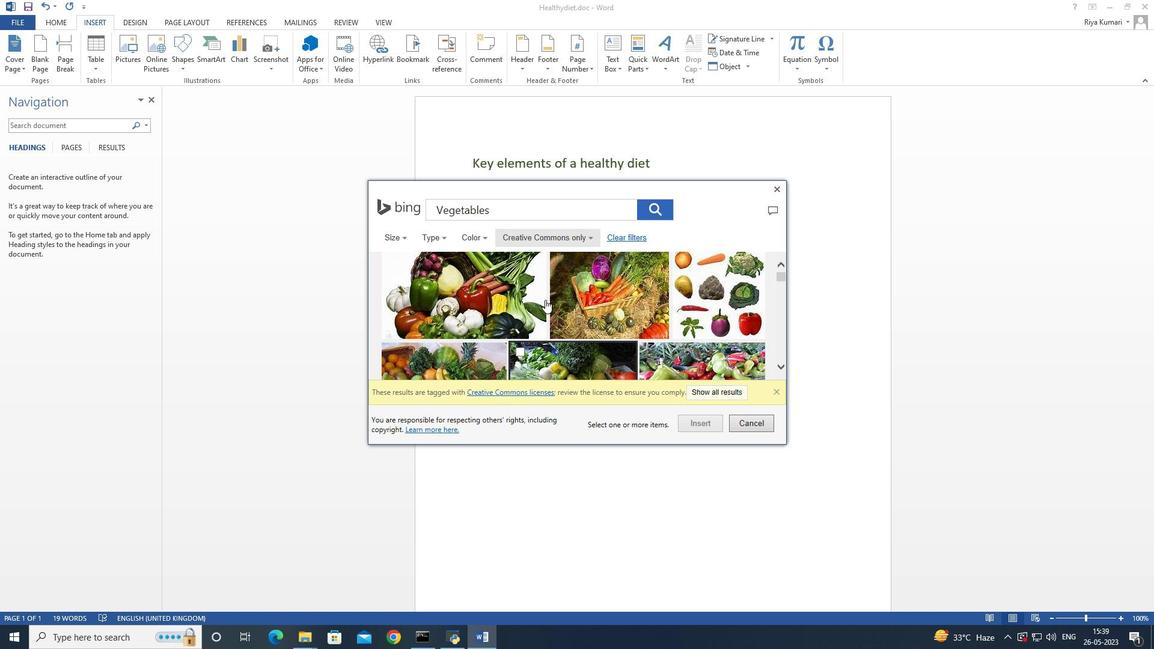 
Action: Mouse moved to (544, 300)
Screenshot: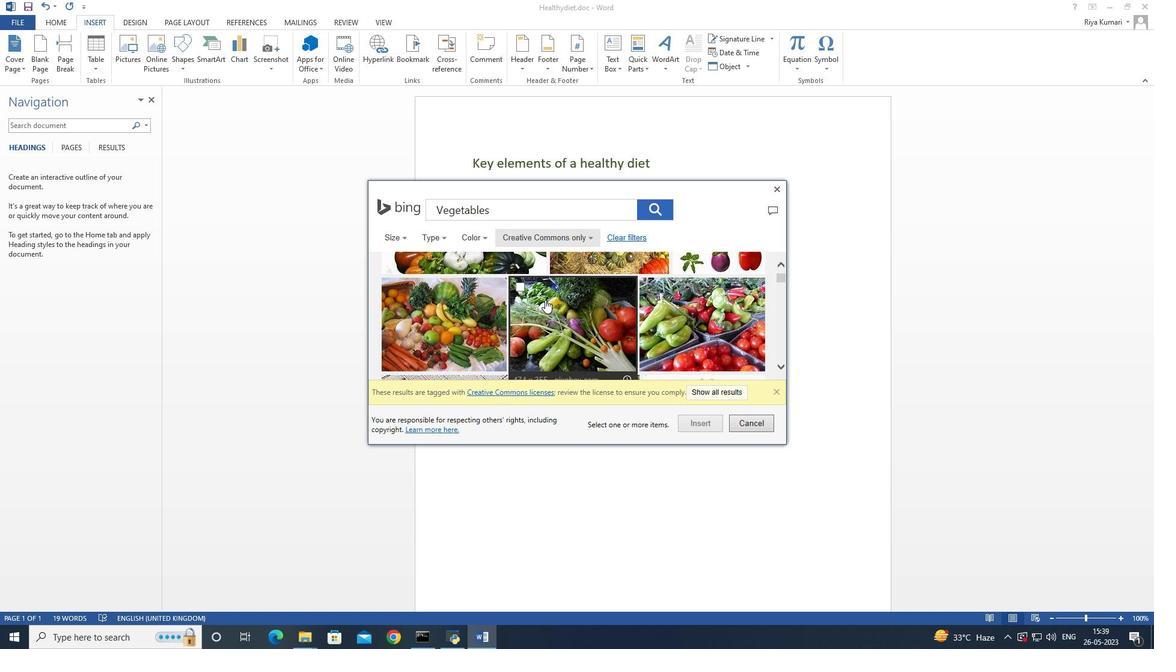 
Action: Mouse scrolled (544, 299) with delta (0, 0)
Screenshot: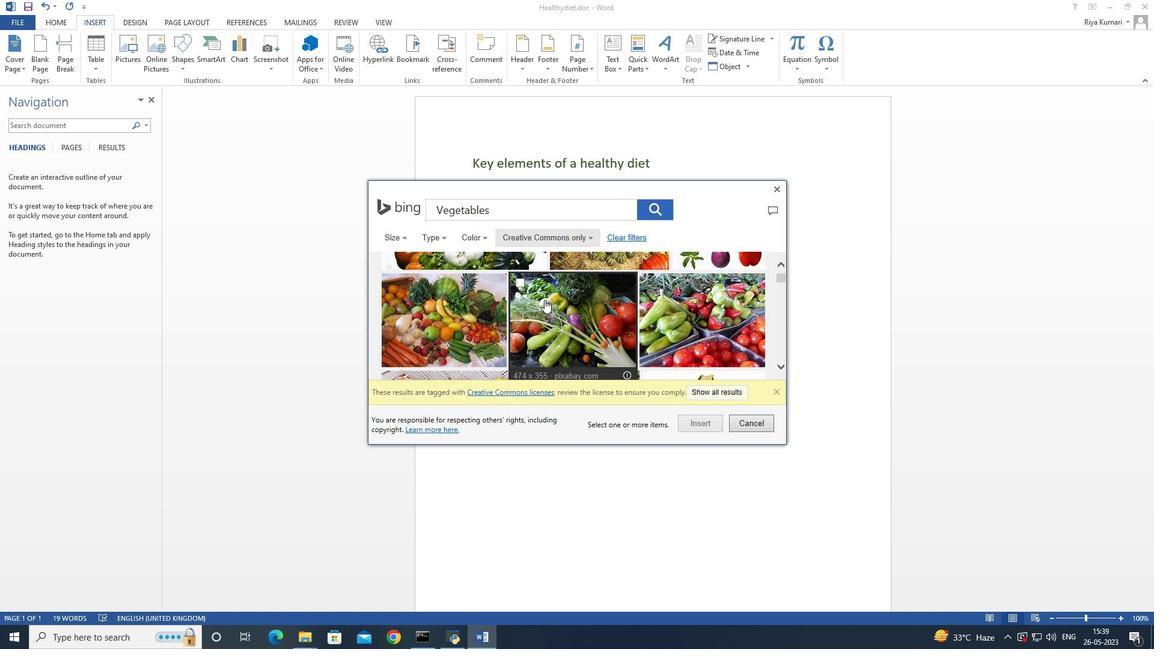 
Action: Mouse scrolled (544, 299) with delta (0, 0)
Screenshot: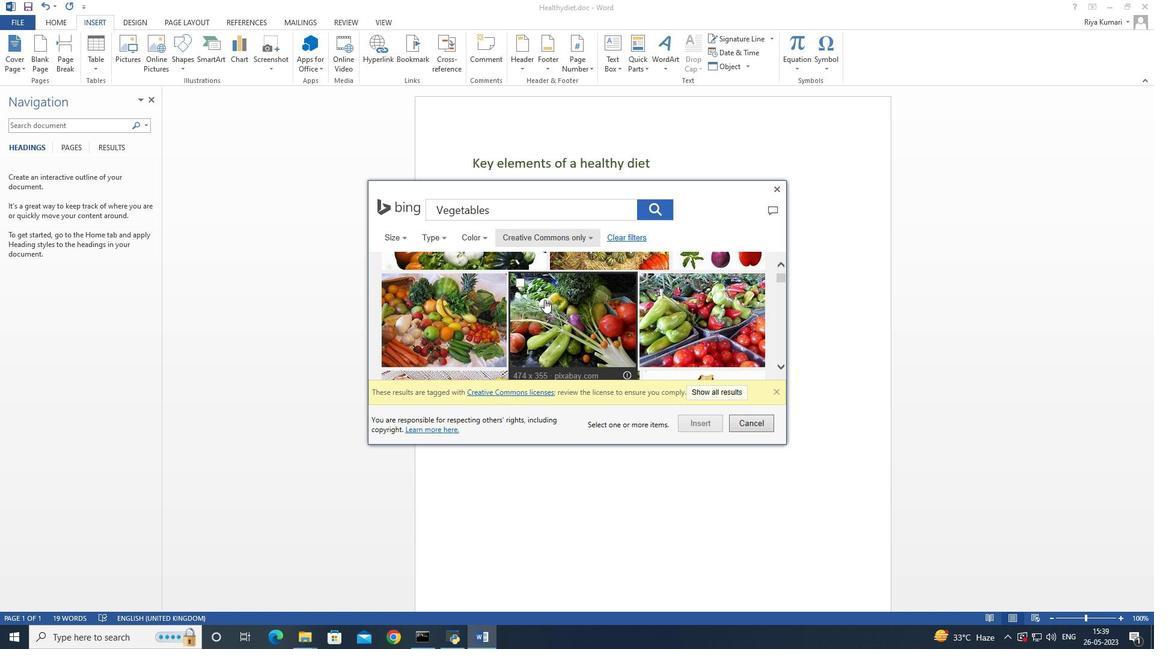 
Action: Mouse scrolled (544, 299) with delta (0, 0)
Screenshot: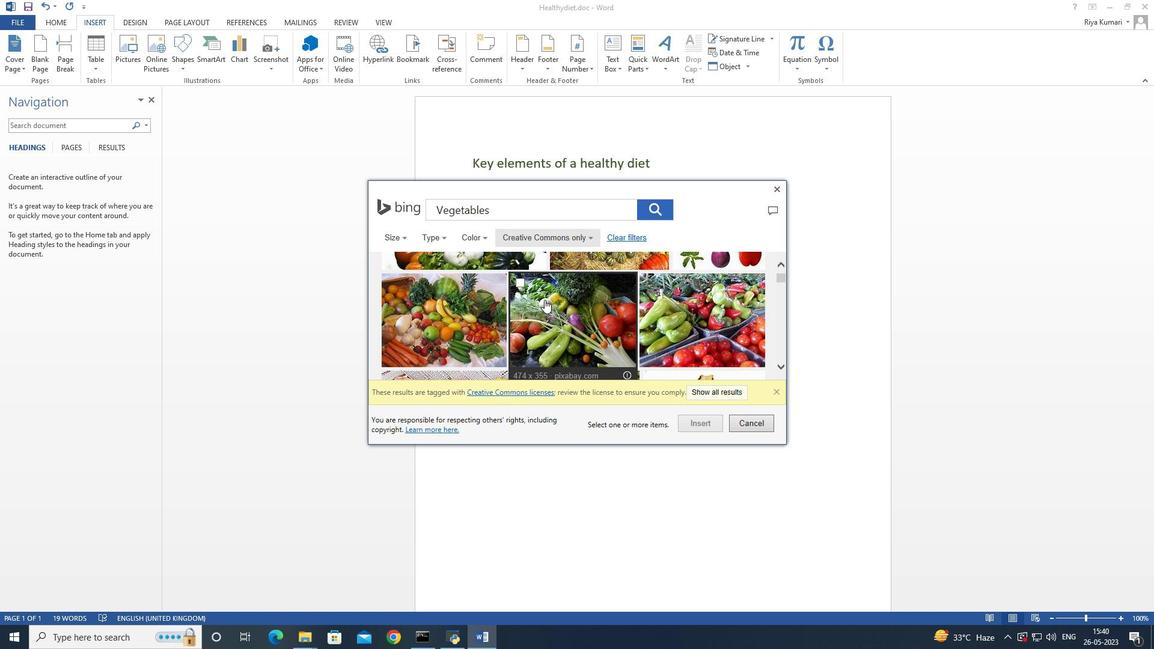 
Action: Mouse scrolled (544, 299) with delta (0, 0)
Screenshot: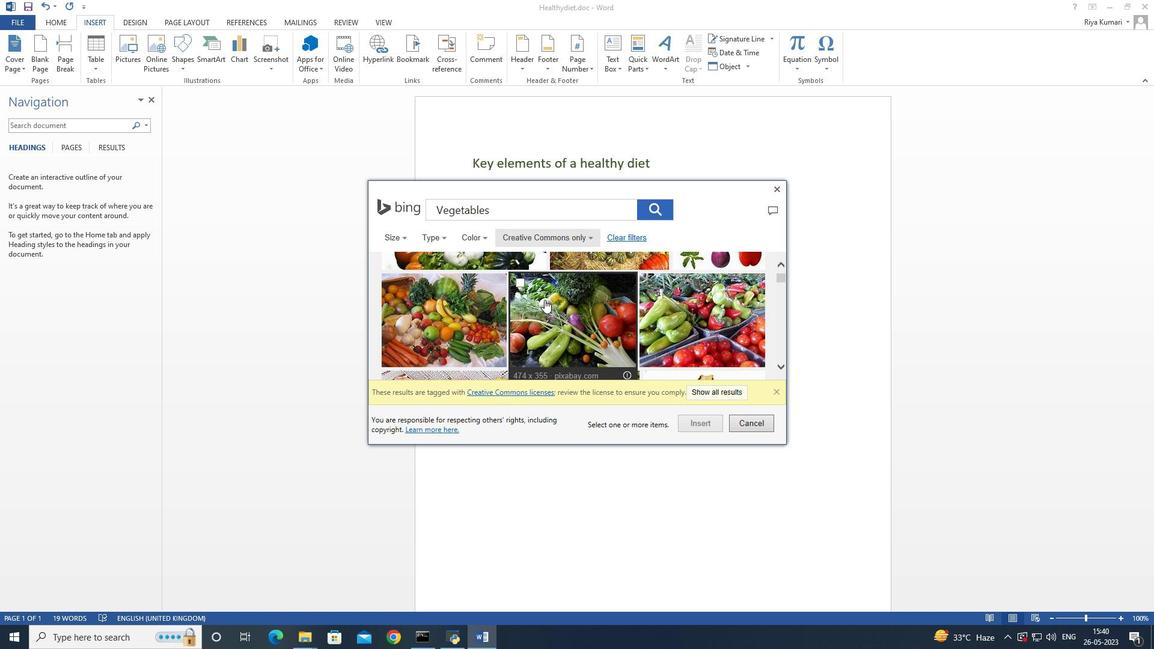 
Action: Mouse moved to (544, 300)
Screenshot: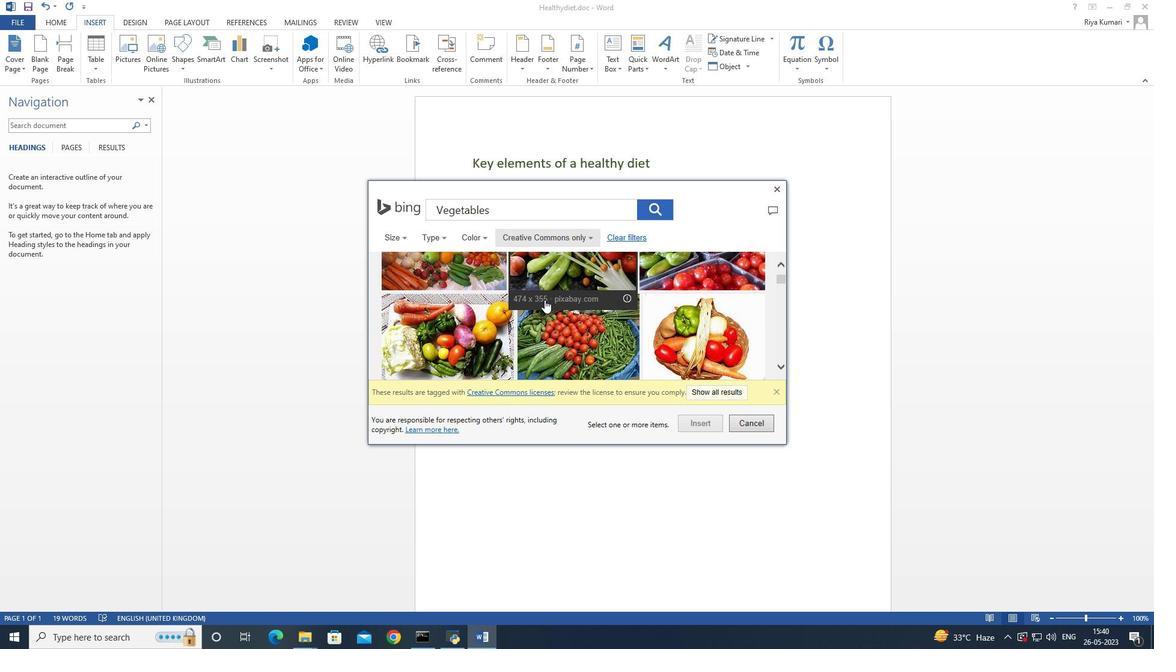 
Action: Mouse scrolled (544, 299) with delta (0, 0)
Screenshot: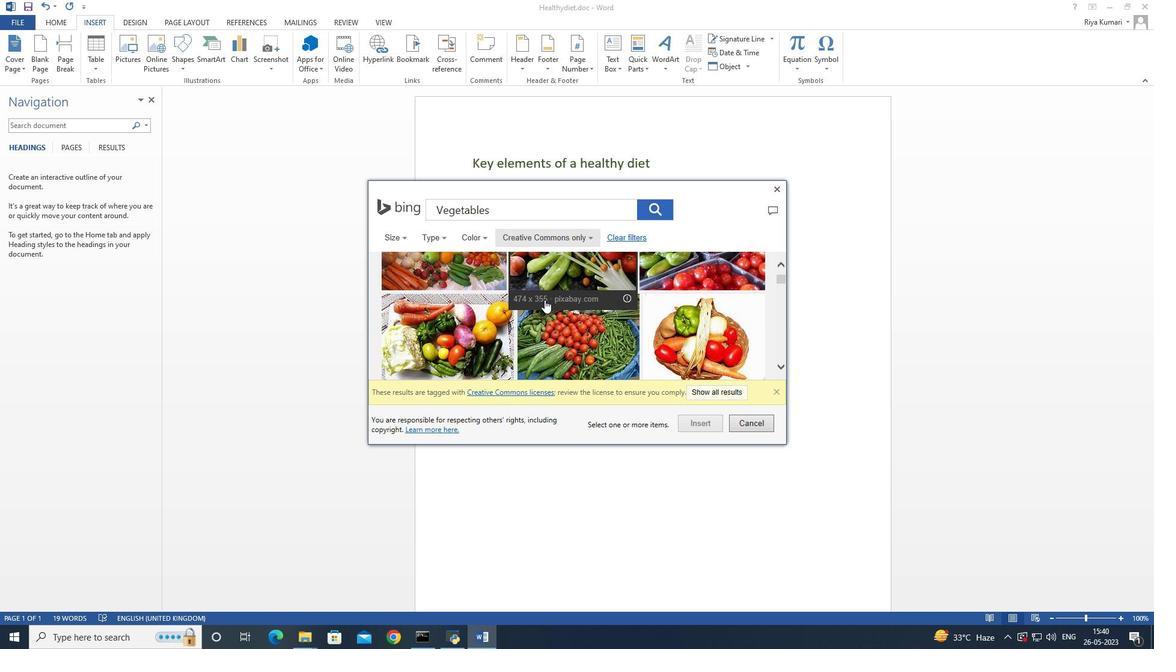 
Action: Mouse scrolled (544, 299) with delta (0, 0)
Screenshot: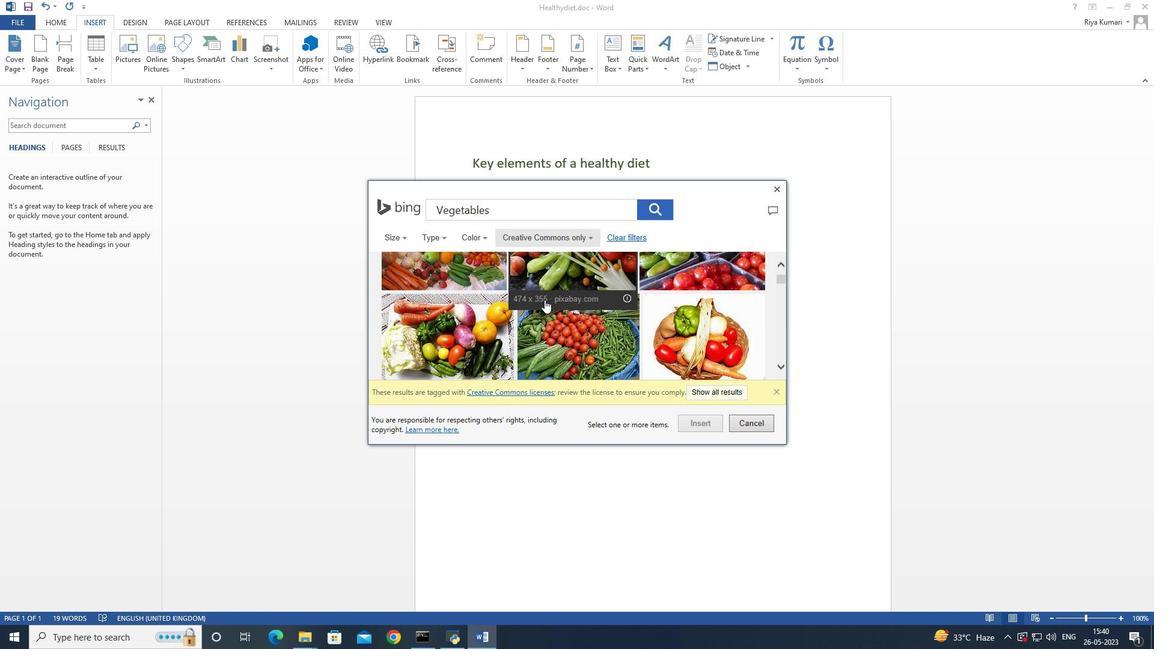 
Action: Mouse scrolled (544, 299) with delta (0, 0)
Screenshot: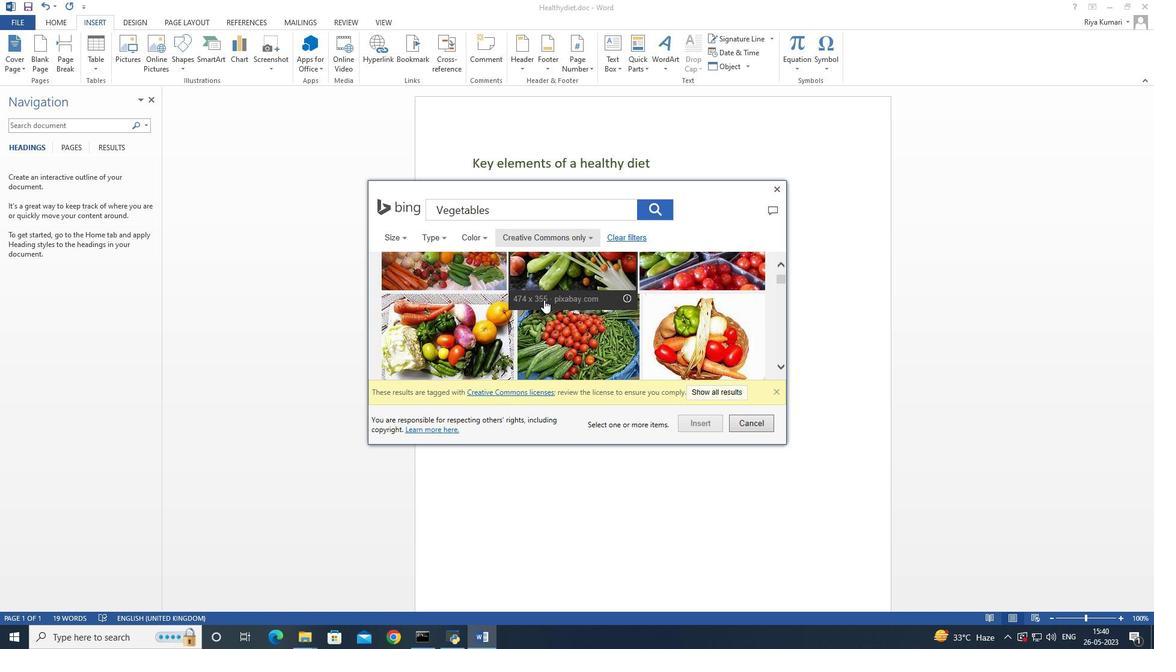
Action: Mouse scrolled (544, 299) with delta (0, 0)
Screenshot: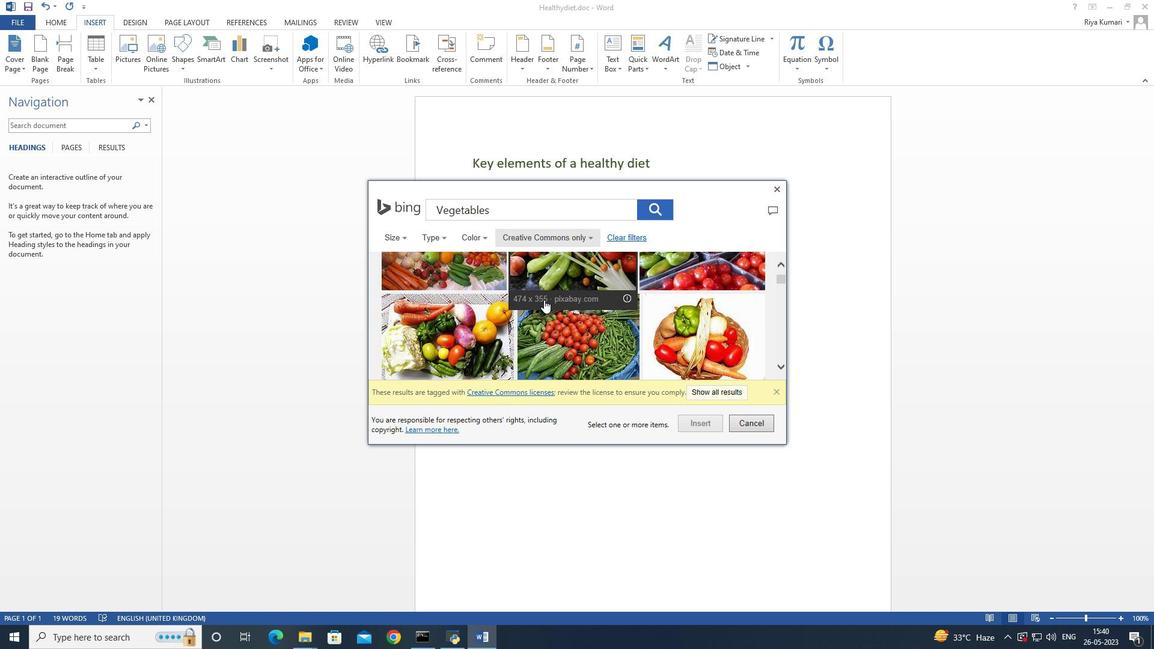
Action: Mouse moved to (542, 300)
Screenshot: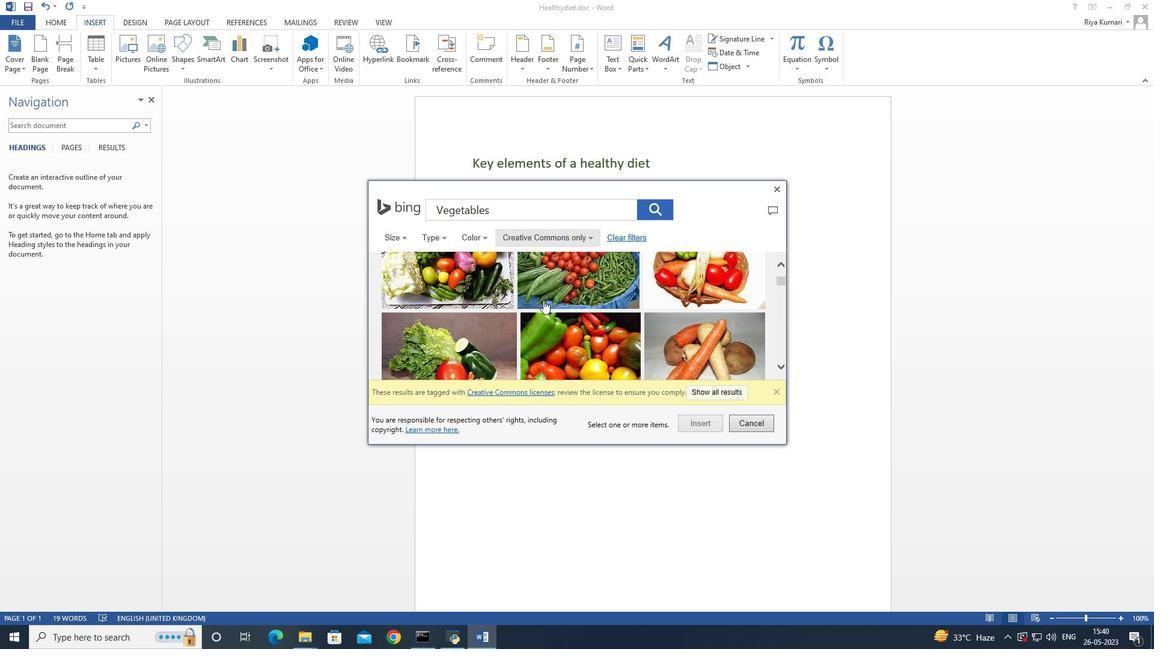 
Action: Mouse scrolled (542, 300) with delta (0, 0)
Screenshot: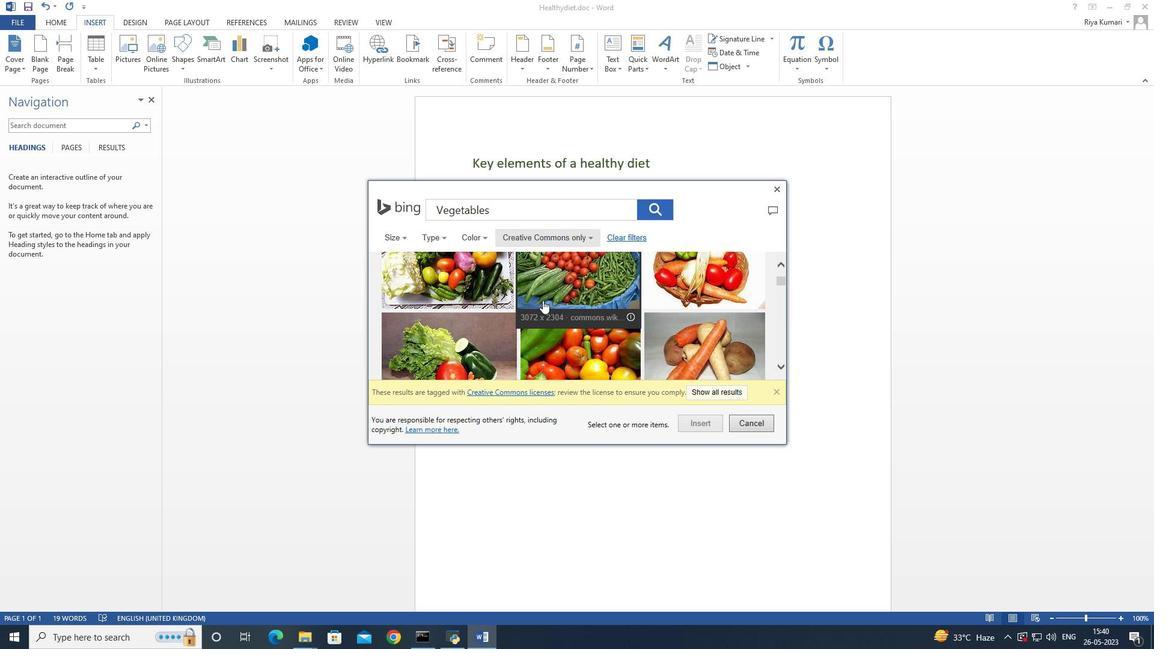 
Action: Mouse scrolled (542, 300) with delta (0, 0)
Screenshot: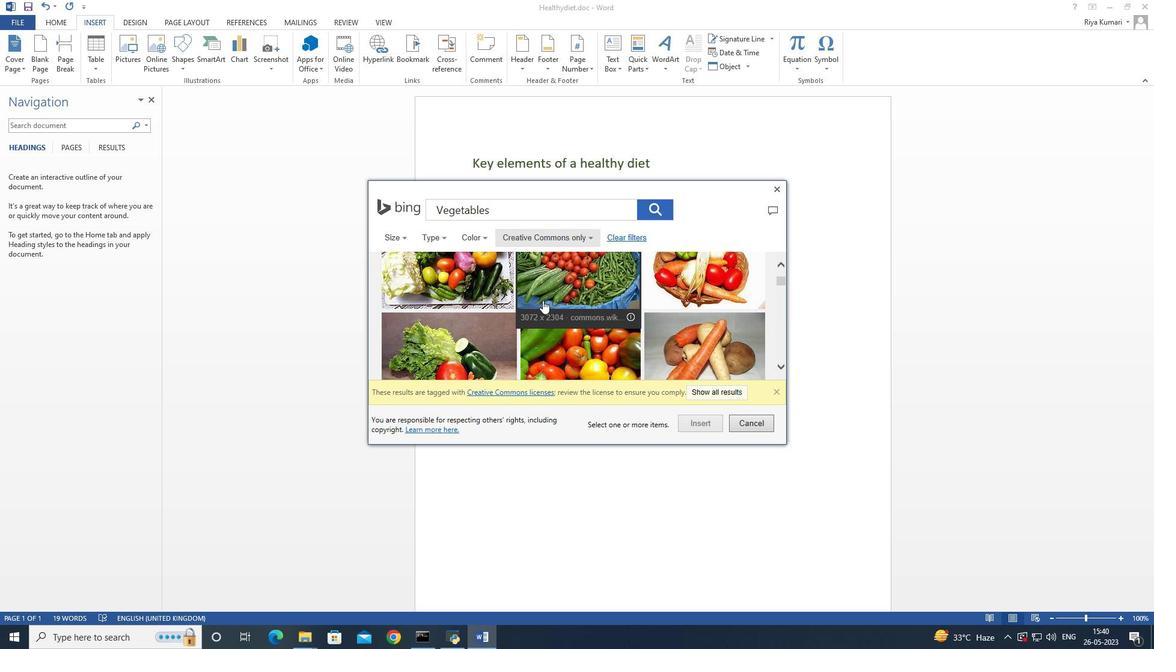 
Action: Mouse scrolled (542, 300) with delta (0, 0)
Screenshot: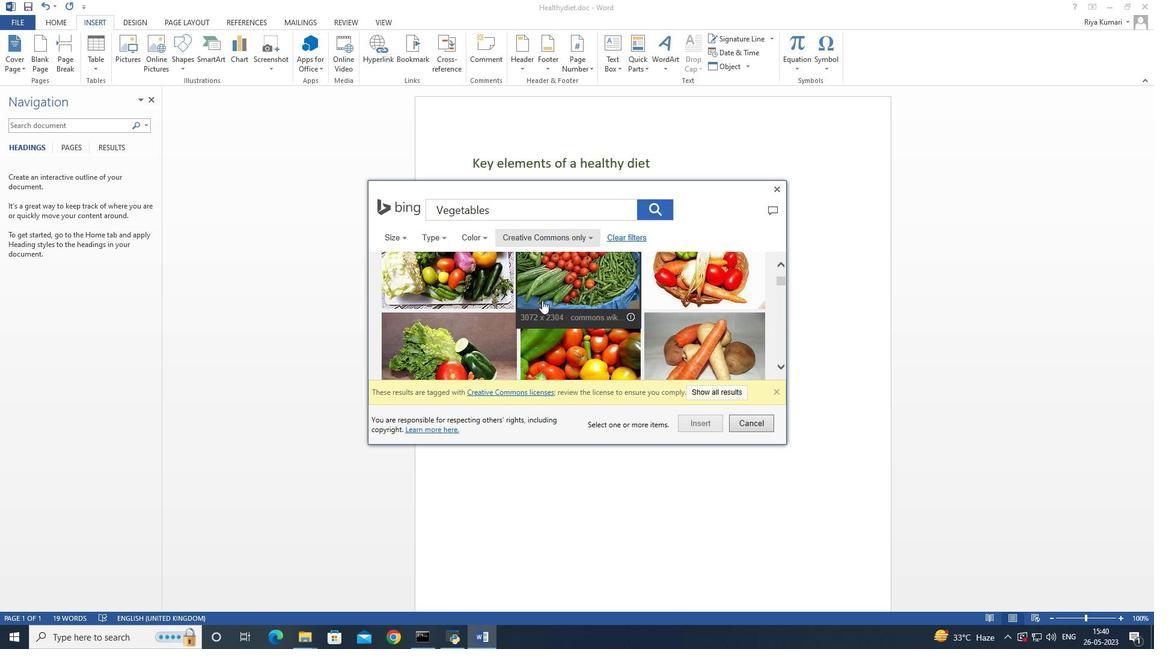
Action: Mouse scrolled (542, 300) with delta (0, 0)
Screenshot: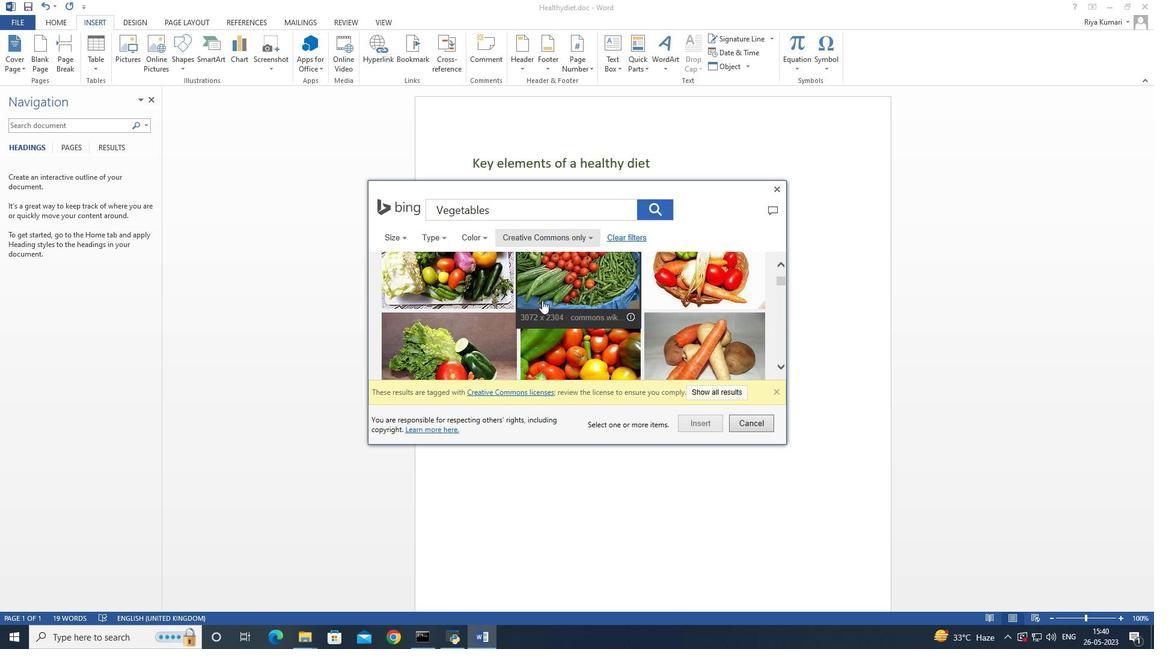 
Action: Mouse scrolled (542, 300) with delta (0, 0)
Screenshot: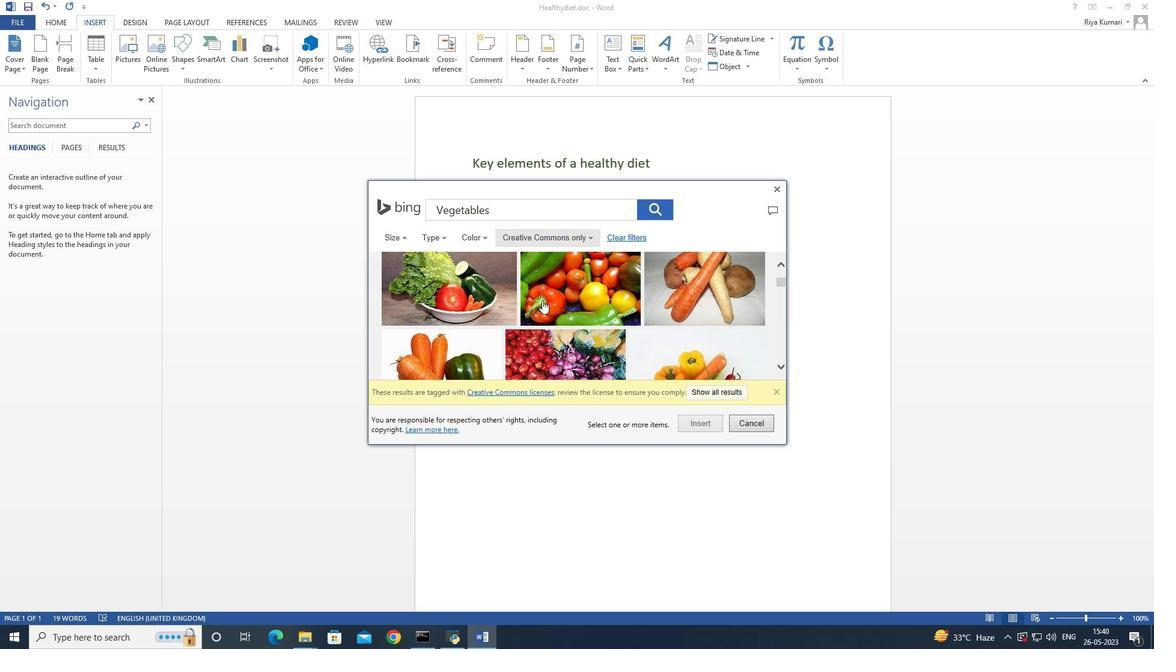 
Action: Mouse scrolled (542, 300) with delta (0, 0)
Screenshot: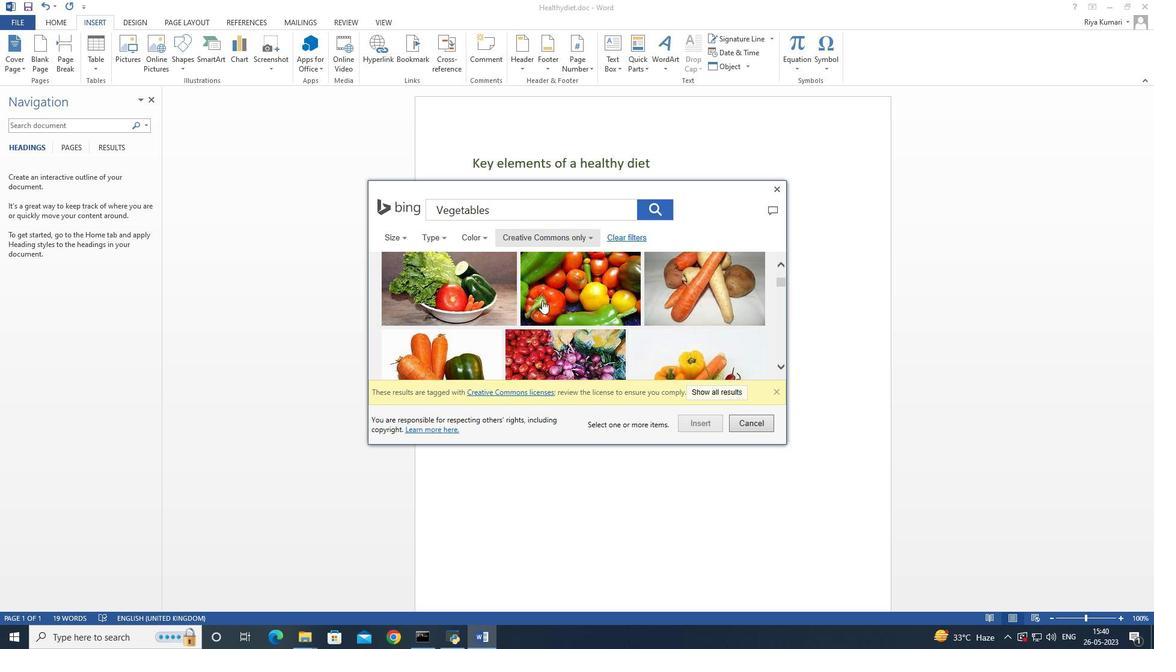 
Action: Mouse scrolled (542, 300) with delta (0, 0)
Screenshot: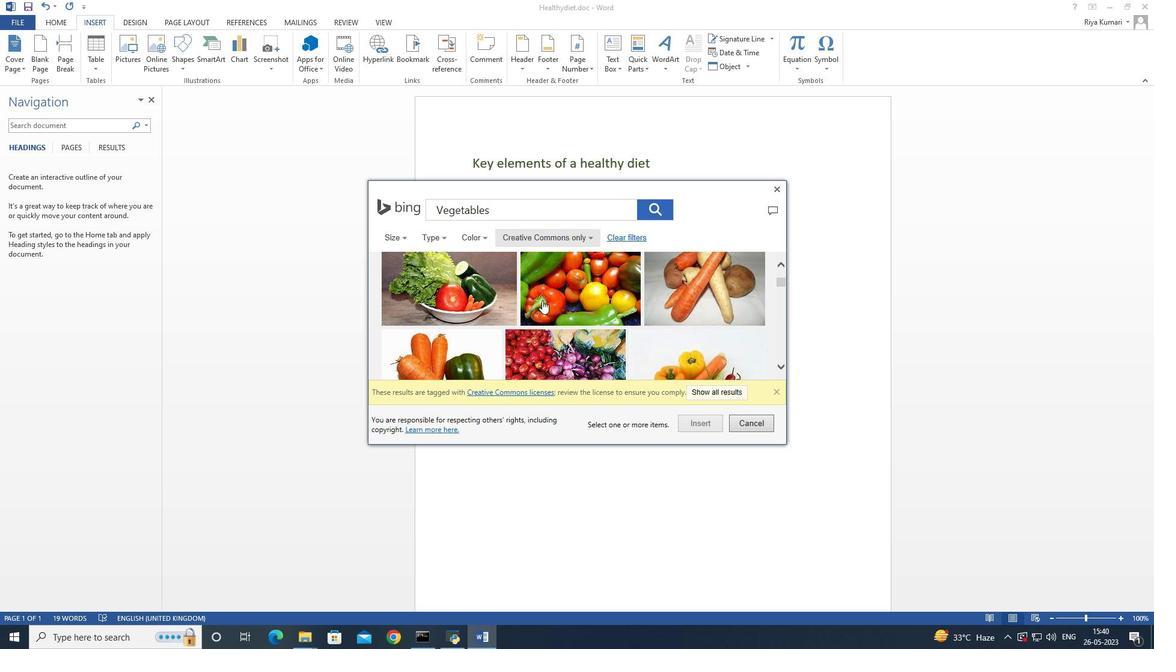 
Action: Mouse scrolled (542, 300) with delta (0, 0)
Screenshot: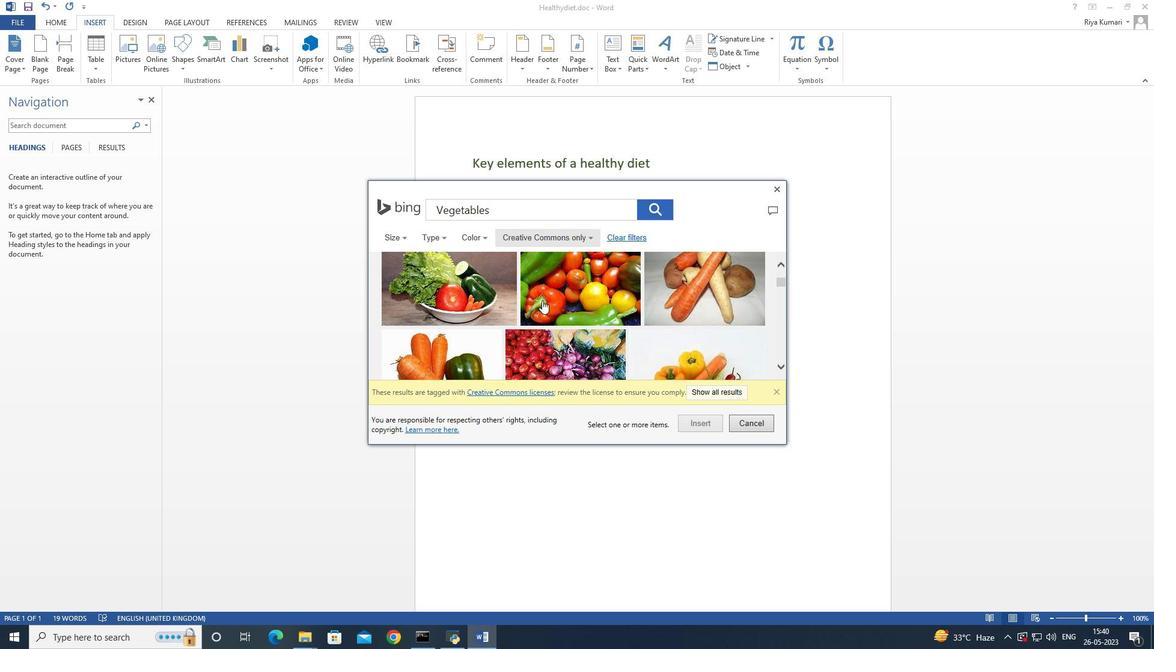 
Action: Mouse scrolled (542, 300) with delta (0, 0)
Screenshot: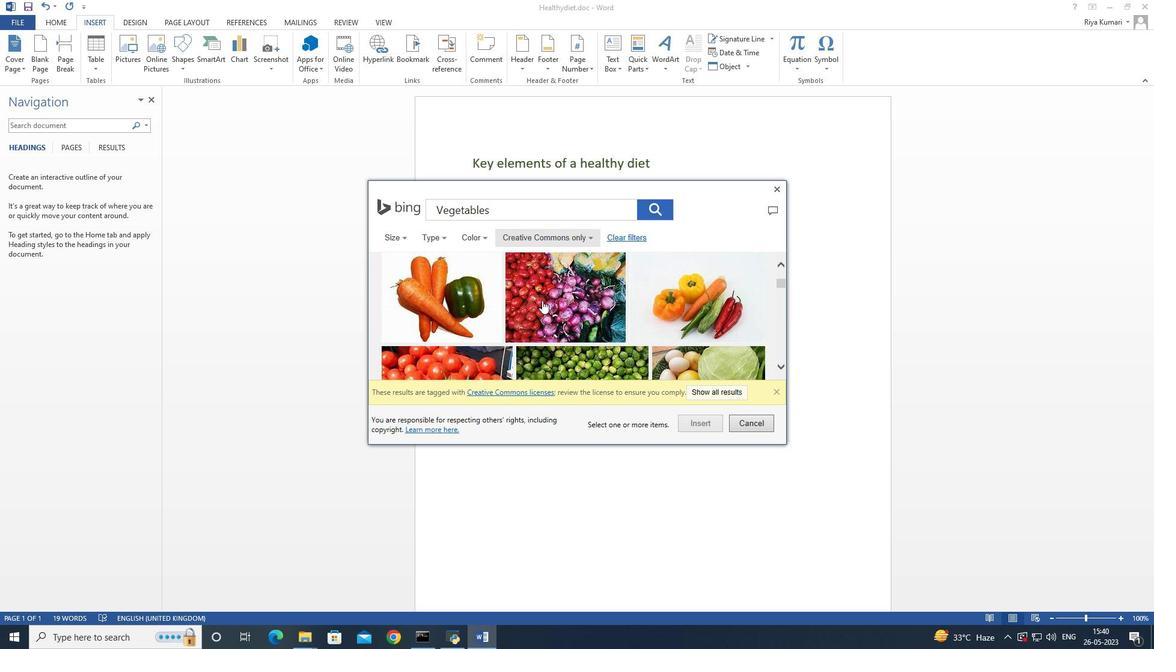 
Action: Mouse scrolled (542, 300) with delta (0, 0)
Screenshot: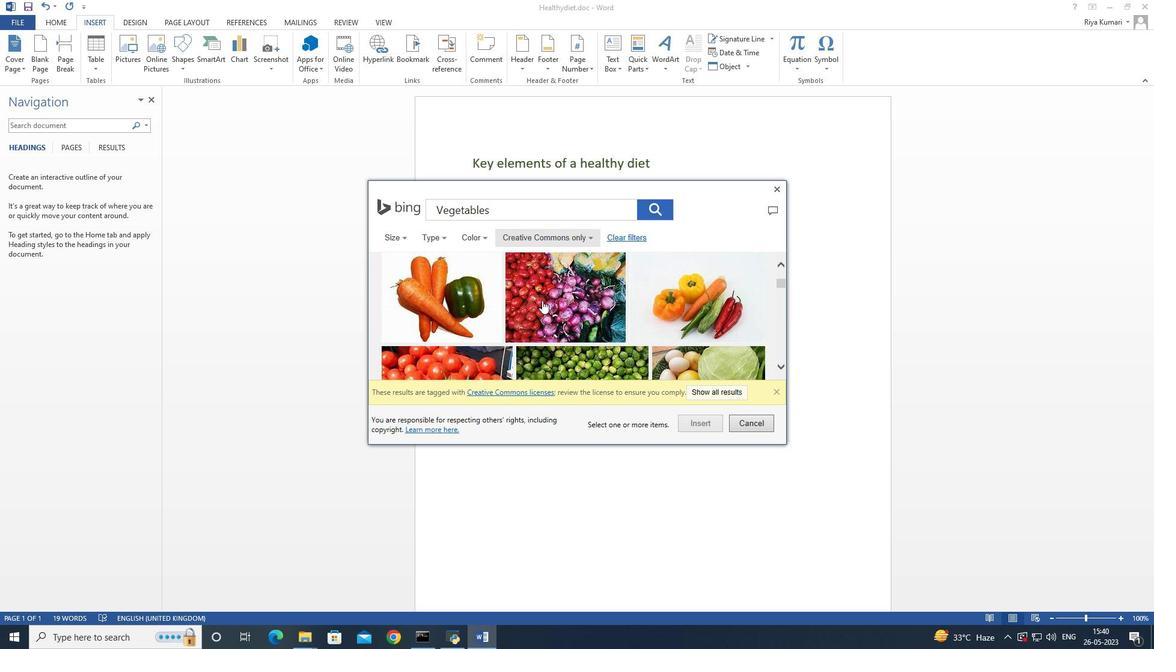 
Action: Mouse scrolled (542, 300) with delta (0, 0)
Screenshot: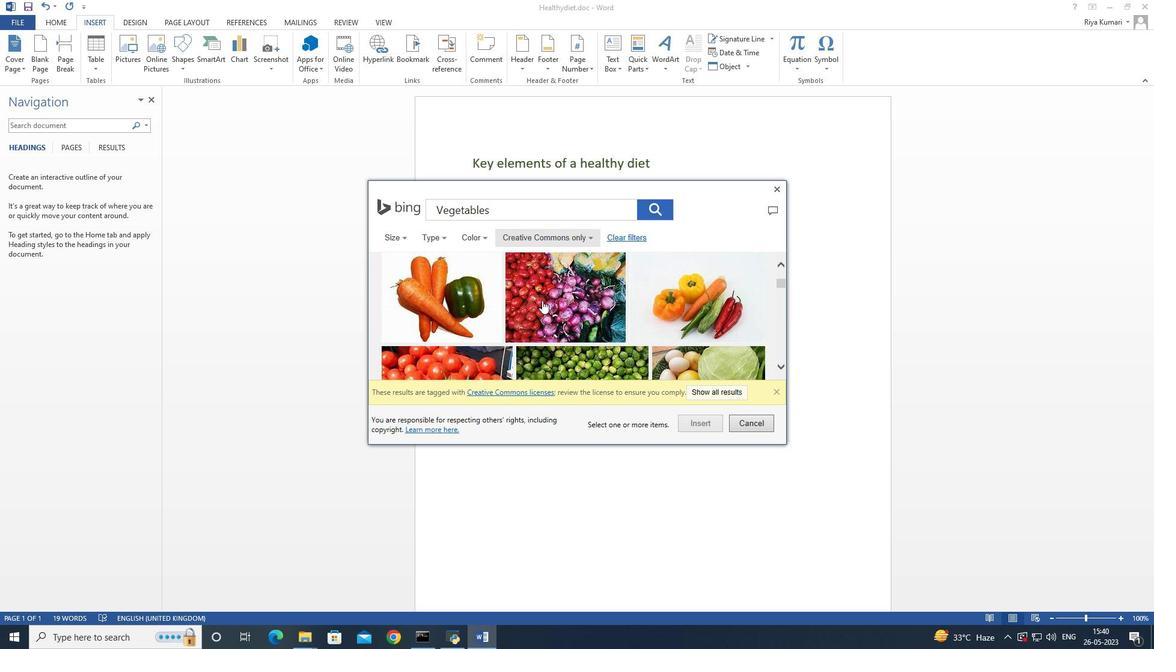 
Action: Mouse scrolled (542, 300) with delta (0, 0)
Screenshot: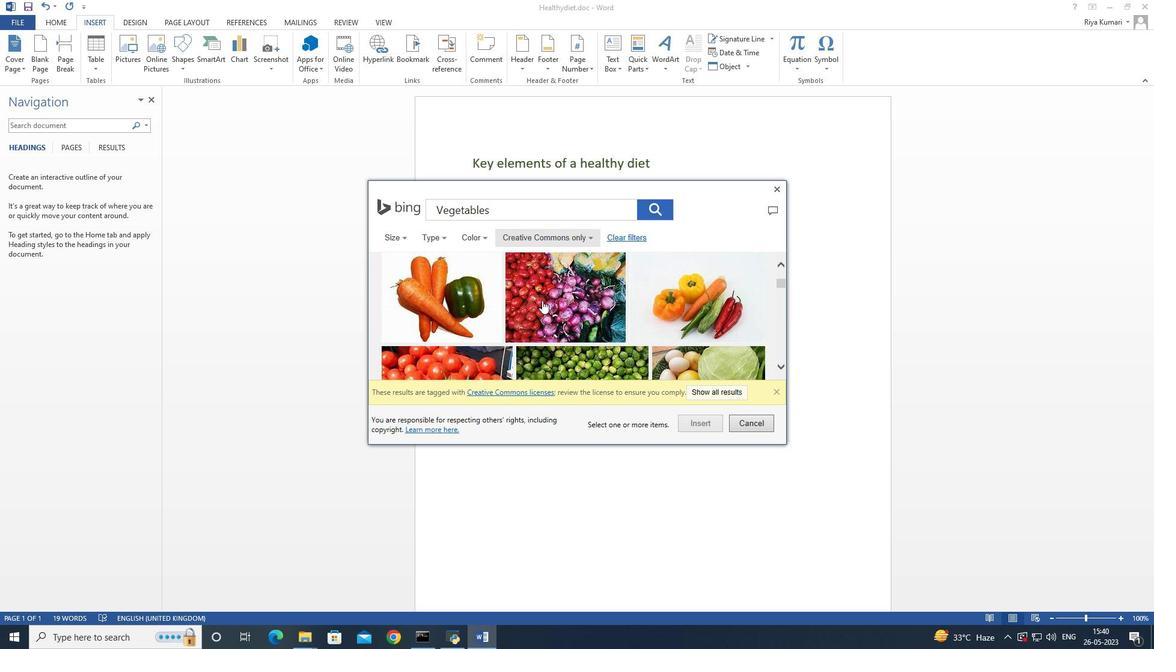 
Action: Mouse moved to (542, 301)
Screenshot: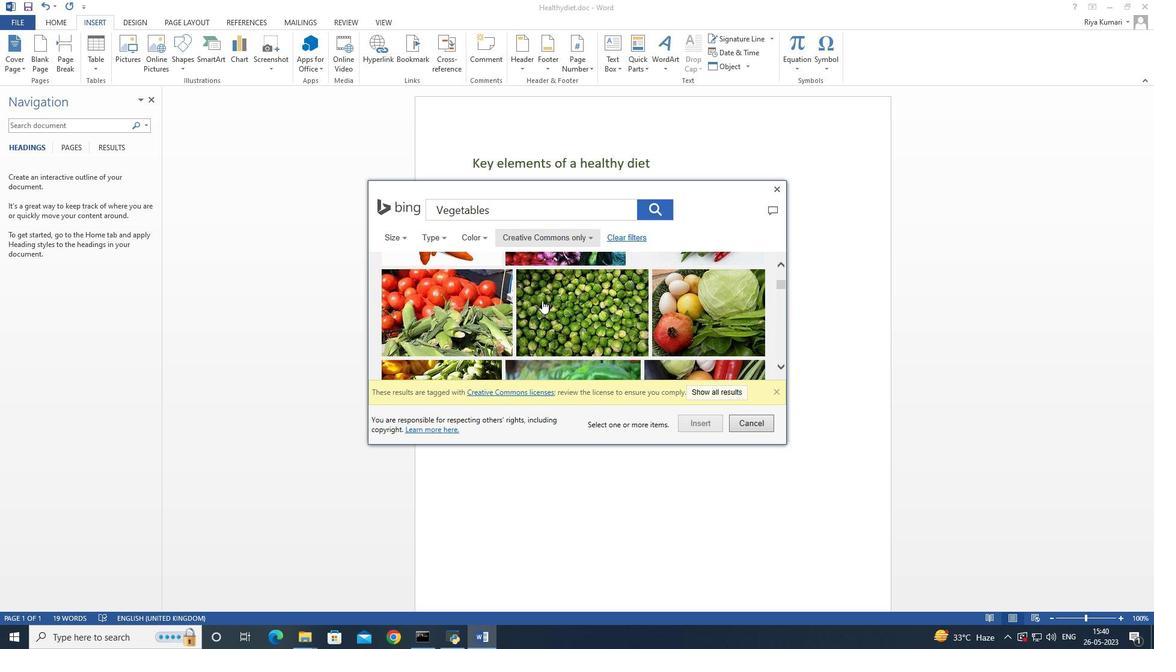 
Action: Mouse scrolled (542, 300) with delta (0, 0)
Screenshot: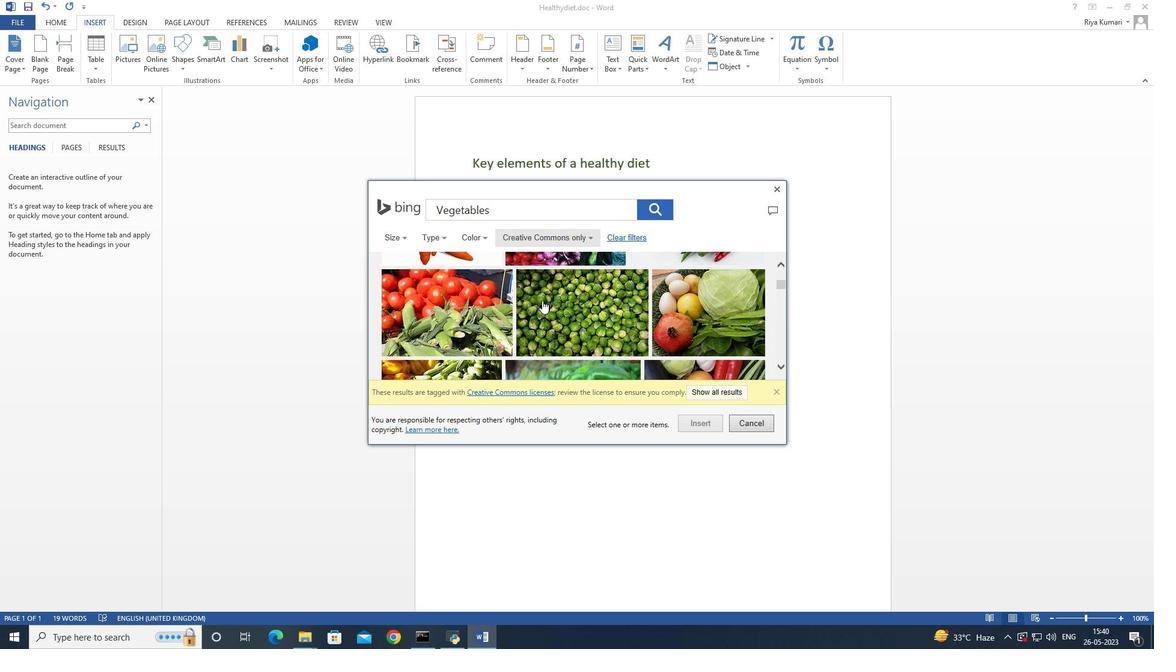 
Action: Mouse scrolled (542, 300) with delta (0, 0)
Screenshot: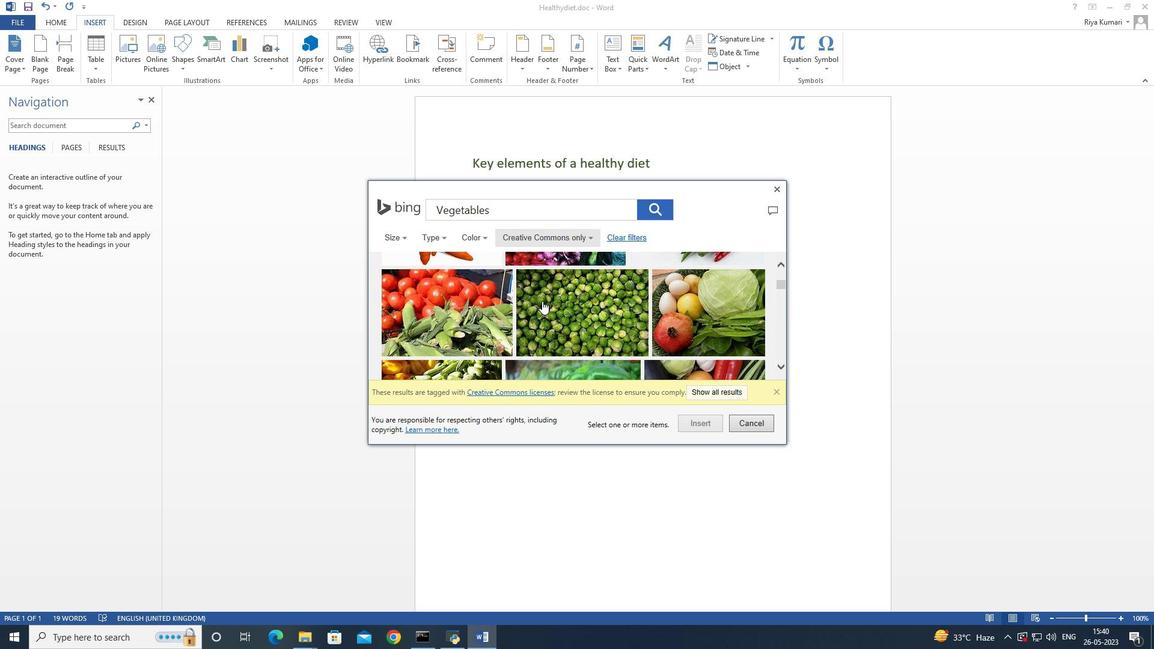 
Action: Mouse scrolled (542, 300) with delta (0, 0)
Screenshot: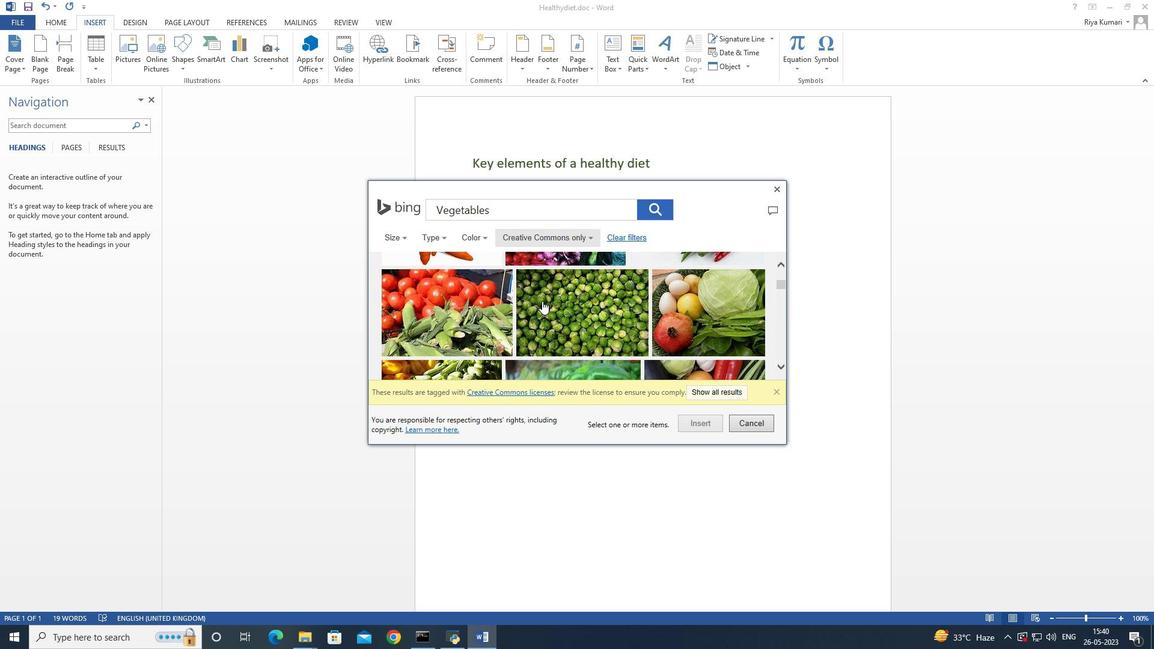 
Action: Mouse scrolled (542, 300) with delta (0, 0)
Screenshot: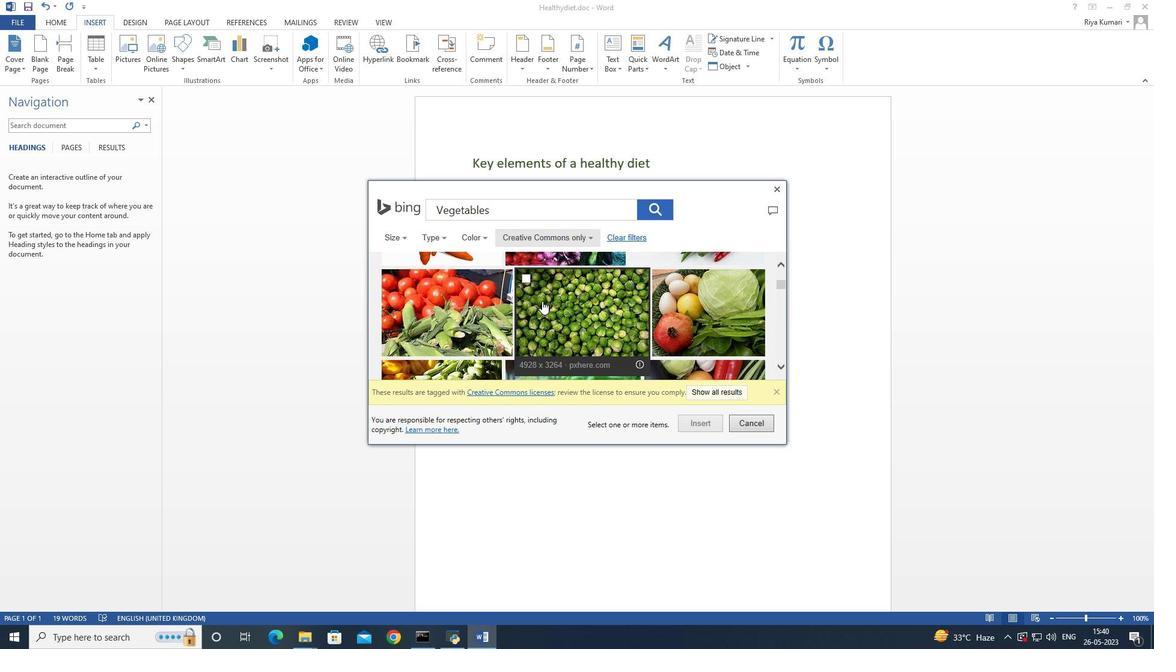 
Action: Mouse scrolled (542, 300) with delta (0, 0)
Screenshot: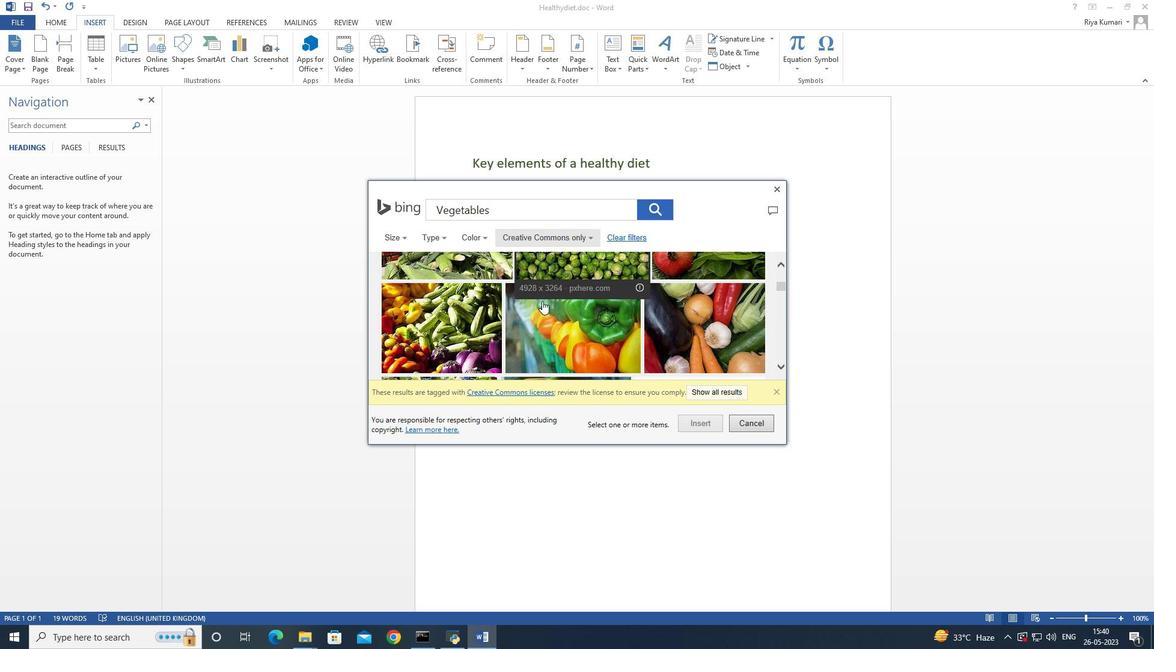
Action: Mouse scrolled (542, 300) with delta (0, 0)
Screenshot: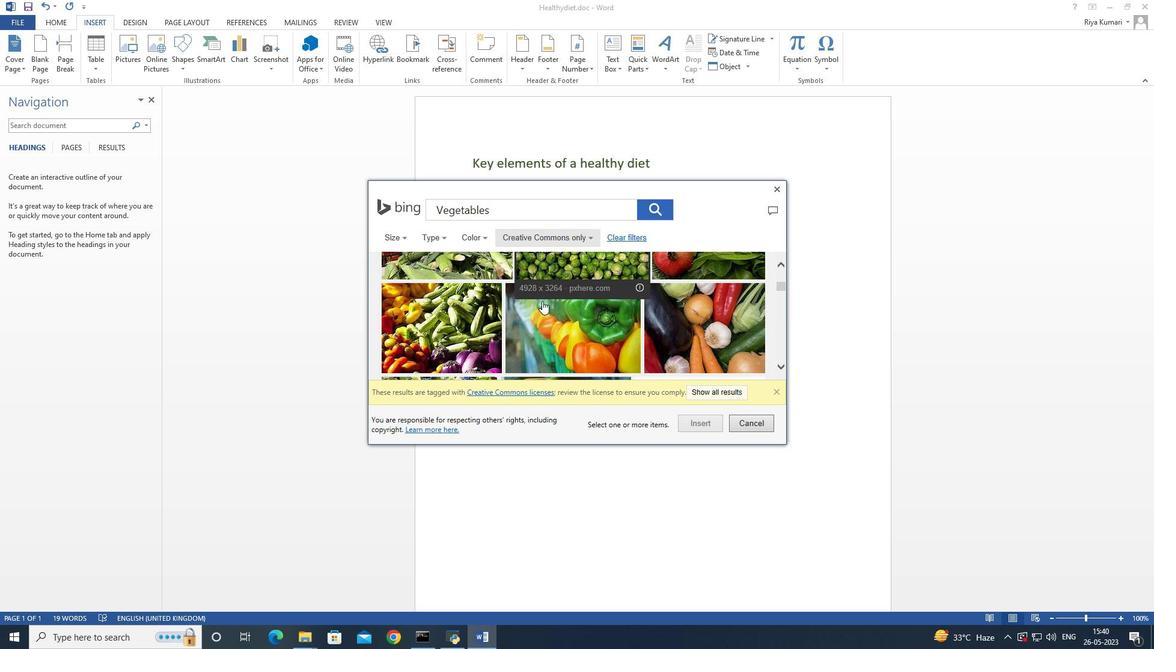 
Action: Mouse scrolled (542, 300) with delta (0, 0)
Screenshot: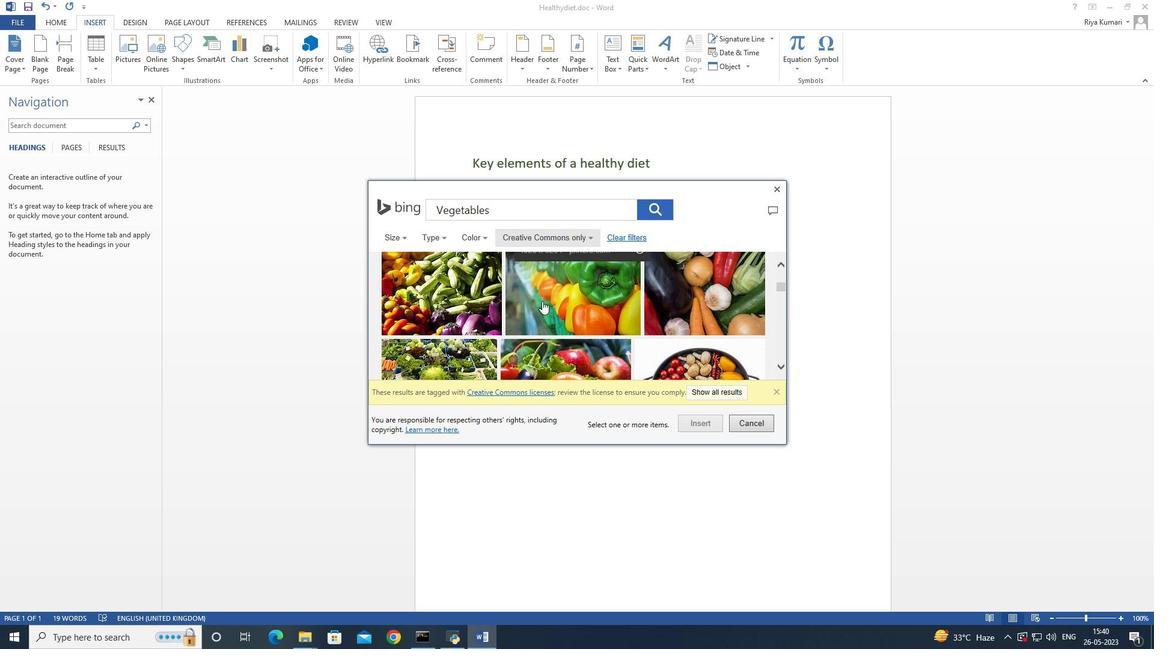 
Action: Mouse scrolled (542, 300) with delta (0, 0)
Screenshot: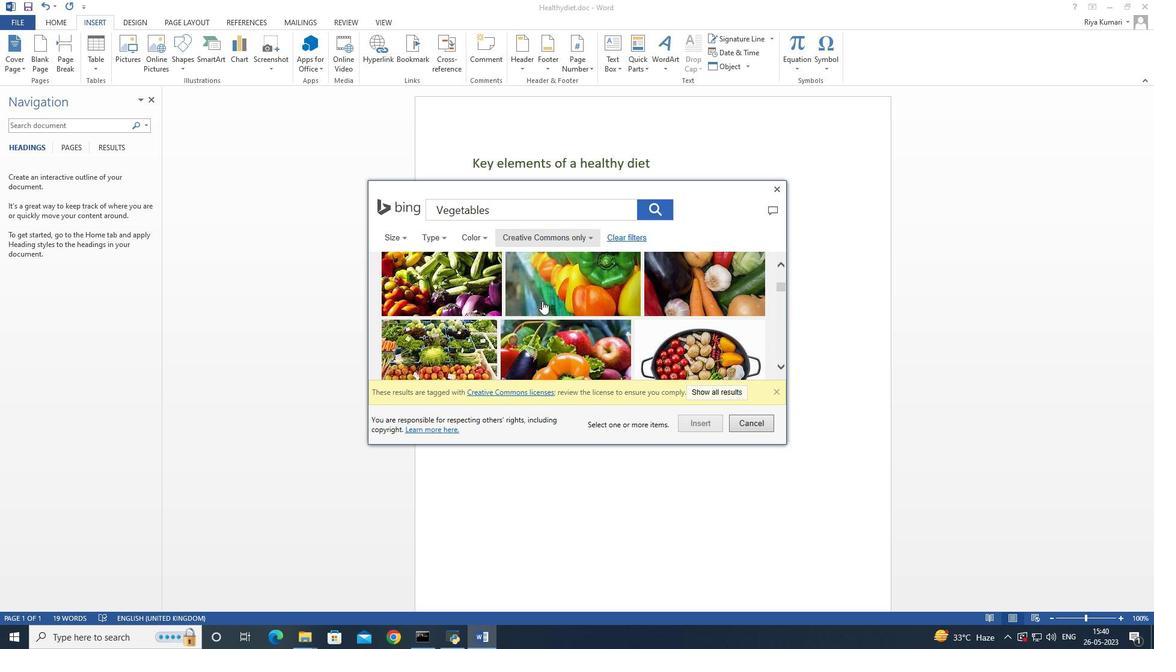 
Action: Mouse scrolled (542, 300) with delta (0, 0)
Screenshot: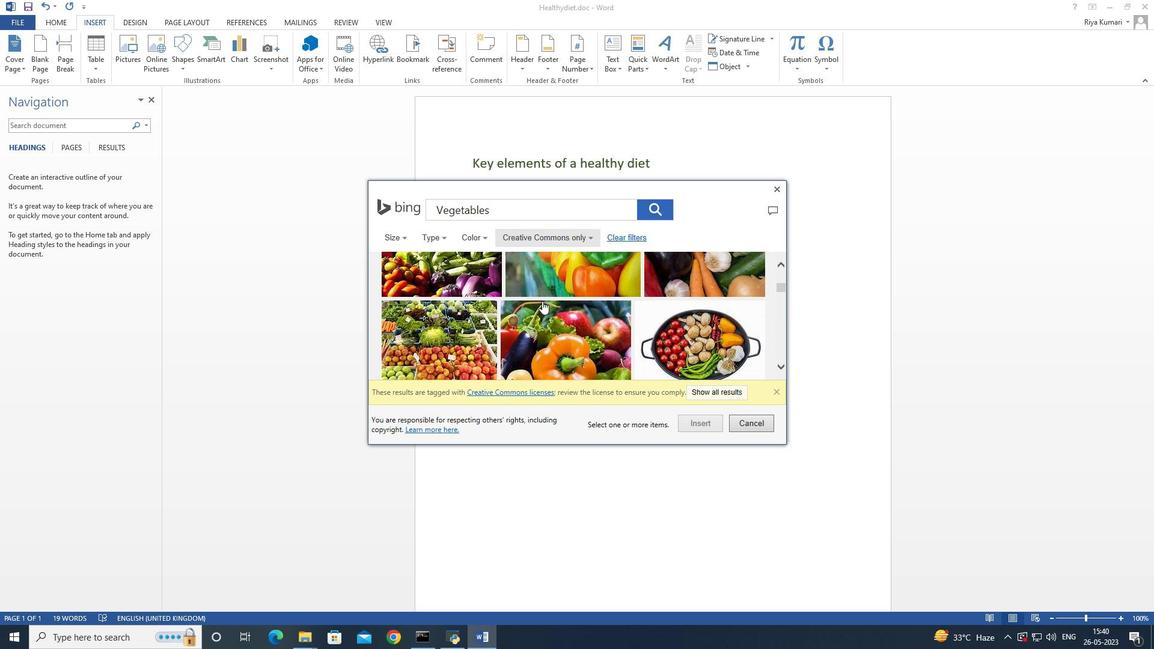 
Action: Mouse moved to (541, 303)
Screenshot: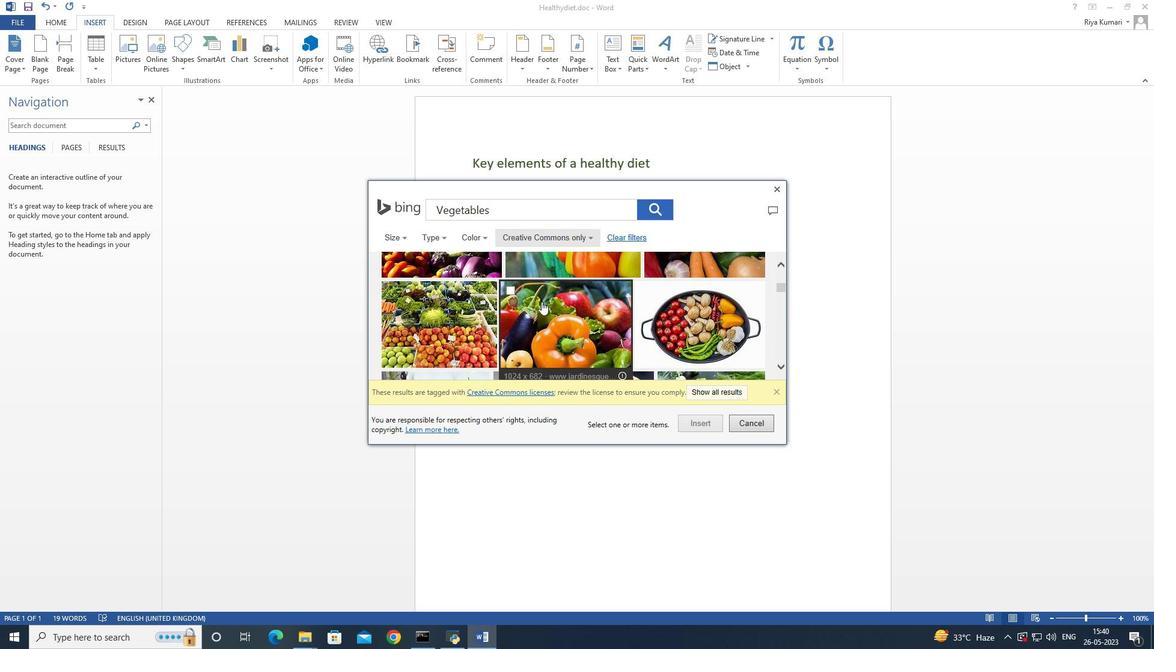 
Action: Mouse scrolled (541, 302) with delta (0, 0)
Screenshot: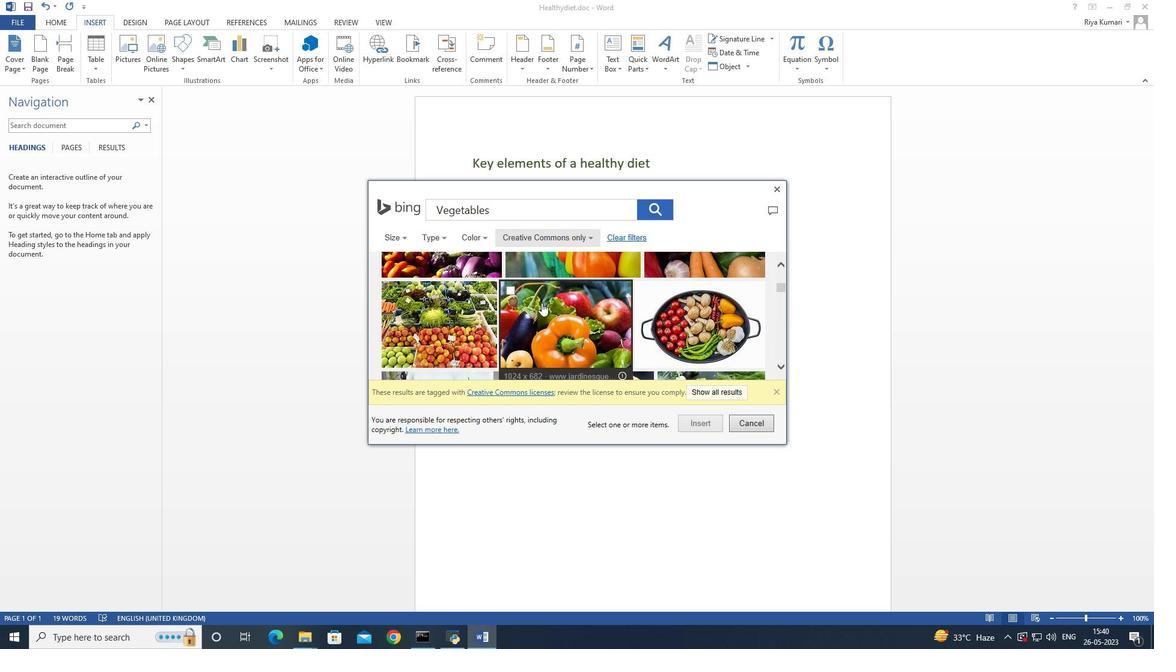 
Action: Mouse moved to (540, 306)
Screenshot: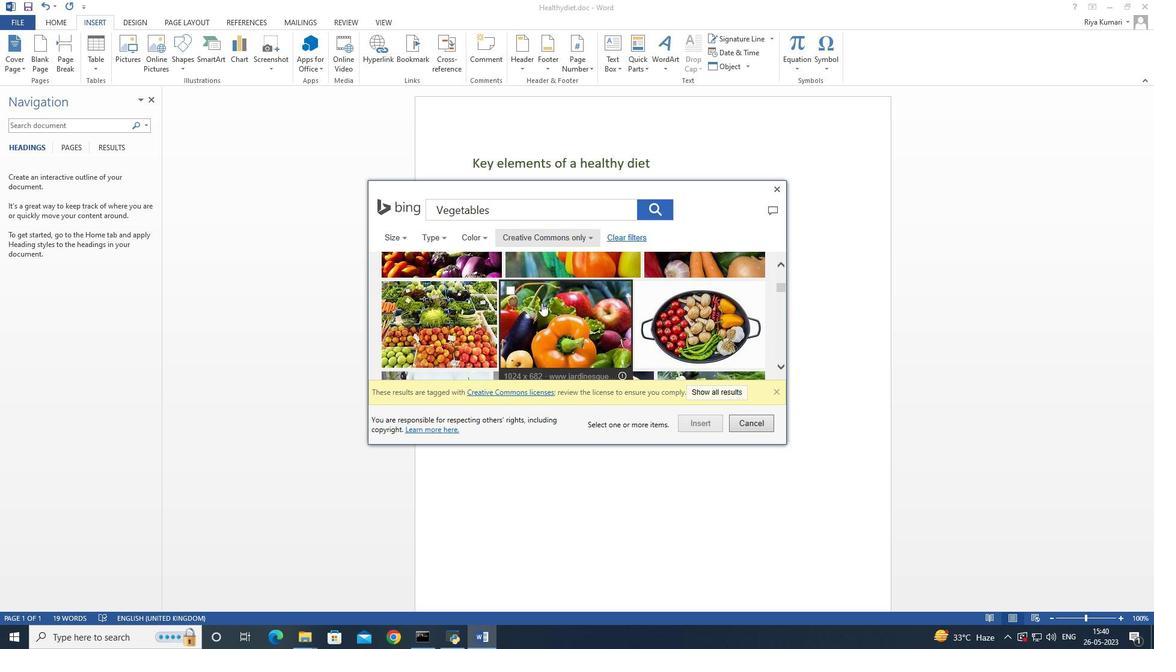 
Action: Mouse scrolled (540, 306) with delta (0, 0)
Screenshot: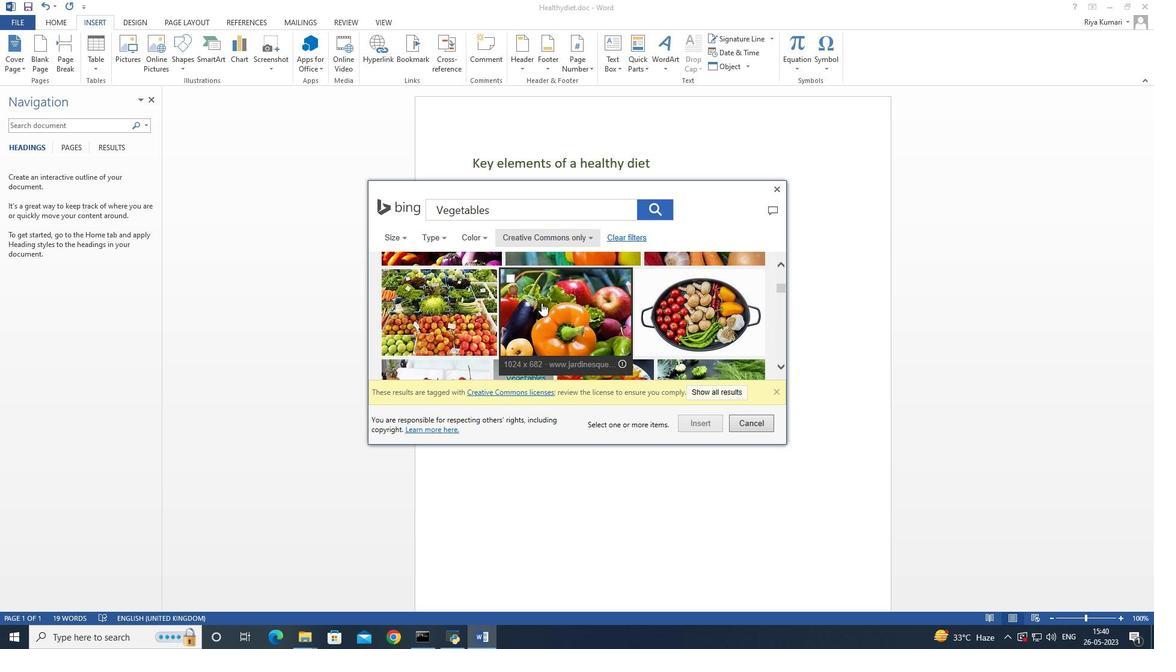 
Action: Mouse moved to (540, 307)
Screenshot: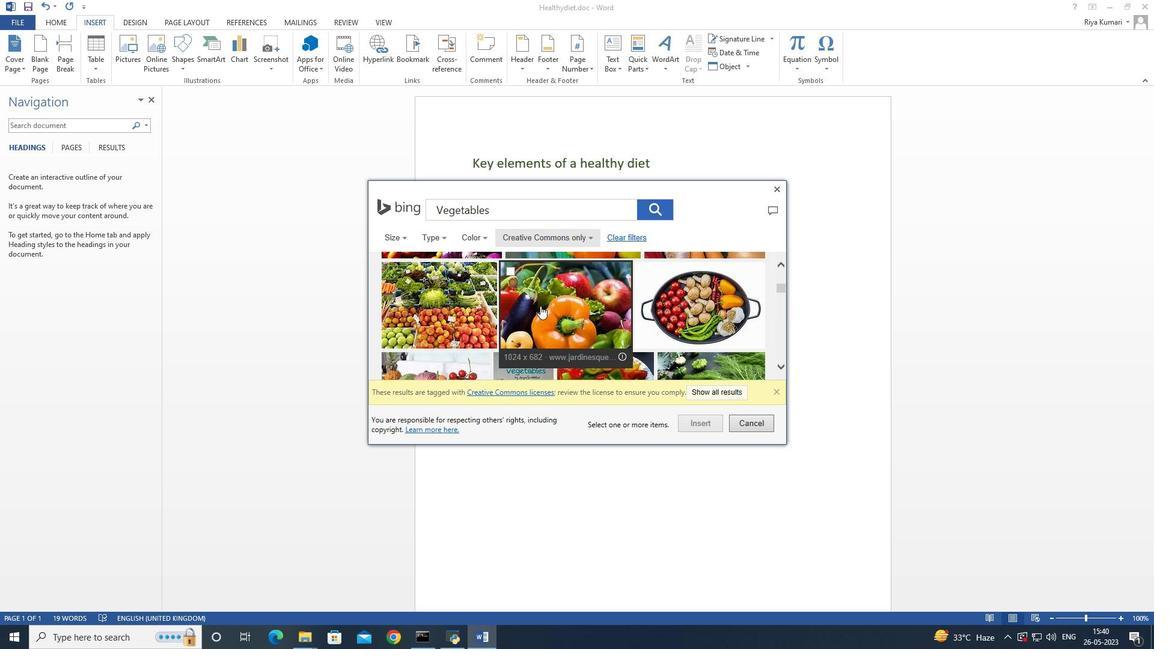 
Action: Mouse scrolled (540, 307) with delta (0, 0)
Screenshot: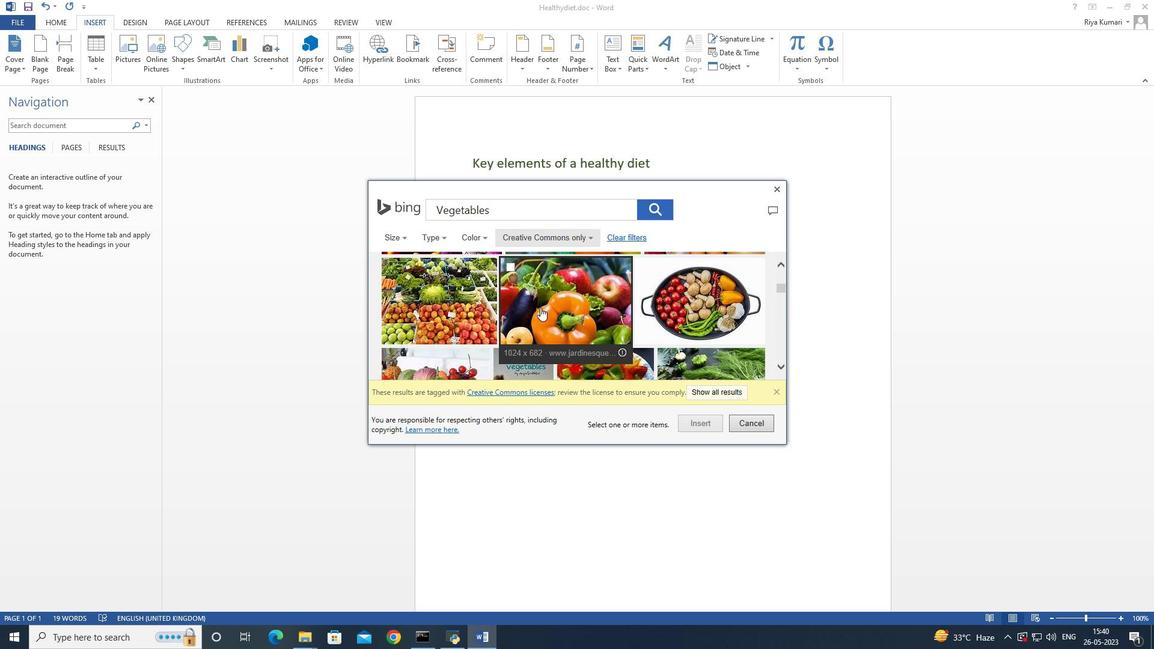 
Action: Mouse moved to (541, 310)
Screenshot: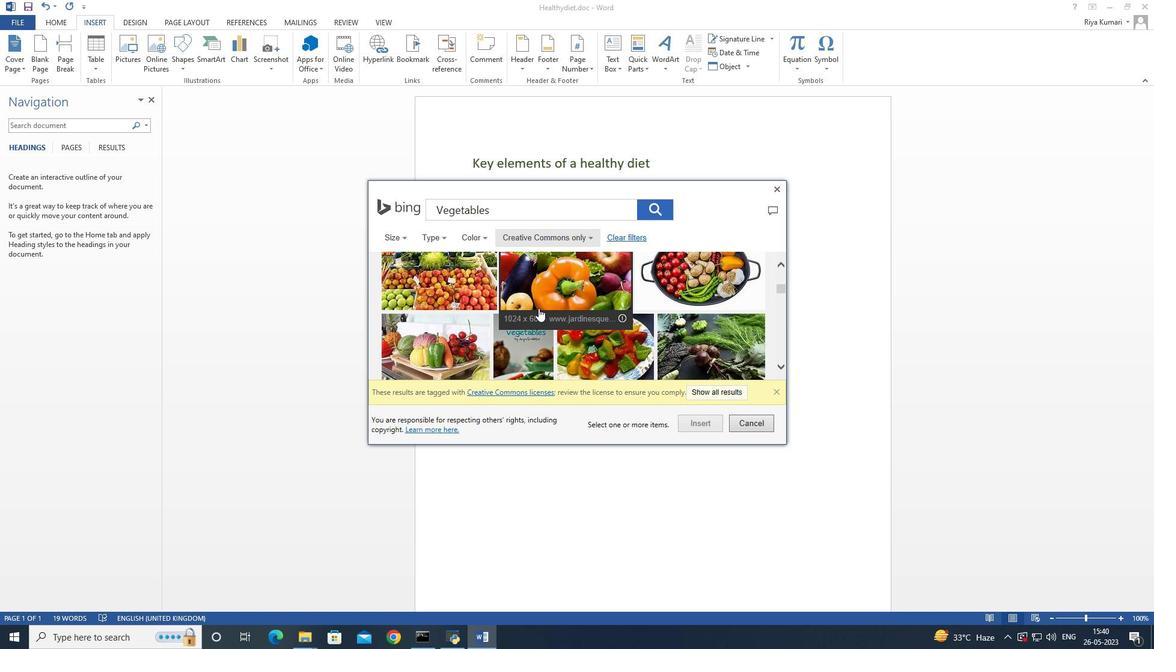 
Action: Mouse scrolled (541, 309) with delta (0, 0)
Screenshot: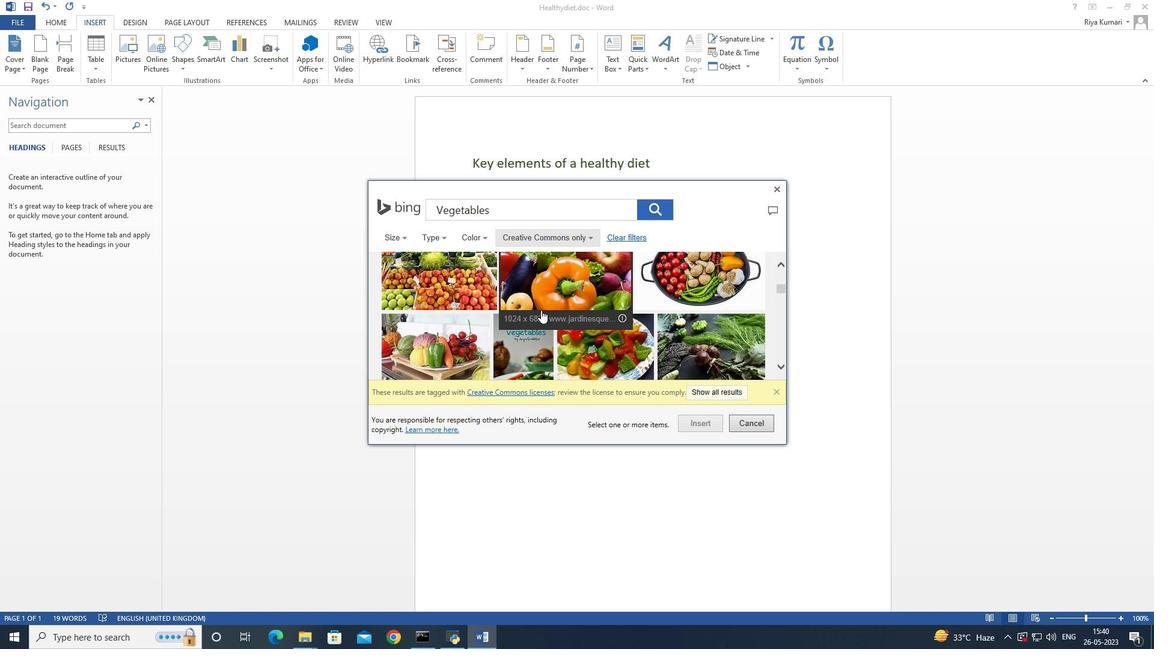 
Action: Mouse moved to (544, 310)
Screenshot: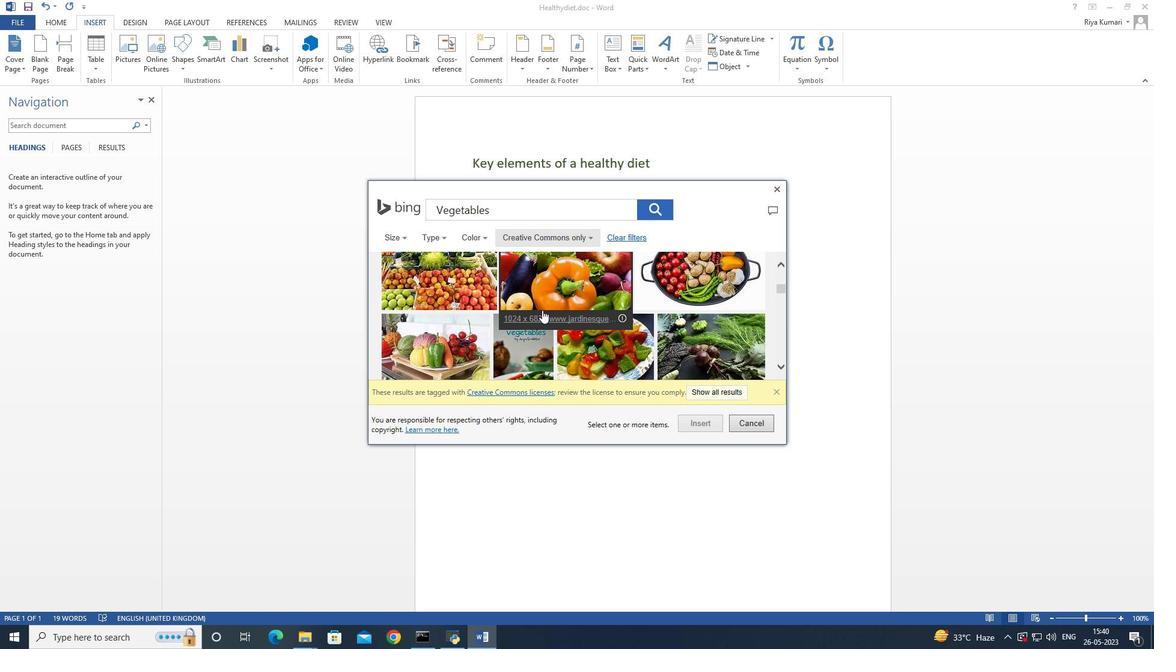 
Action: Mouse scrolled (544, 309) with delta (0, 0)
Screenshot: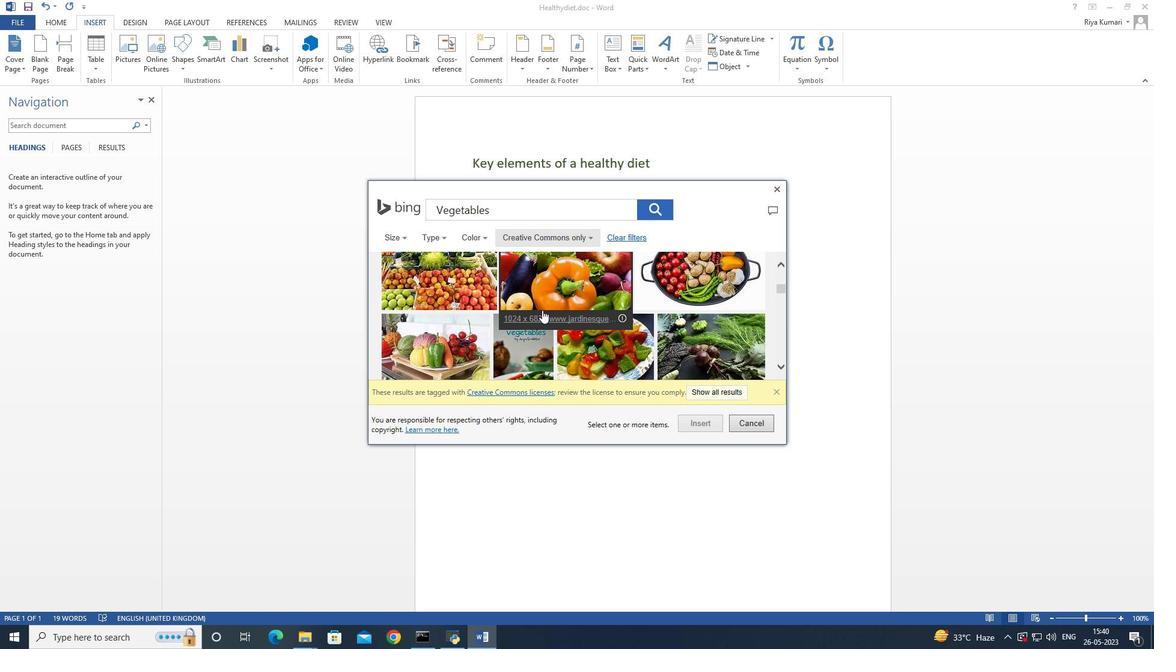 
Action: Mouse moved to (549, 301)
Screenshot: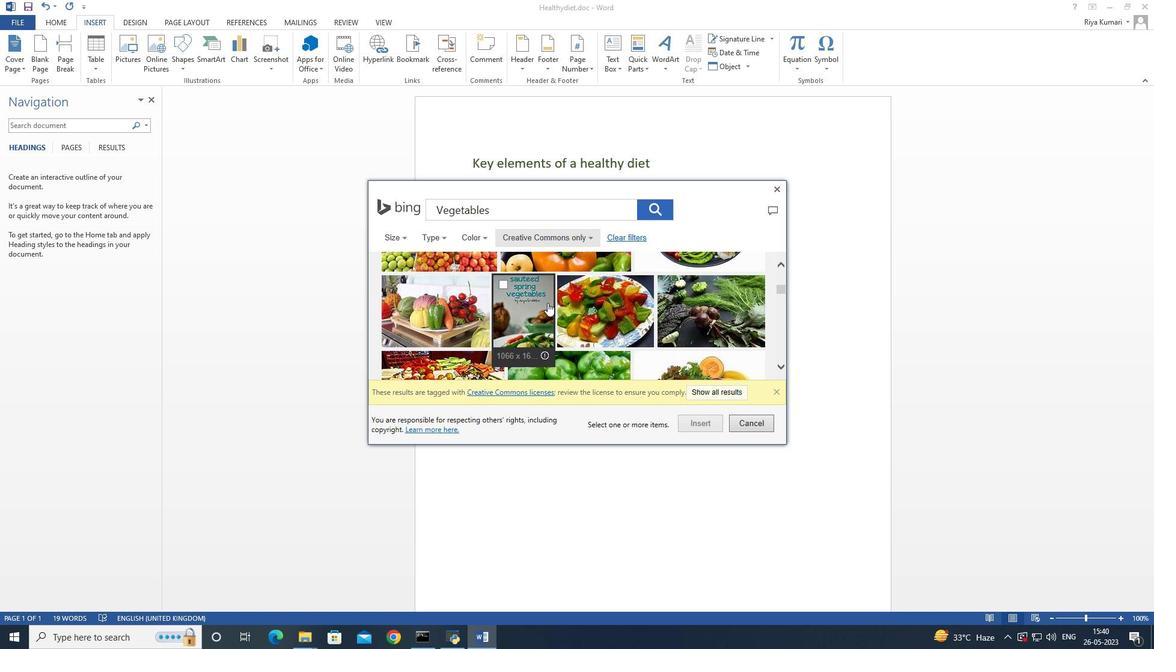 
Action: Mouse scrolled (549, 301) with delta (0, 0)
Screenshot: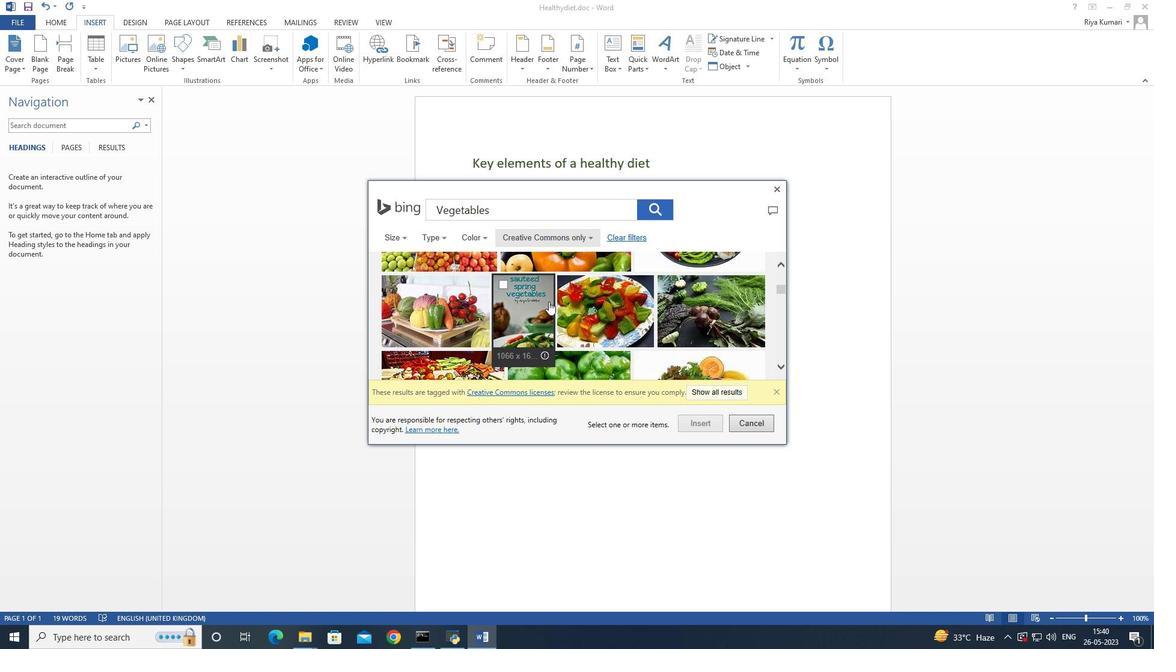 
Action: Mouse scrolled (549, 301) with delta (0, 0)
Screenshot: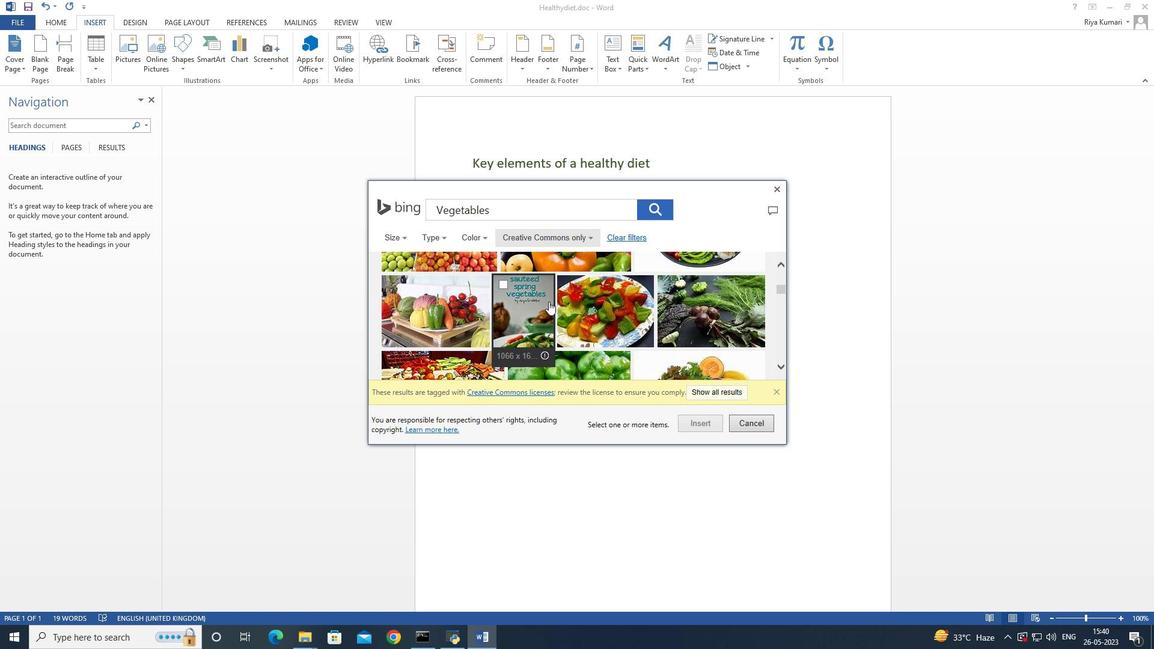 
Action: Mouse scrolled (549, 301) with delta (0, 0)
Screenshot: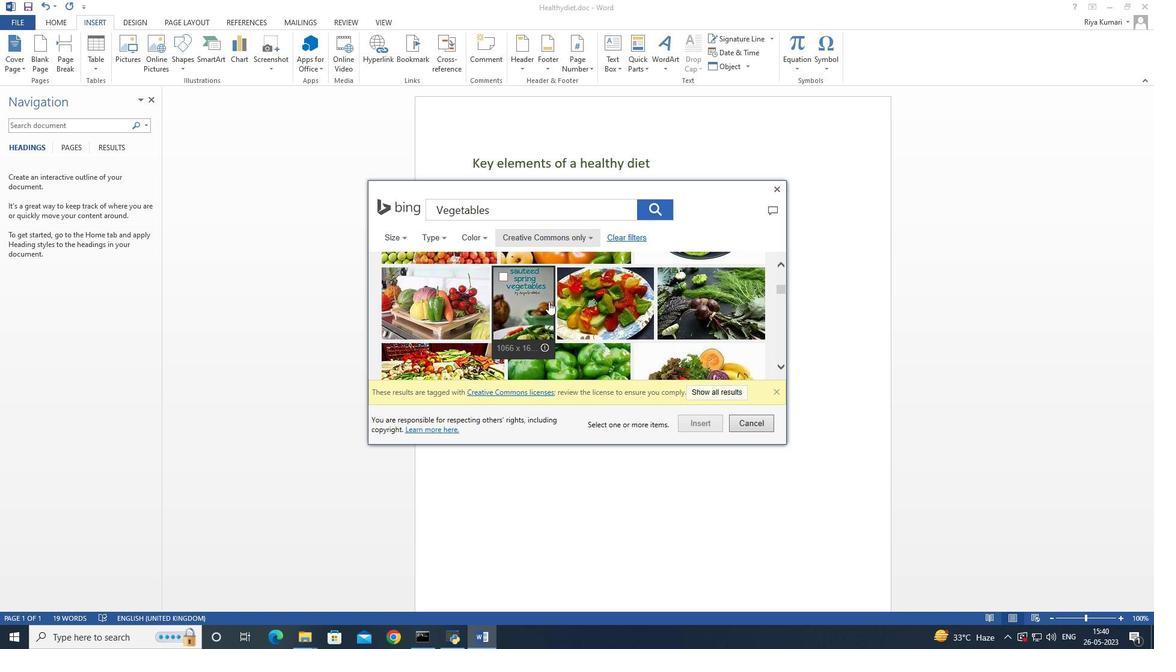 
Action: Mouse moved to (550, 300)
Screenshot: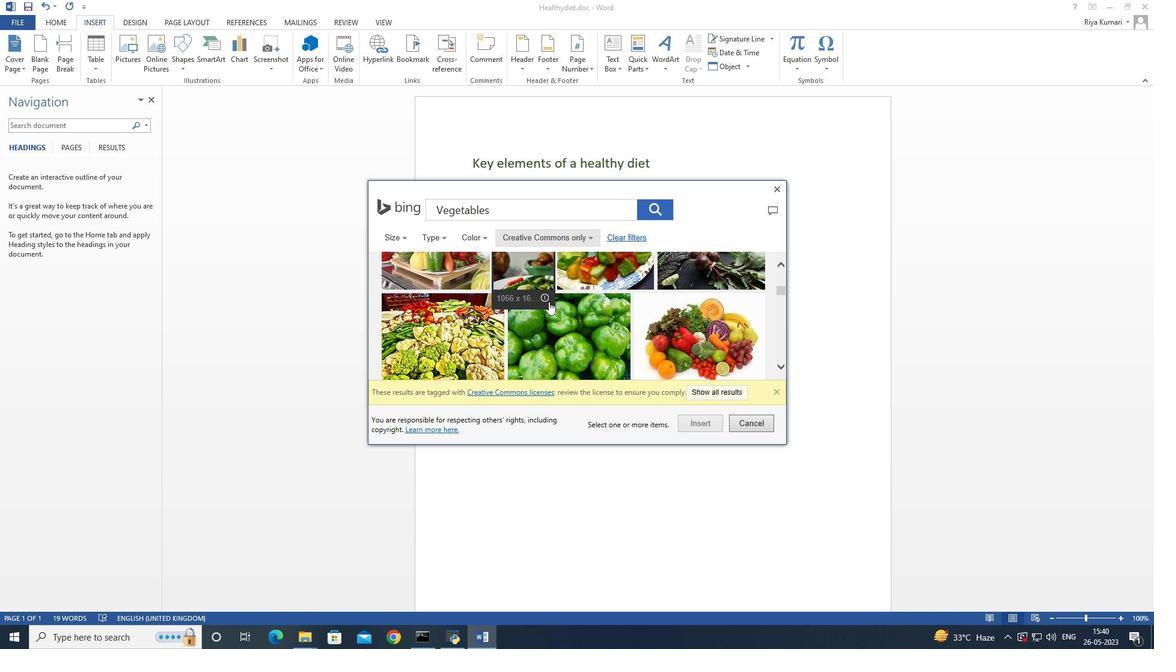 
Action: Mouse scrolled (550, 300) with delta (0, 0)
Screenshot: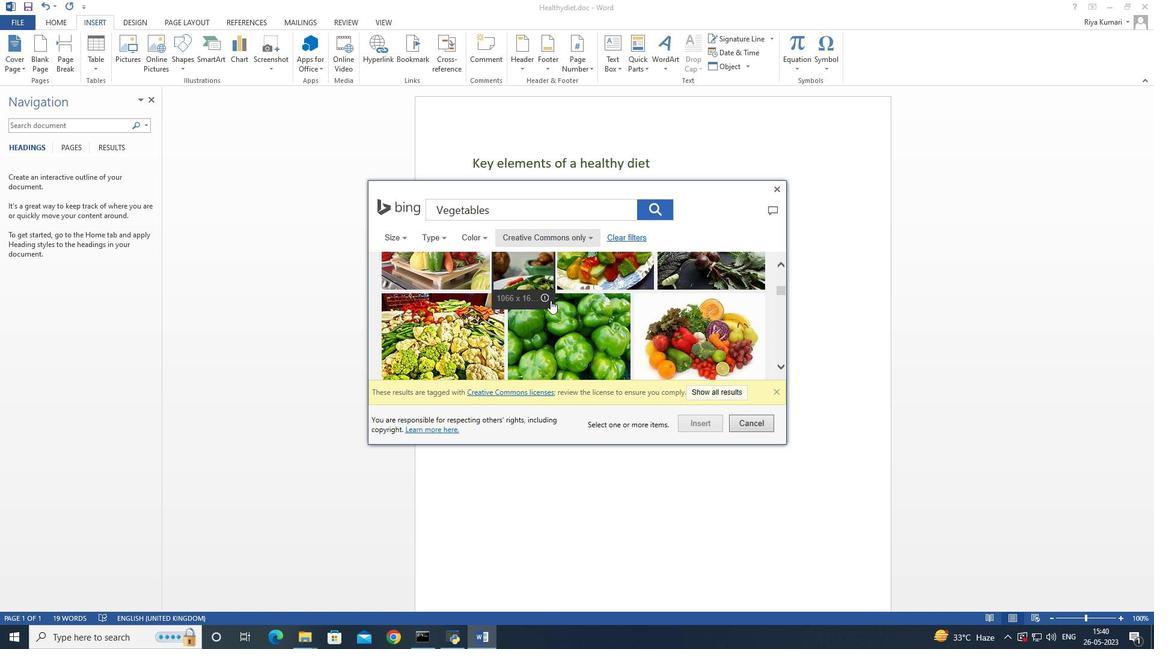 
Action: Mouse scrolled (550, 300) with delta (0, 0)
Screenshot: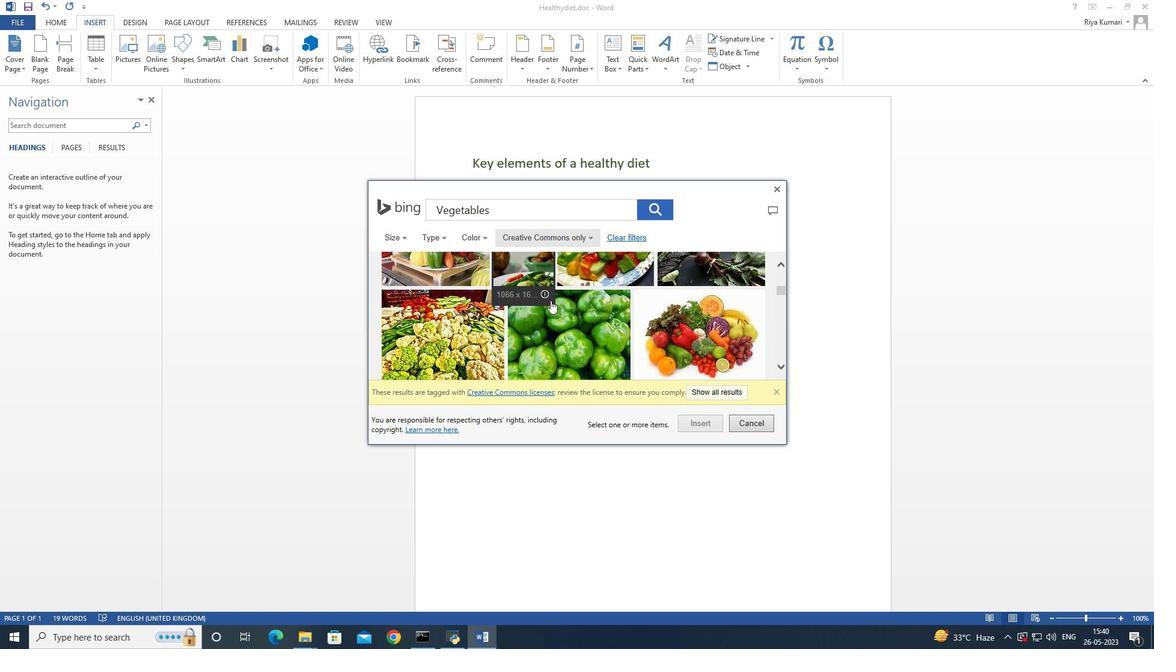 
Action: Mouse scrolled (550, 300) with delta (0, 0)
Screenshot: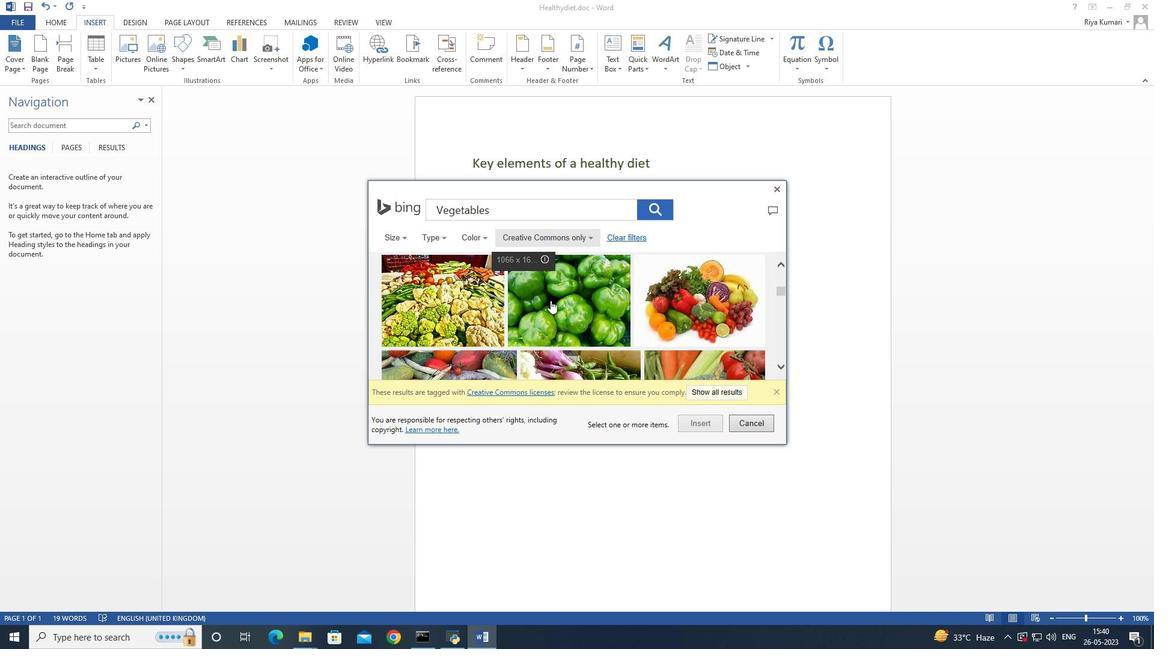 
Action: Mouse scrolled (550, 300) with delta (0, 0)
Screenshot: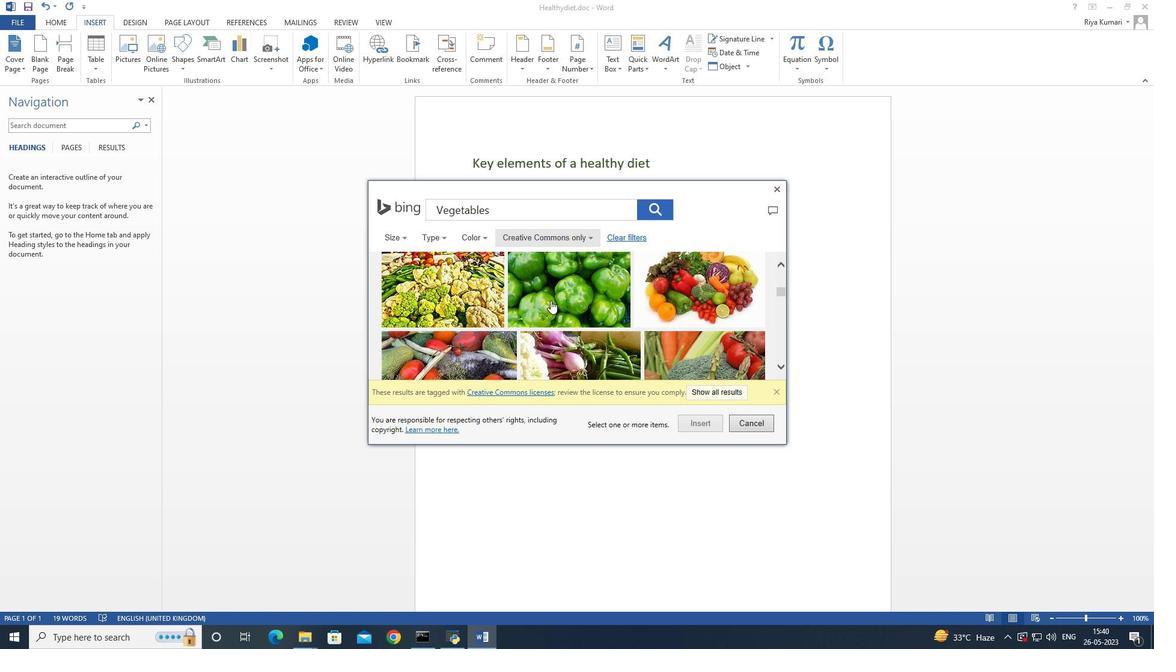 
Action: Mouse moved to (550, 300)
Screenshot: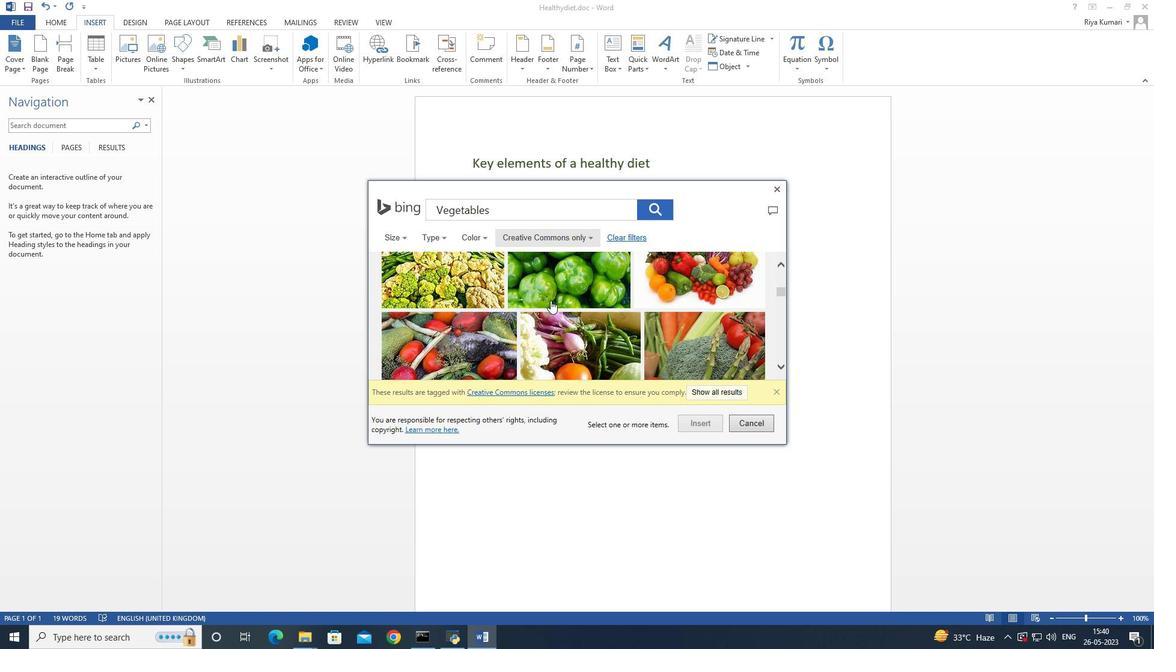 
Action: Mouse scrolled (550, 300) with delta (0, 0)
Screenshot: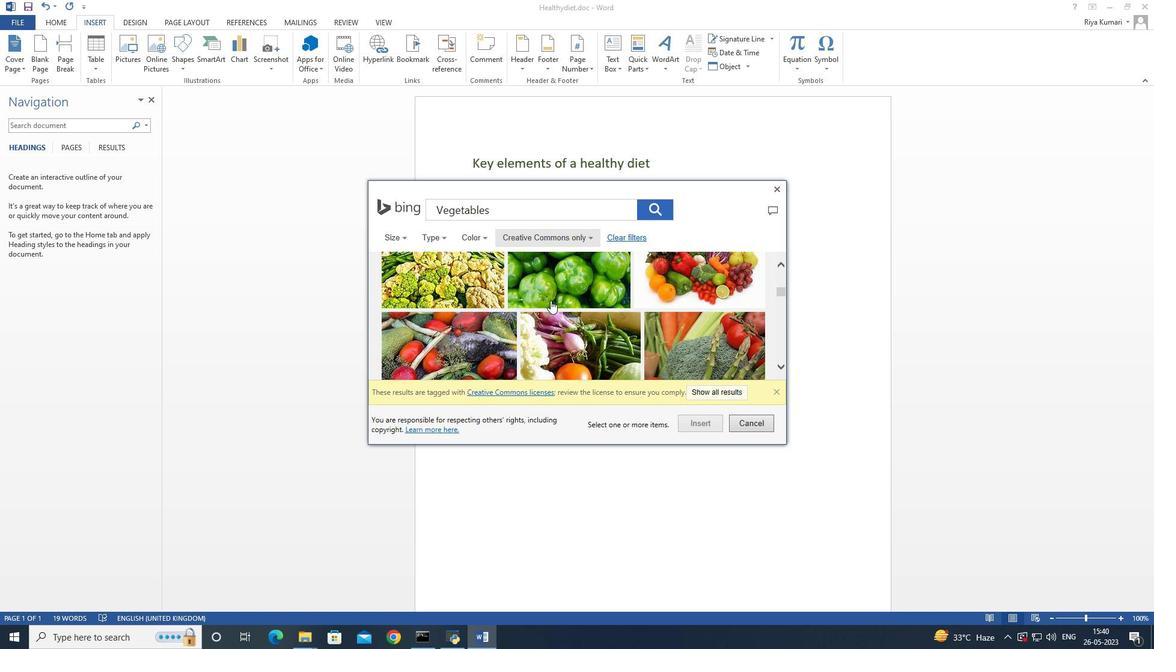 
Action: Mouse moved to (550, 300)
Screenshot: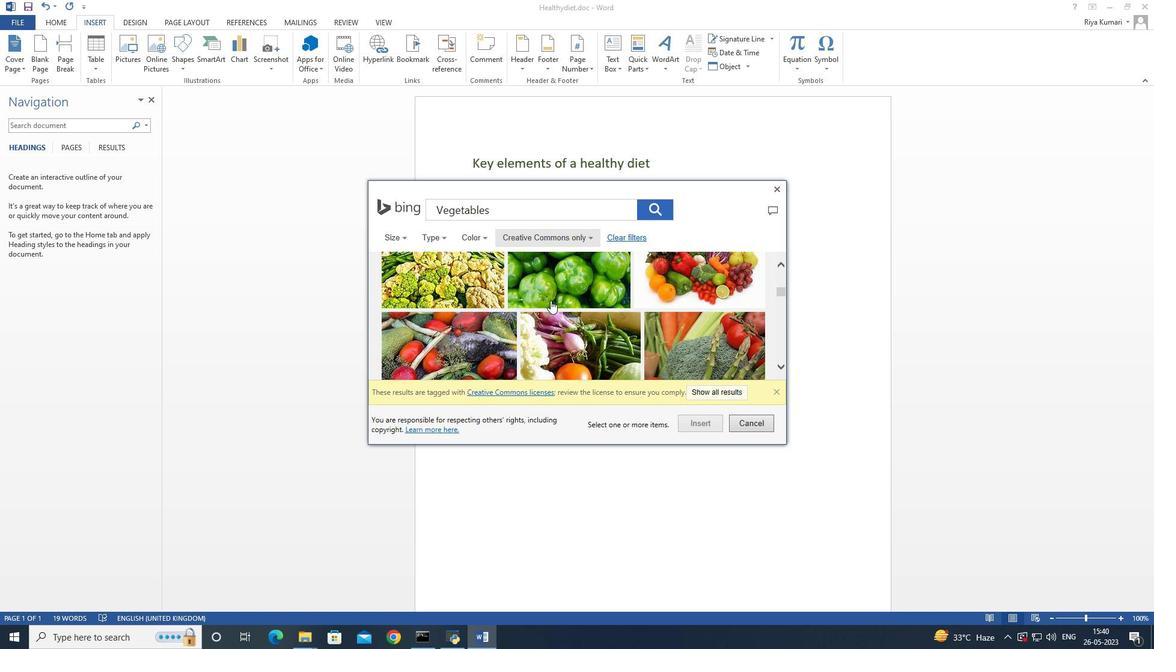 
Action: Mouse scrolled (550, 300) with delta (0, 0)
Screenshot: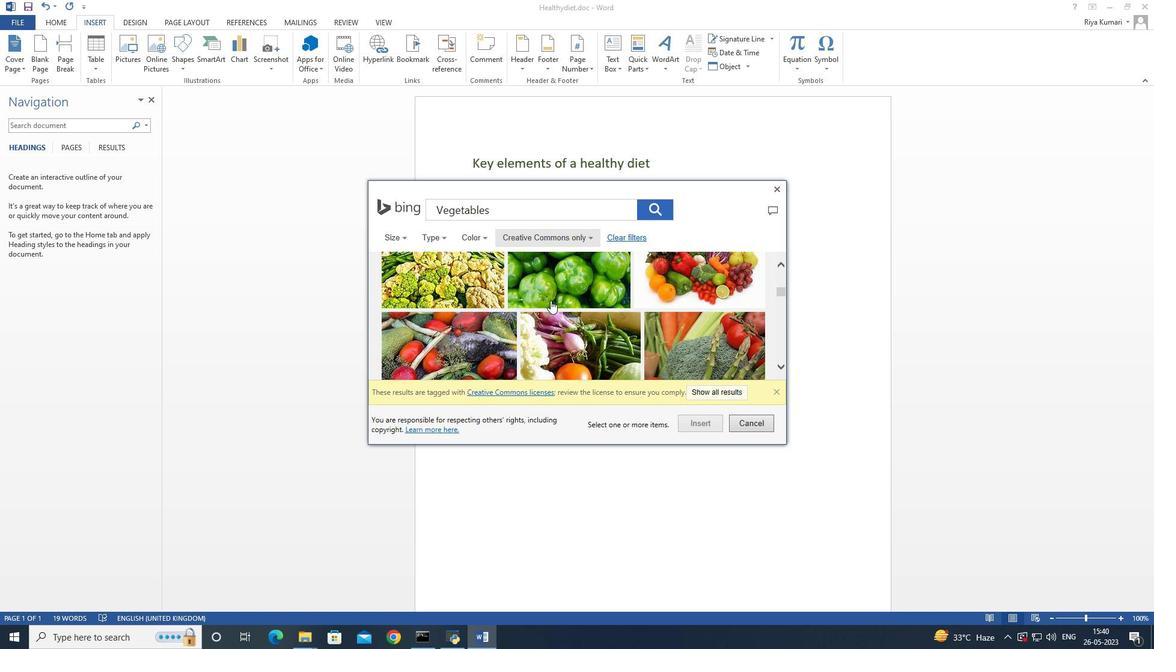 
Action: Mouse scrolled (550, 300) with delta (0, 0)
Screenshot: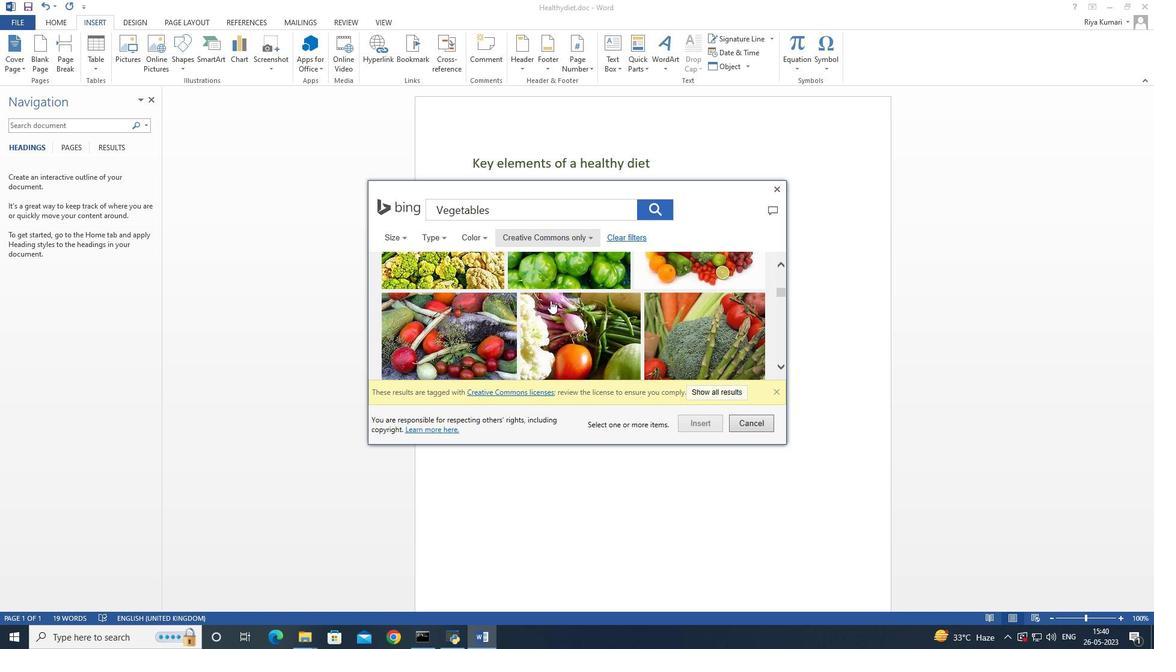 
Action: Mouse moved to (550, 301)
Screenshot: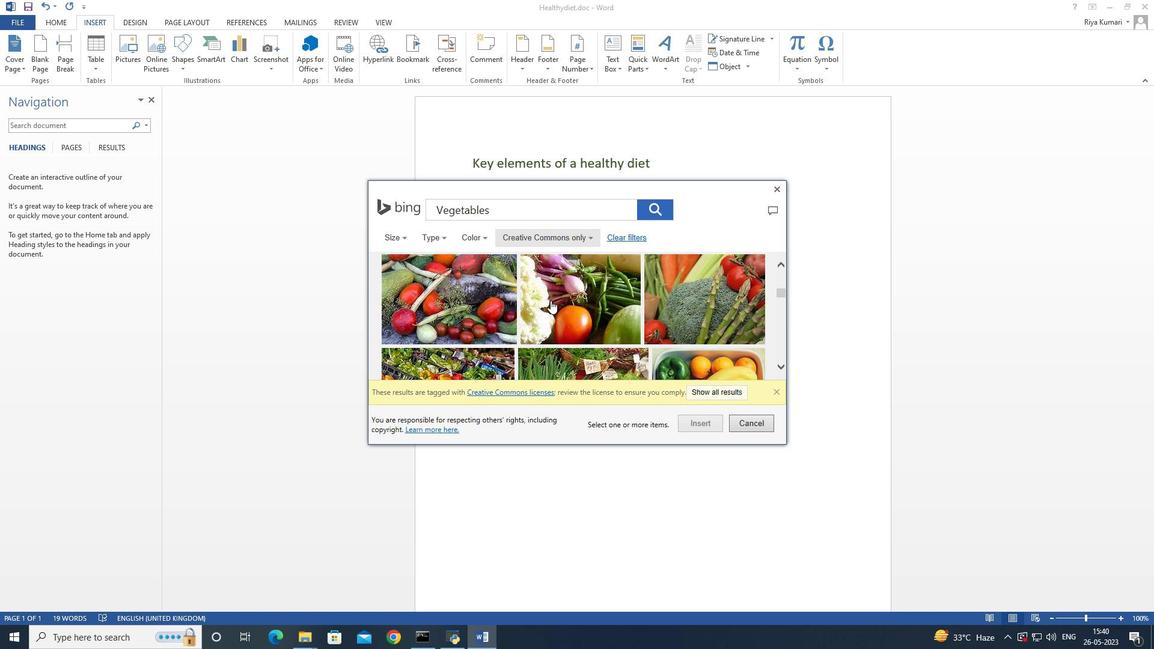 
Action: Mouse scrolled (550, 300) with delta (0, 0)
Screenshot: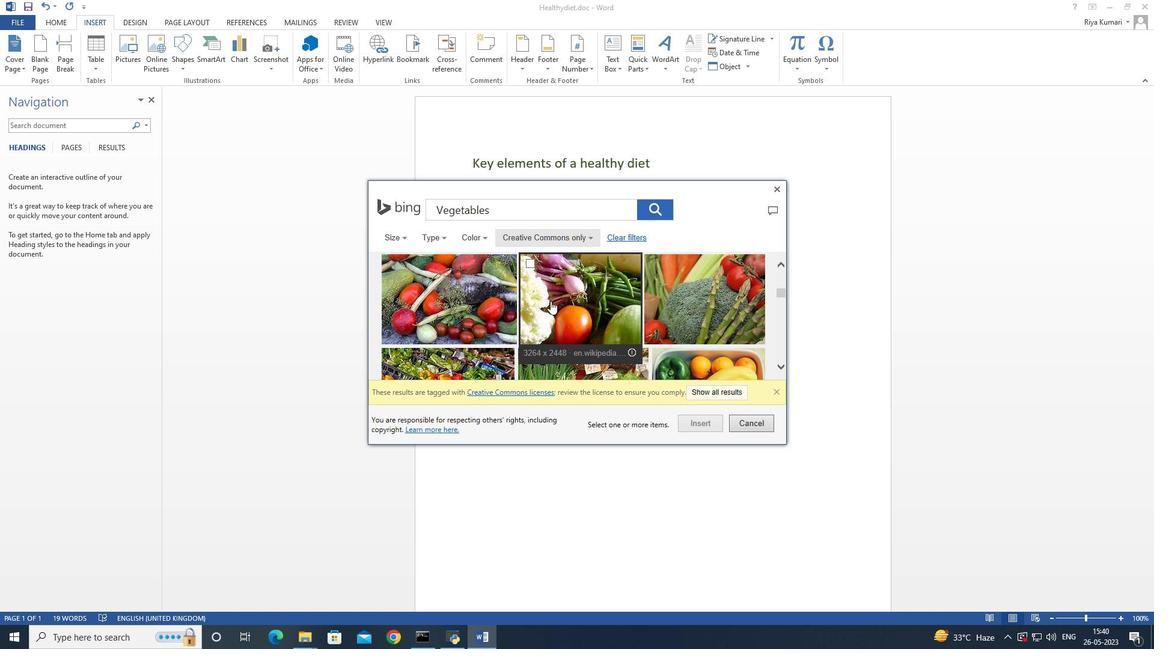 
Action: Mouse moved to (550, 301)
Screenshot: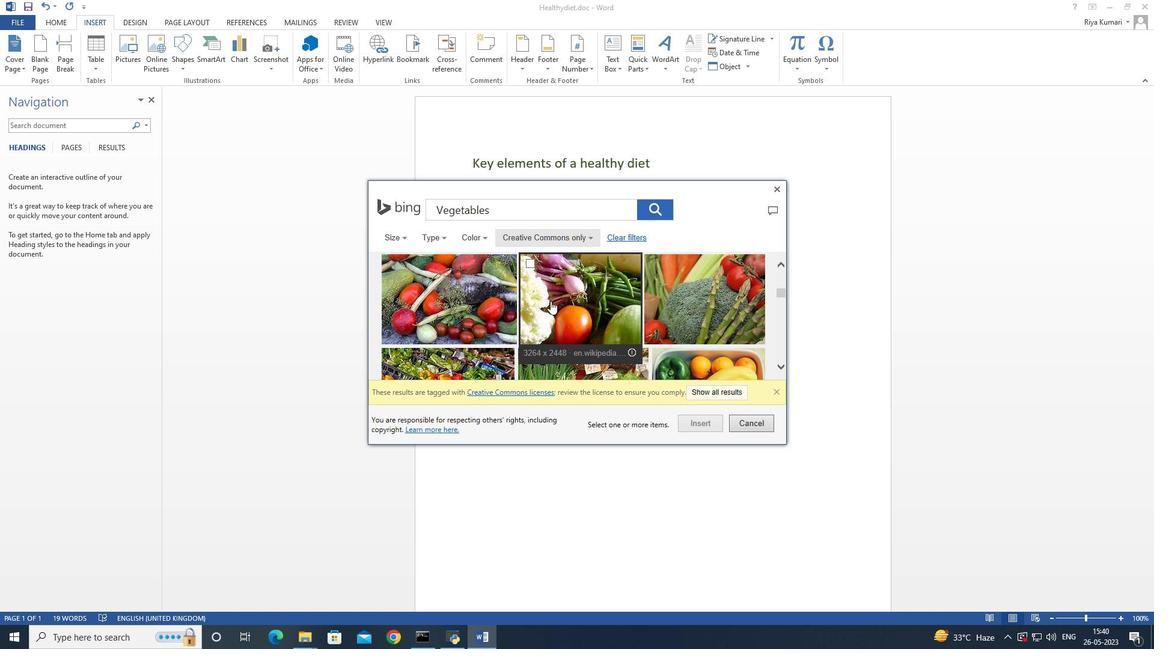 
Action: Mouse scrolled (550, 301) with delta (0, 0)
Screenshot: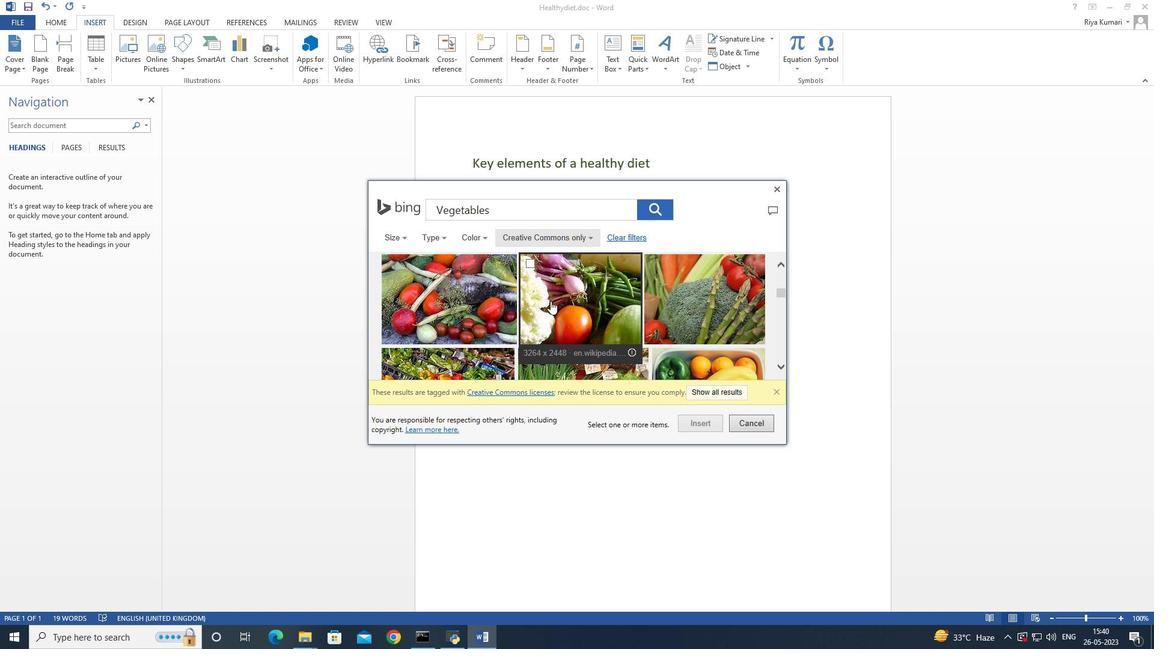 
Action: Mouse scrolled (550, 301) with delta (0, 0)
Screenshot: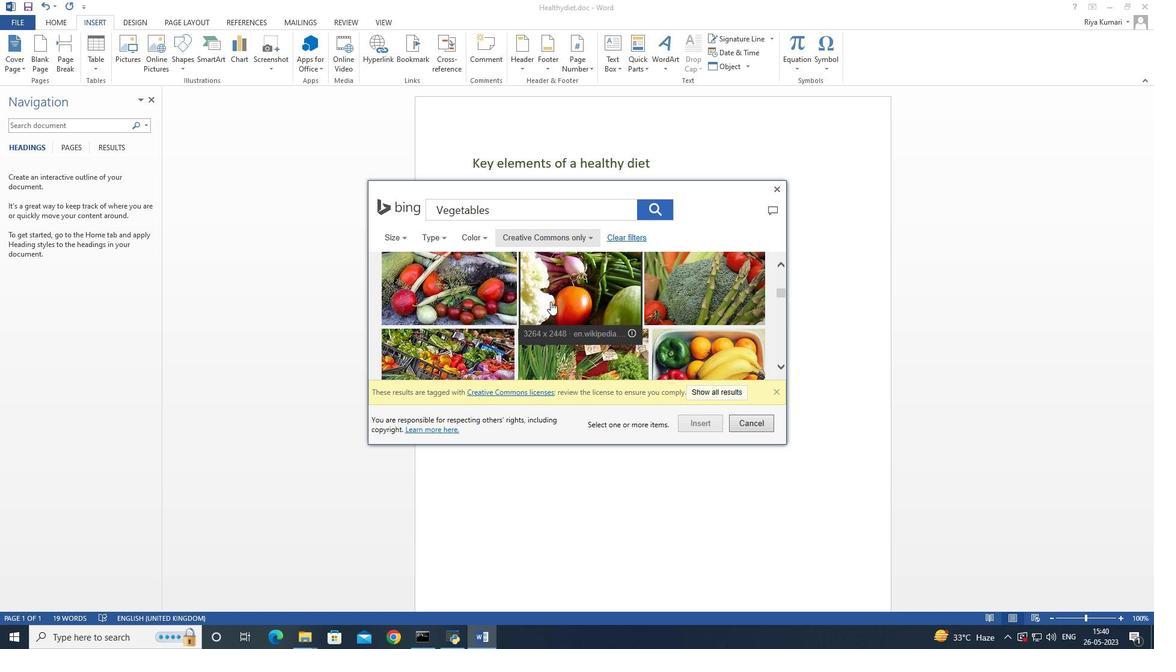 
Action: Mouse moved to (549, 305)
Screenshot: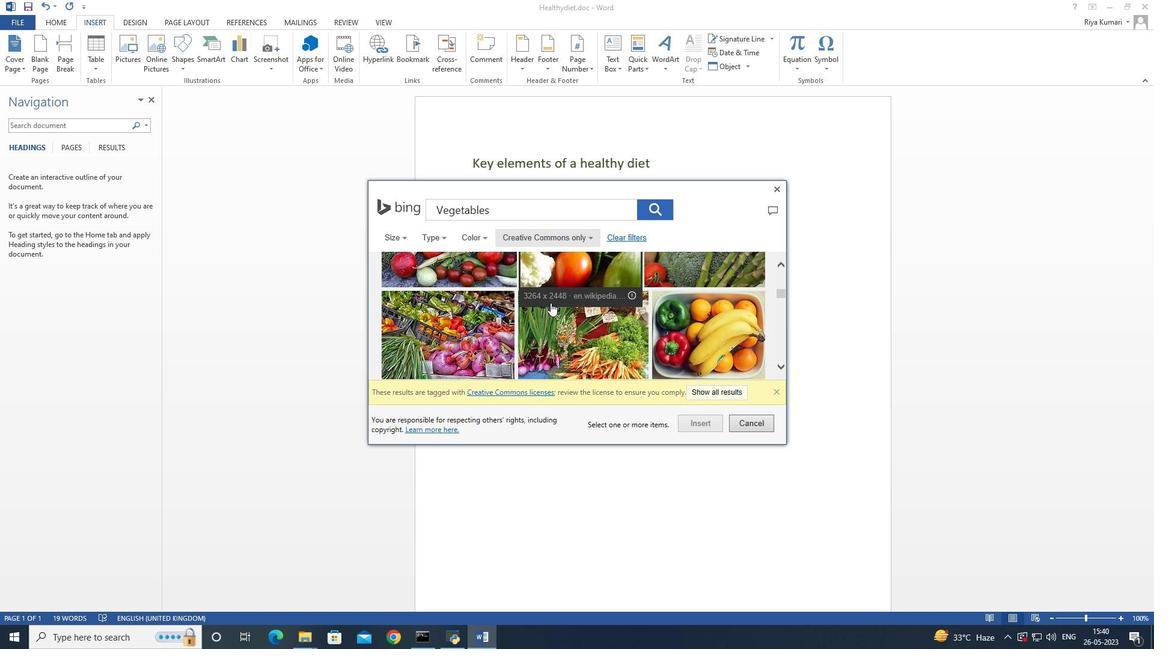 
Action: Mouse scrolled (549, 304) with delta (0, 0)
Screenshot: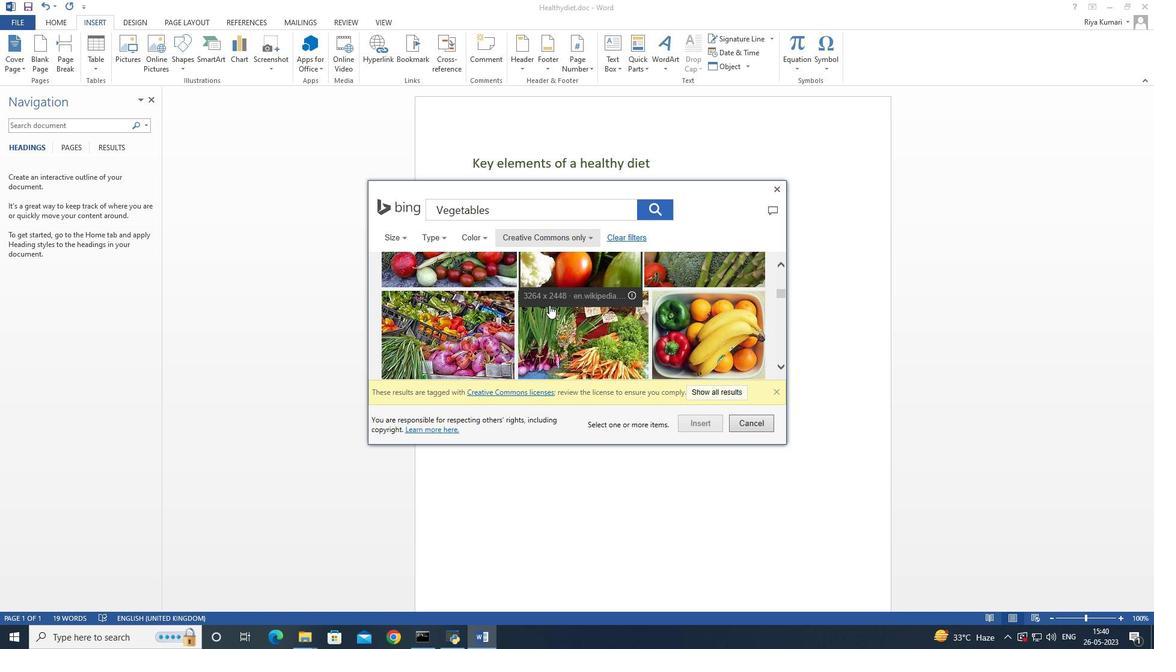 
Action: Mouse moved to (549, 306)
Screenshot: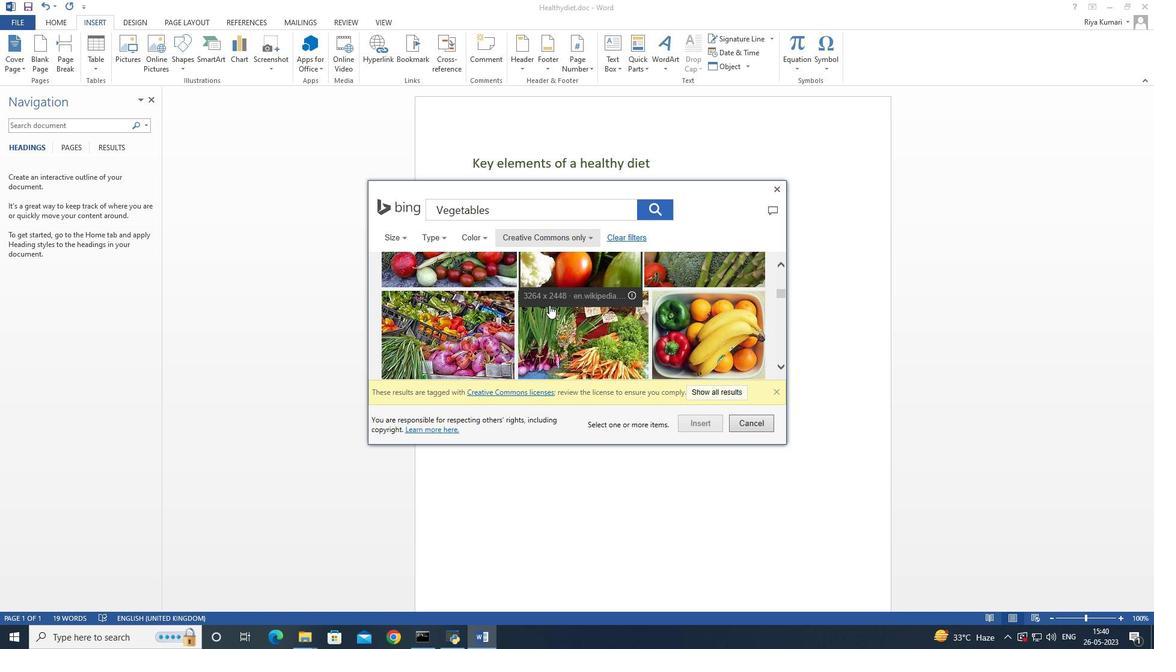 
Action: Mouse scrolled (549, 306) with delta (0, 0)
Screenshot: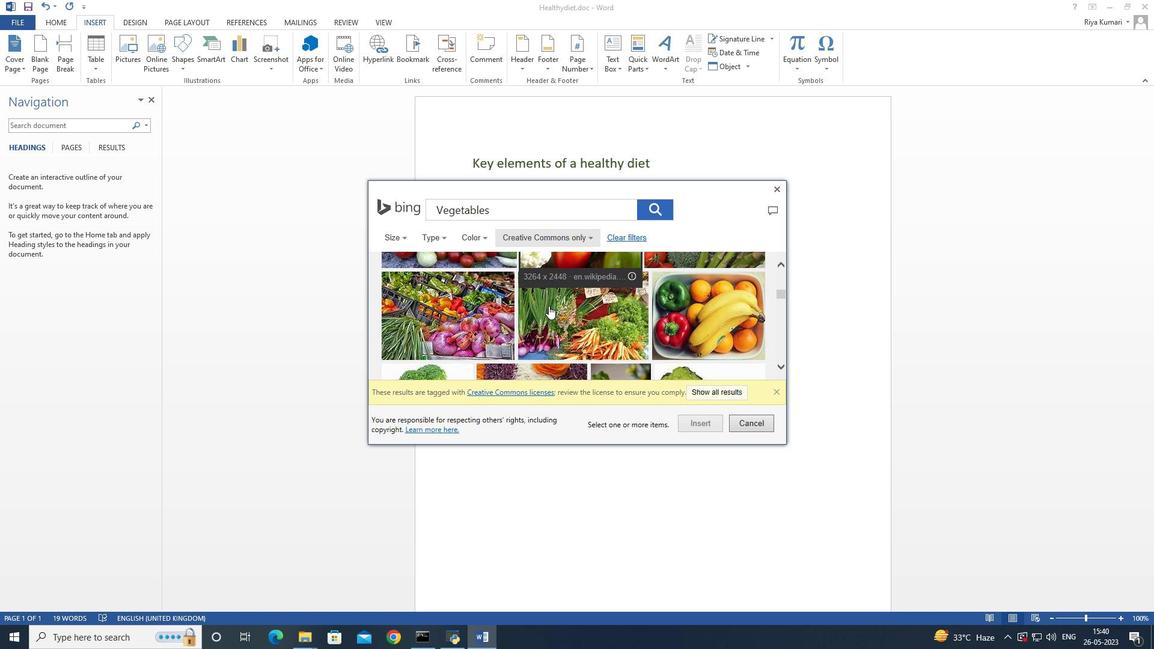 
Action: Mouse scrolled (549, 306) with delta (0, 0)
Screenshot: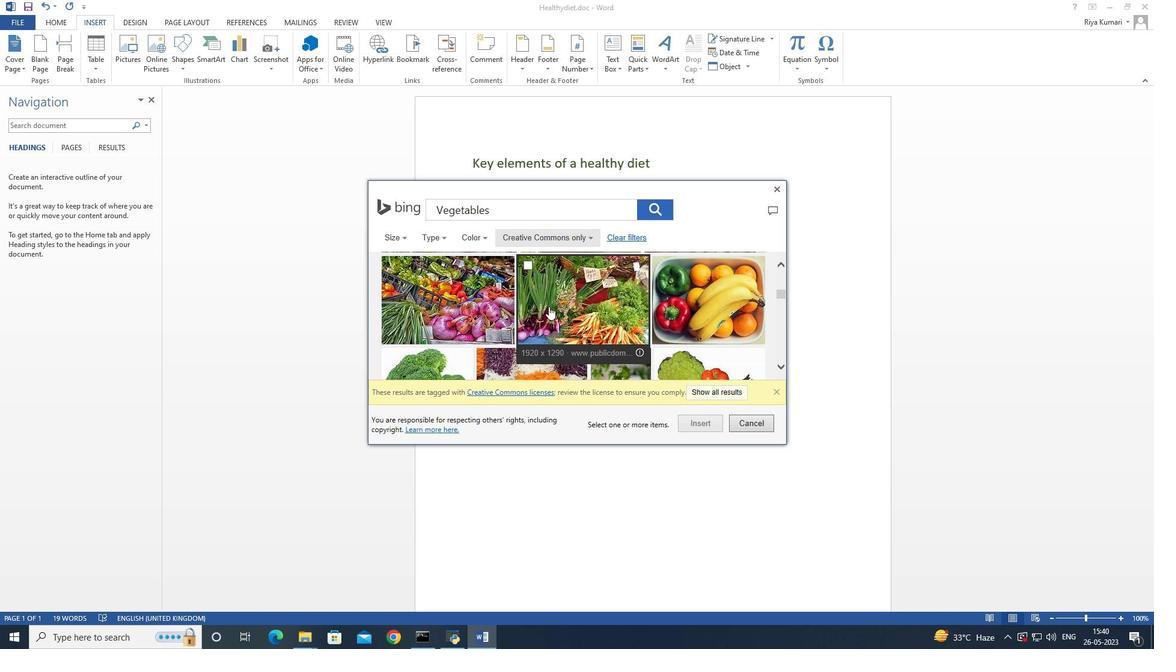 
Action: Mouse scrolled (549, 306) with delta (0, 0)
Screenshot: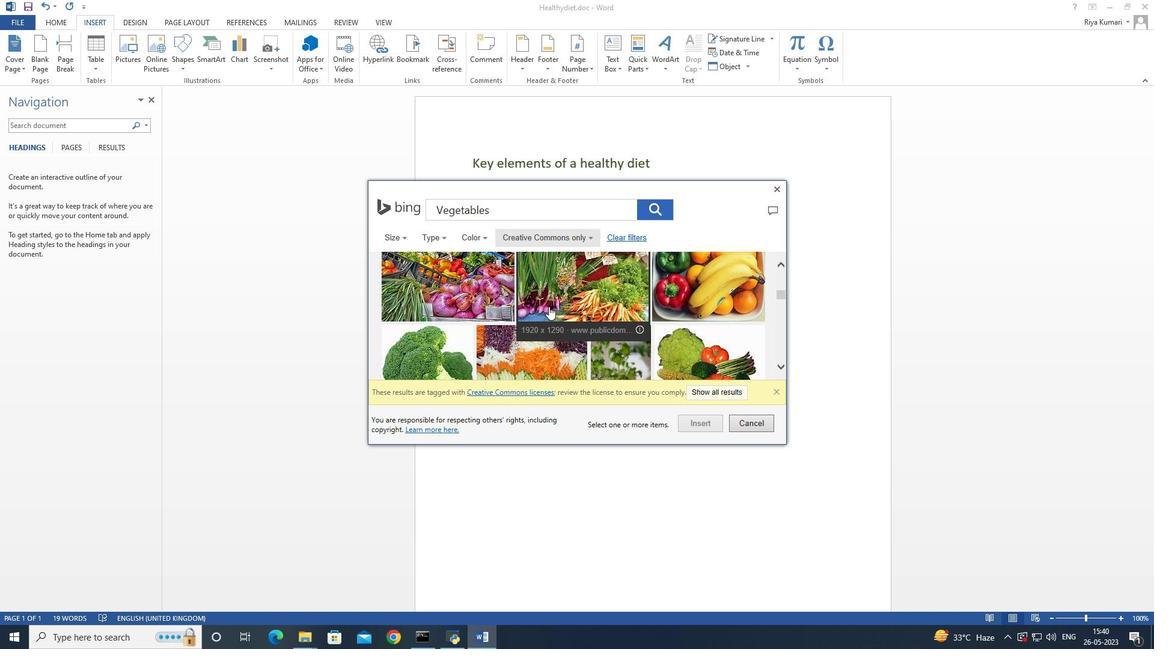 
Action: Mouse scrolled (549, 306) with delta (0, 0)
Screenshot: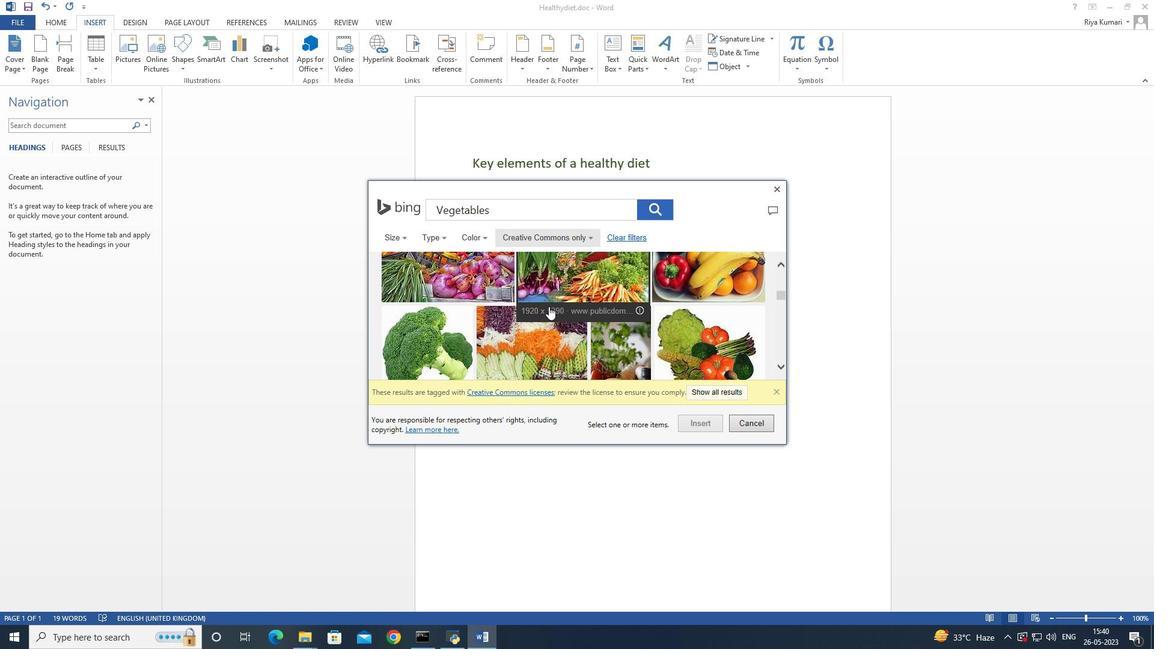 
Action: Mouse moved to (548, 307)
Screenshot: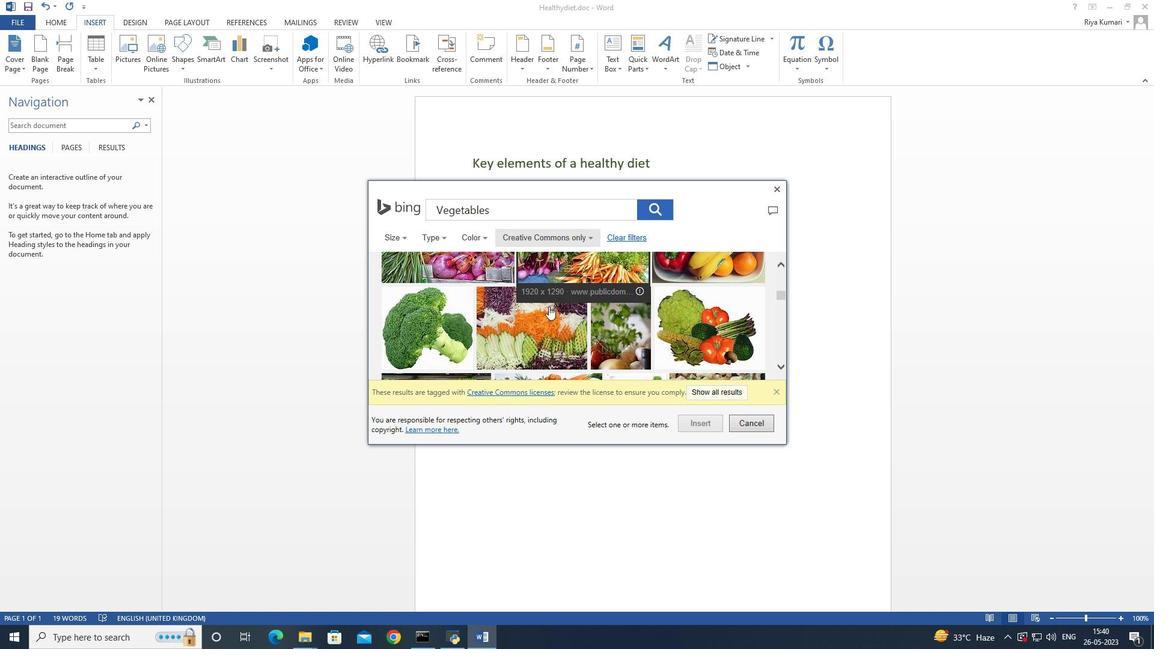 
Action: Mouse scrolled (548, 306) with delta (0, 0)
Screenshot: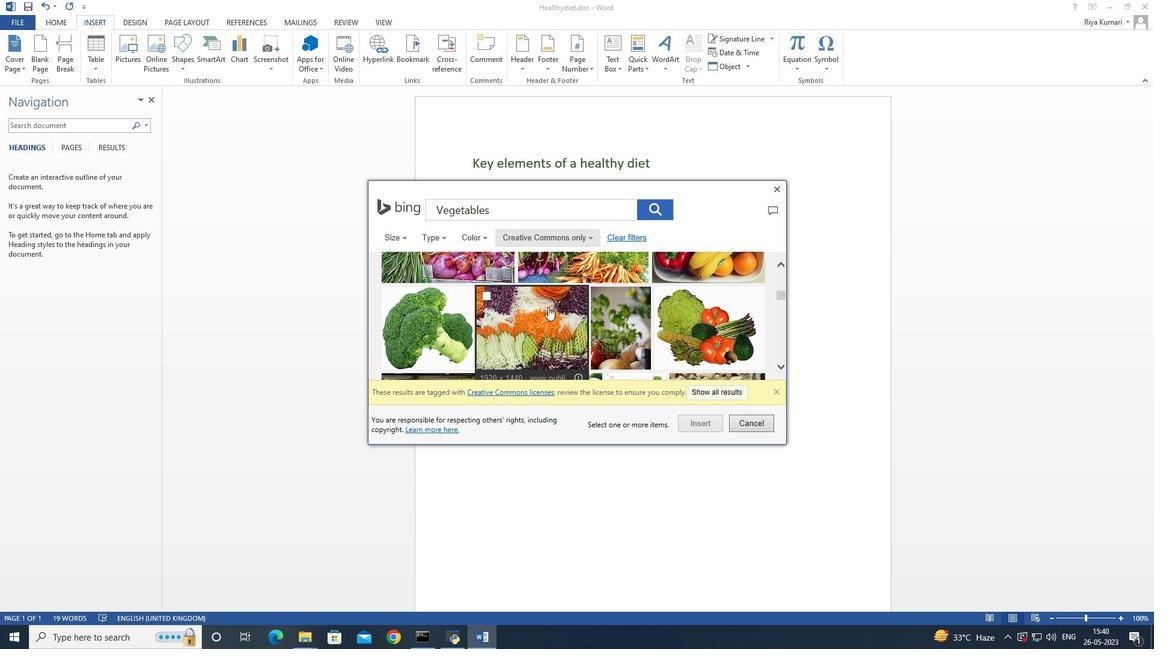 
Action: Mouse moved to (541, 310)
Screenshot: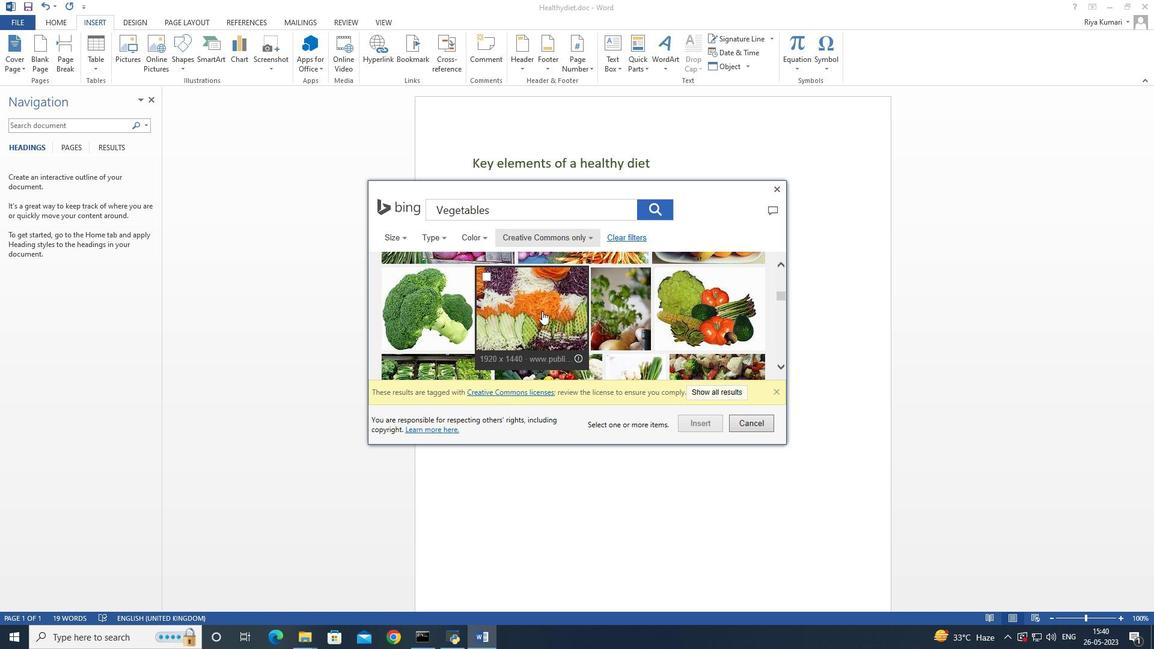 
Action: Mouse scrolled (541, 309) with delta (0, 0)
